 Task: Explor and Check the reviews for an Airbnb boats in Key West, Florida..
Action: Mouse moved to (479, 65)
Screenshot: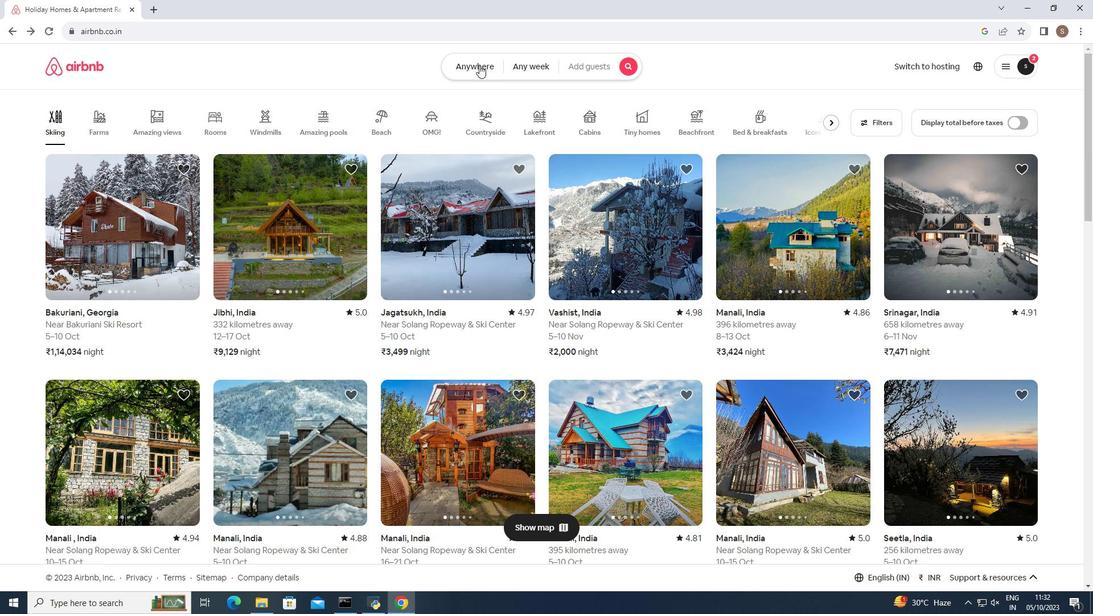 
Action: Mouse pressed left at (479, 65)
Screenshot: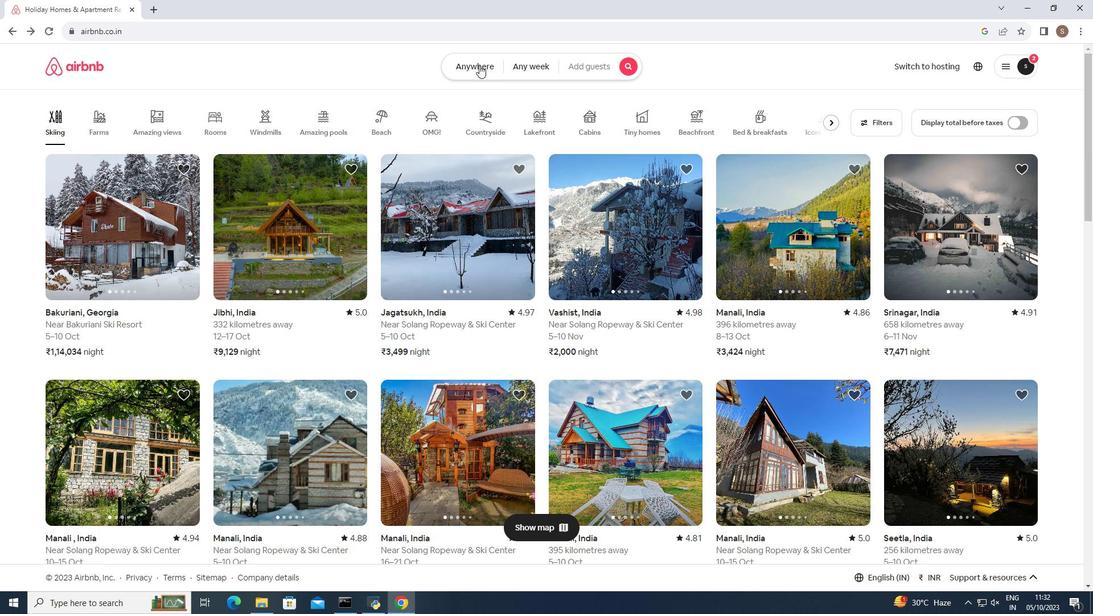 
Action: Mouse moved to (372, 109)
Screenshot: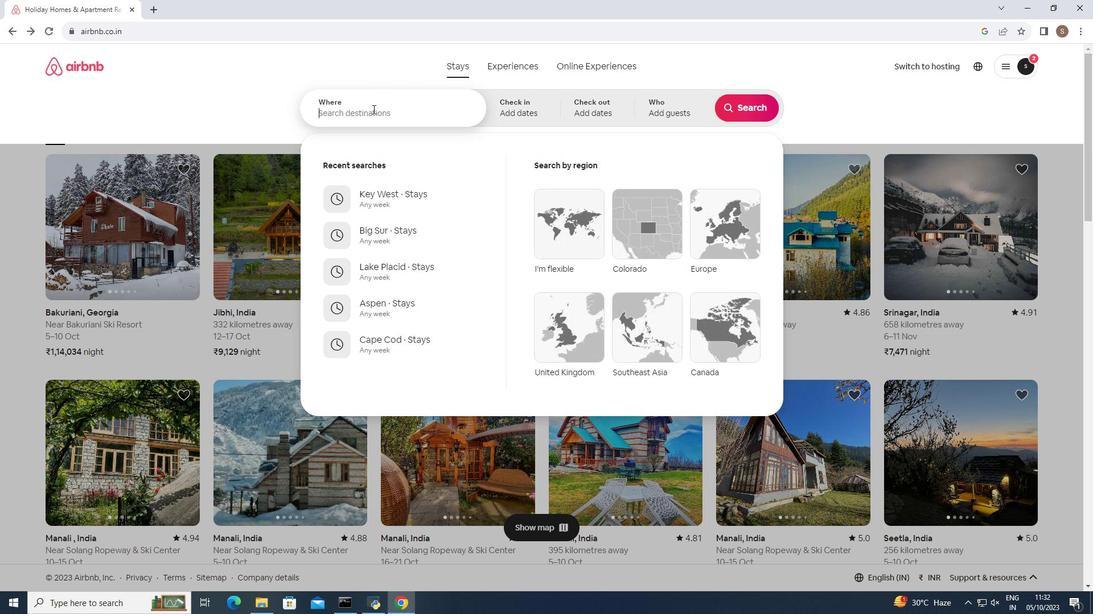 
Action: Mouse pressed left at (372, 109)
Screenshot: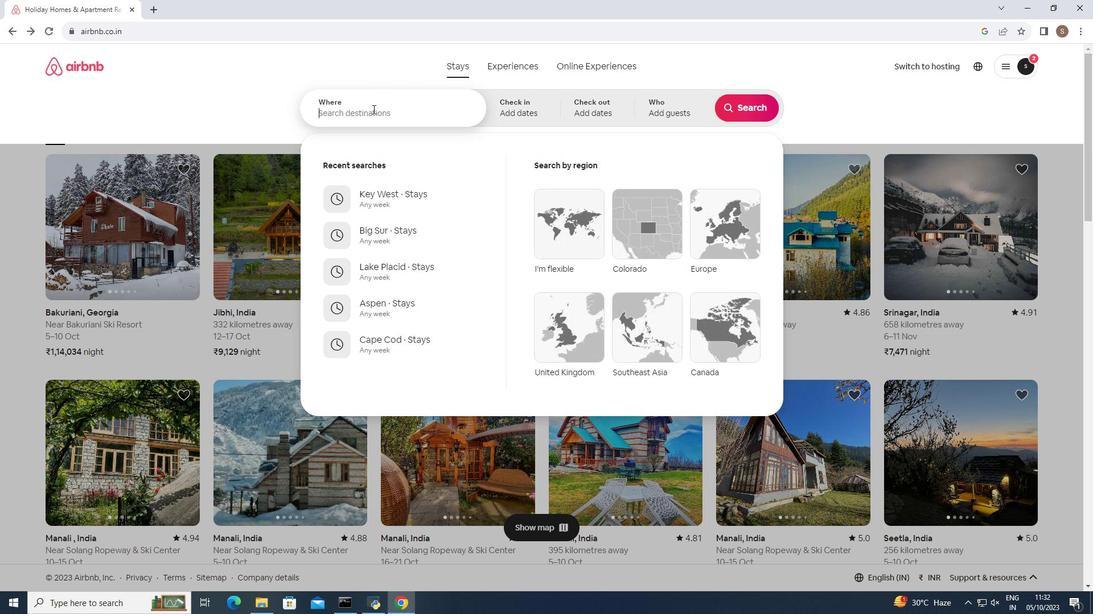 
Action: Mouse moved to (372, 109)
Screenshot: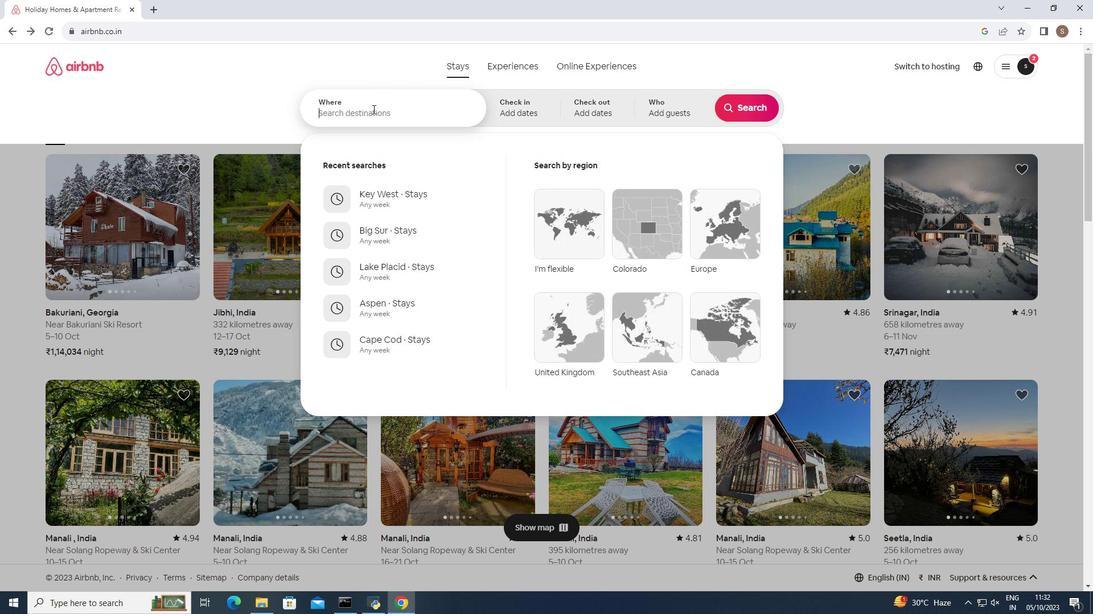
Action: Key pressed <Key.shift>Key<Key.space><Key.shift>West<Key.space><Key.shift><Key.shift><Key.shift><Key.shift><Key.shift><Key.shift><Key.shift><Key.shift><Key.shift><Key.shift><Key.shift><Key.shift><Key.shift><Key.shift><Key.shift><Key.shift><Key.shift><Key.shift><Key.shift>F
Screenshot: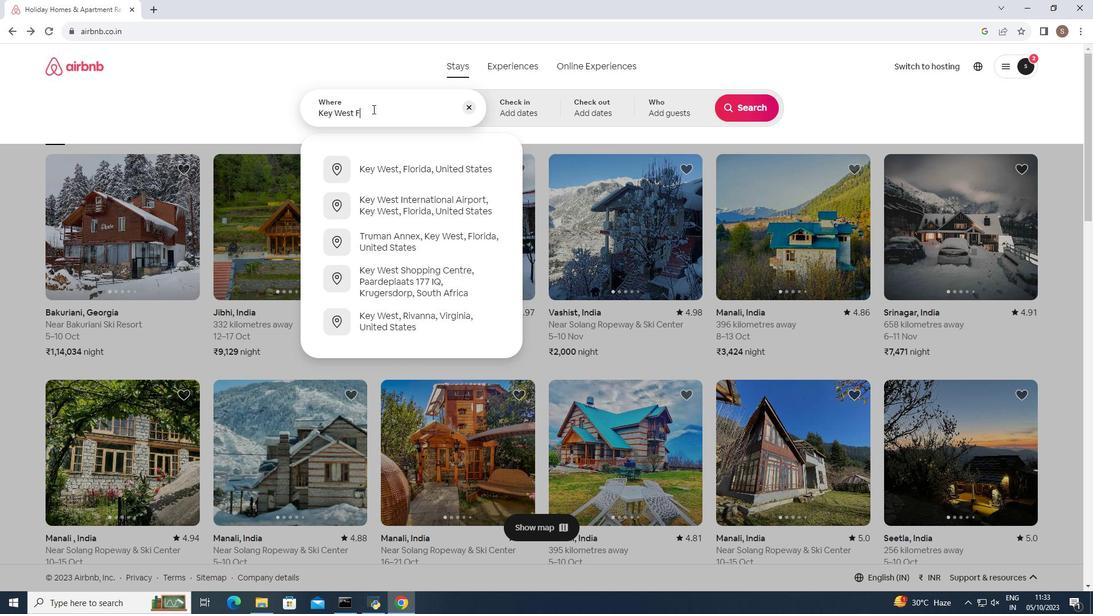 
Action: Mouse moved to (403, 167)
Screenshot: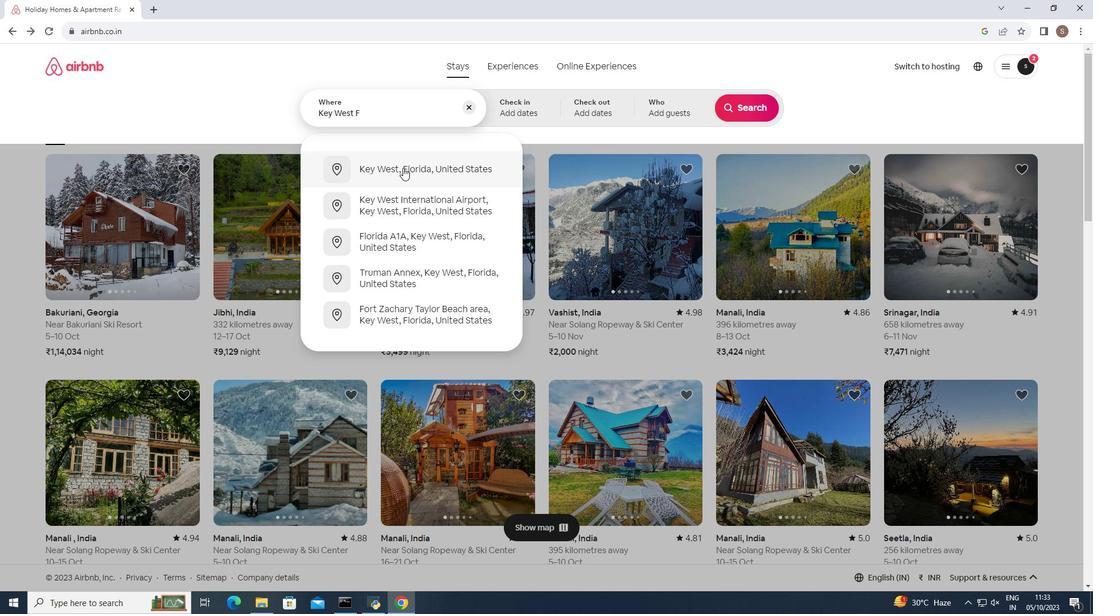 
Action: Mouse pressed left at (403, 167)
Screenshot: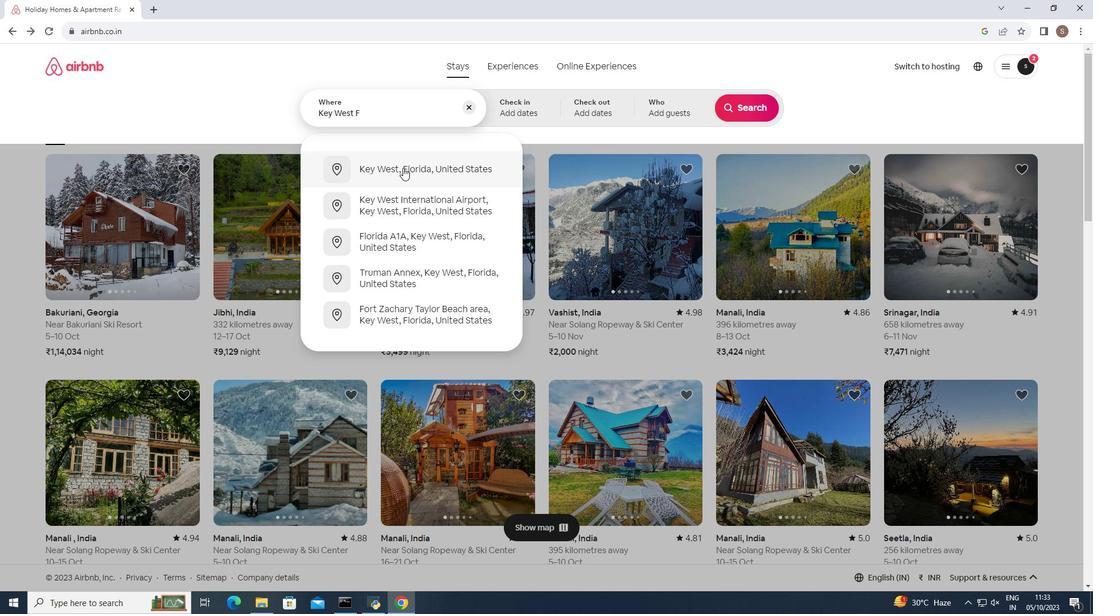 
Action: Mouse moved to (752, 108)
Screenshot: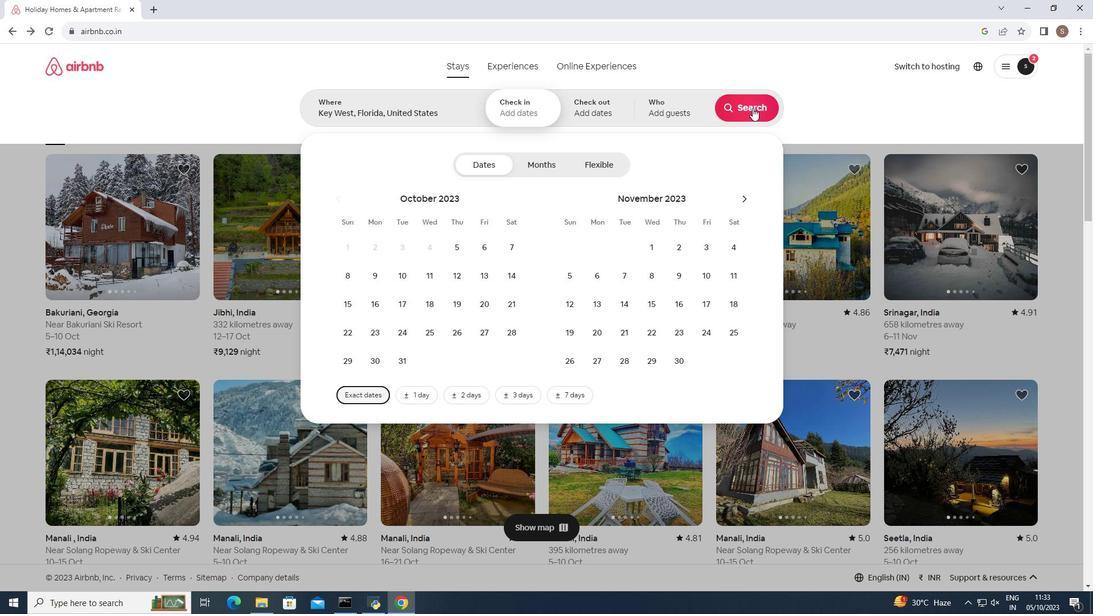 
Action: Mouse pressed left at (752, 108)
Screenshot: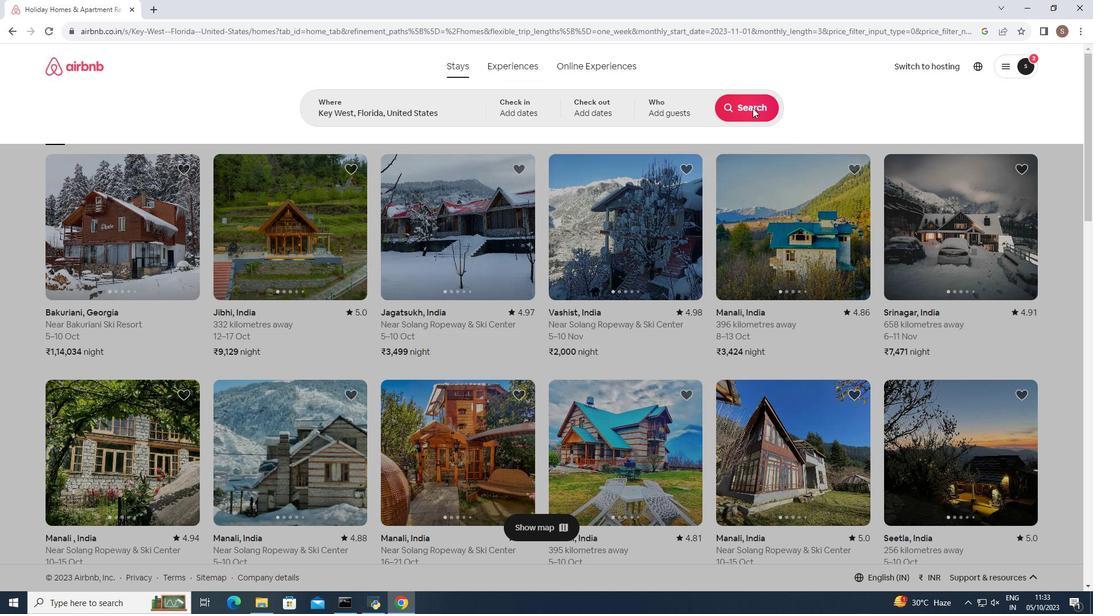
Action: Mouse moved to (862, 111)
Screenshot: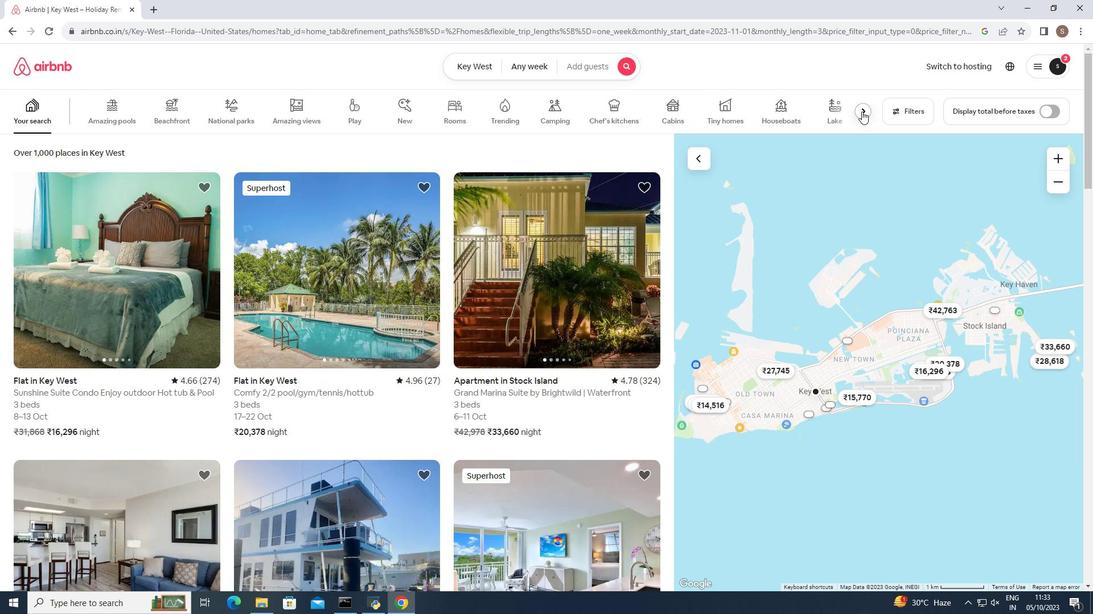 
Action: Mouse pressed left at (862, 111)
Screenshot: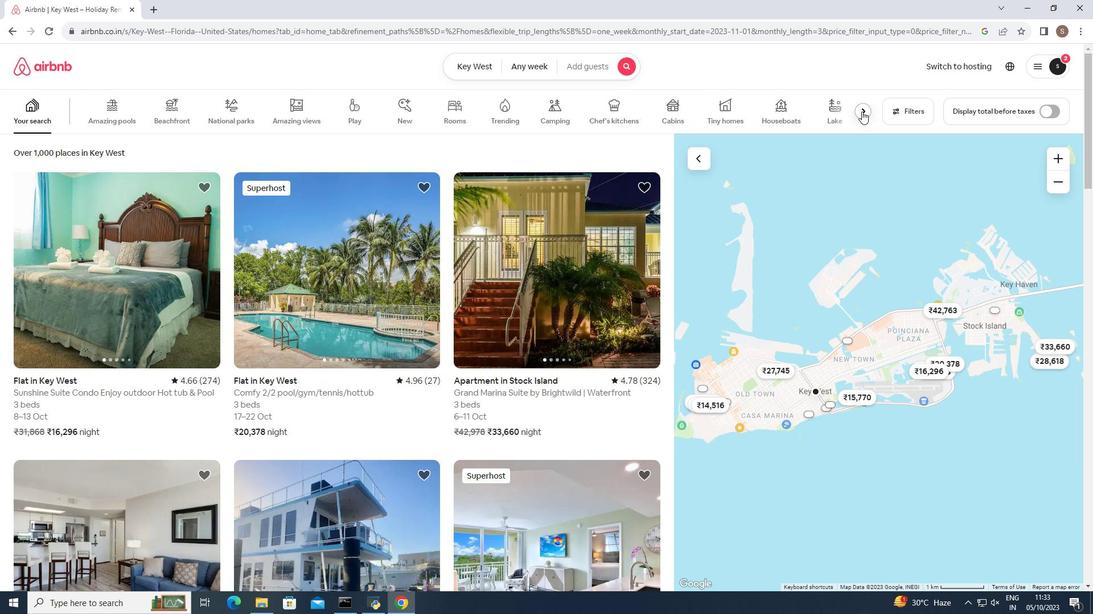 
Action: Mouse moved to (512, 109)
Screenshot: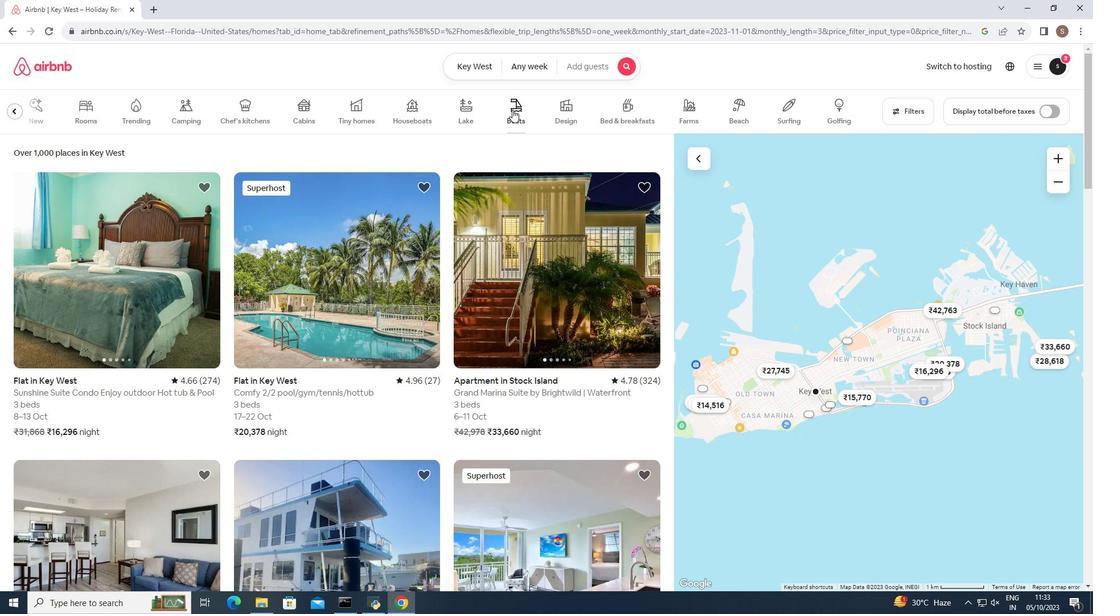 
Action: Mouse pressed left at (512, 109)
Screenshot: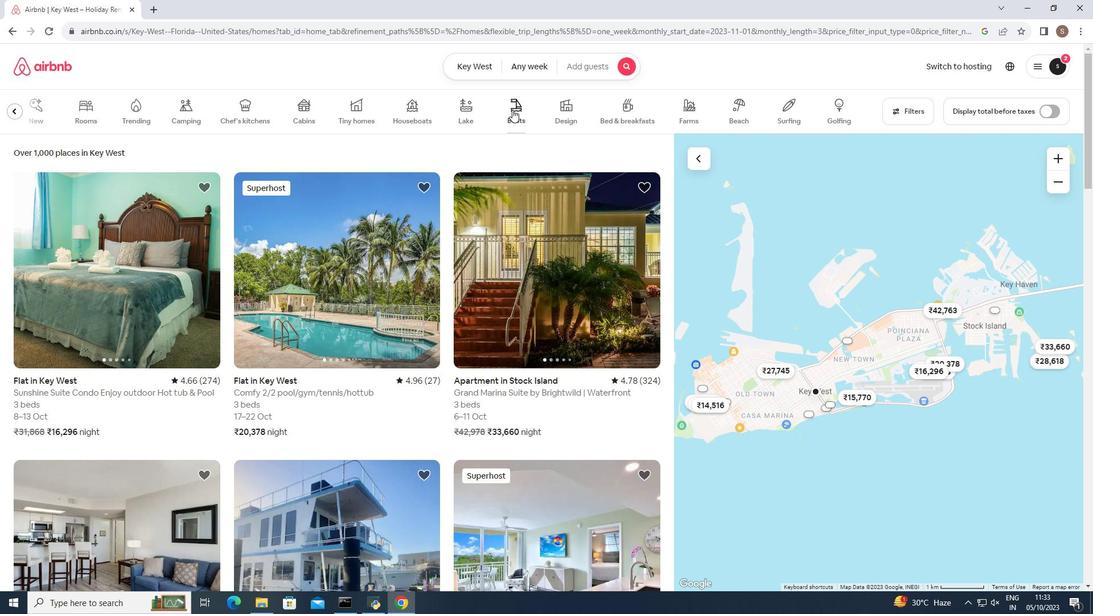 
Action: Mouse moved to (233, 354)
Screenshot: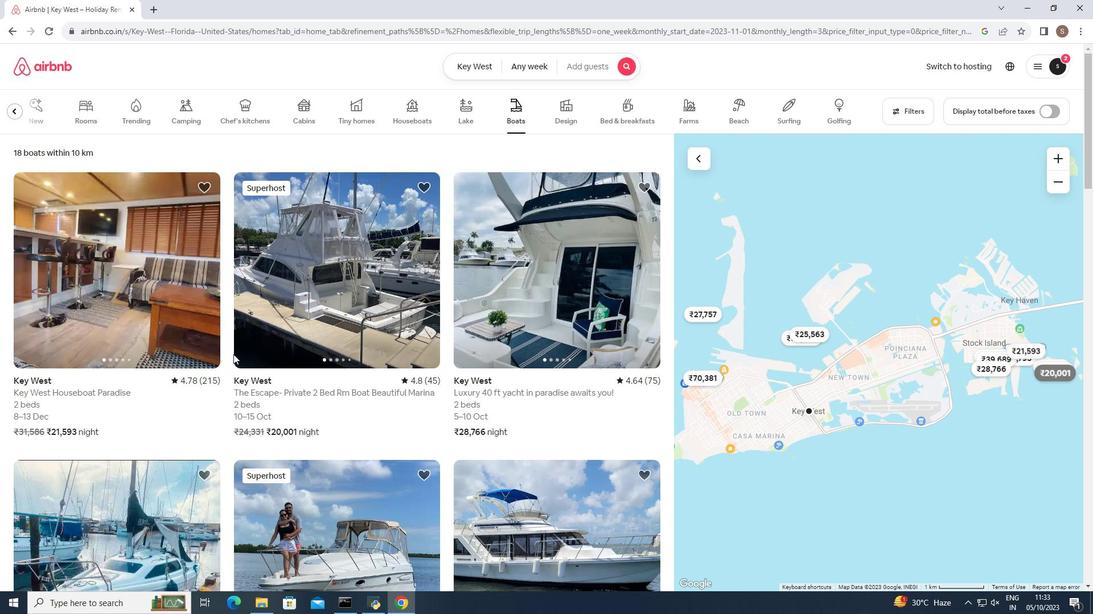 
Action: Mouse scrolled (233, 354) with delta (0, 0)
Screenshot: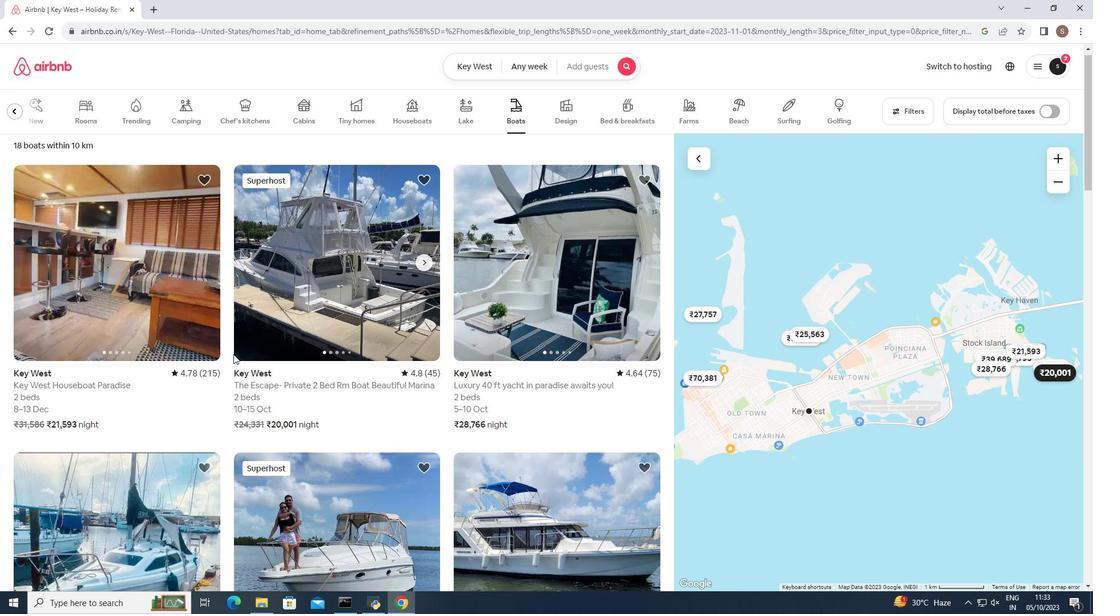 
Action: Mouse scrolled (233, 354) with delta (0, 0)
Screenshot: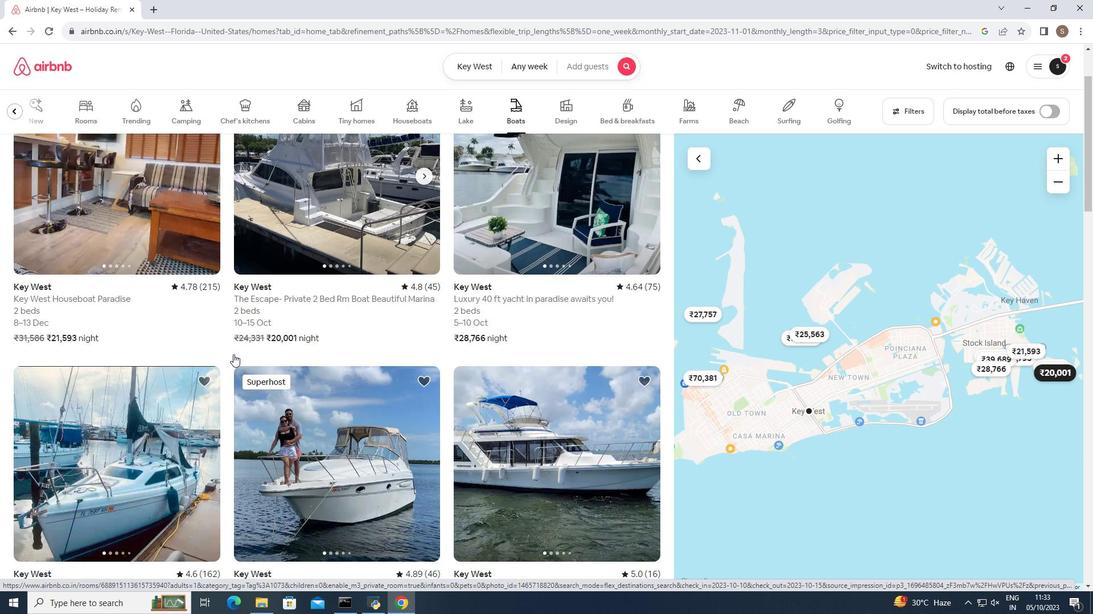 
Action: Mouse moved to (556, 207)
Screenshot: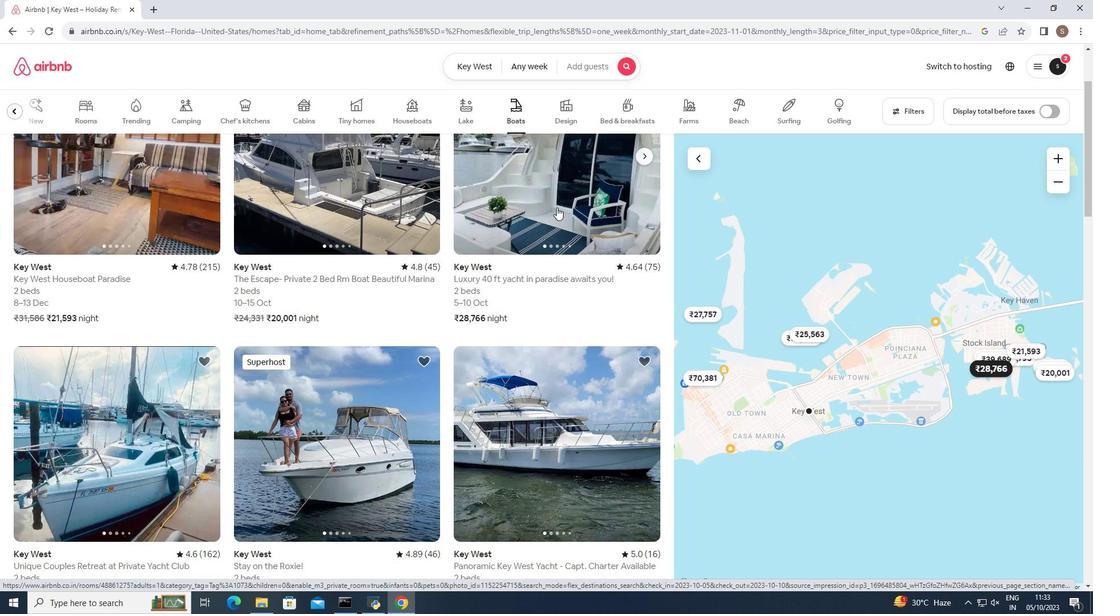 
Action: Mouse pressed left at (556, 207)
Screenshot: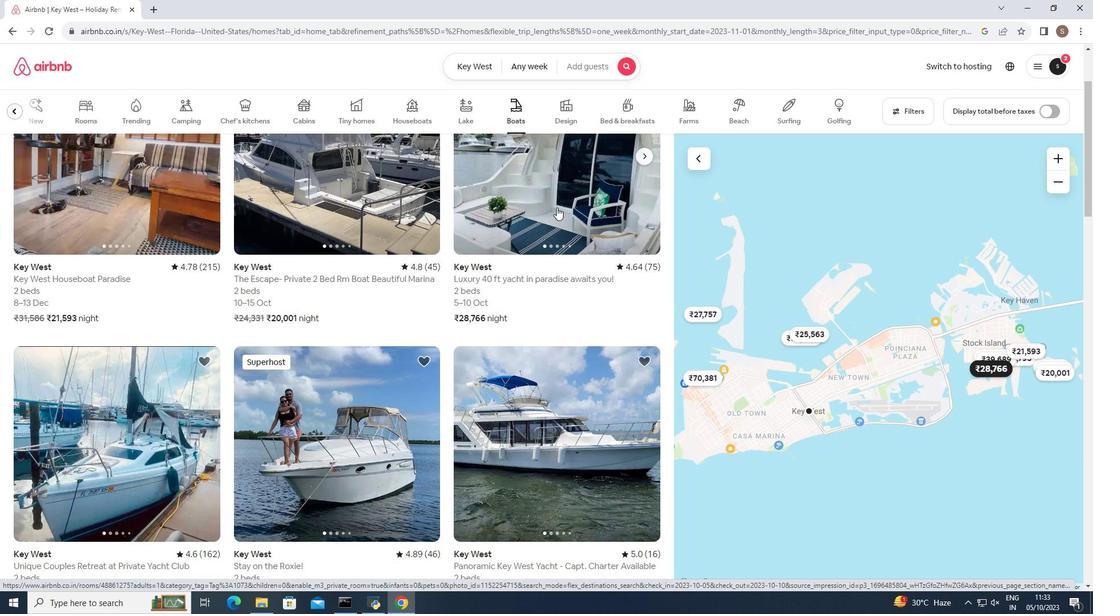 
Action: Mouse moved to (785, 421)
Screenshot: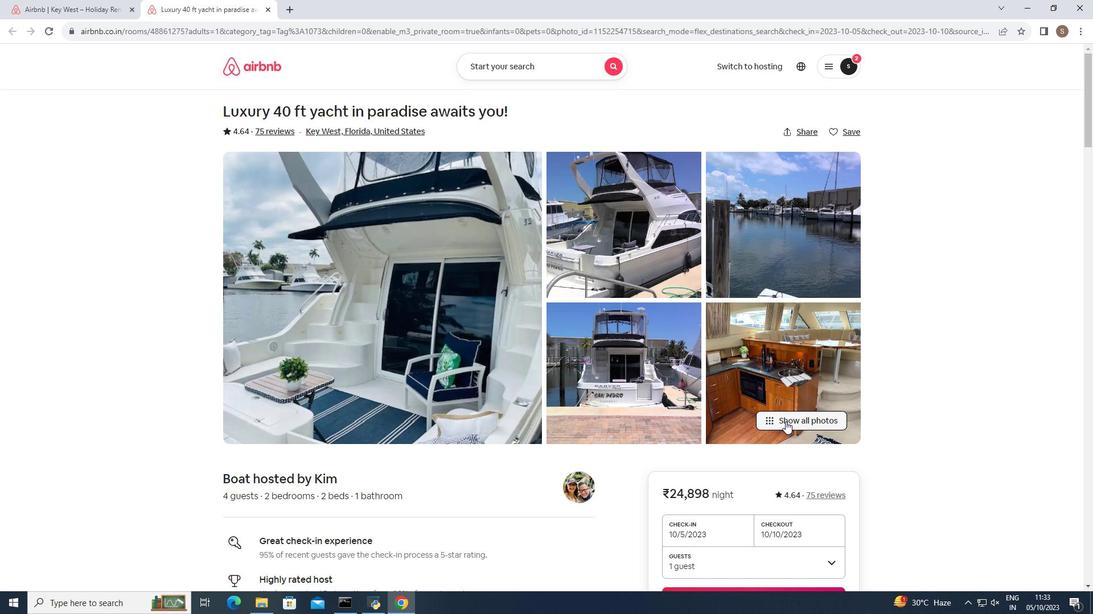 
Action: Mouse pressed left at (785, 421)
Screenshot: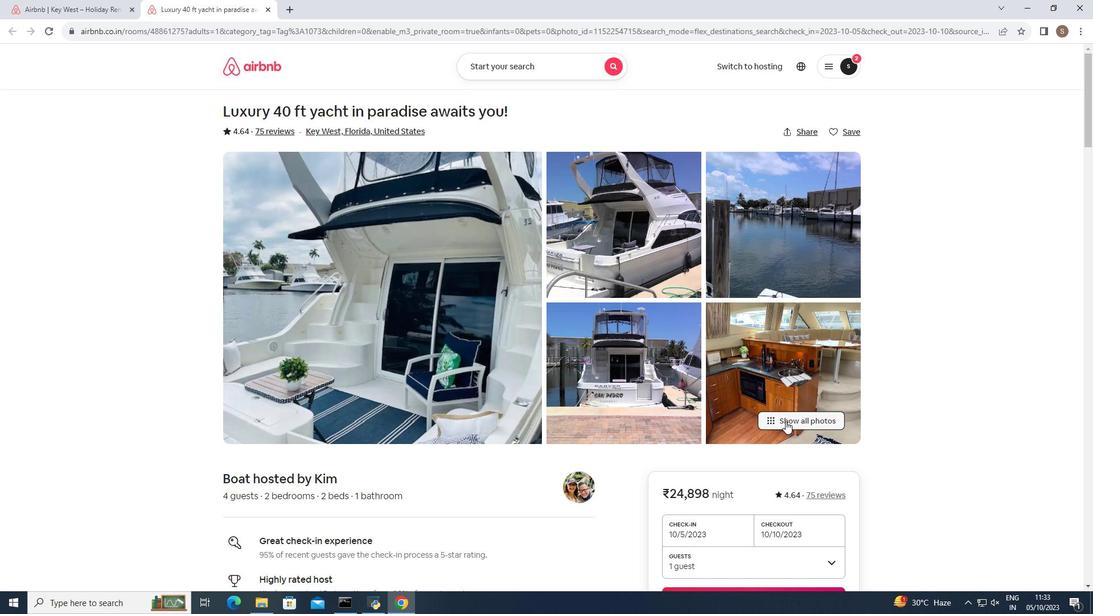 
Action: Mouse moved to (686, 411)
Screenshot: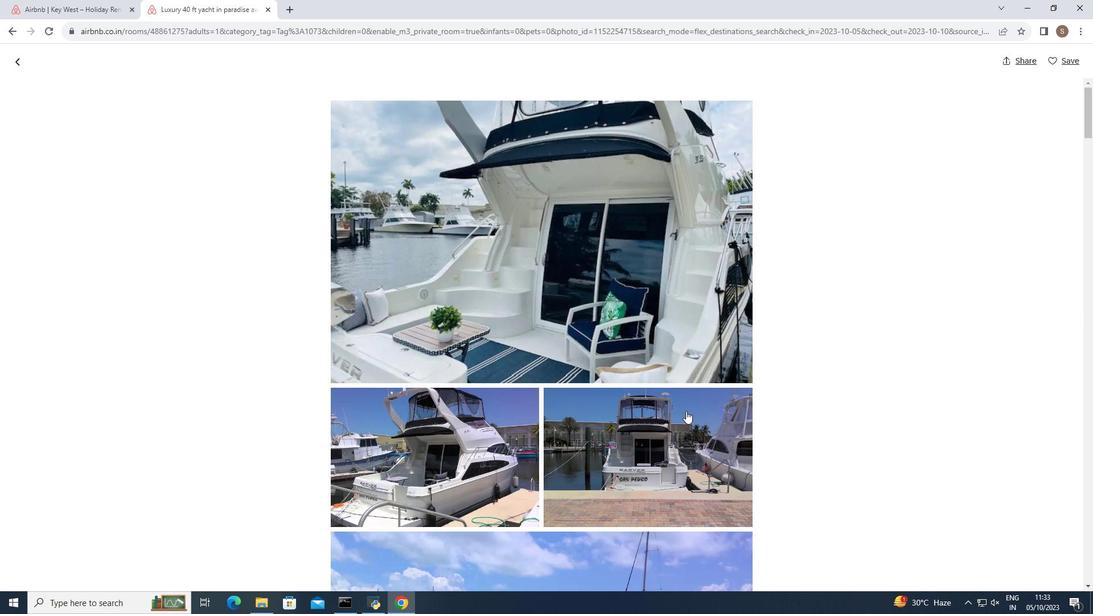 
Action: Mouse scrolled (686, 411) with delta (0, 0)
Screenshot: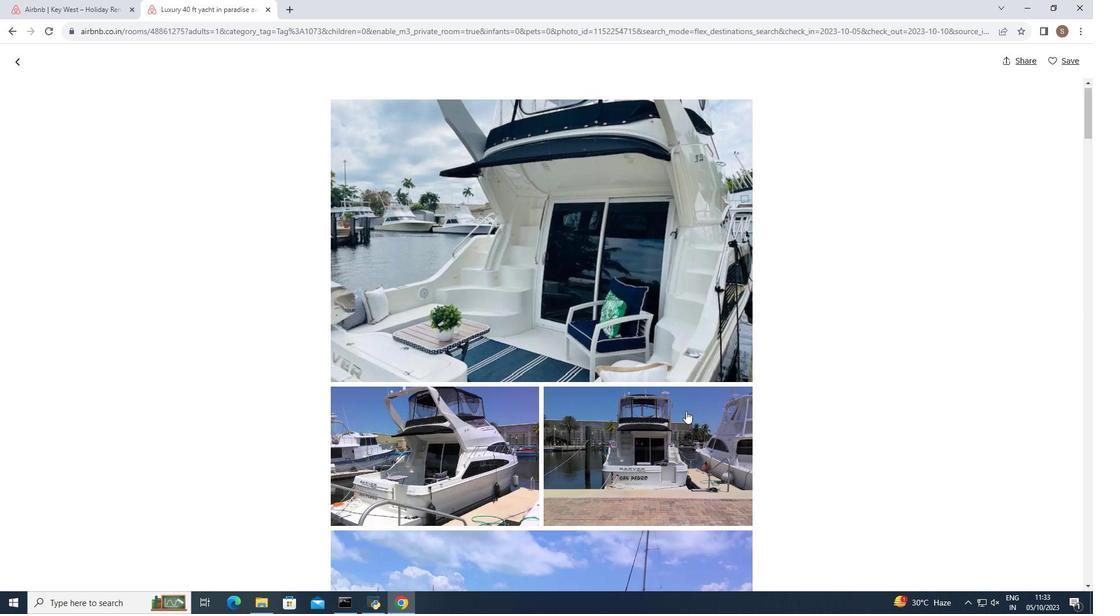 
Action: Mouse scrolled (686, 411) with delta (0, 0)
Screenshot: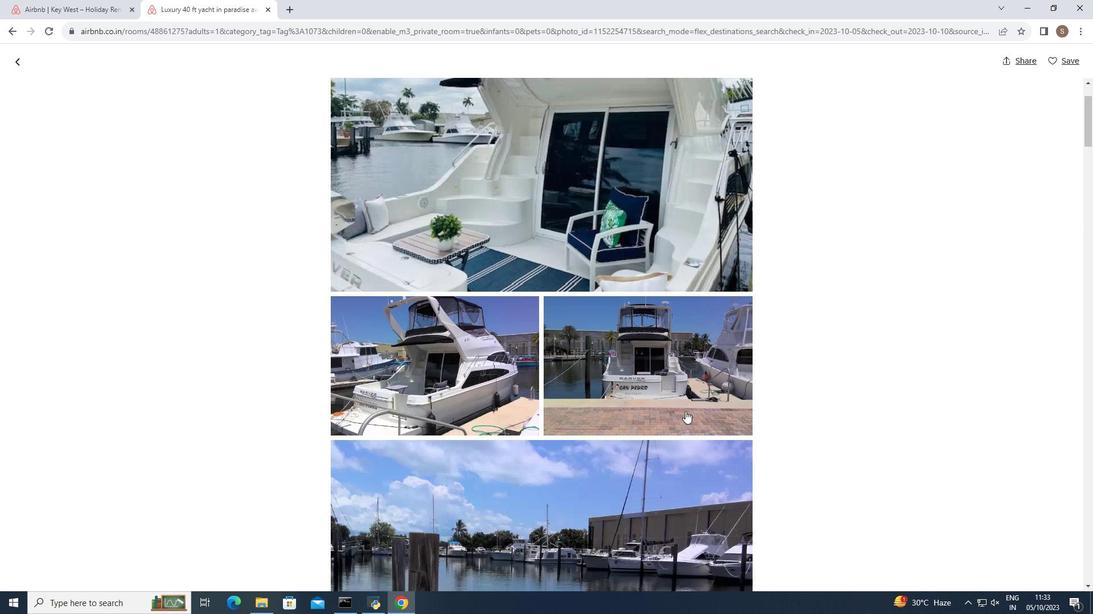 
Action: Mouse scrolled (686, 411) with delta (0, 0)
Screenshot: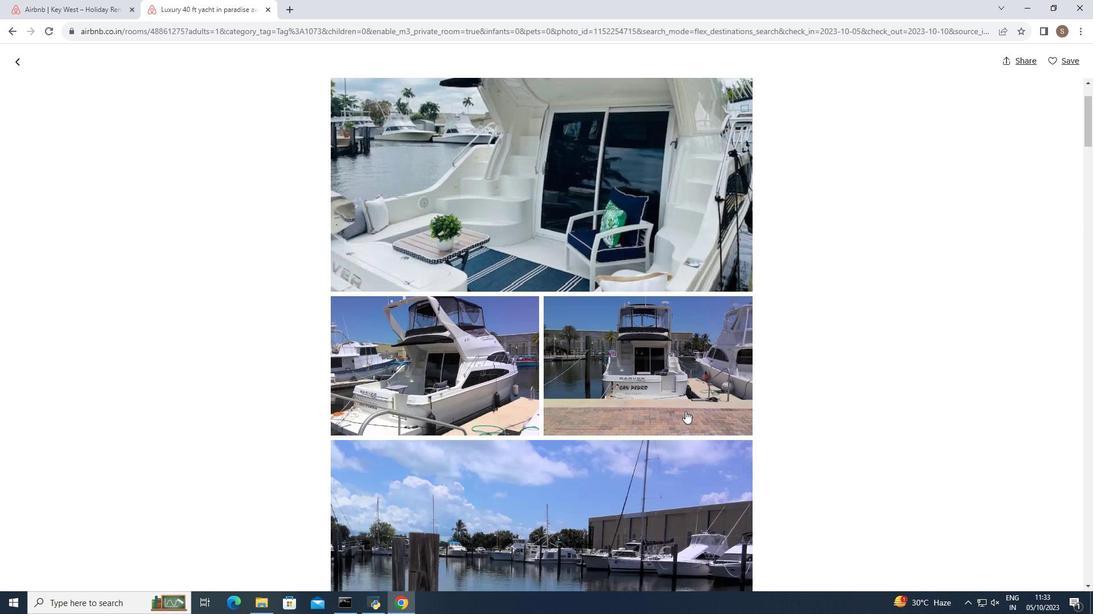 
Action: Mouse moved to (685, 411)
Screenshot: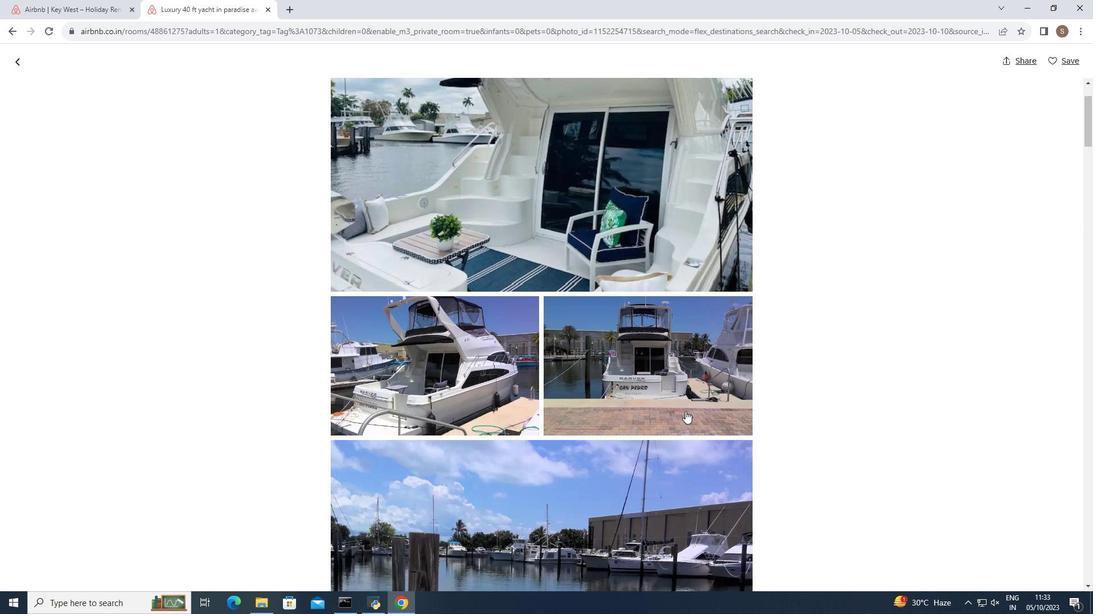 
Action: Mouse scrolled (685, 411) with delta (0, 0)
Screenshot: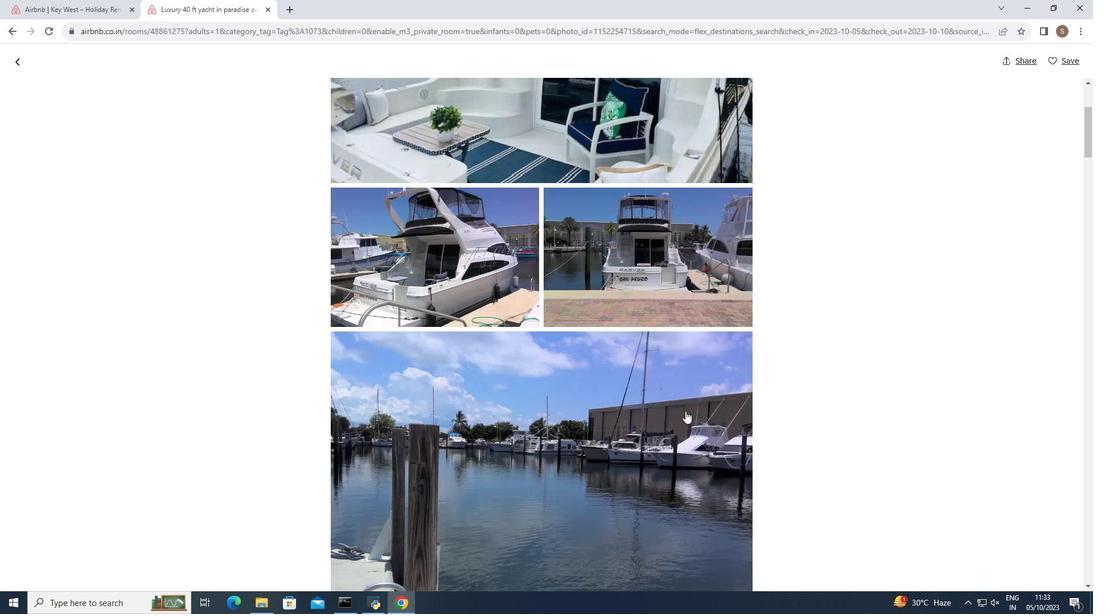 
Action: Mouse scrolled (685, 411) with delta (0, 0)
Screenshot: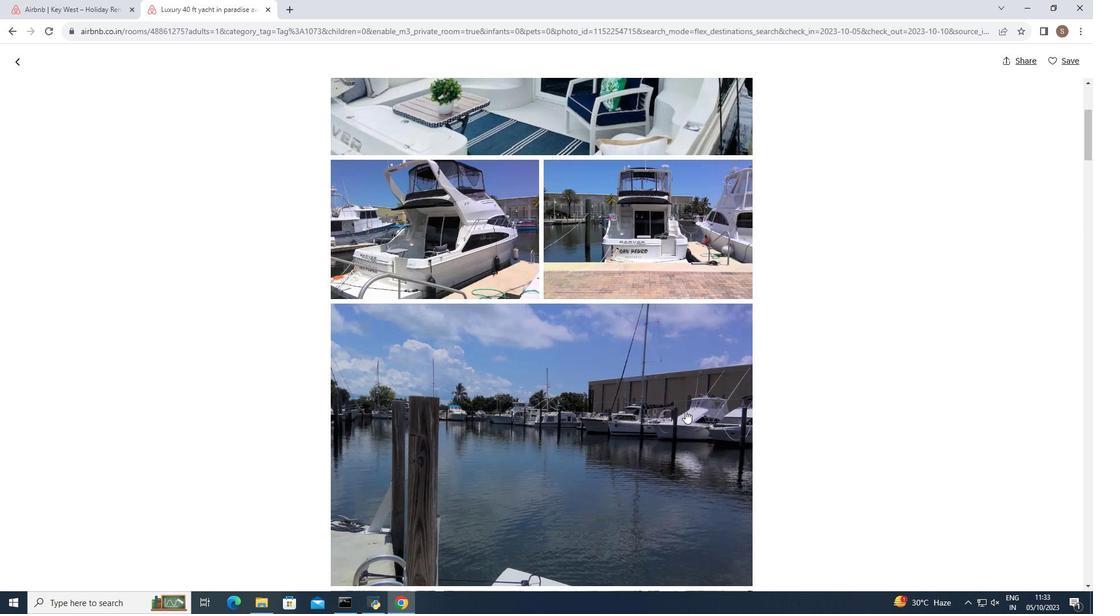 
Action: Mouse scrolled (685, 411) with delta (0, 0)
Screenshot: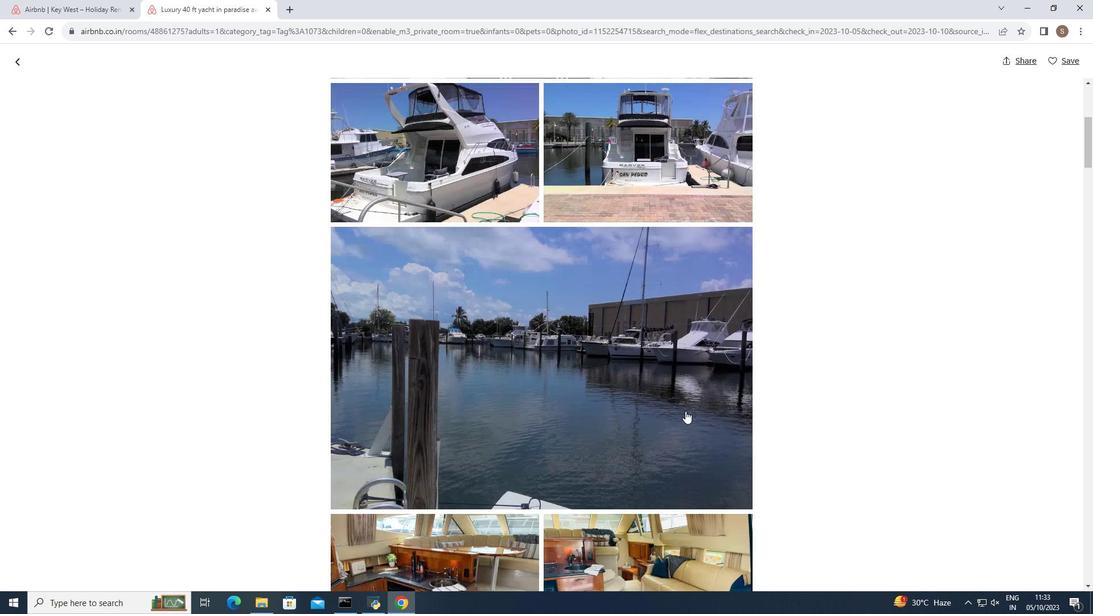 
Action: Mouse scrolled (685, 411) with delta (0, 0)
Screenshot: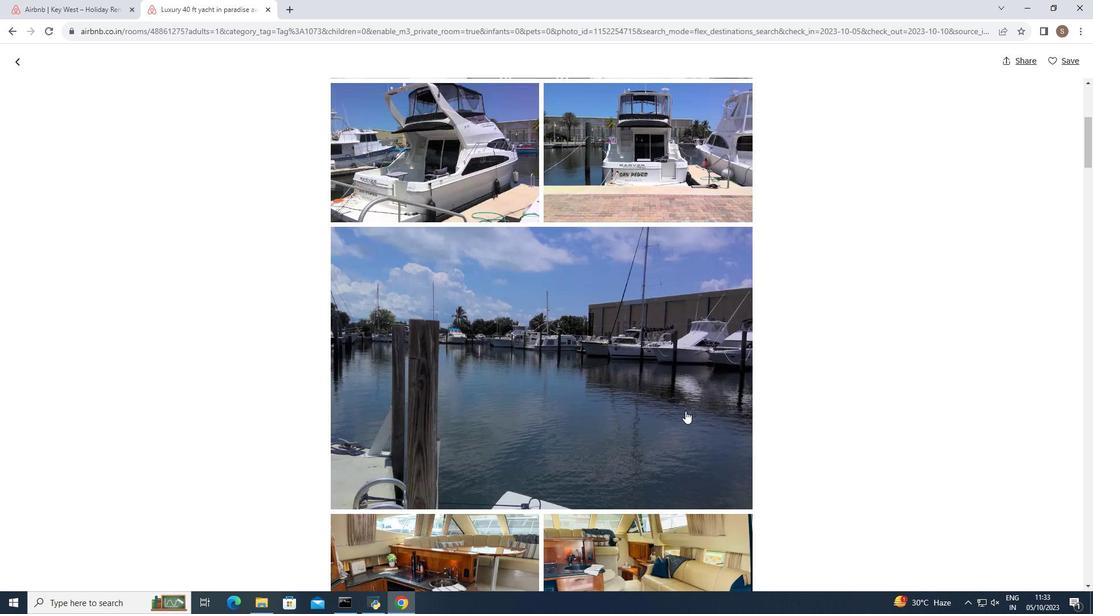 
Action: Mouse scrolled (685, 411) with delta (0, 0)
Screenshot: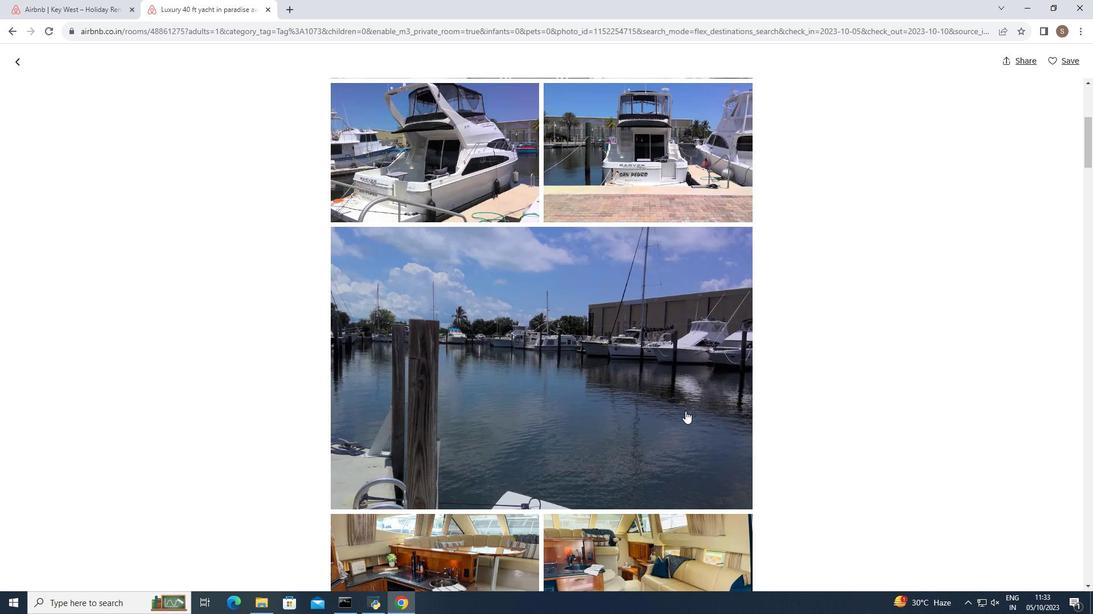 
Action: Mouse scrolled (685, 411) with delta (0, 0)
Screenshot: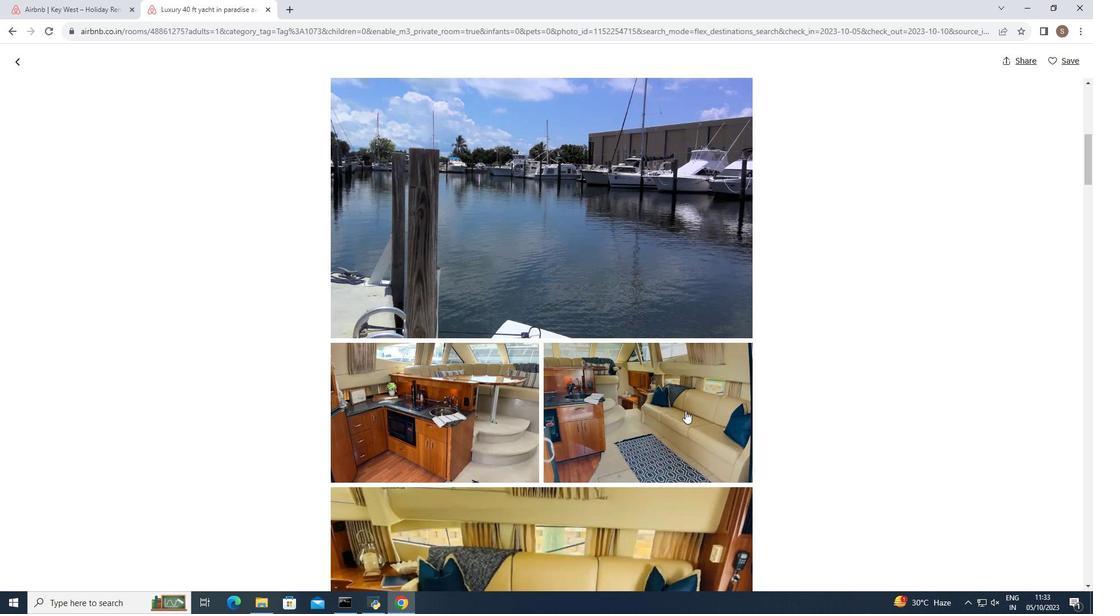 
Action: Mouse scrolled (685, 411) with delta (0, 0)
Screenshot: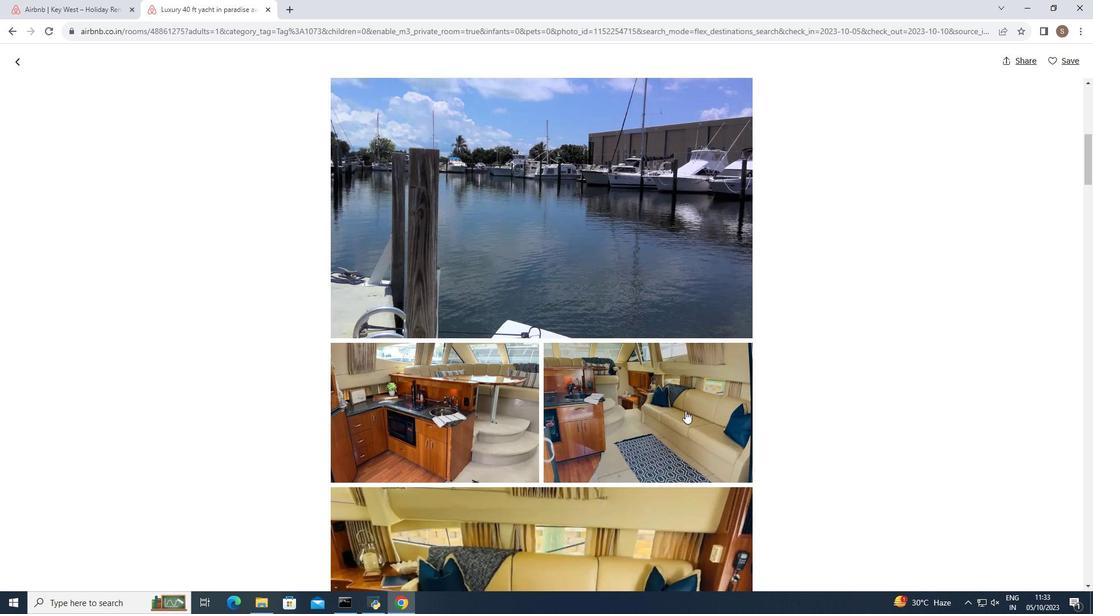 
Action: Mouse scrolled (685, 411) with delta (0, 0)
Screenshot: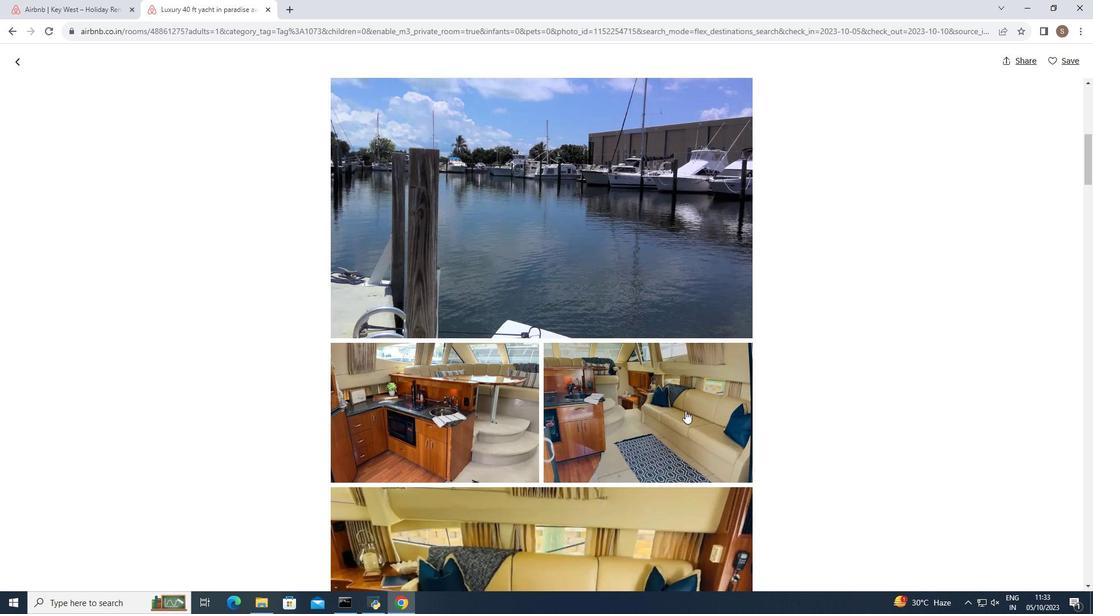 
Action: Mouse scrolled (685, 411) with delta (0, 0)
Screenshot: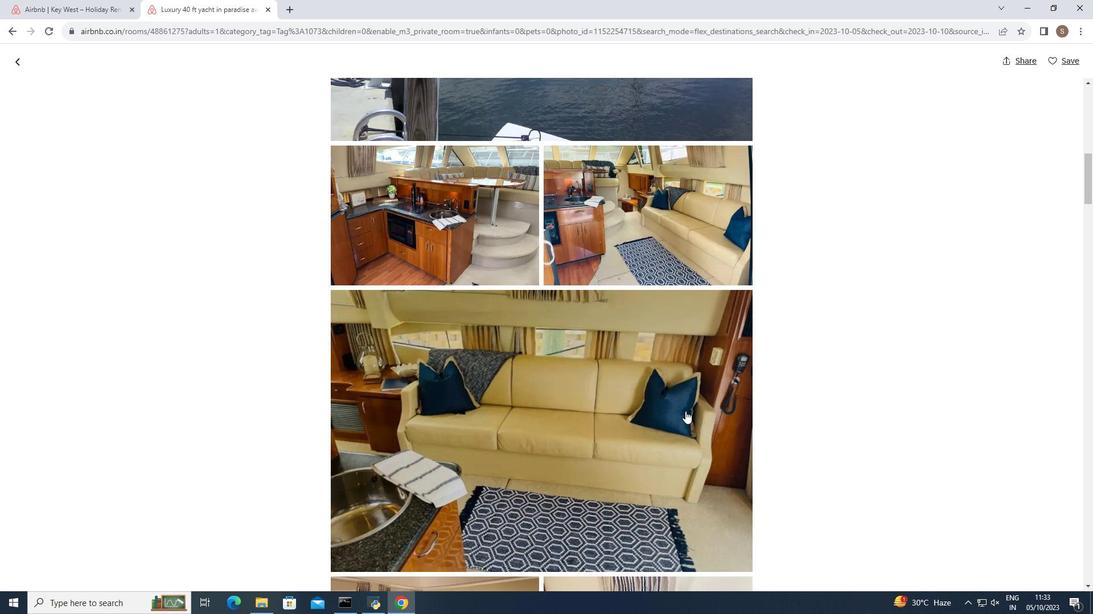 
Action: Mouse scrolled (685, 411) with delta (0, 0)
Screenshot: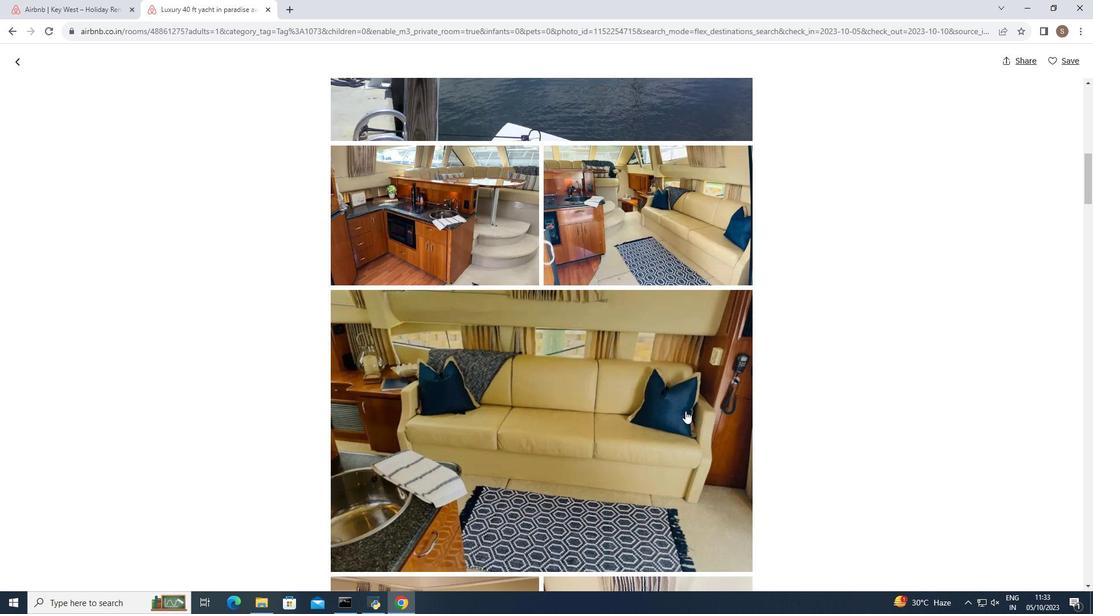 
Action: Mouse scrolled (685, 411) with delta (0, 0)
Screenshot: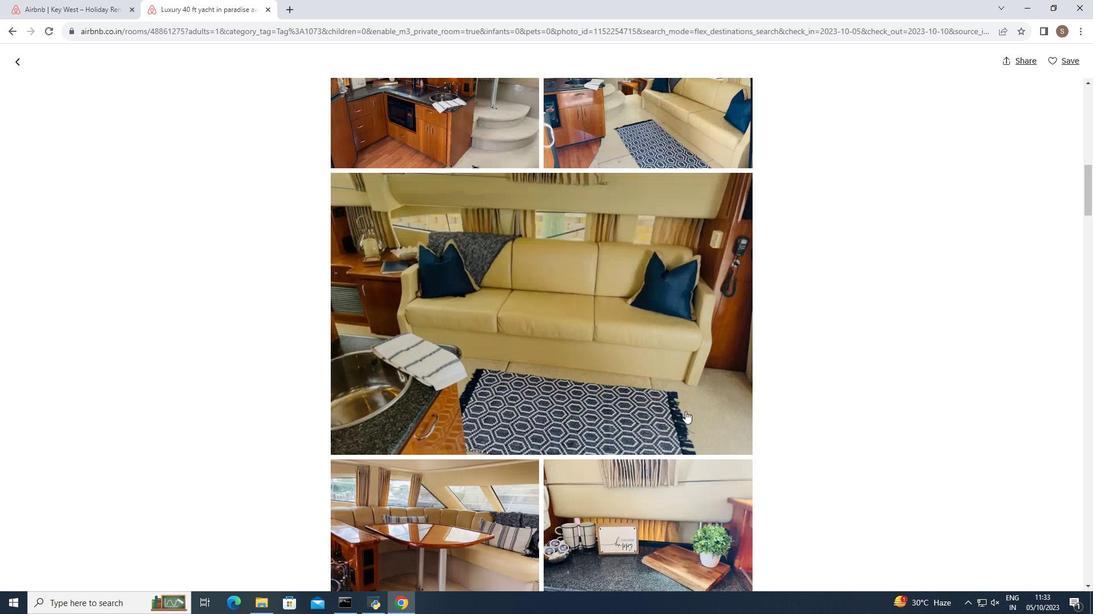 
Action: Mouse scrolled (685, 411) with delta (0, 0)
Screenshot: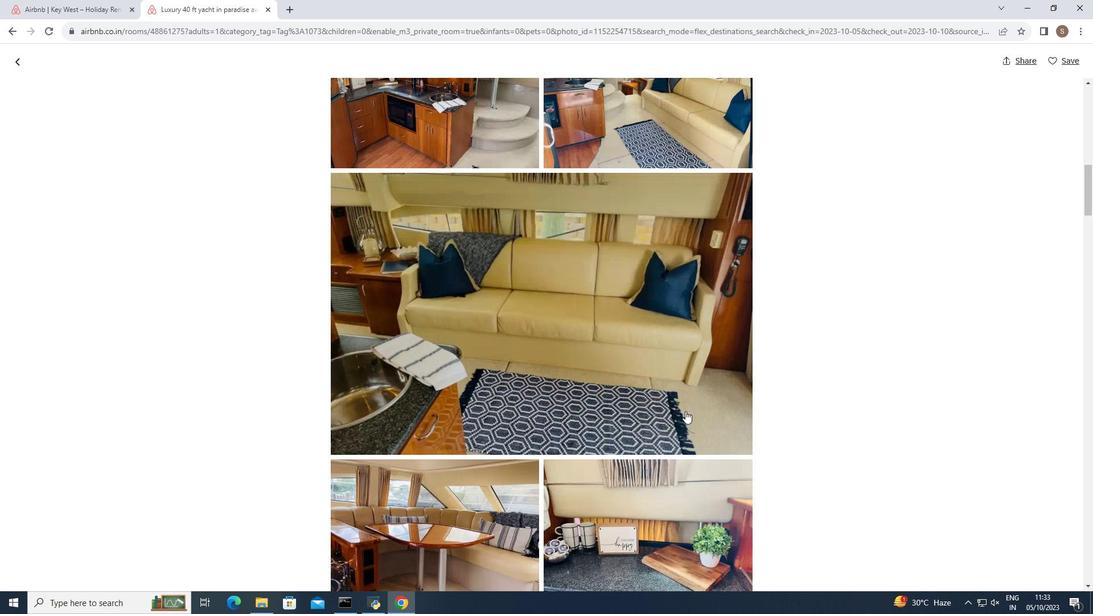 
Action: Mouse scrolled (685, 411) with delta (0, 0)
Screenshot: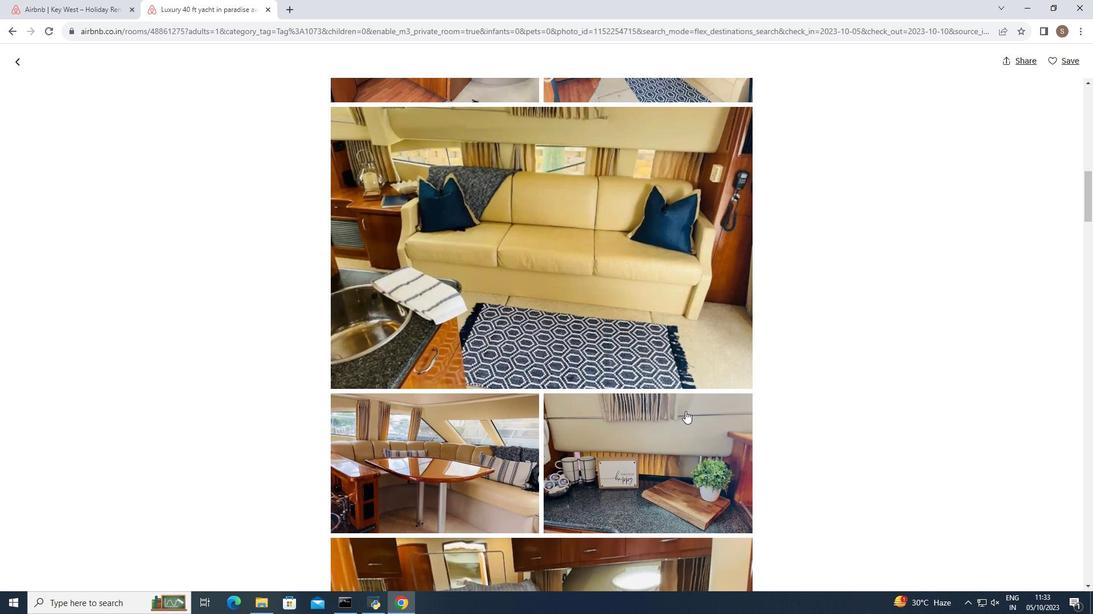 
Action: Mouse scrolled (685, 411) with delta (0, 0)
Screenshot: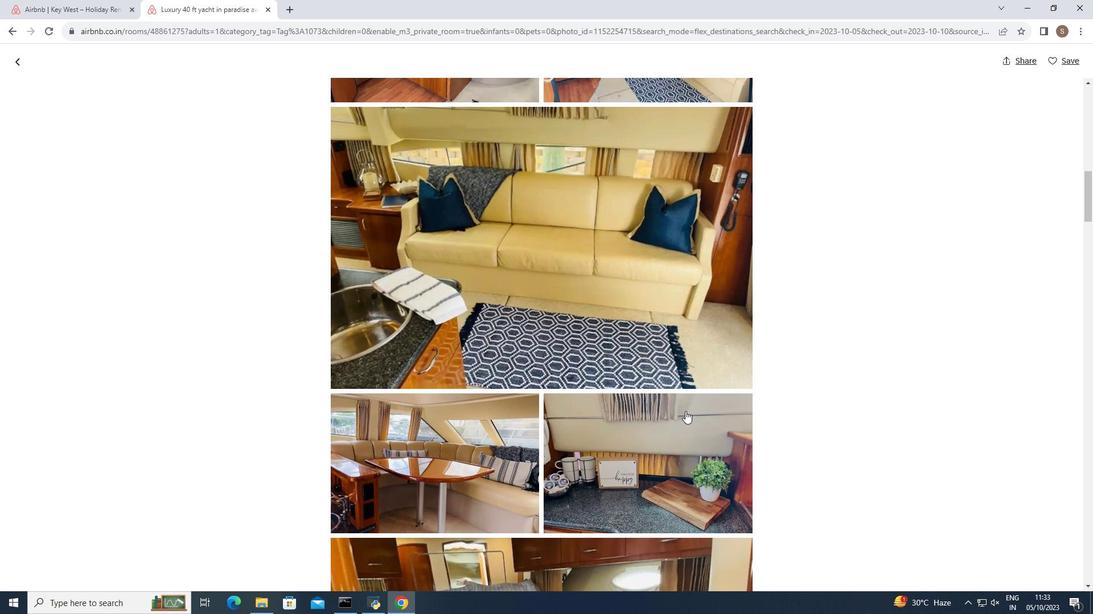 
Action: Mouse scrolled (685, 411) with delta (0, 0)
Screenshot: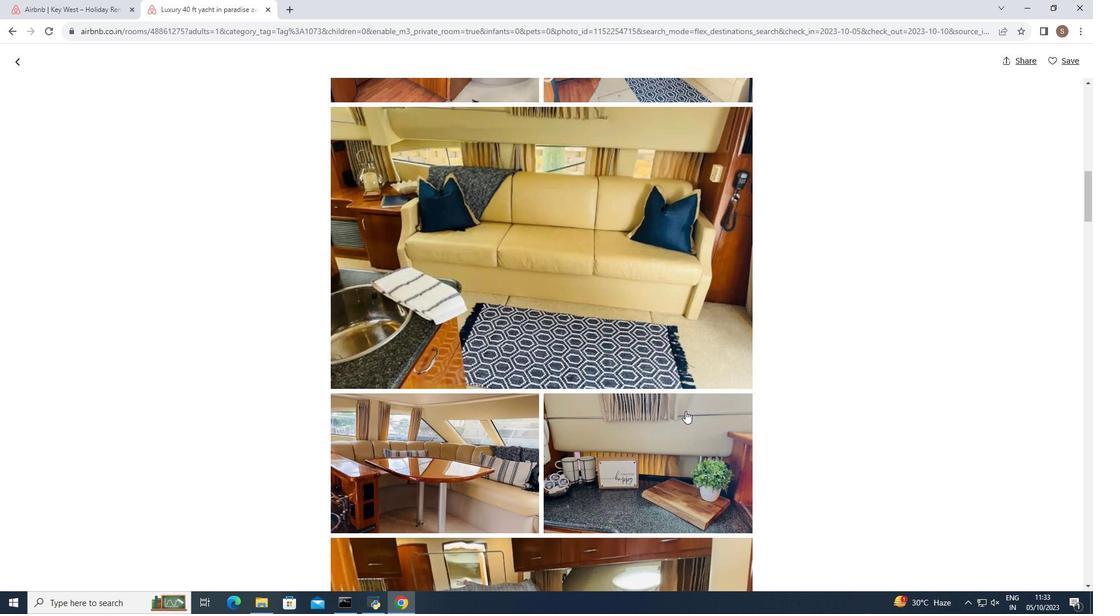 
Action: Mouse scrolled (685, 411) with delta (0, 0)
Screenshot: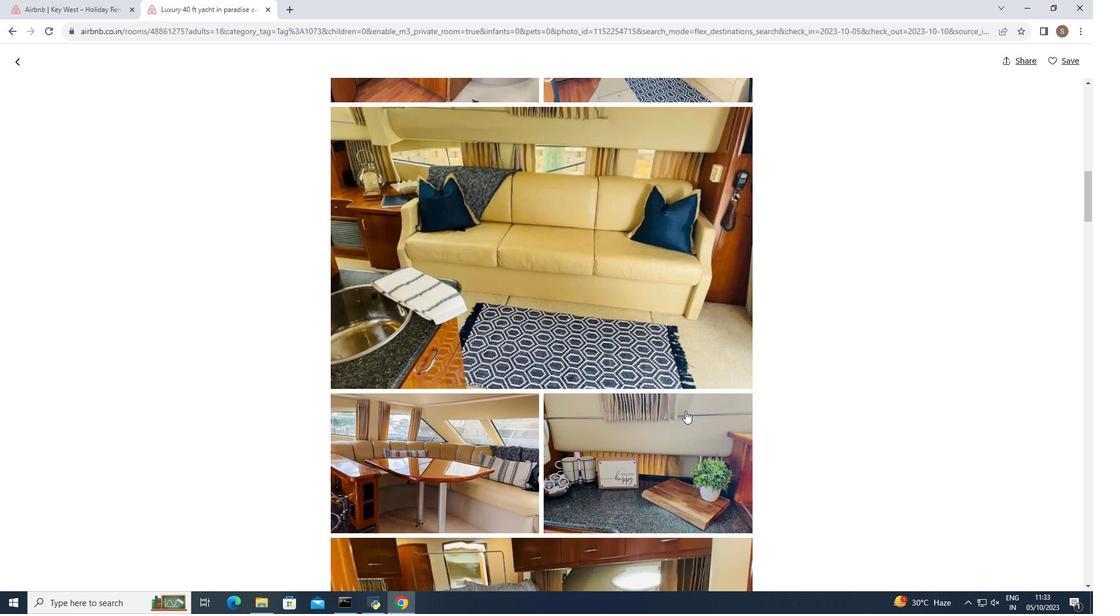 
Action: Mouse scrolled (685, 411) with delta (0, 0)
Screenshot: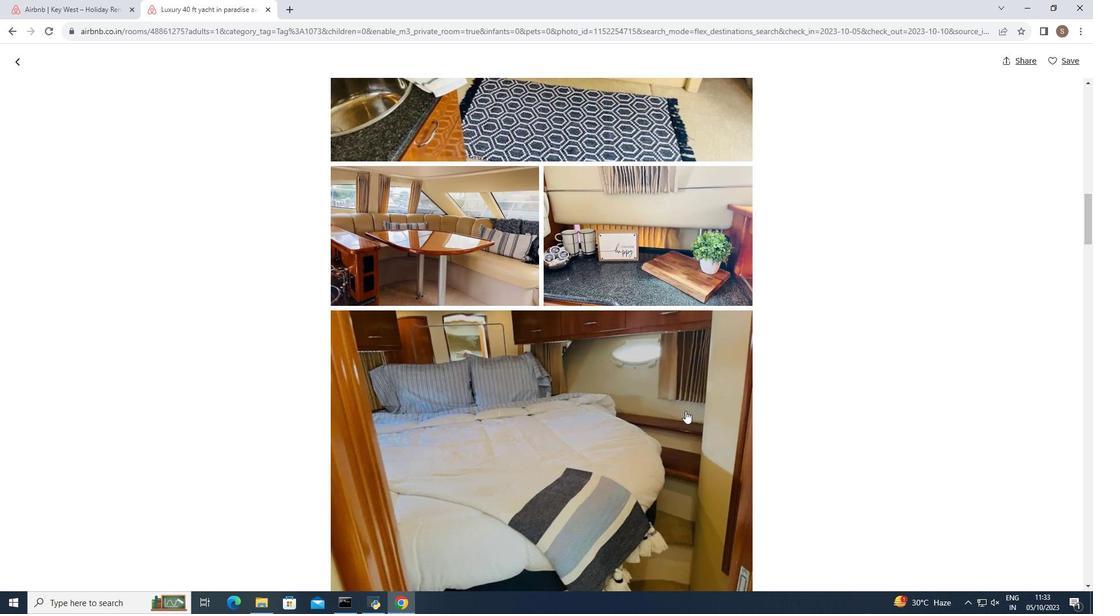 
Action: Mouse scrolled (685, 411) with delta (0, 0)
Screenshot: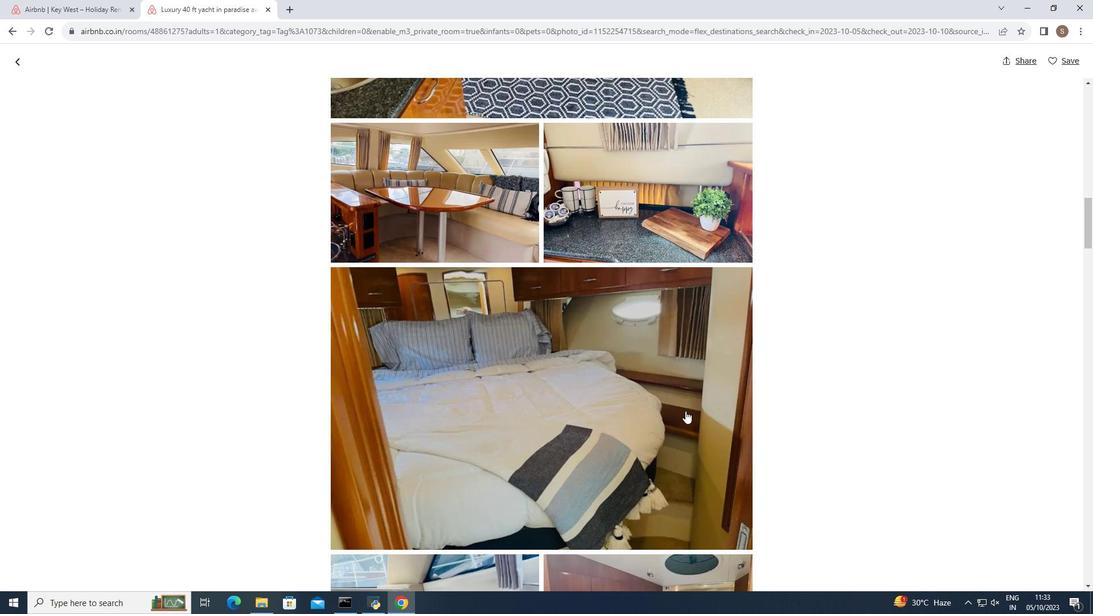 
Action: Mouse scrolled (685, 411) with delta (0, 0)
Screenshot: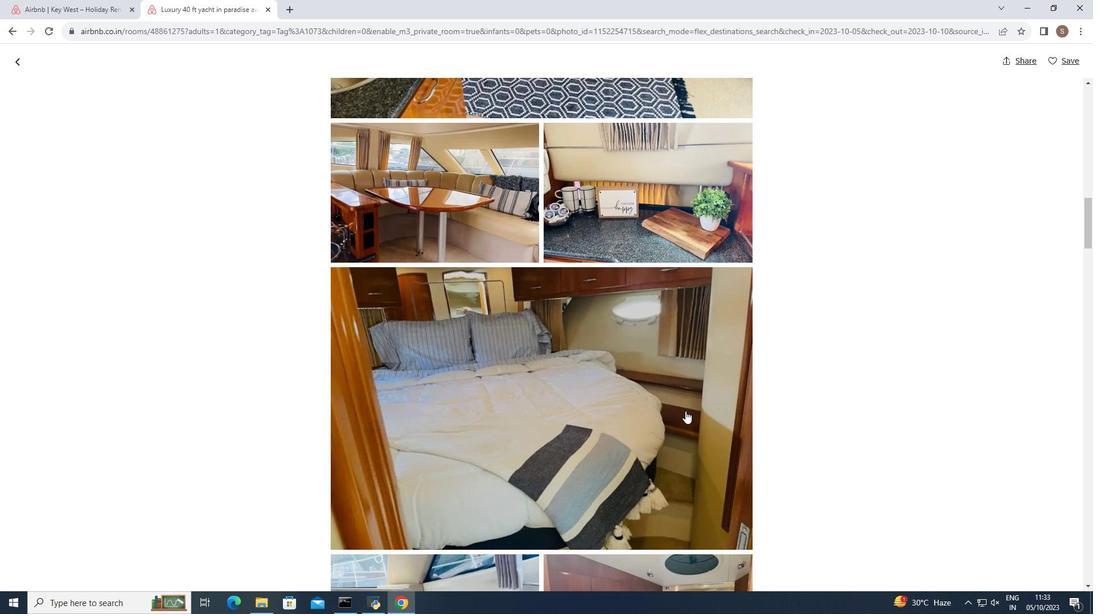 
Action: Mouse scrolled (685, 411) with delta (0, 0)
Screenshot: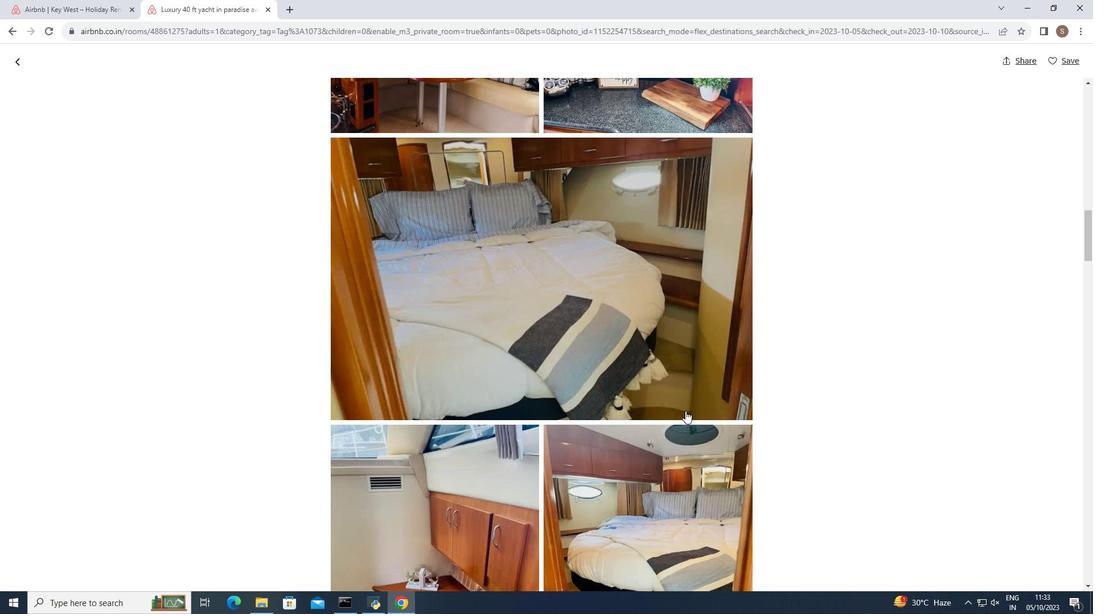 
Action: Mouse scrolled (685, 411) with delta (0, 0)
Screenshot: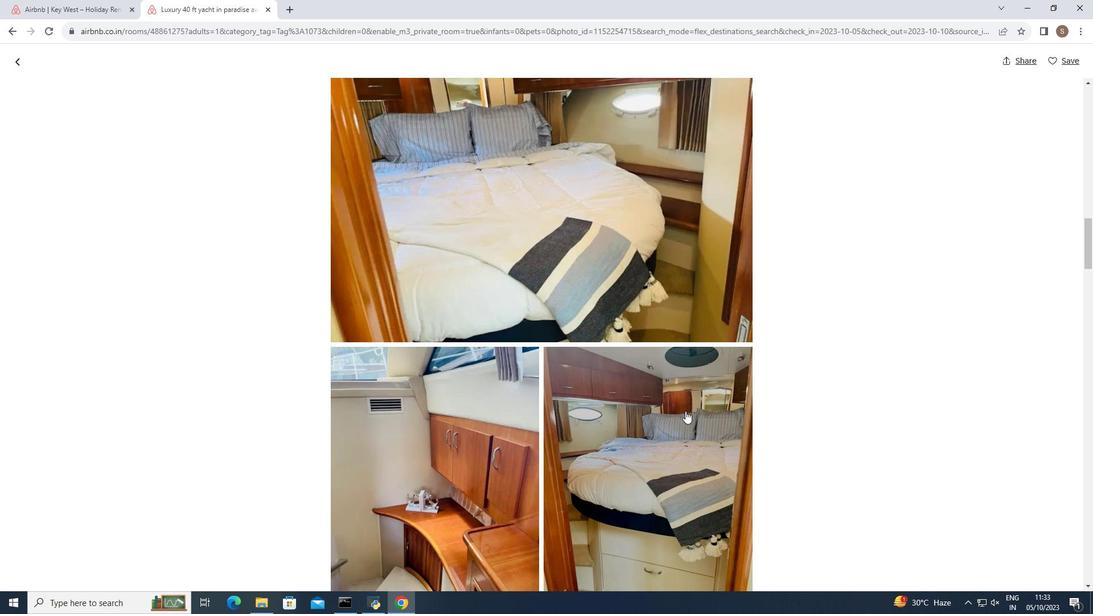
Action: Mouse scrolled (685, 411) with delta (0, 0)
Screenshot: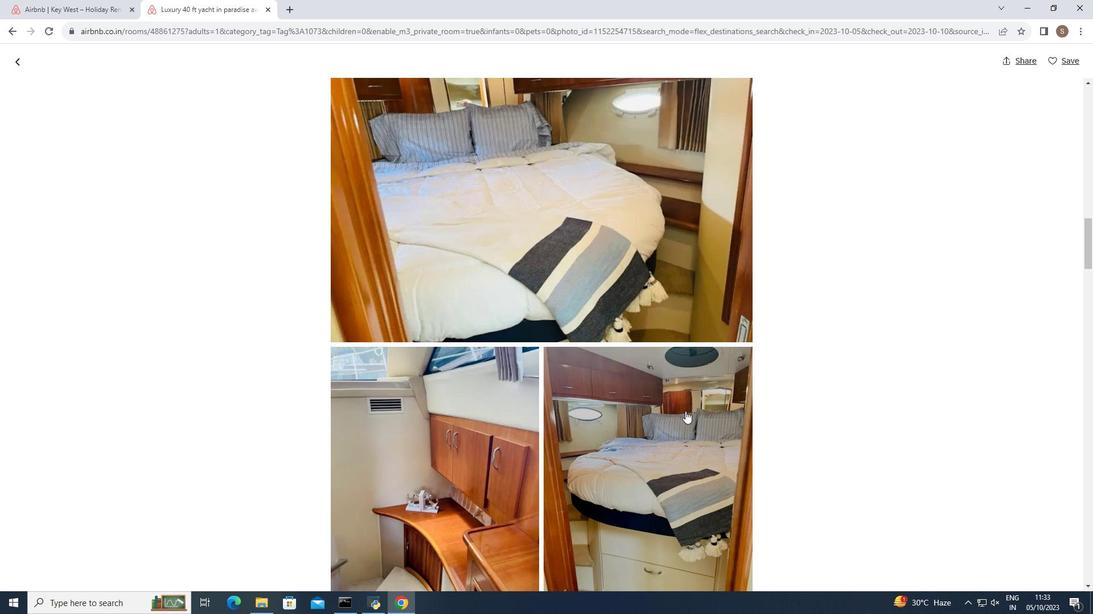 
Action: Mouse scrolled (685, 411) with delta (0, 0)
Screenshot: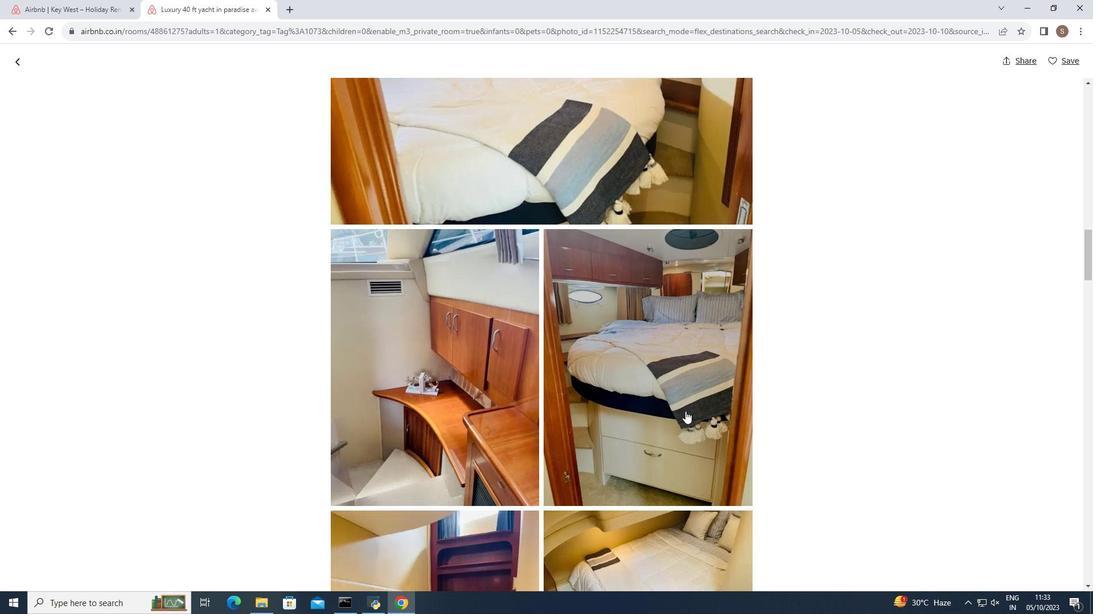 
Action: Mouse scrolled (685, 411) with delta (0, 0)
Screenshot: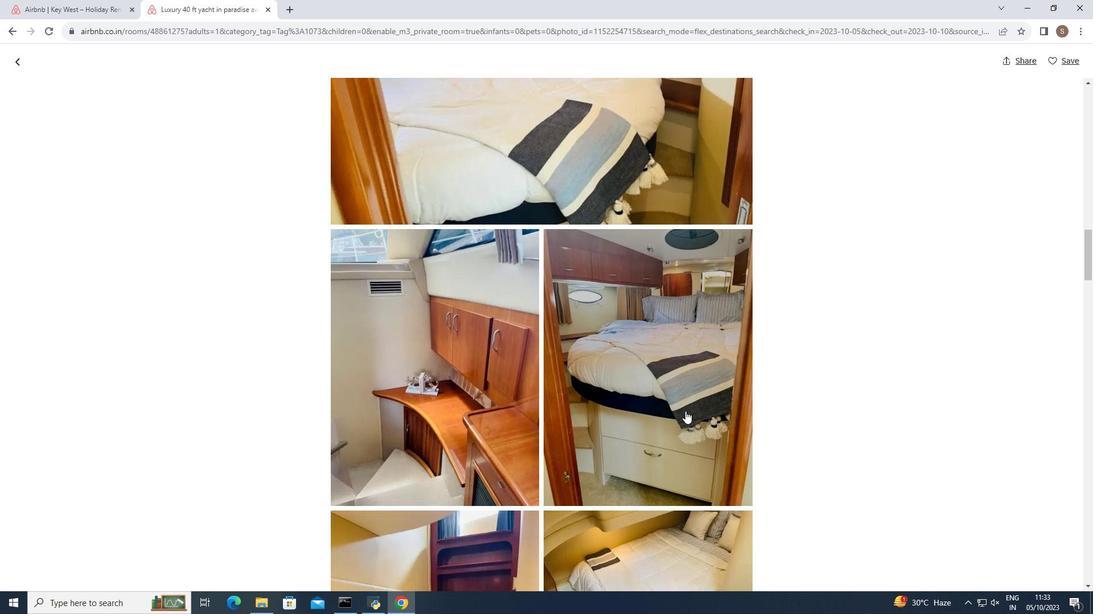 
Action: Mouse scrolled (685, 411) with delta (0, 0)
Screenshot: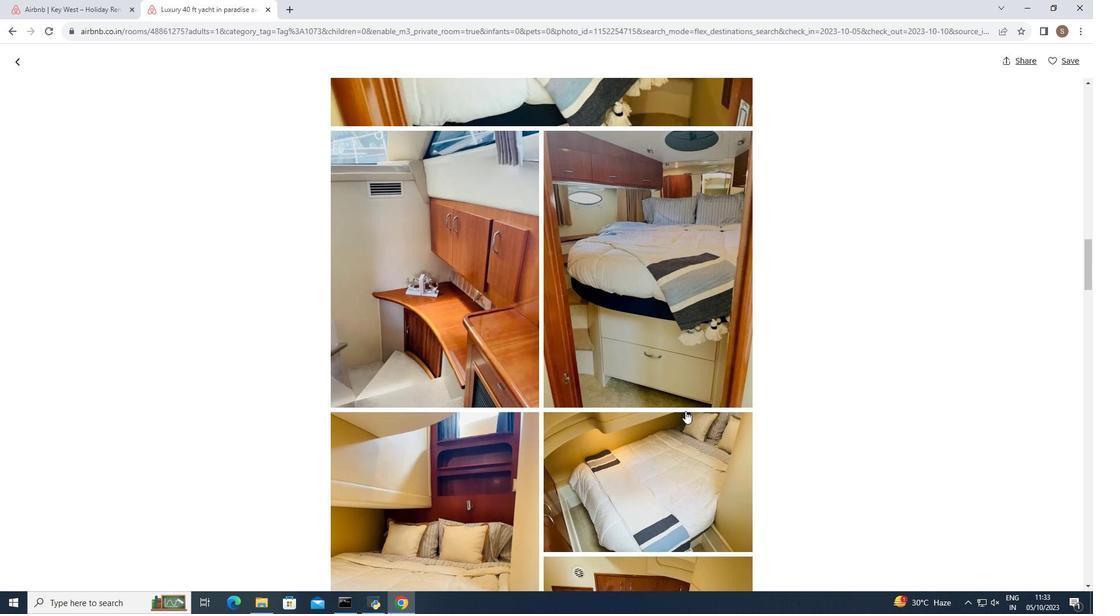 
Action: Mouse scrolled (685, 411) with delta (0, 0)
Screenshot: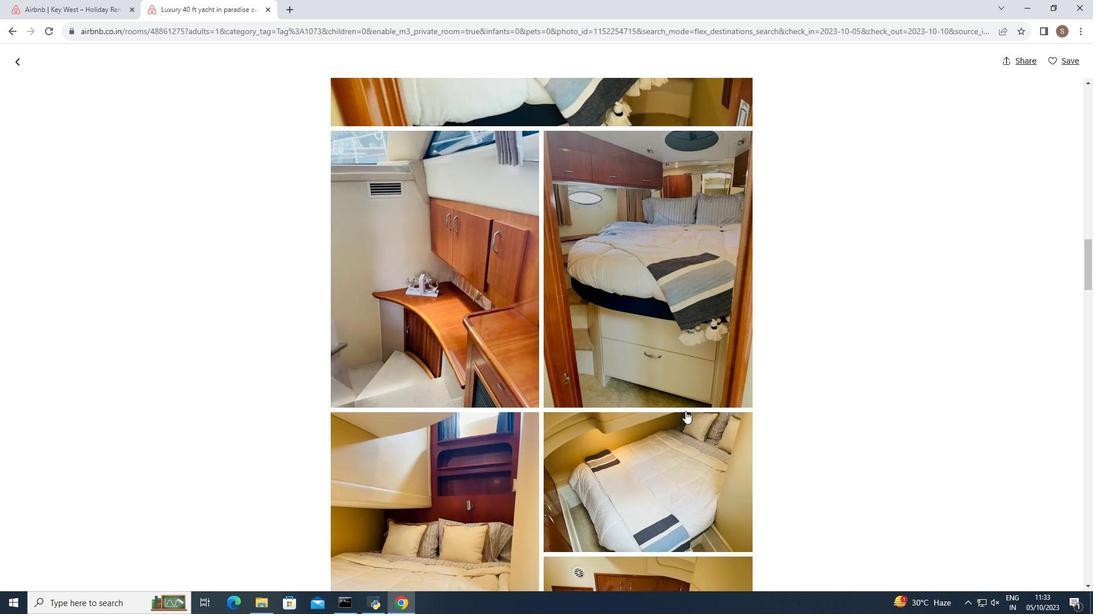 
Action: Mouse scrolled (685, 411) with delta (0, 0)
Screenshot: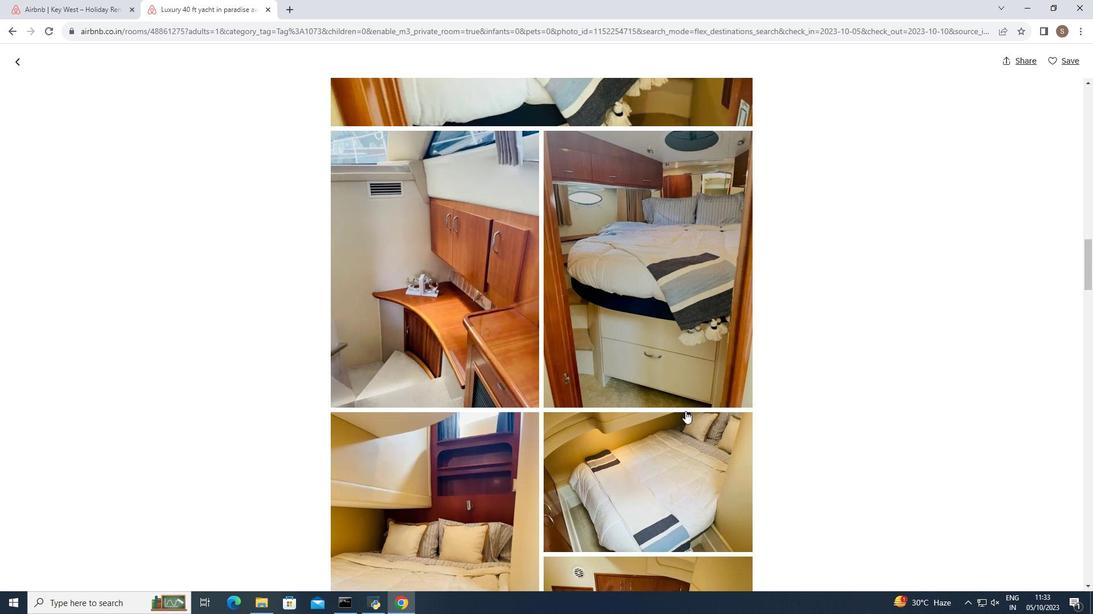 
Action: Mouse scrolled (685, 411) with delta (0, 0)
Screenshot: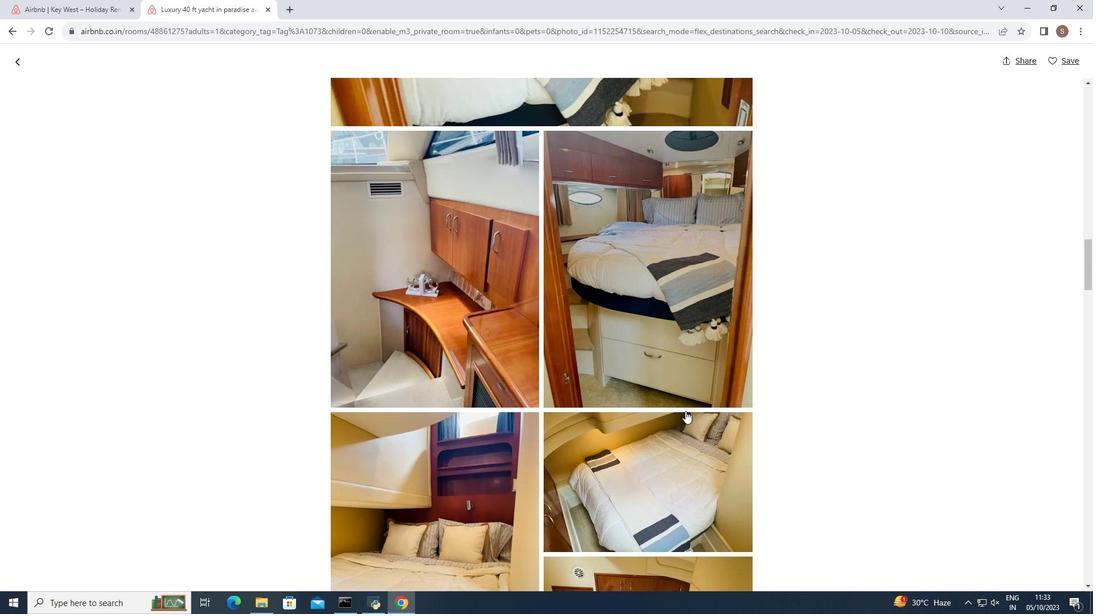 
Action: Mouse scrolled (685, 411) with delta (0, 0)
Screenshot: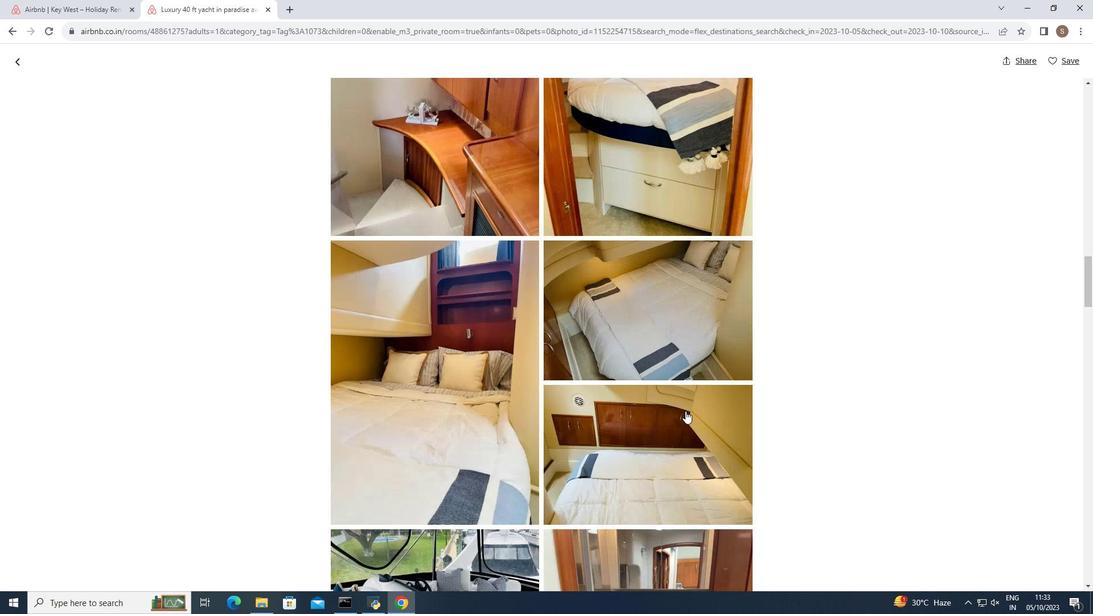 
Action: Mouse scrolled (685, 411) with delta (0, 0)
Screenshot: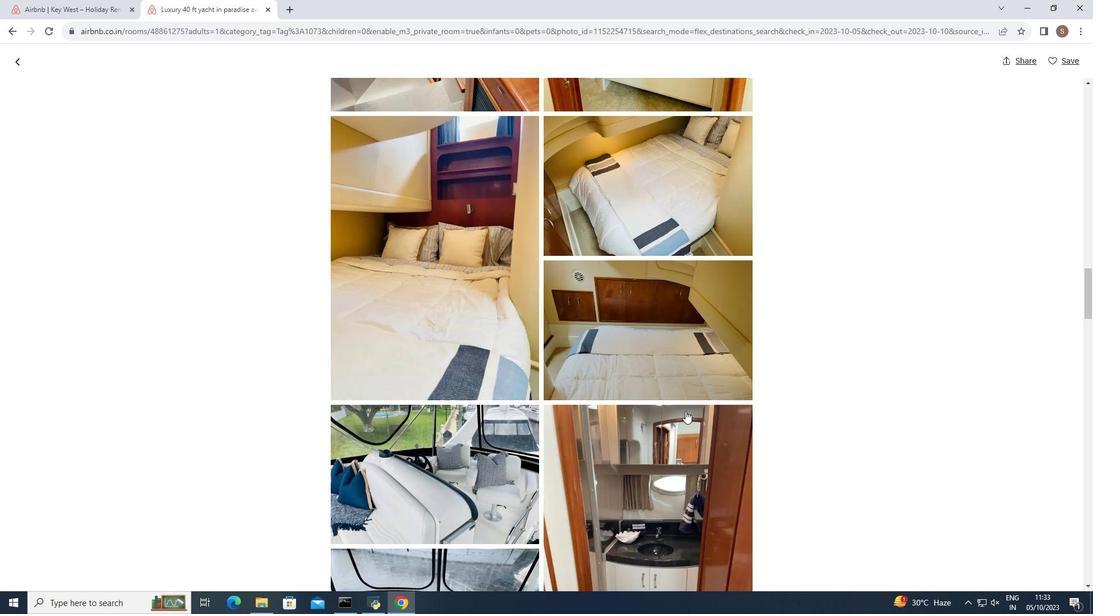
Action: Mouse scrolled (685, 411) with delta (0, 0)
Screenshot: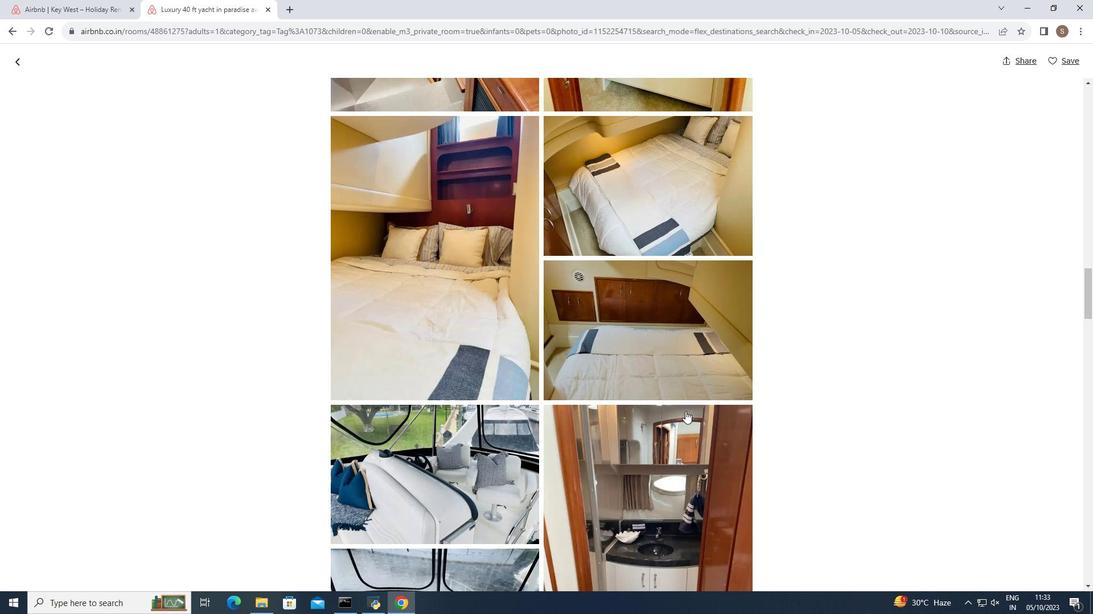 
Action: Mouse scrolled (685, 411) with delta (0, 0)
Screenshot: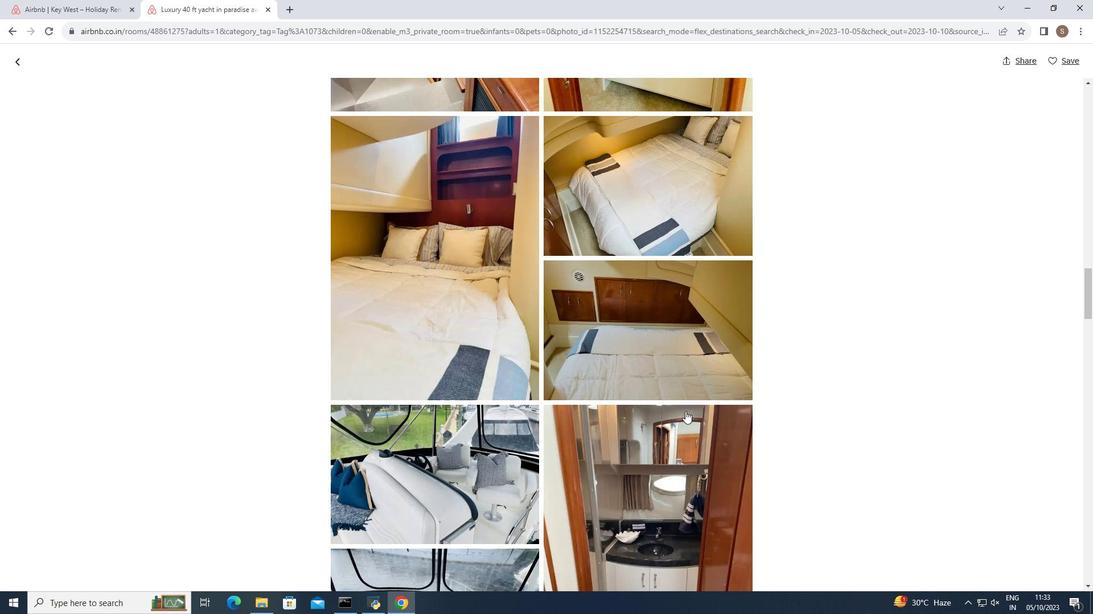 
Action: Mouse scrolled (685, 411) with delta (0, 0)
Screenshot: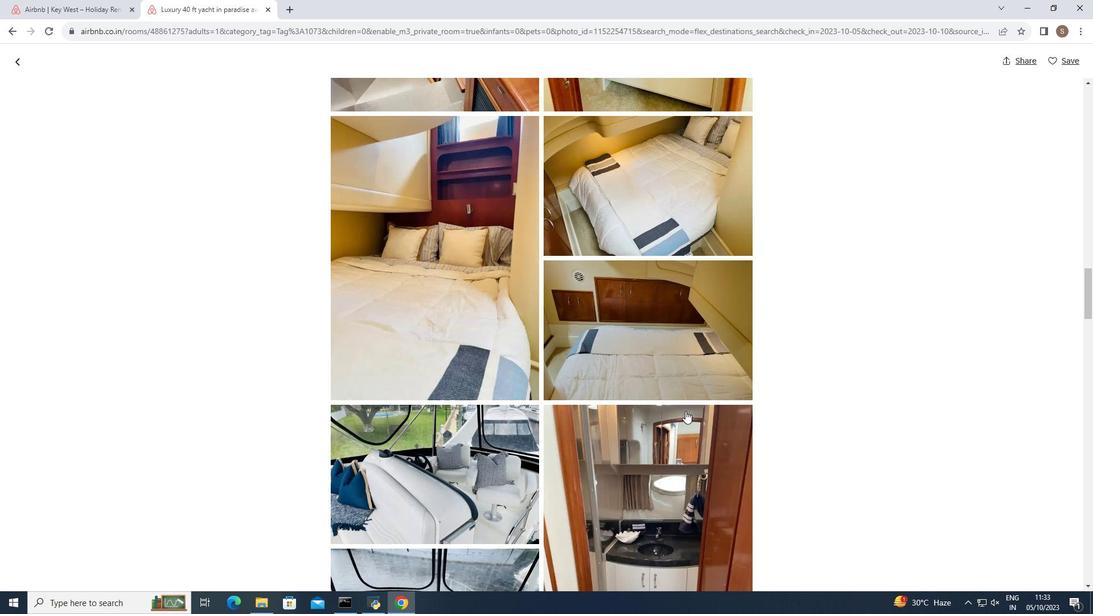 
Action: Mouse scrolled (685, 411) with delta (0, 0)
Screenshot: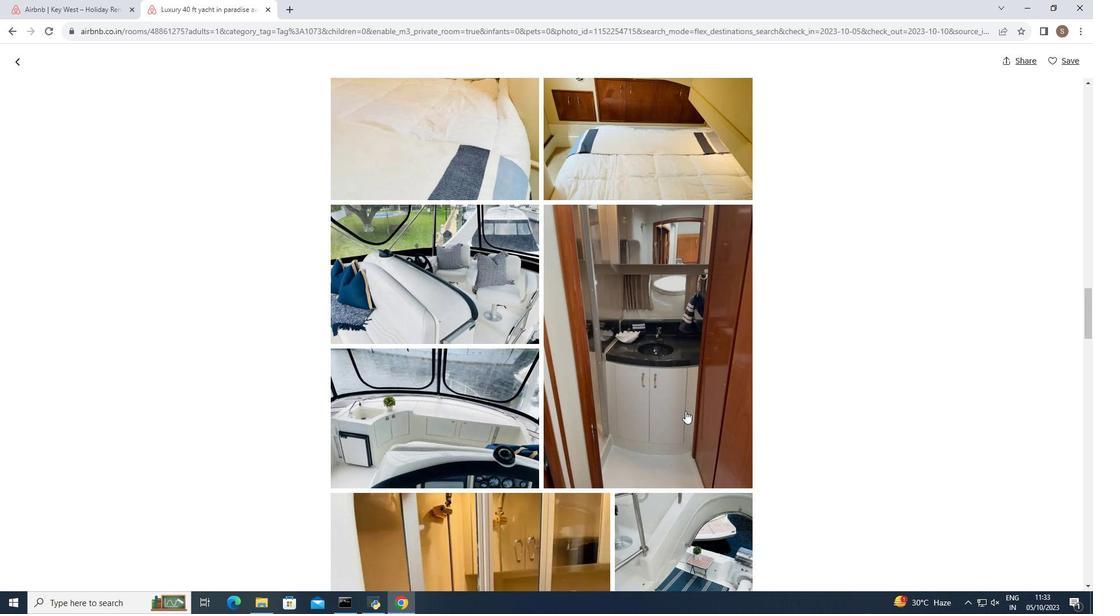 
Action: Mouse scrolled (685, 411) with delta (0, 0)
Screenshot: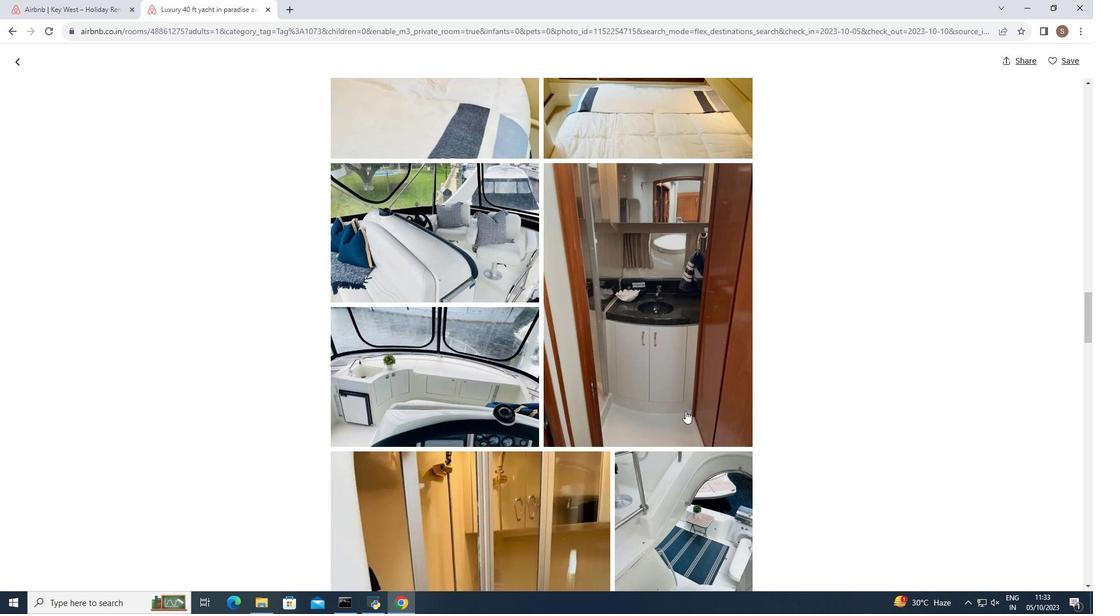 
Action: Mouse scrolled (685, 411) with delta (0, 0)
Screenshot: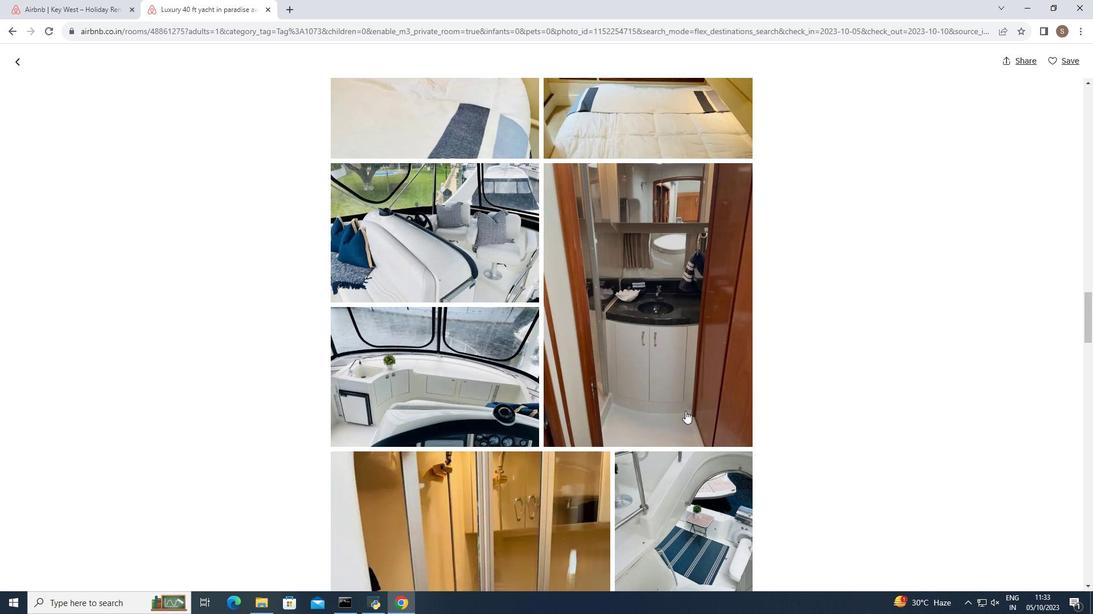 
Action: Mouse scrolled (685, 411) with delta (0, 0)
Screenshot: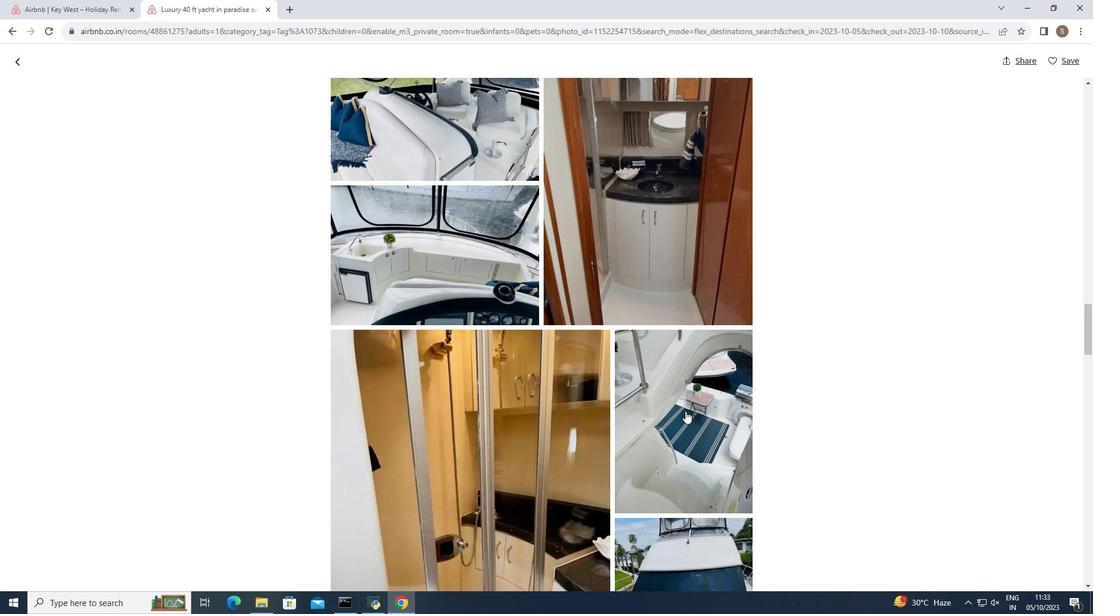
Action: Mouse scrolled (685, 411) with delta (0, 0)
Screenshot: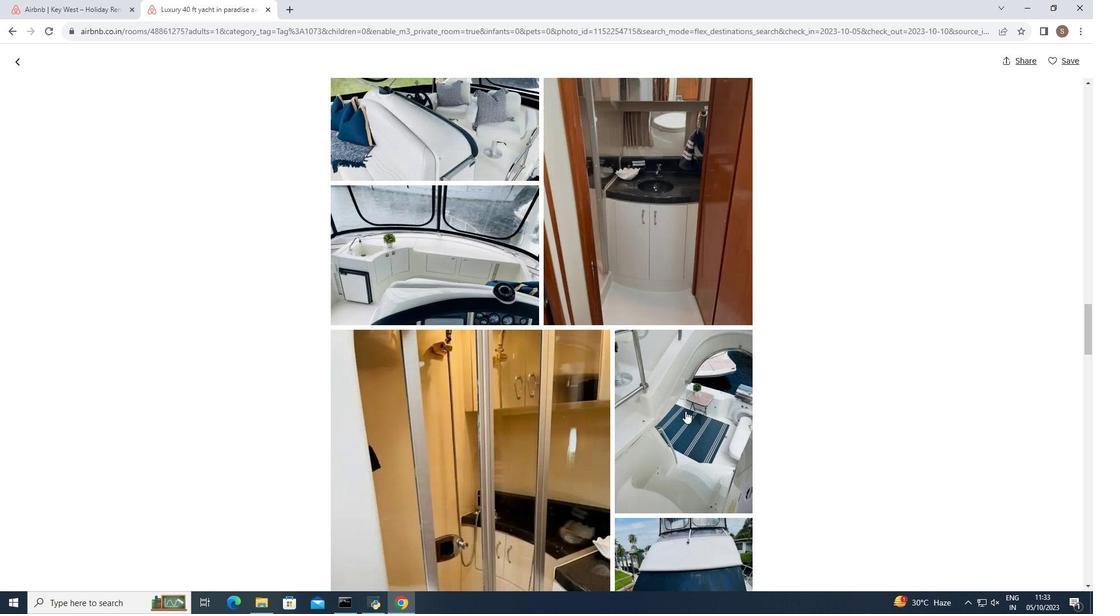 
Action: Mouse scrolled (685, 411) with delta (0, 0)
Screenshot: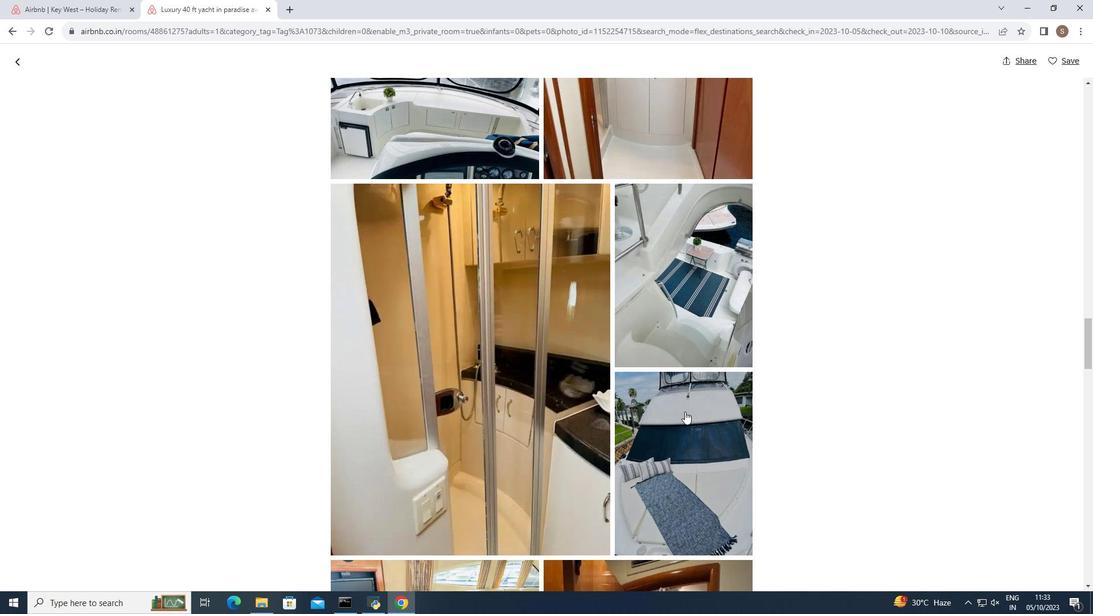 
Action: Mouse scrolled (685, 411) with delta (0, 0)
Screenshot: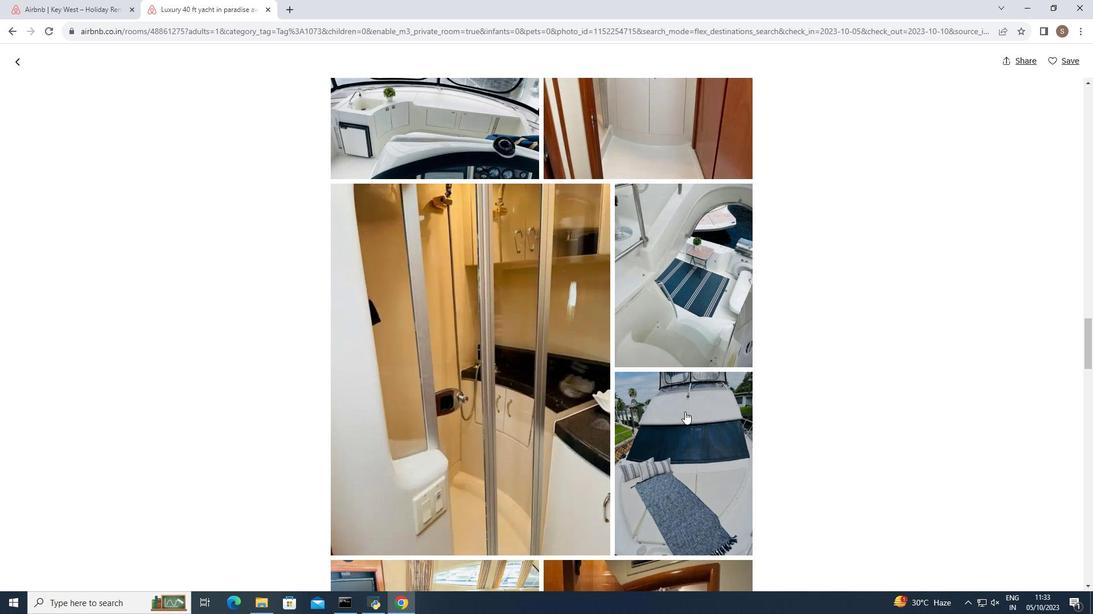 
Action: Mouse moved to (684, 412)
Screenshot: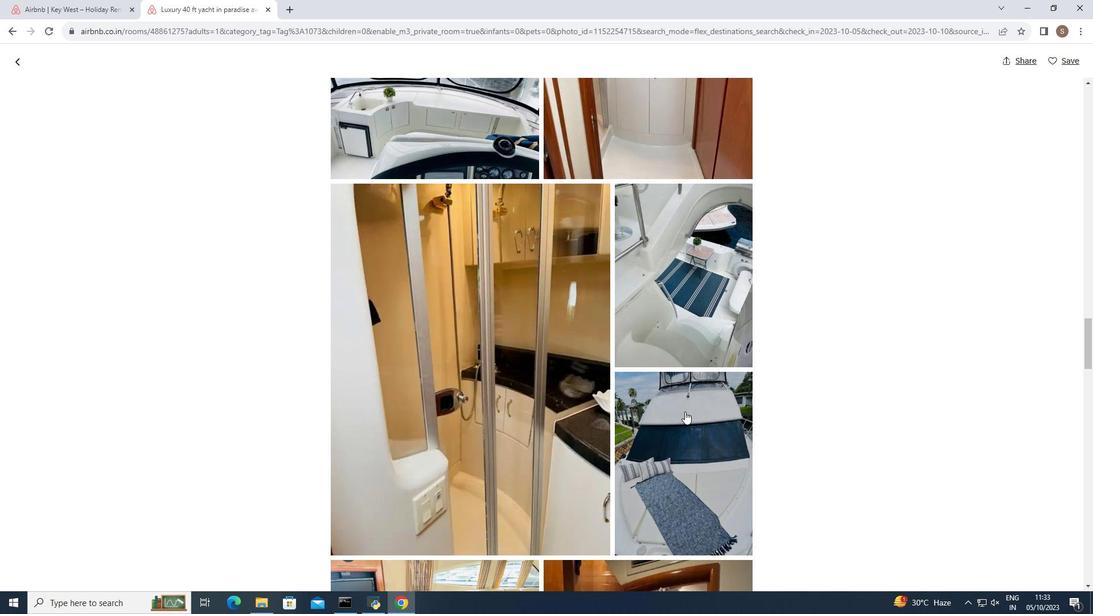 
Action: Mouse scrolled (684, 411) with delta (0, 0)
Screenshot: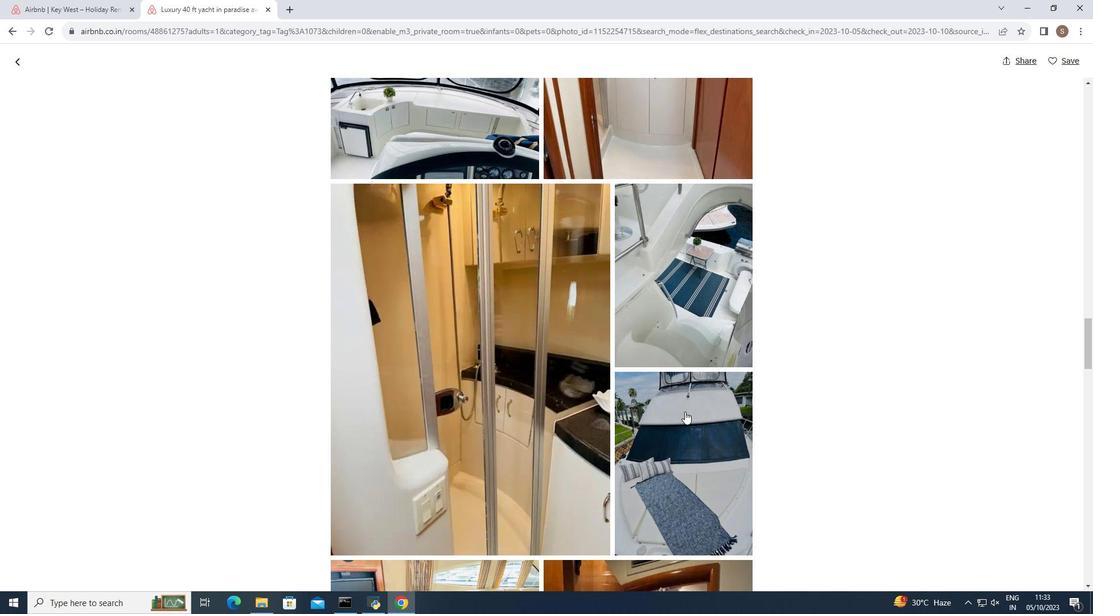
Action: Mouse scrolled (684, 411) with delta (0, 0)
Screenshot: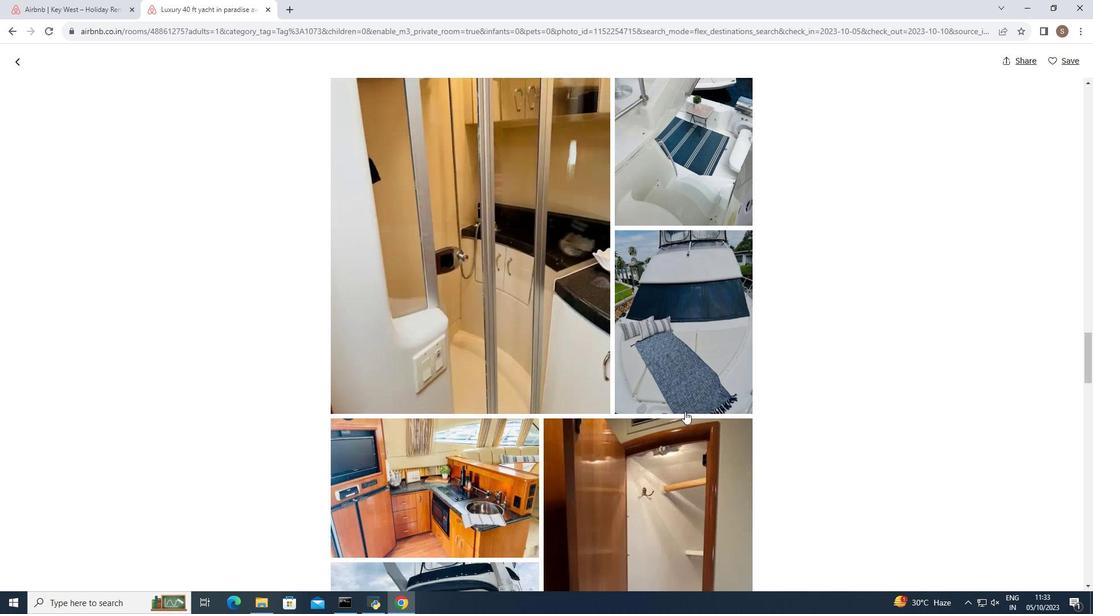 
Action: Mouse scrolled (684, 411) with delta (0, 0)
Screenshot: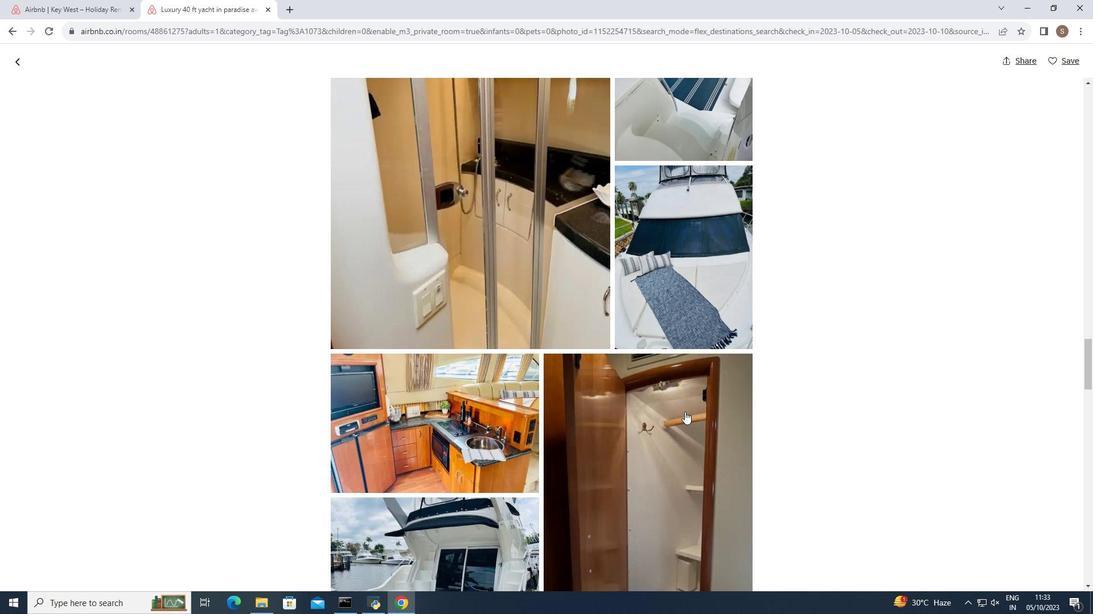 
Action: Mouse scrolled (684, 411) with delta (0, 0)
Screenshot: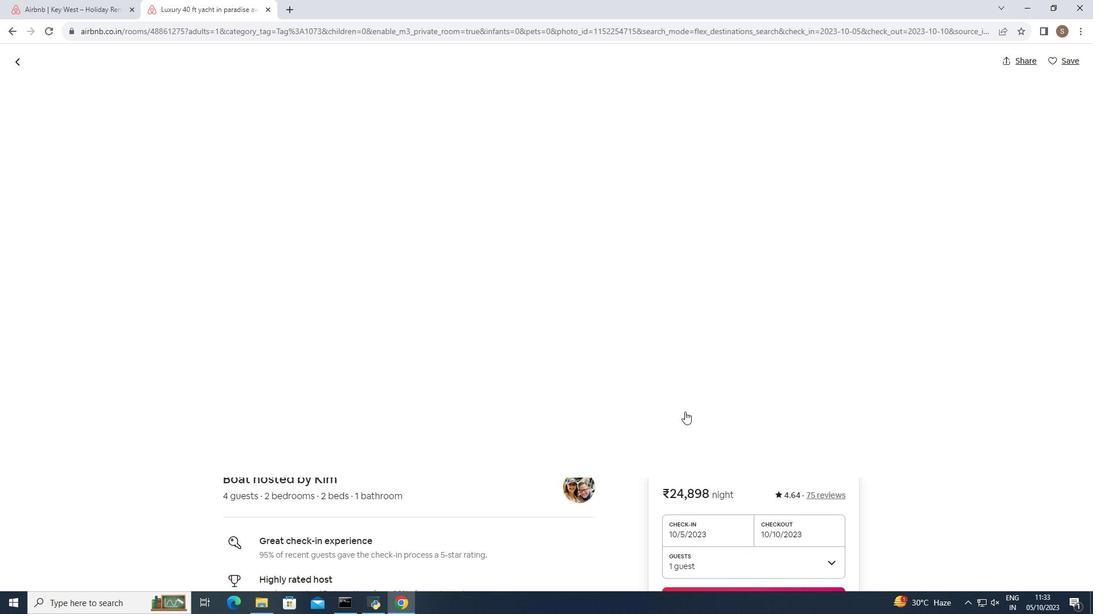 
Action: Mouse scrolled (684, 411) with delta (0, 0)
Screenshot: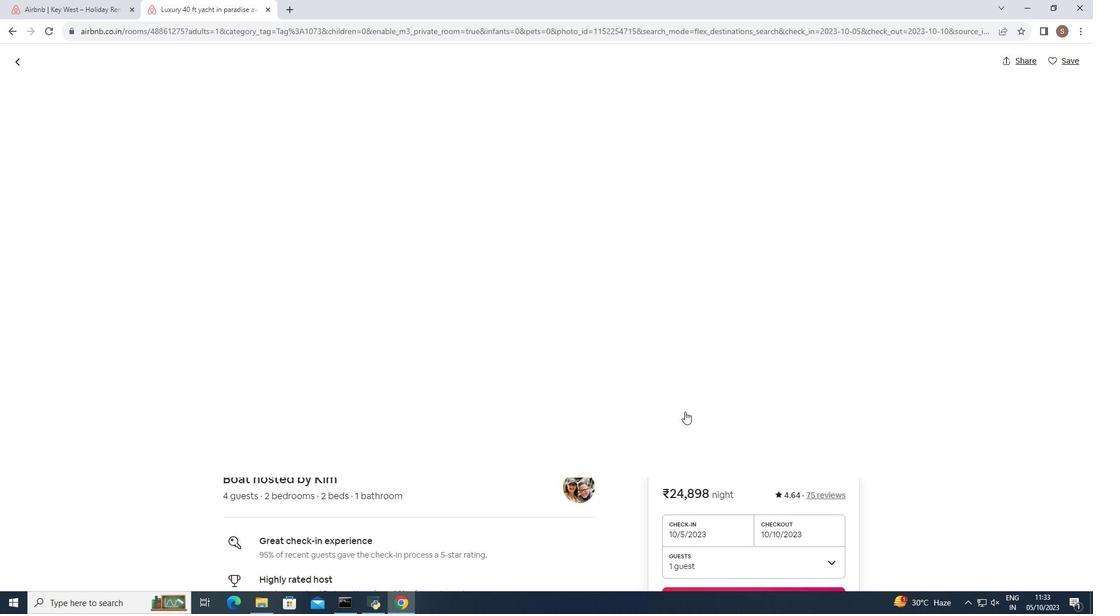 
Action: Mouse scrolled (684, 411) with delta (0, 0)
Screenshot: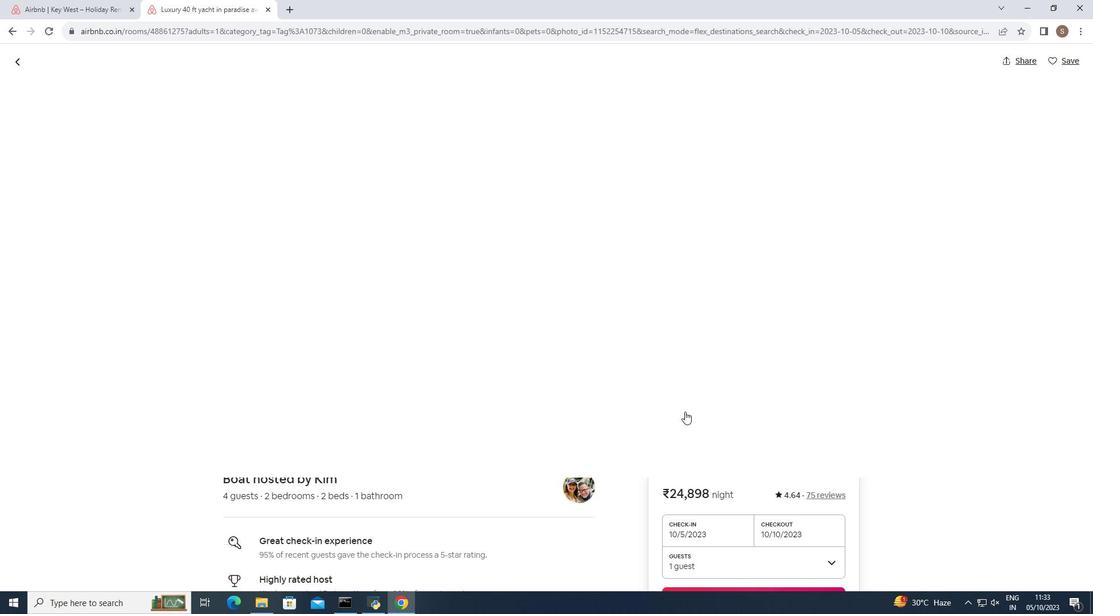 
Action: Mouse scrolled (684, 411) with delta (0, 0)
Screenshot: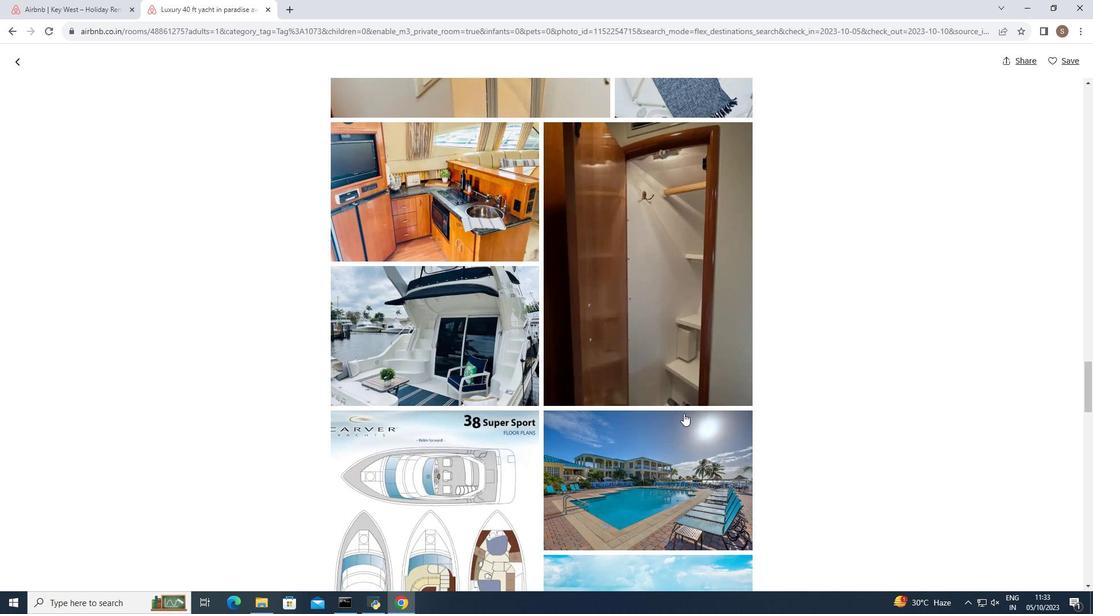
Action: Mouse moved to (684, 412)
Screenshot: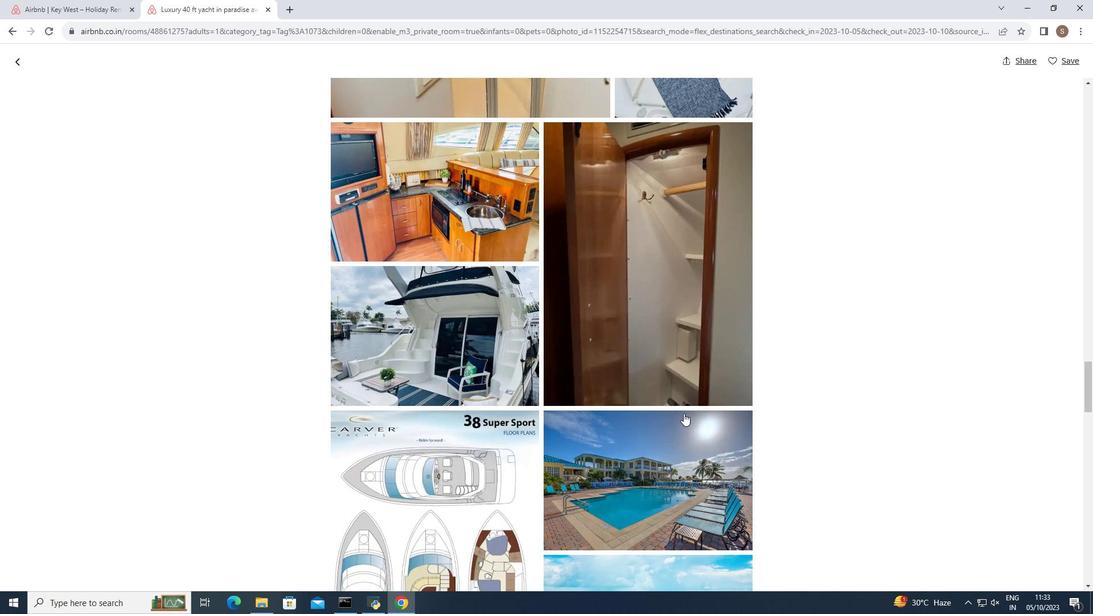 
Action: Mouse scrolled (684, 411) with delta (0, 0)
Screenshot: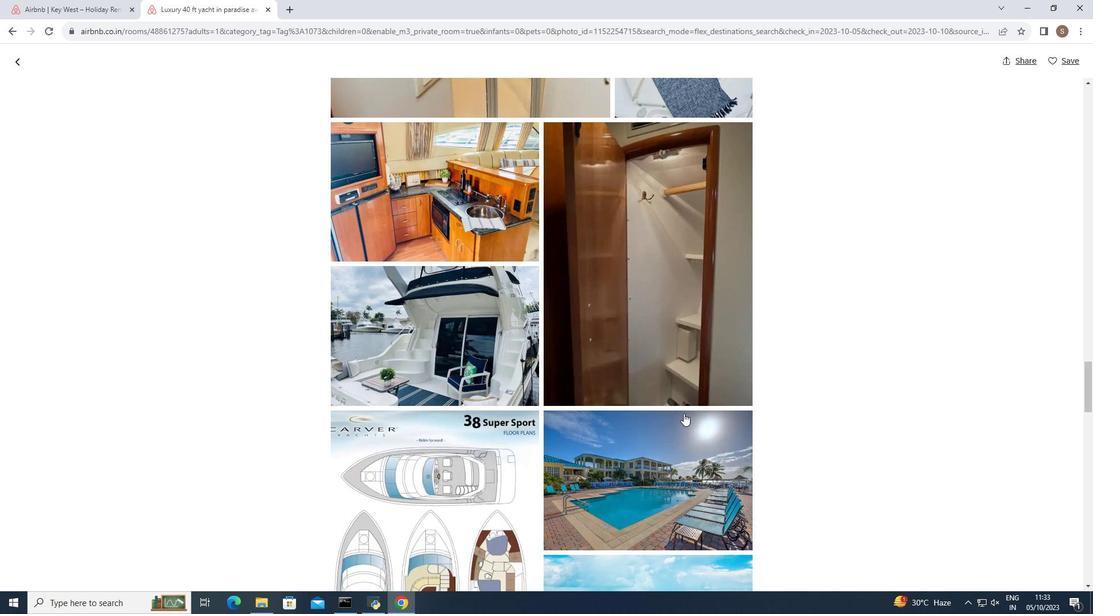 
Action: Mouse moved to (684, 412)
Screenshot: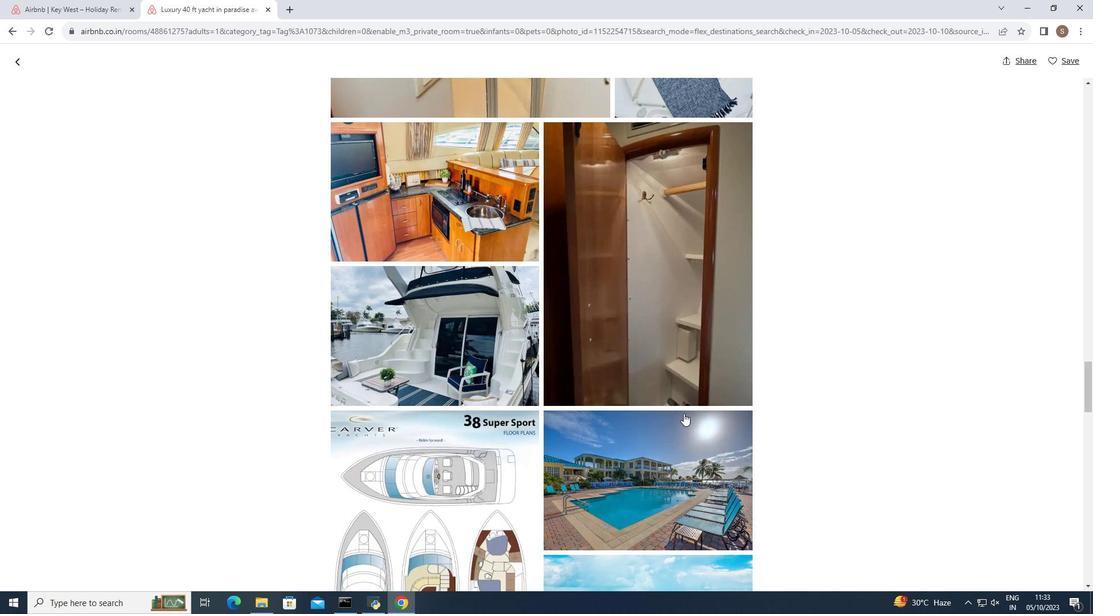 
Action: Mouse scrolled (684, 412) with delta (0, 0)
Screenshot: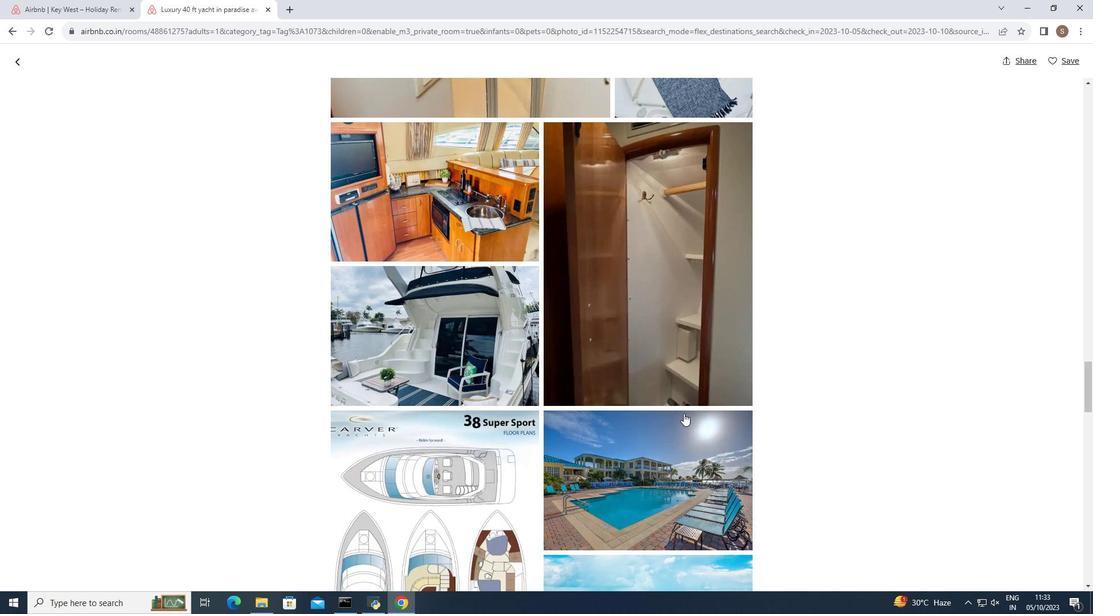 
Action: Mouse moved to (683, 413)
Screenshot: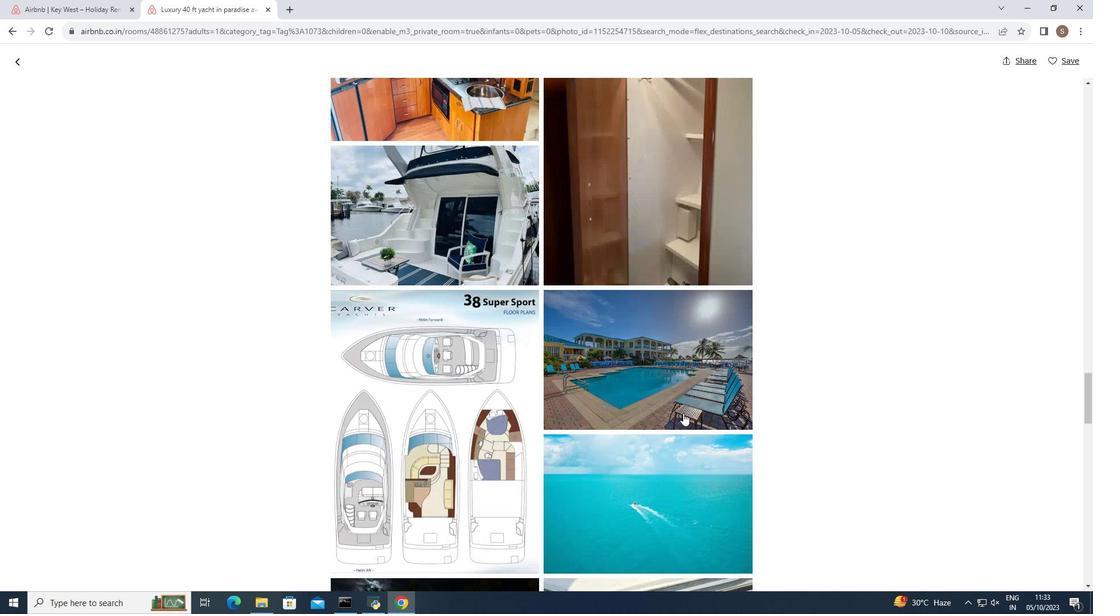 
Action: Mouse scrolled (683, 413) with delta (0, 0)
Screenshot: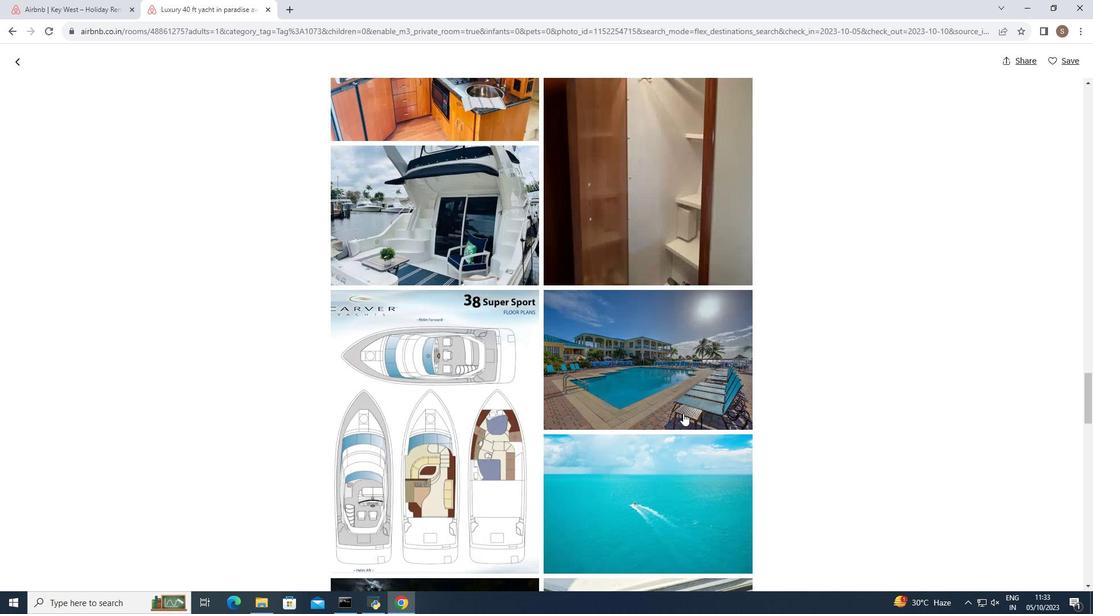 
Action: Mouse moved to (683, 413)
Screenshot: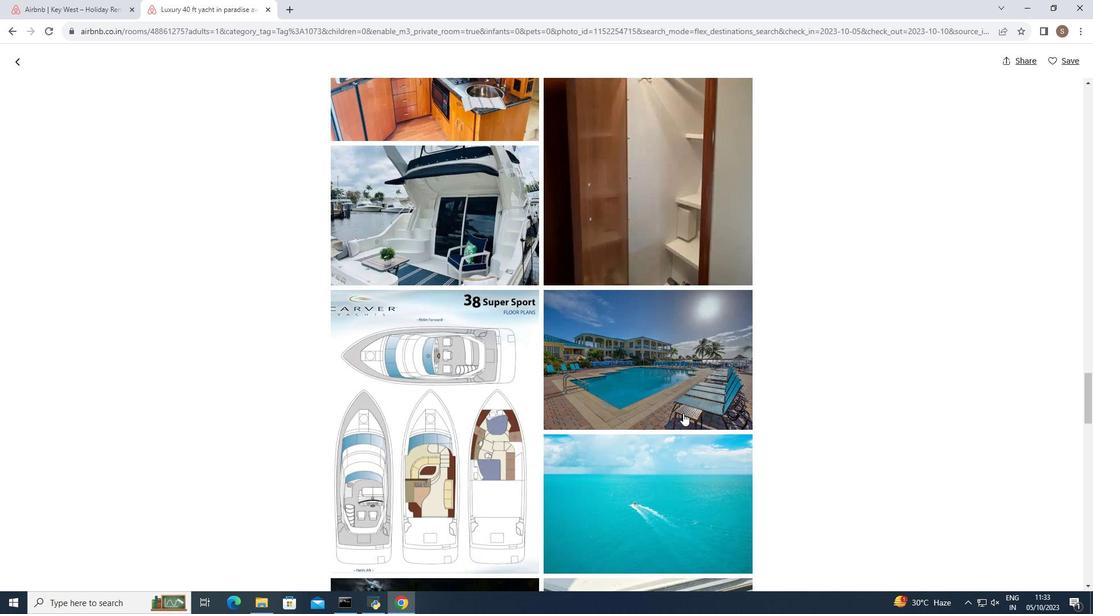 
Action: Mouse scrolled (683, 413) with delta (0, 0)
Screenshot: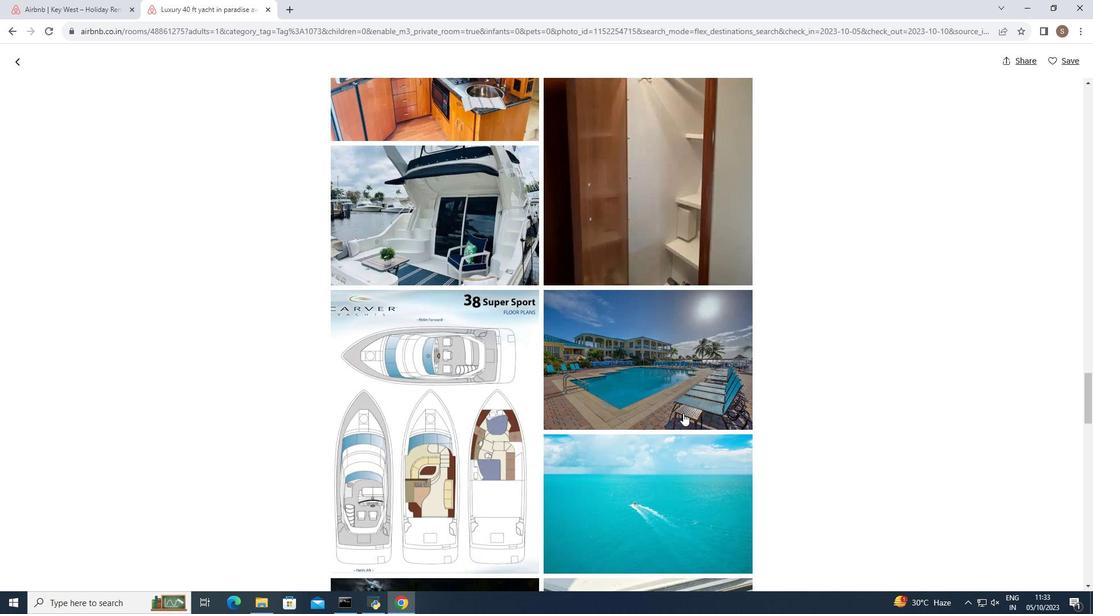
Action: Mouse scrolled (683, 413) with delta (0, 0)
Screenshot: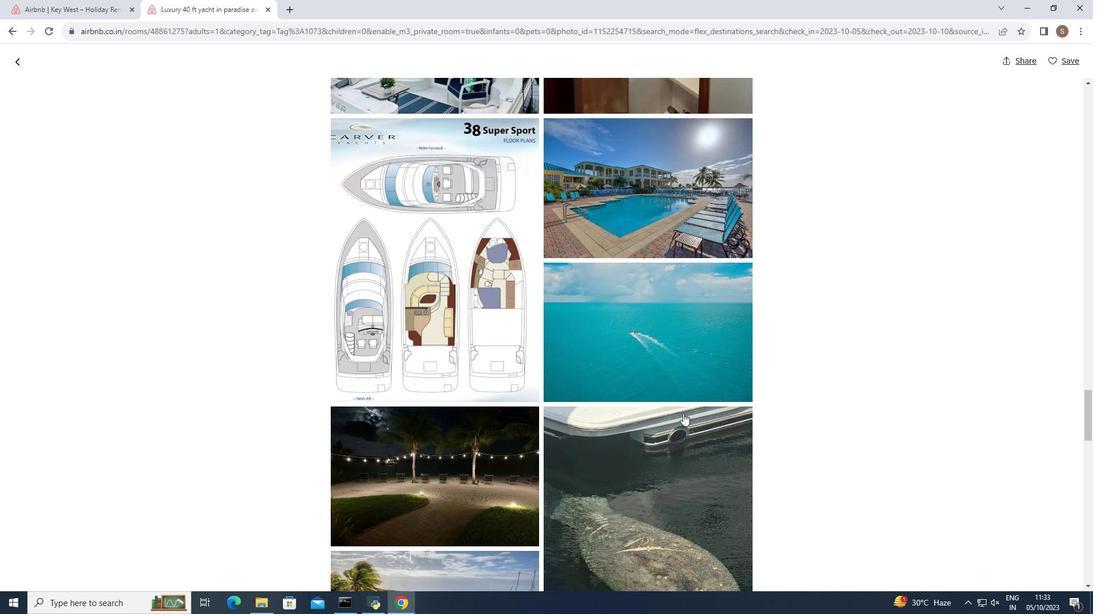 
Action: Mouse scrolled (683, 413) with delta (0, 0)
Screenshot: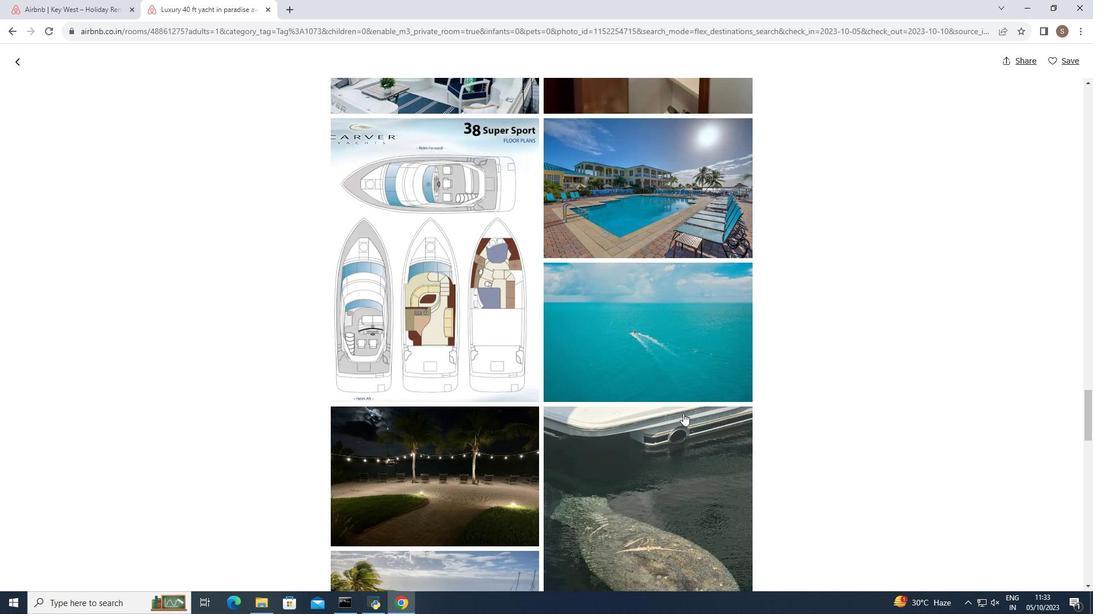 
Action: Mouse scrolled (683, 413) with delta (0, 0)
Screenshot: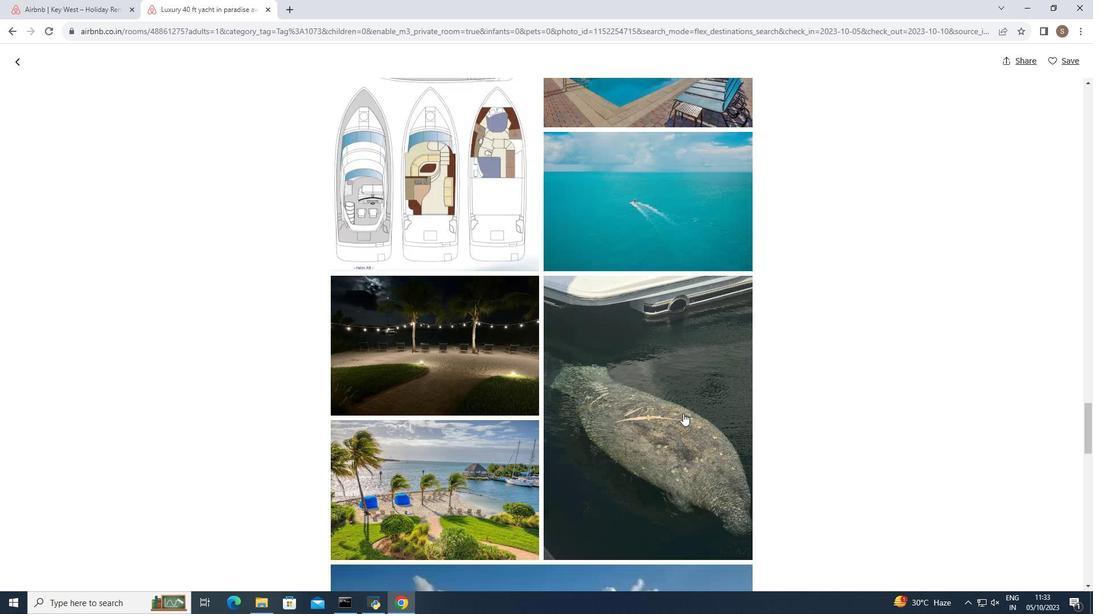 
Action: Mouse scrolled (683, 413) with delta (0, 0)
Screenshot: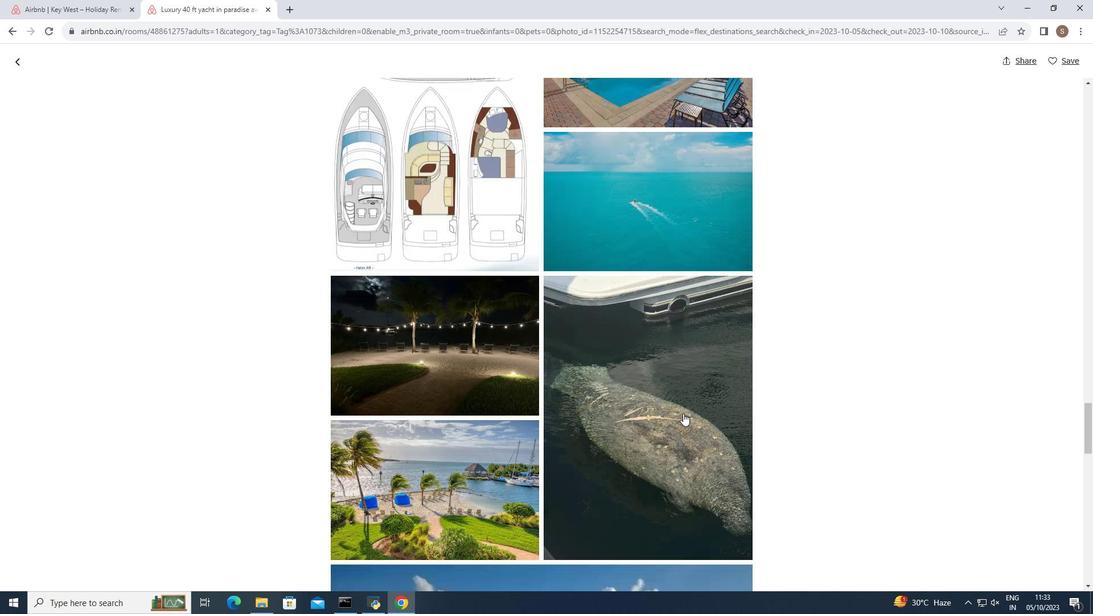
Action: Mouse scrolled (683, 413) with delta (0, 0)
Screenshot: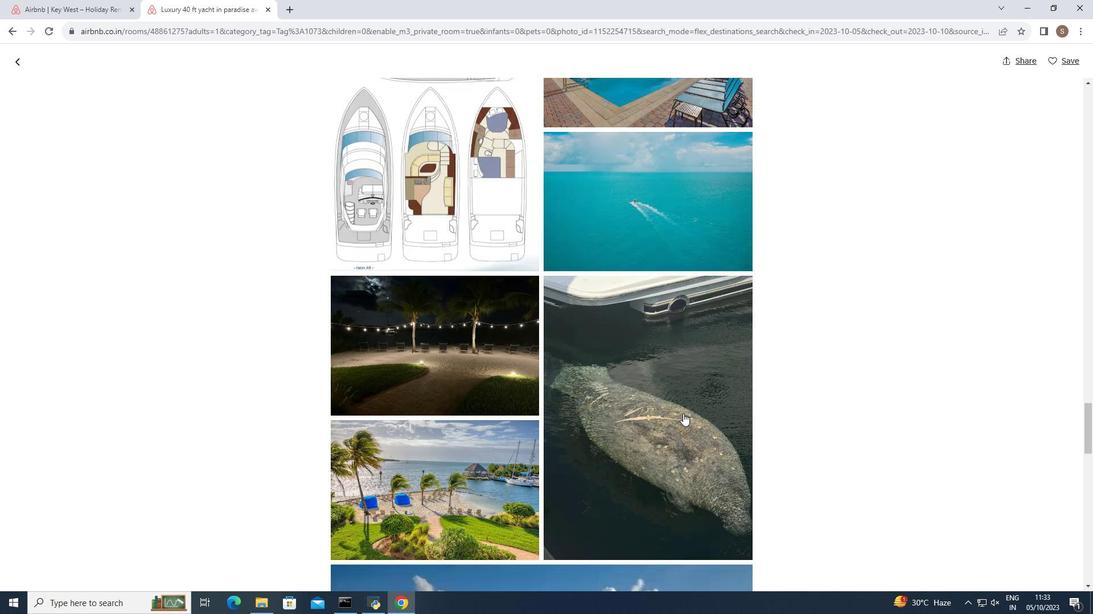 
Action: Mouse moved to (683, 413)
Screenshot: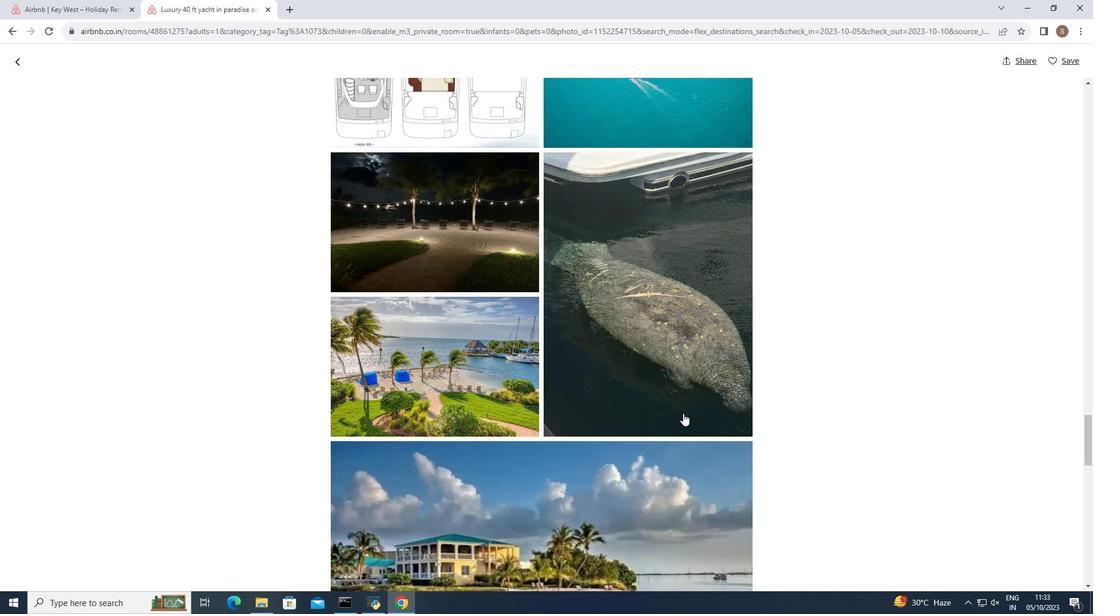 
Action: Mouse scrolled (683, 413) with delta (0, 0)
Screenshot: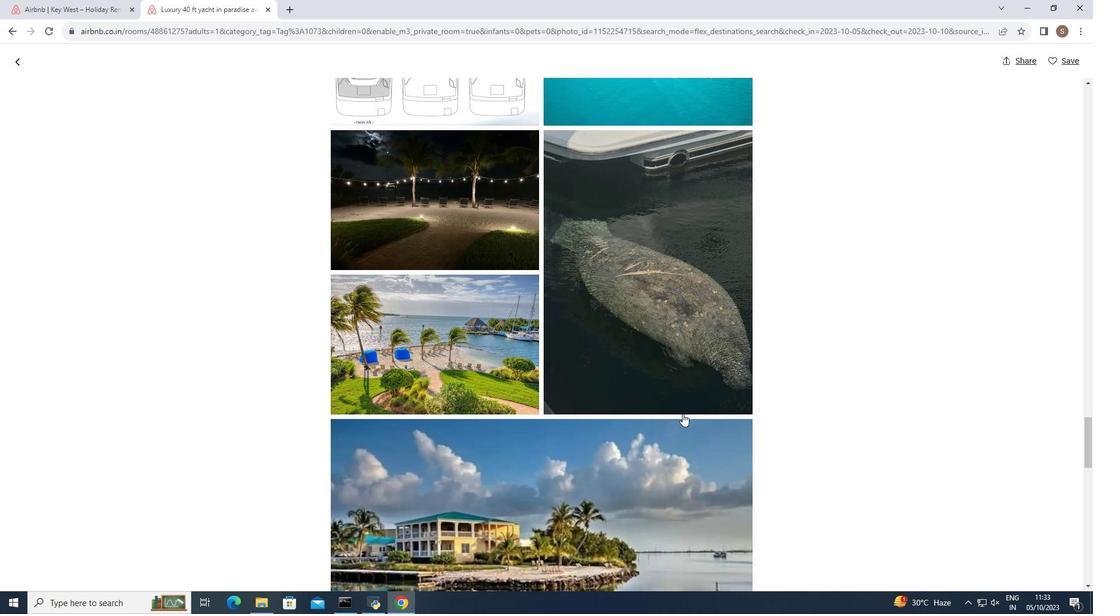 
Action: Mouse scrolled (683, 413) with delta (0, 0)
Screenshot: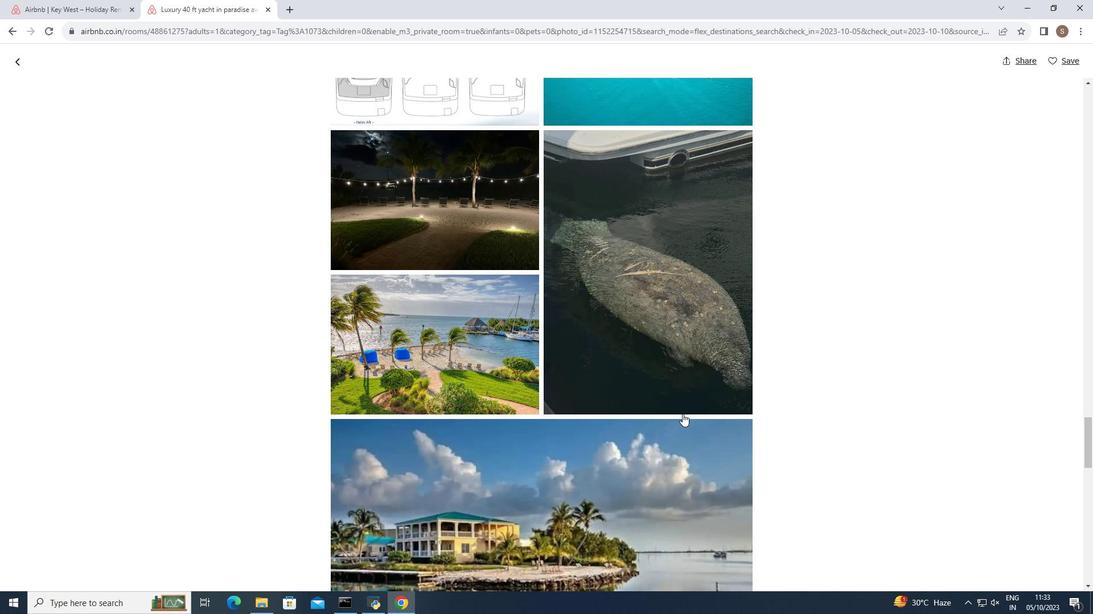 
Action: Mouse scrolled (683, 413) with delta (0, 0)
Screenshot: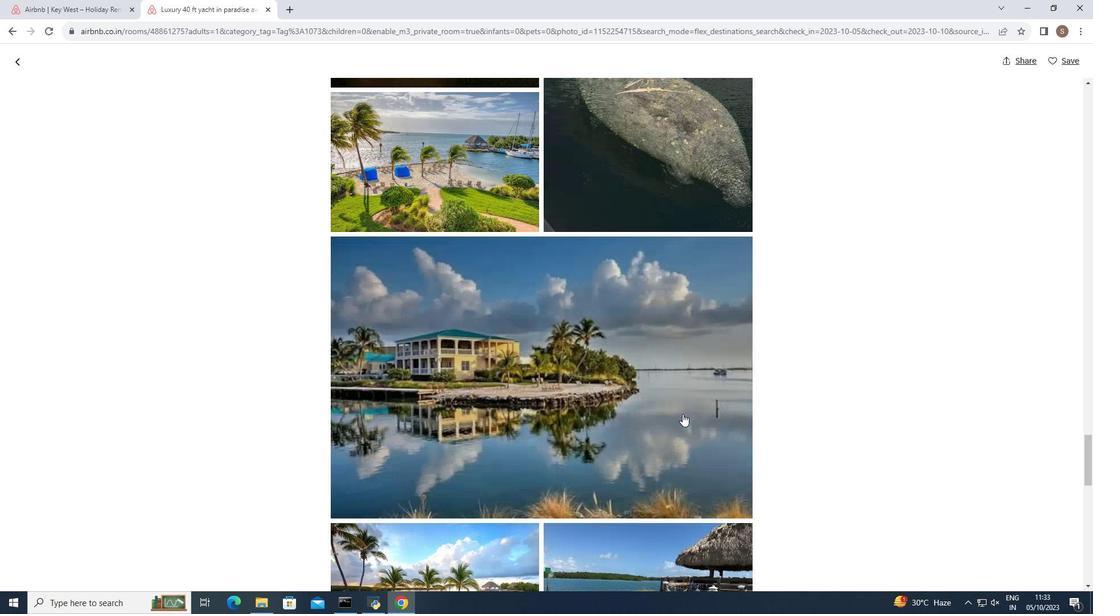 
Action: Mouse moved to (682, 414)
Screenshot: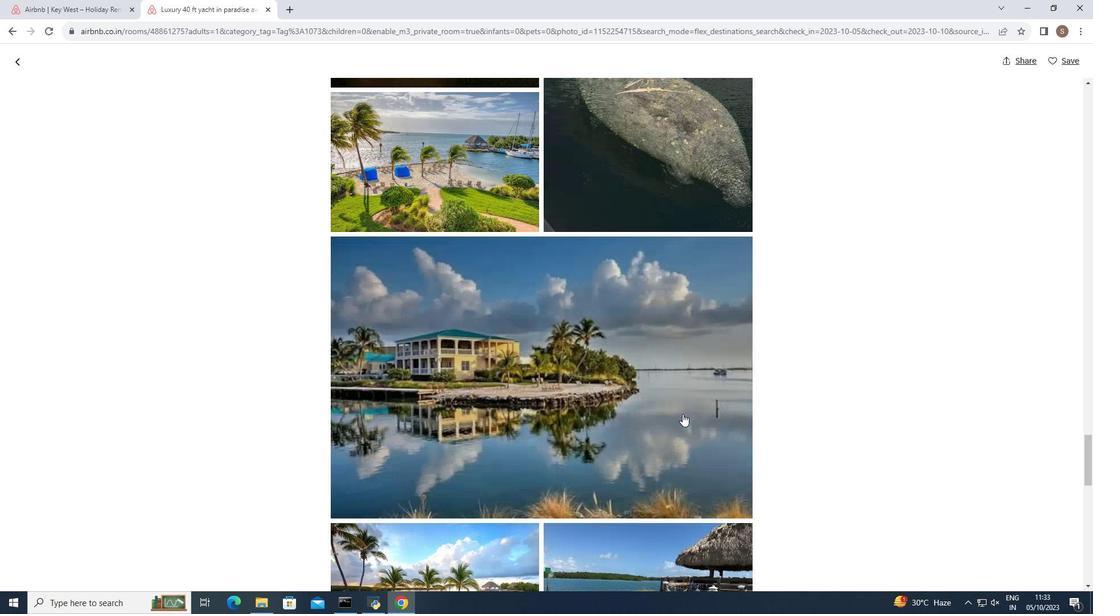 
Action: Mouse scrolled (682, 413) with delta (0, 0)
Screenshot: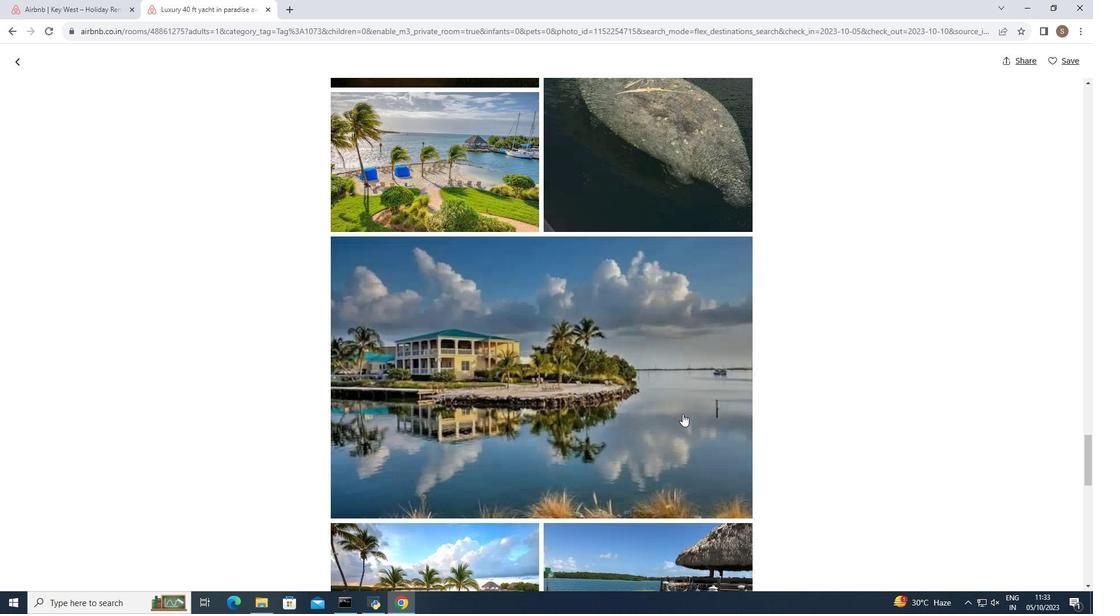 
Action: Mouse scrolled (682, 413) with delta (0, 0)
Screenshot: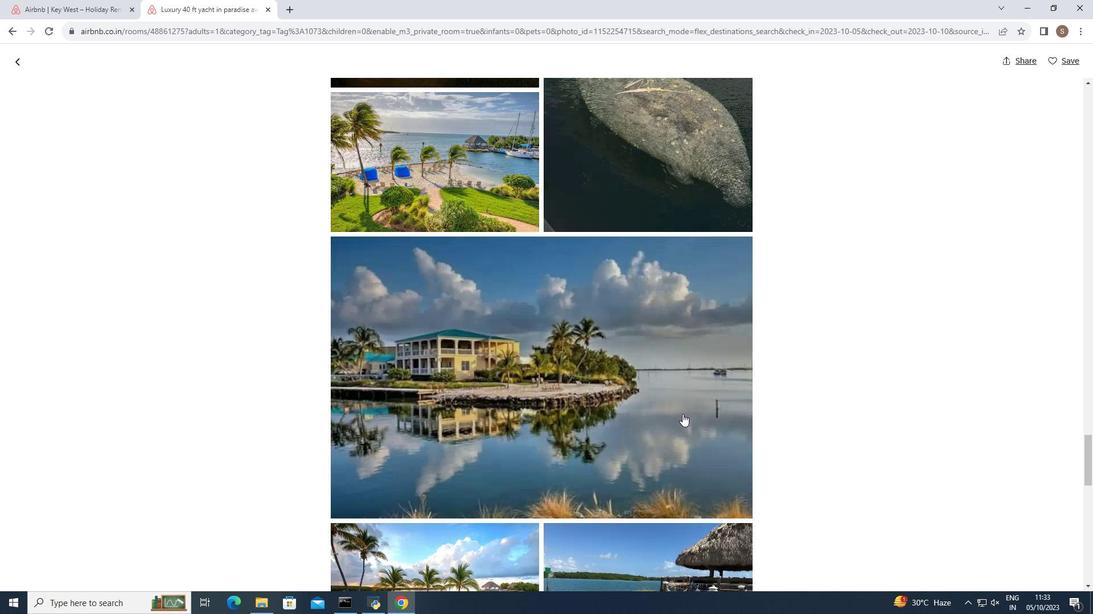 
Action: Mouse scrolled (682, 413) with delta (0, 0)
Screenshot: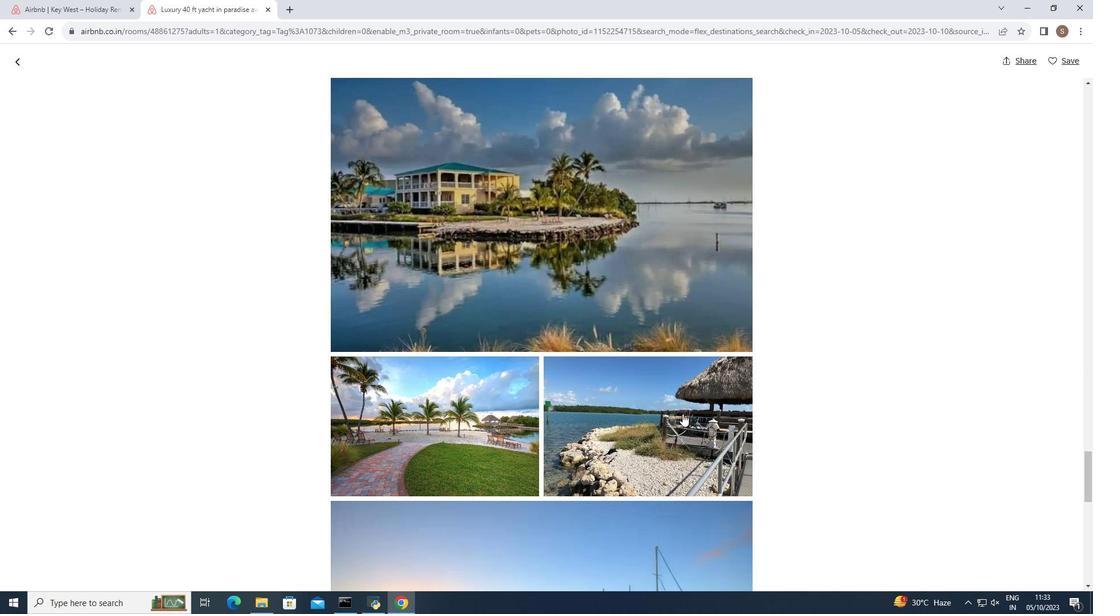 
Action: Mouse scrolled (682, 413) with delta (0, 0)
Screenshot: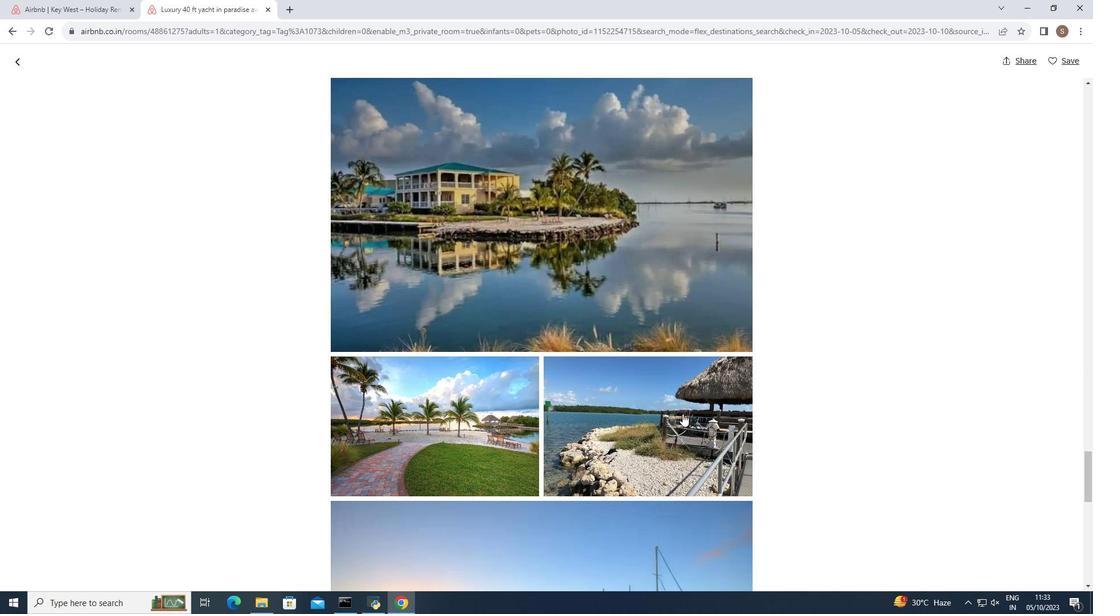 
Action: Mouse scrolled (682, 413) with delta (0, 0)
Screenshot: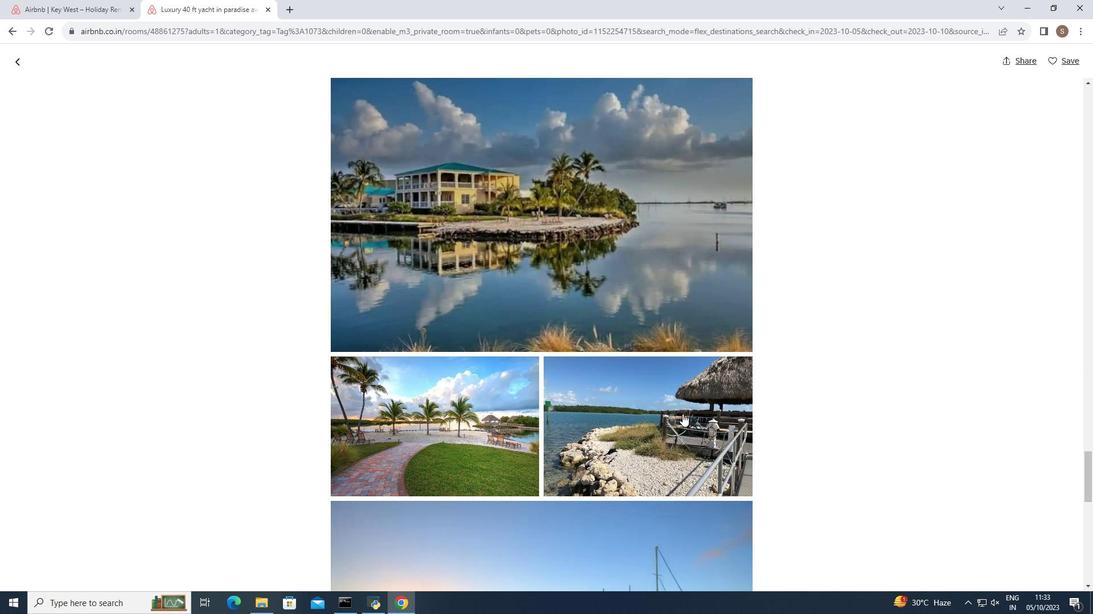 
Action: Mouse scrolled (682, 413) with delta (0, 0)
Screenshot: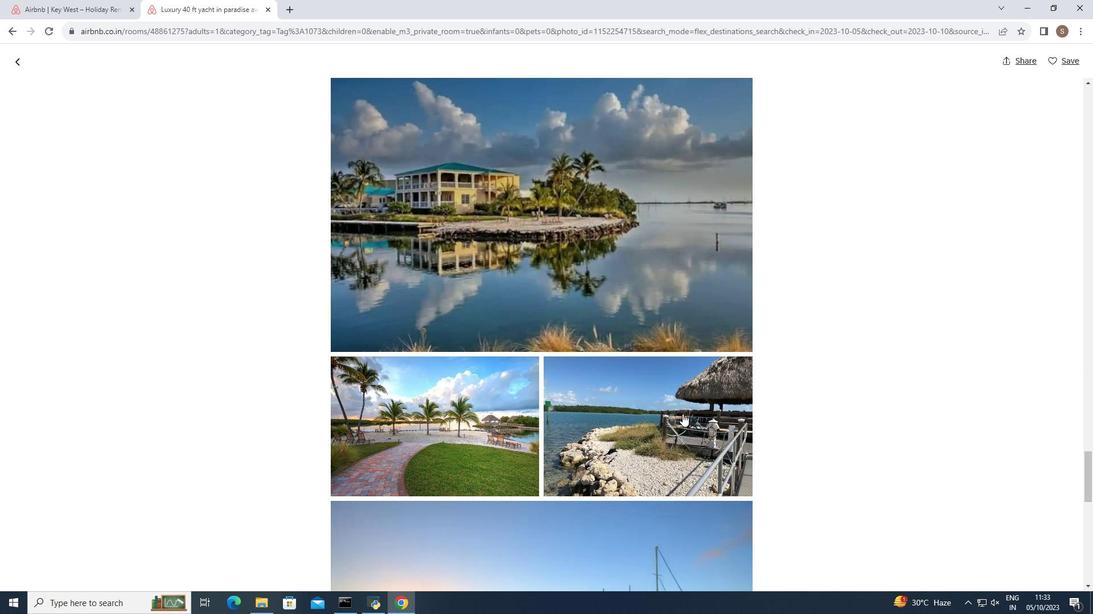 
Action: Mouse scrolled (682, 413) with delta (0, 0)
Screenshot: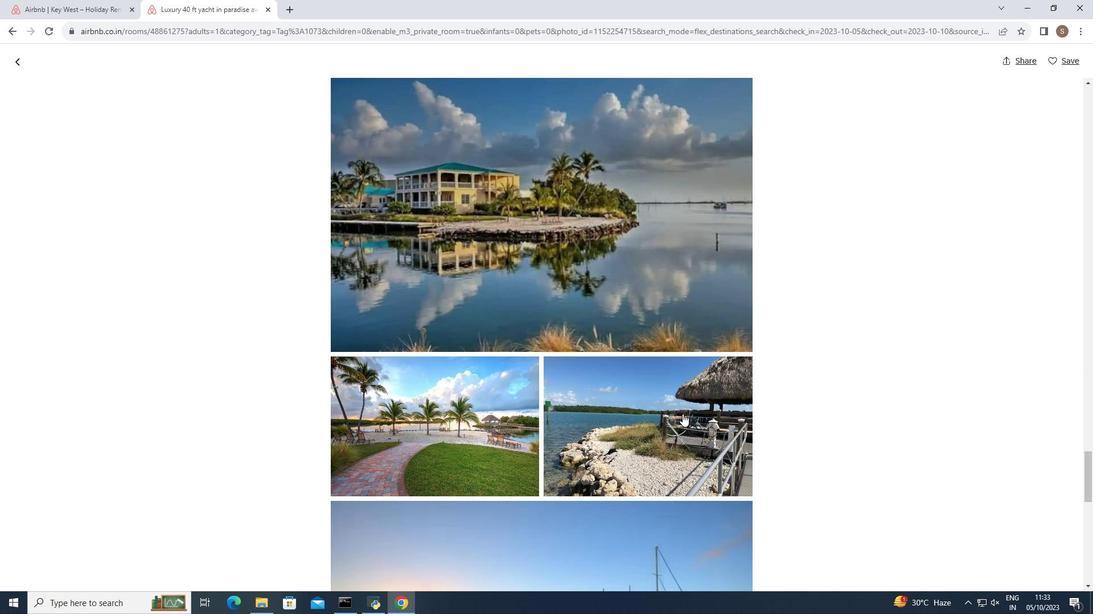 
Action: Mouse moved to (682, 414)
Screenshot: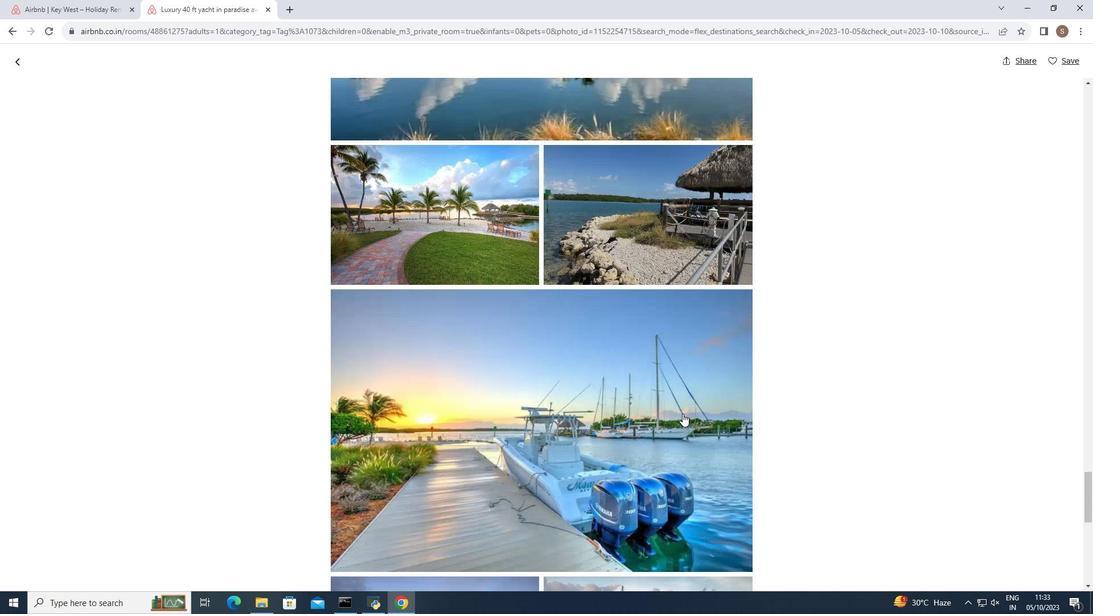 
Action: Mouse scrolled (682, 413) with delta (0, 0)
Screenshot: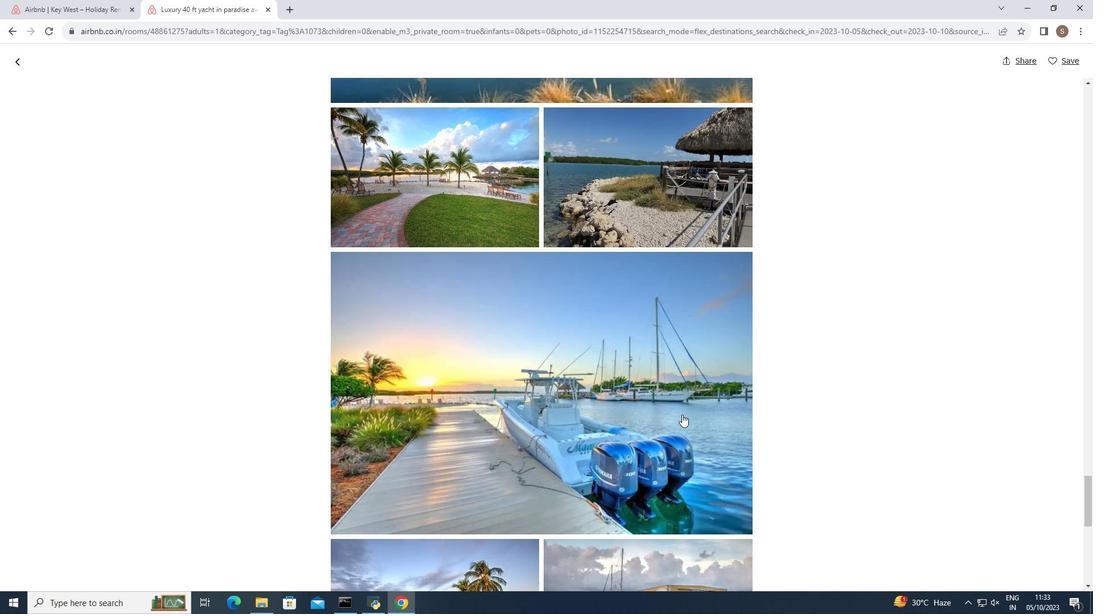 
Action: Mouse scrolled (682, 413) with delta (0, 0)
Screenshot: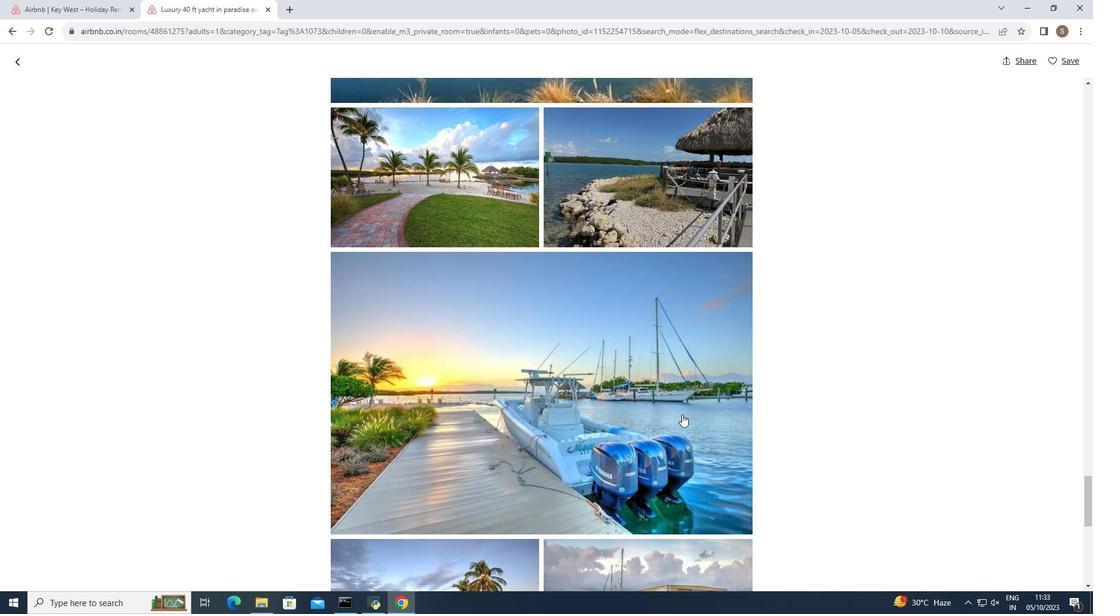 
Action: Mouse scrolled (682, 413) with delta (0, 0)
Screenshot: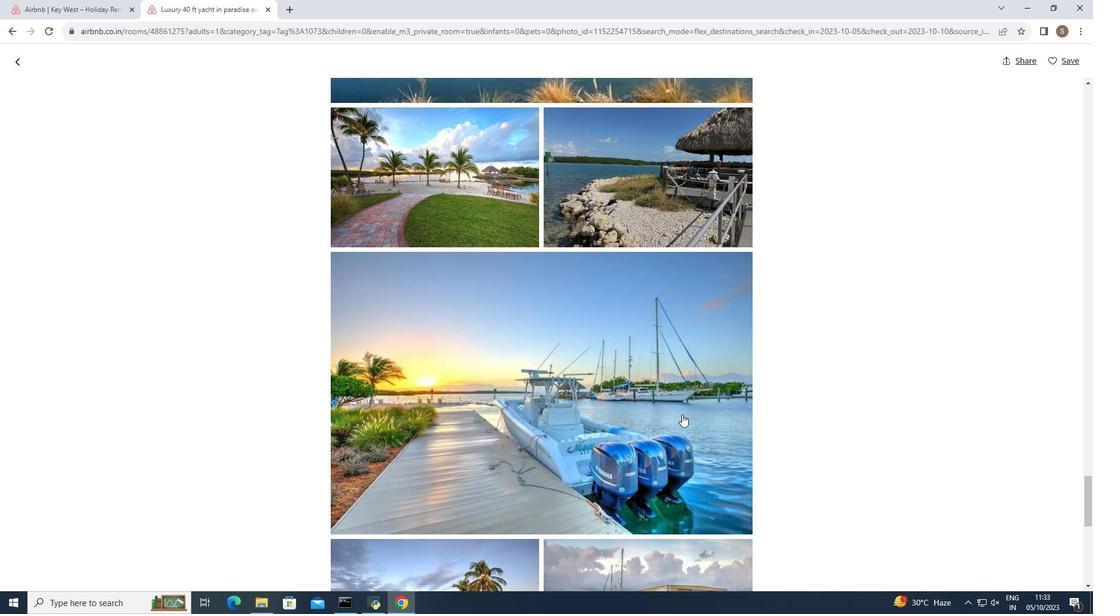 
Action: Mouse scrolled (682, 413) with delta (0, 0)
Screenshot: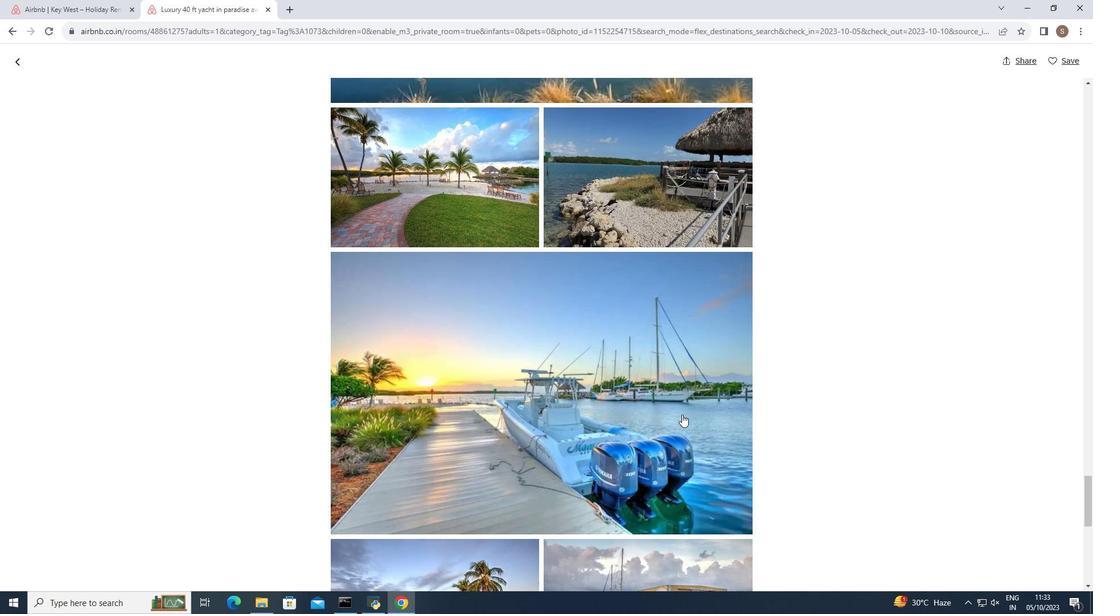 
Action: Mouse moved to (682, 415)
Screenshot: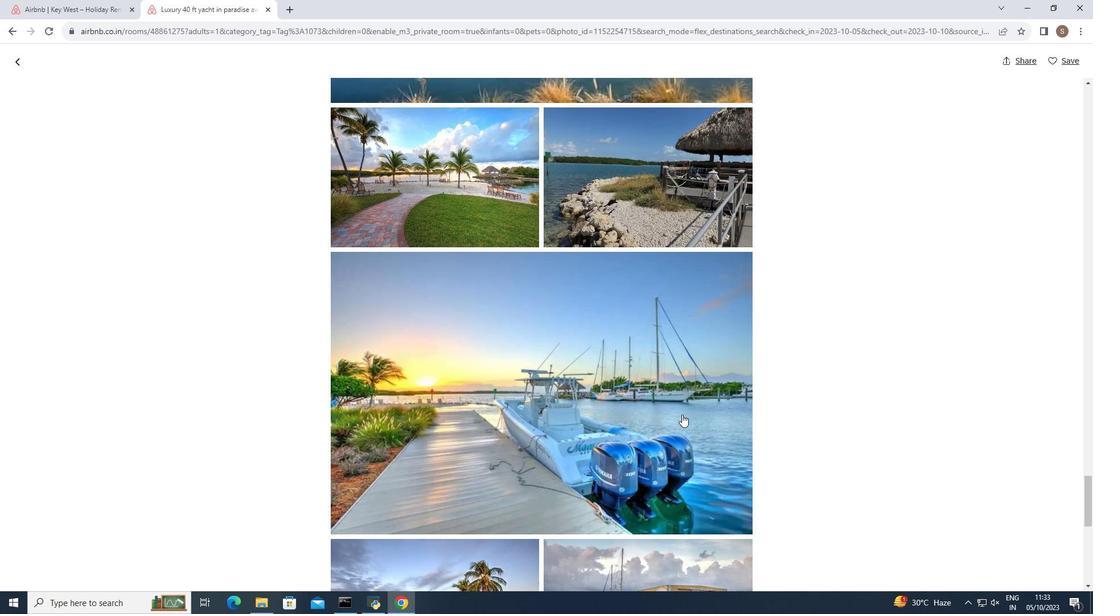 
Action: Mouse scrolled (682, 414) with delta (0, 0)
Screenshot: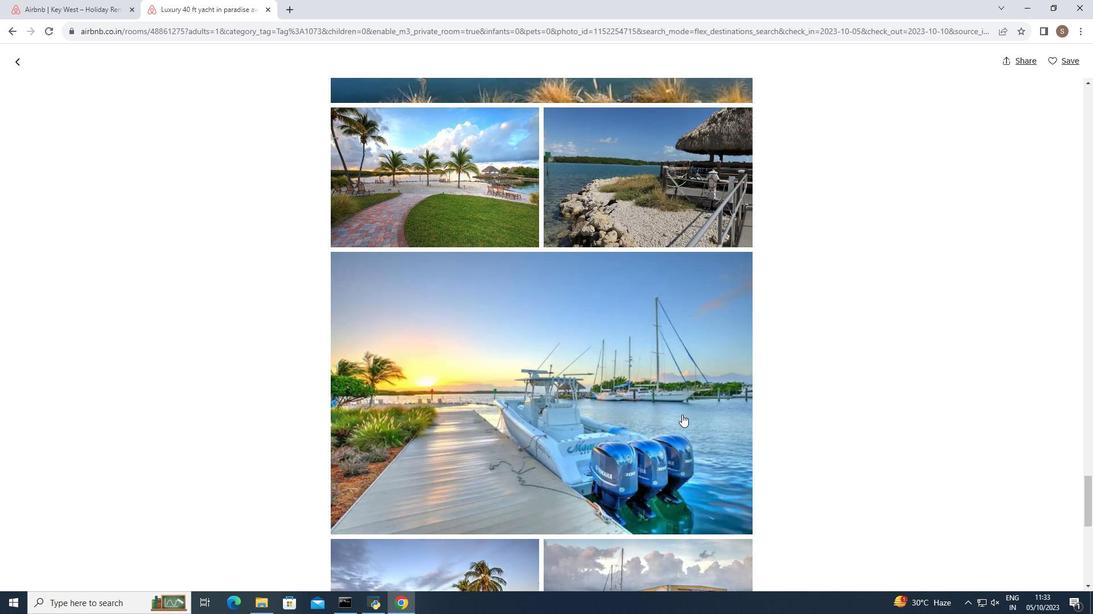 
Action: Mouse scrolled (682, 414) with delta (0, 0)
Screenshot: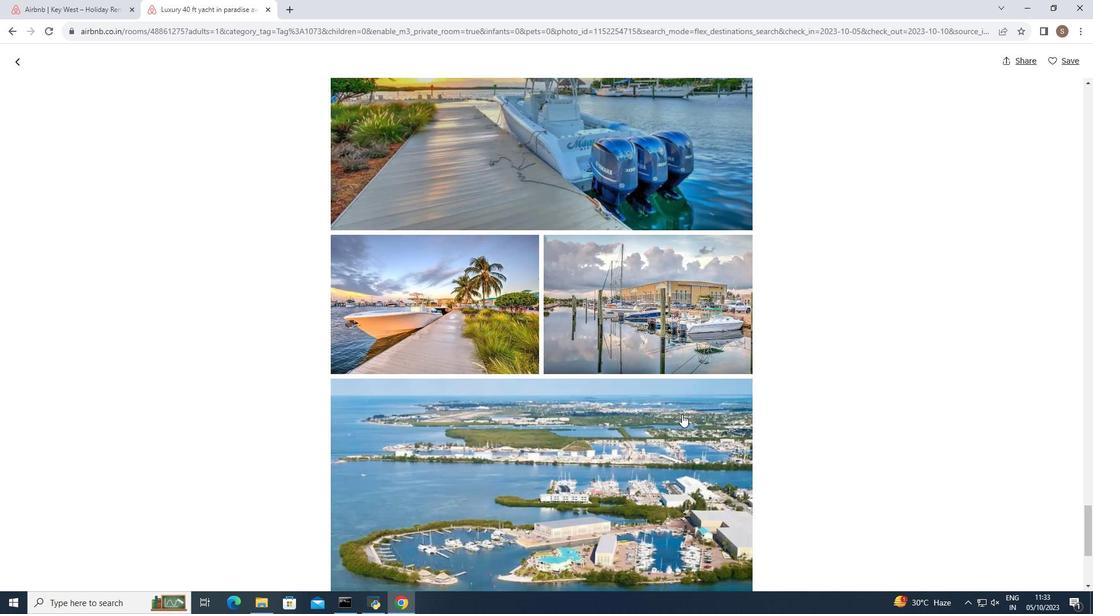 
Action: Mouse scrolled (682, 414) with delta (0, 0)
Screenshot: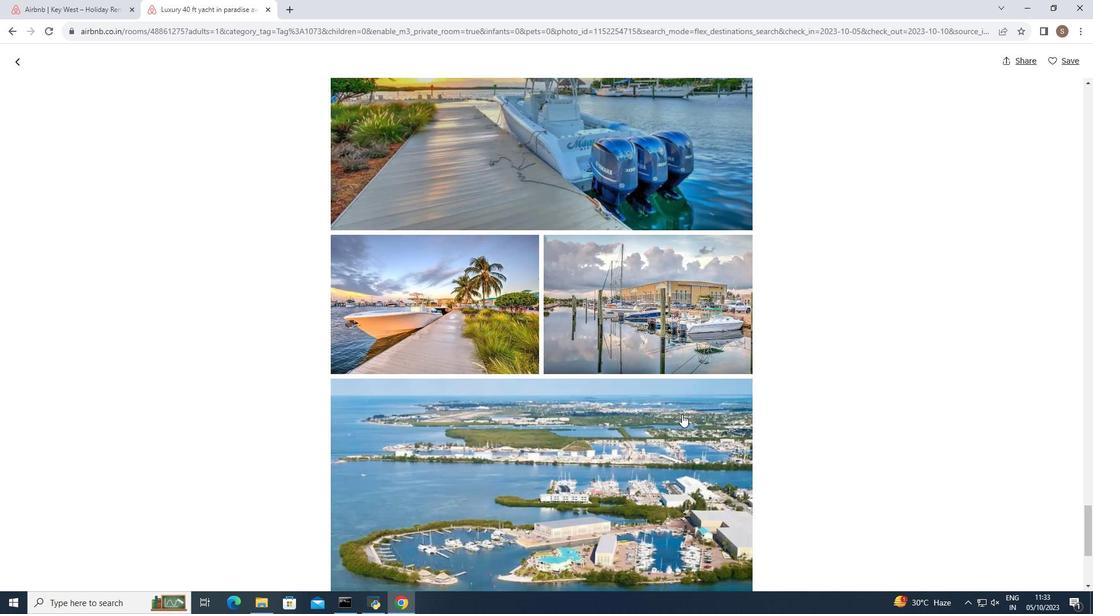 
Action: Mouse scrolled (682, 414) with delta (0, 0)
Screenshot: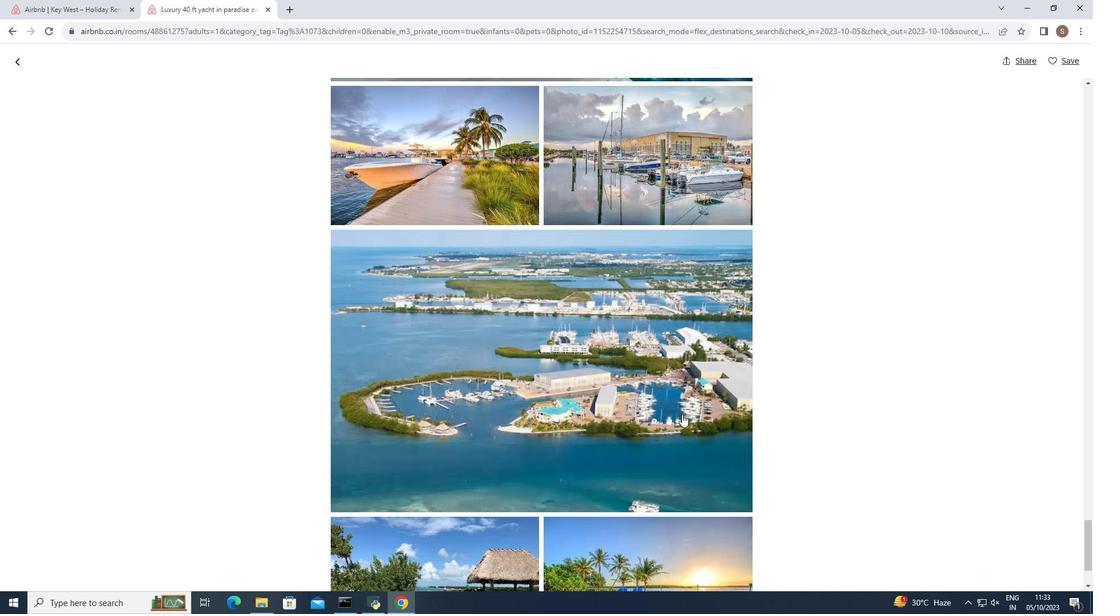 
Action: Mouse scrolled (682, 414) with delta (0, 0)
Screenshot: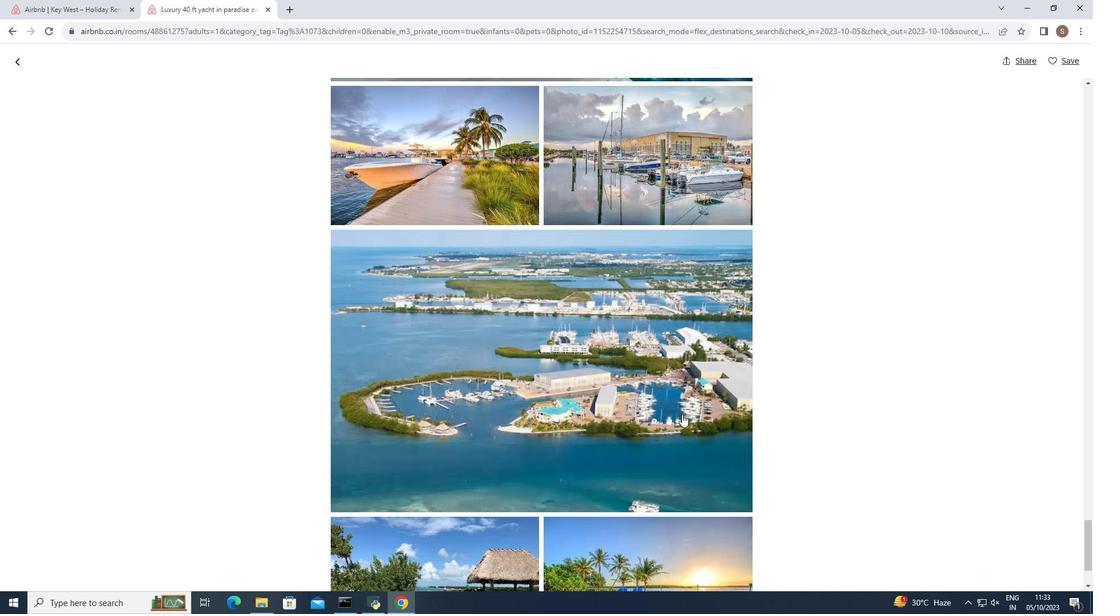 
Action: Mouse scrolled (682, 414) with delta (0, 0)
Screenshot: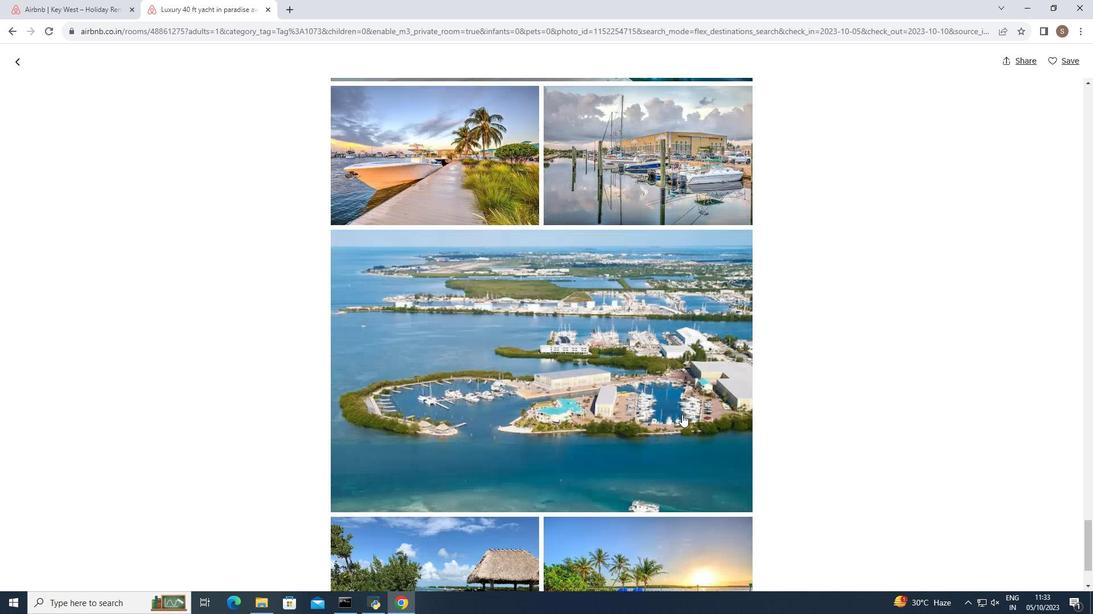 
Action: Mouse scrolled (682, 414) with delta (0, 0)
Screenshot: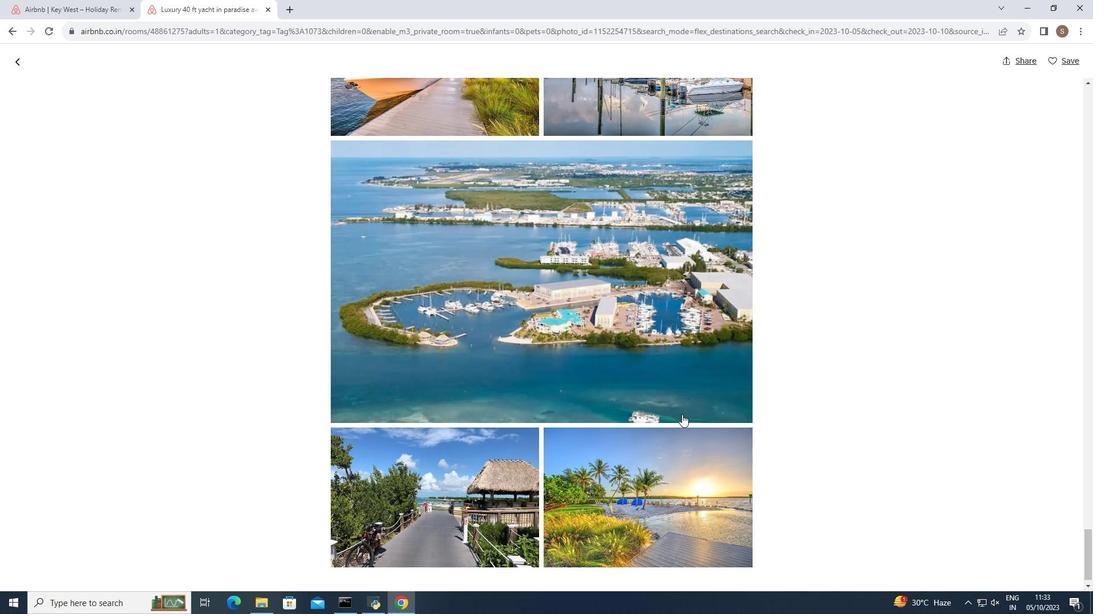 
Action: Mouse scrolled (682, 414) with delta (0, 0)
Screenshot: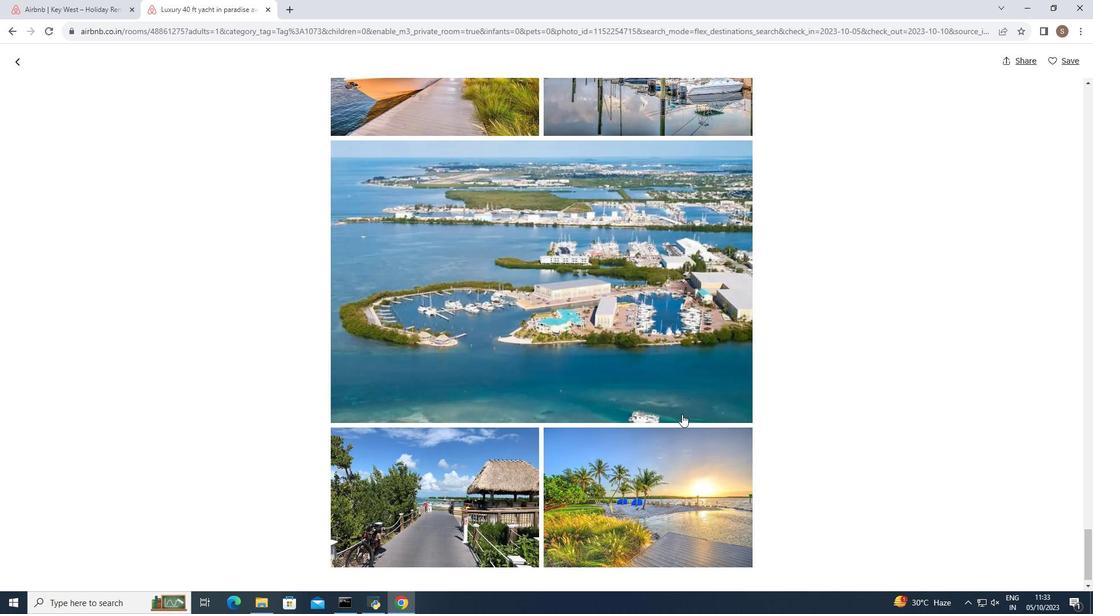 
Action: Mouse scrolled (682, 414) with delta (0, 0)
Screenshot: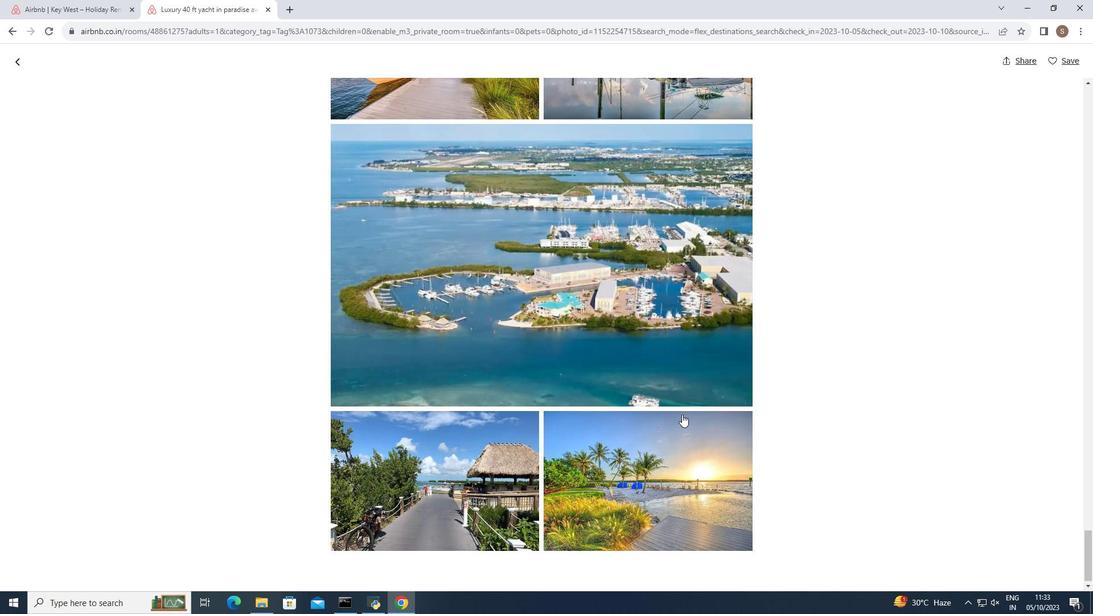 
Action: Mouse scrolled (682, 414) with delta (0, 0)
Screenshot: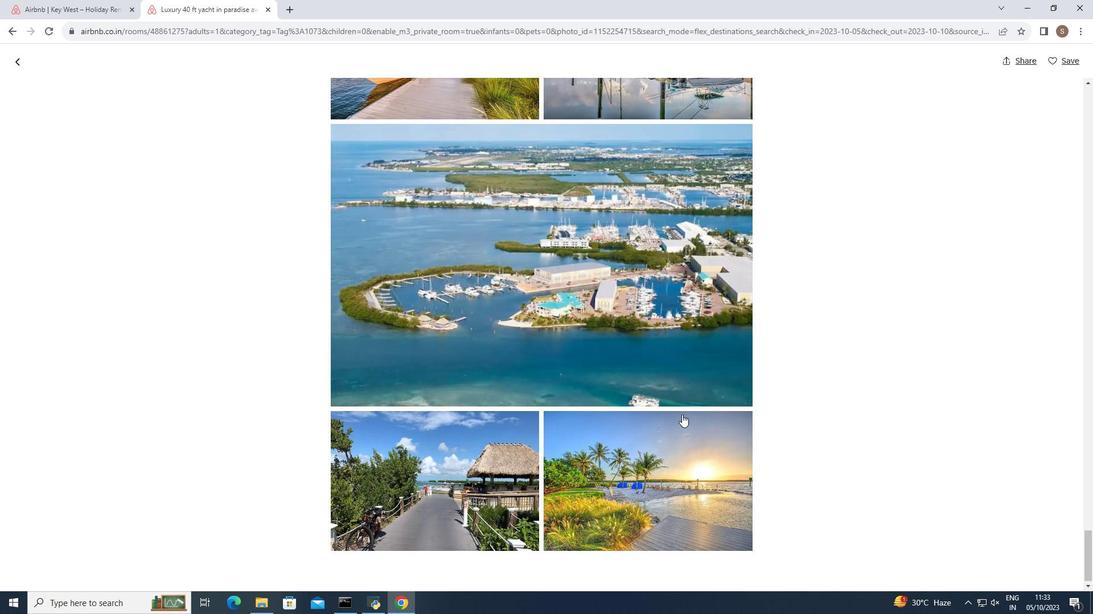 
Action: Mouse scrolled (682, 414) with delta (0, 0)
Screenshot: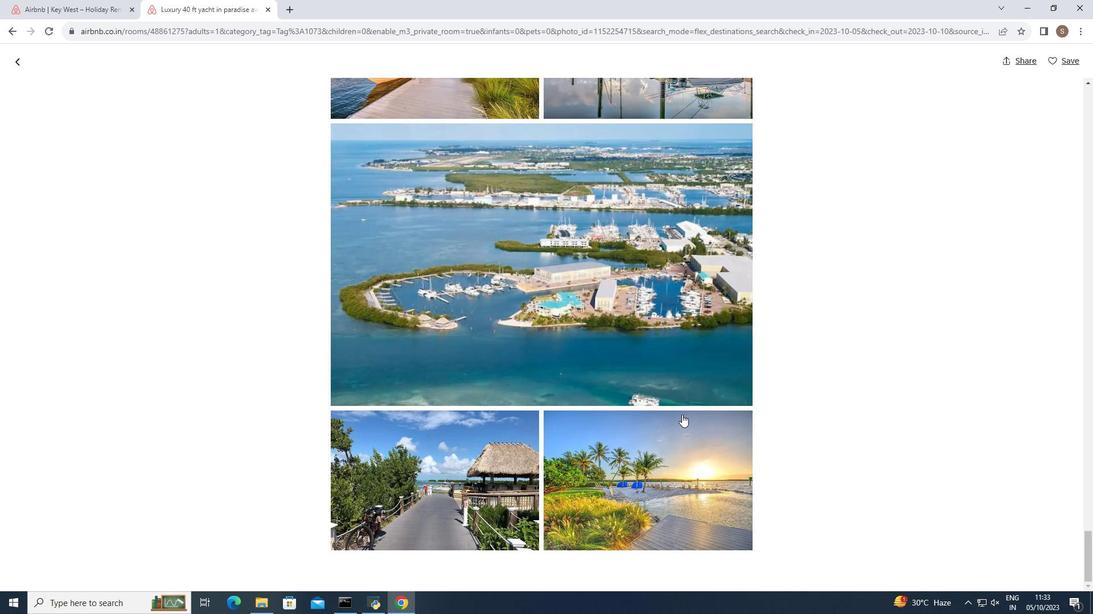 
Action: Mouse scrolled (682, 414) with delta (0, 0)
Screenshot: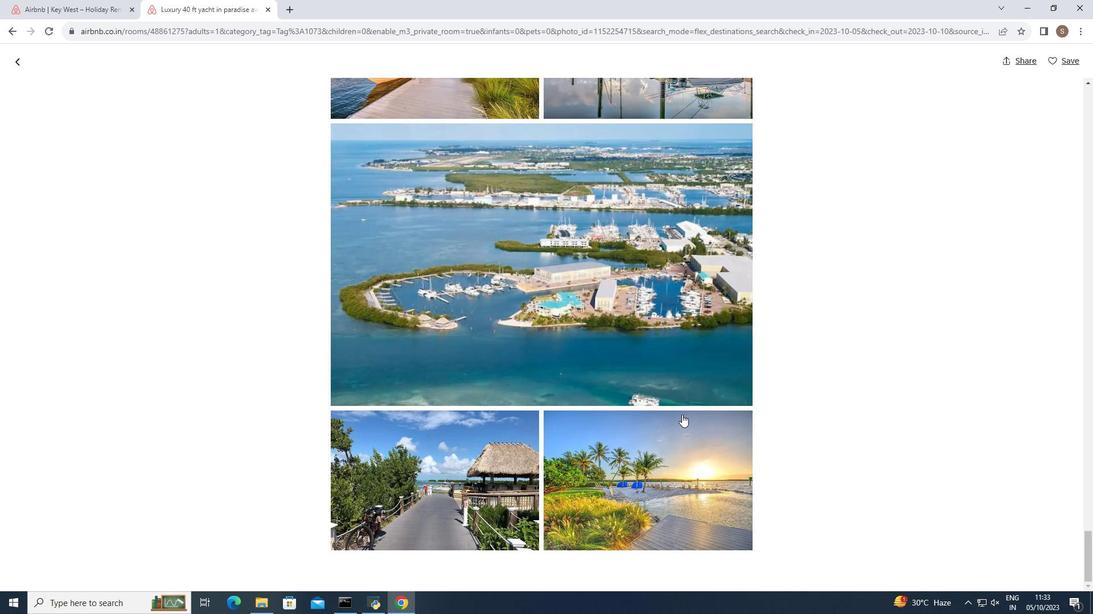 
Action: Mouse scrolled (682, 414) with delta (0, 0)
Screenshot: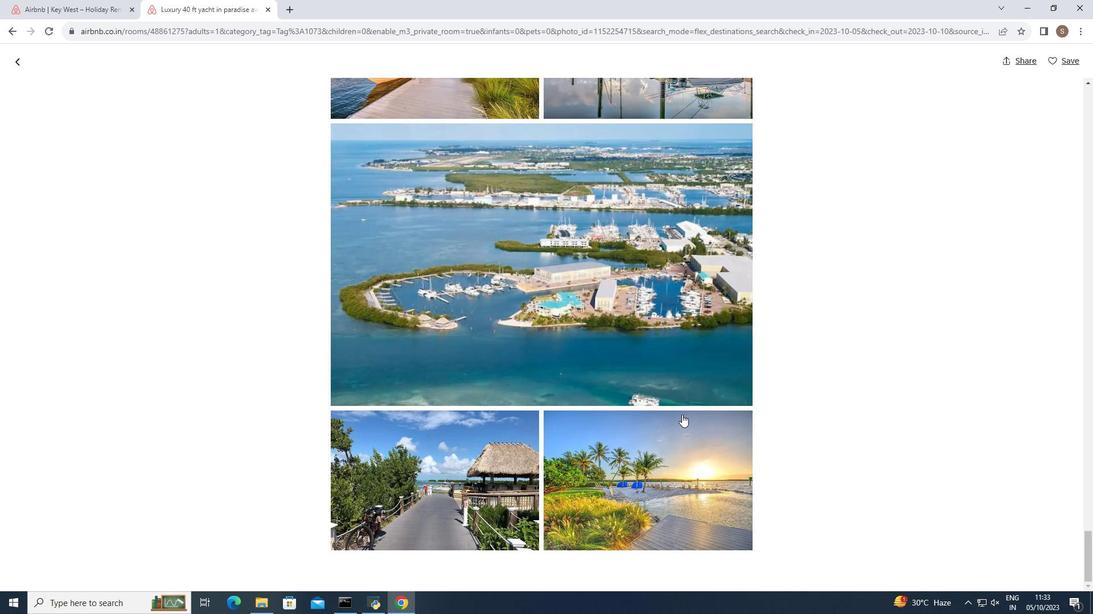 
Action: Mouse moved to (15, 59)
Screenshot: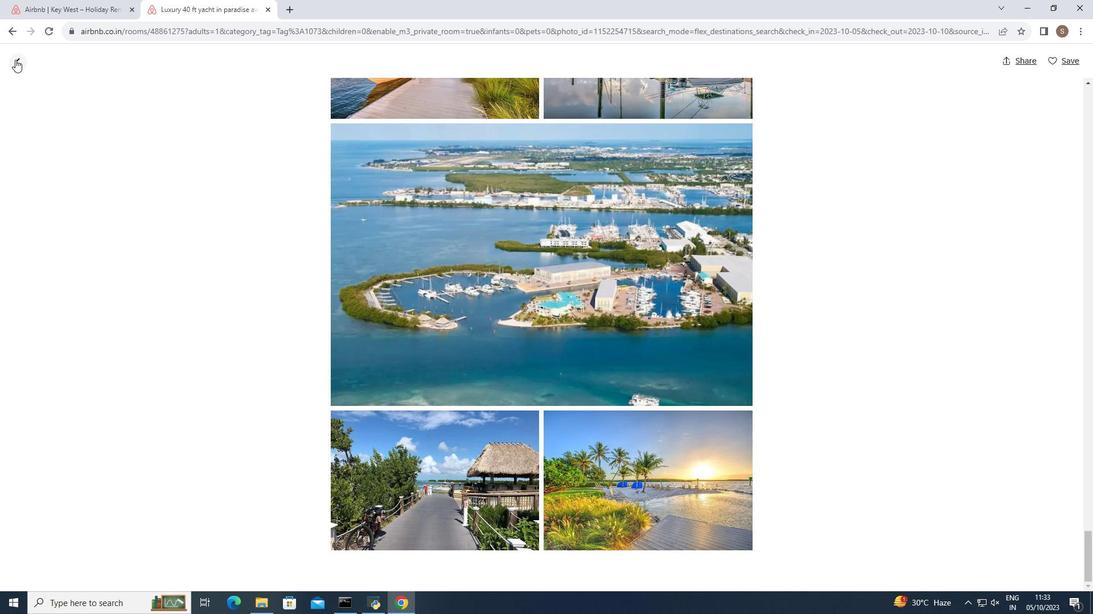 
Action: Mouse pressed left at (15, 59)
Screenshot: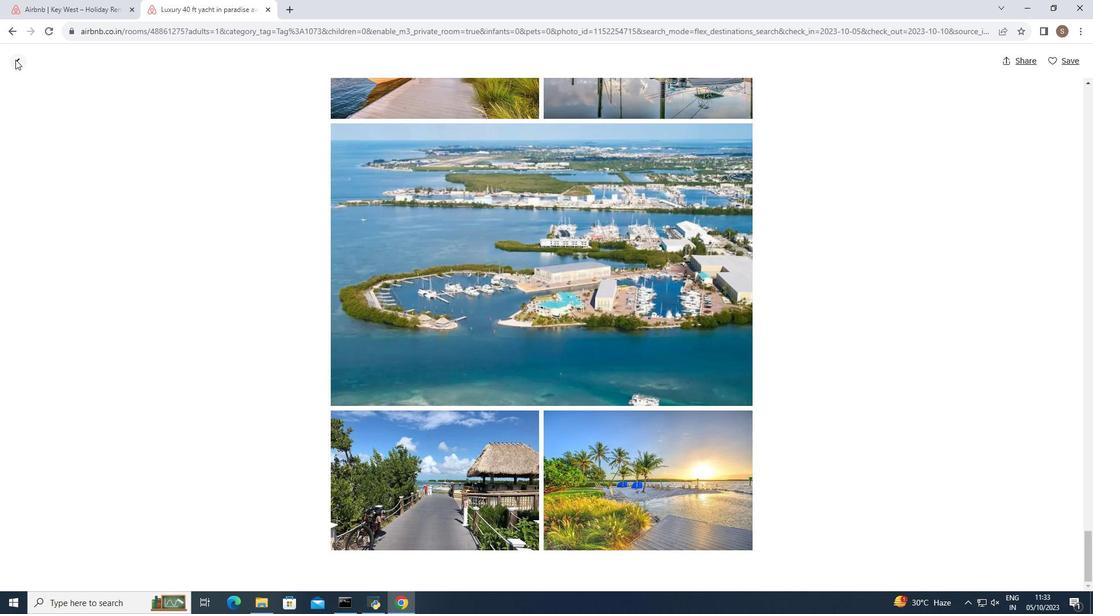 
Action: Mouse moved to (380, 262)
Screenshot: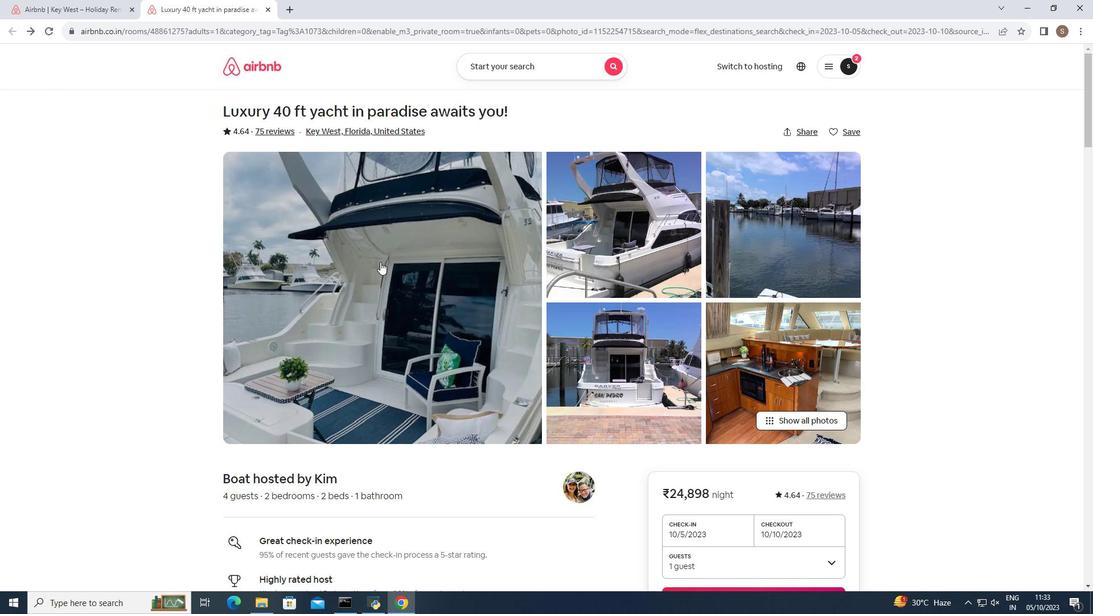 
Action: Mouse scrolled (380, 261) with delta (0, 0)
Screenshot: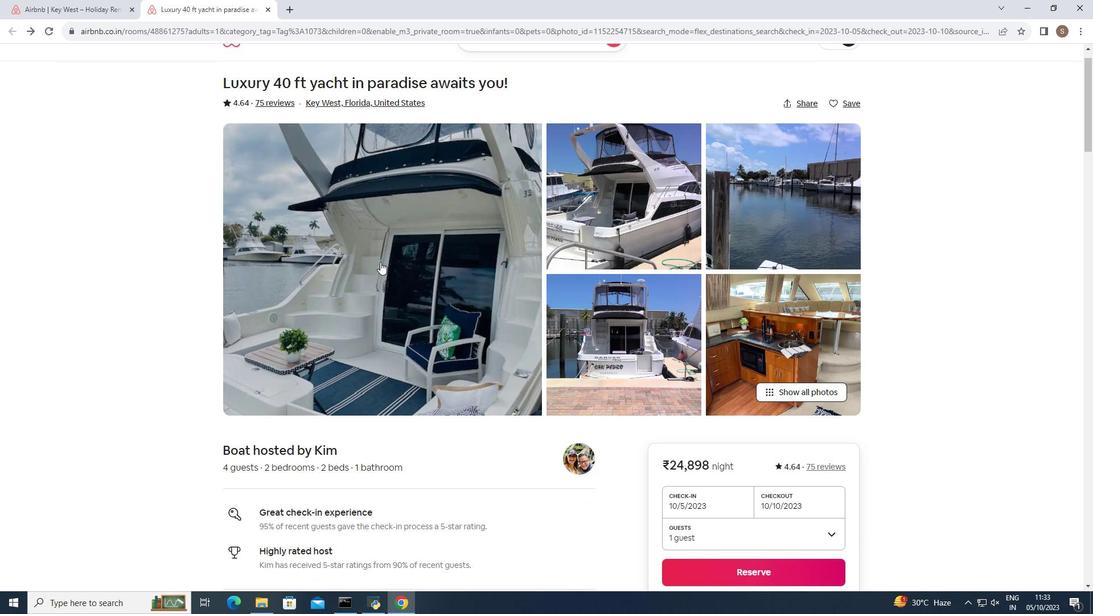 
Action: Mouse scrolled (380, 261) with delta (0, 0)
Screenshot: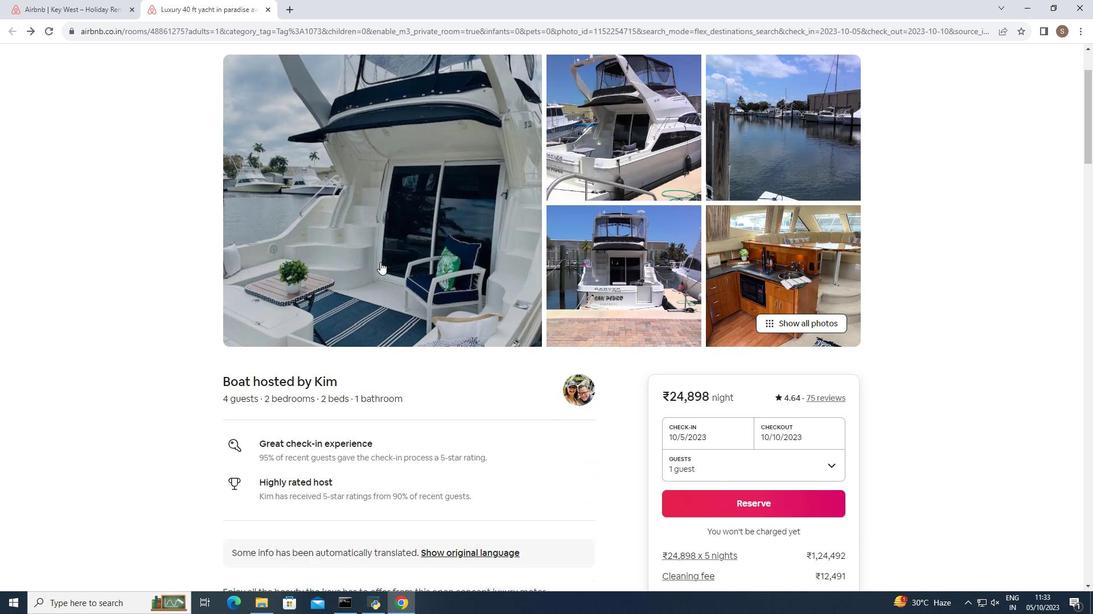 
Action: Mouse moved to (381, 258)
Screenshot: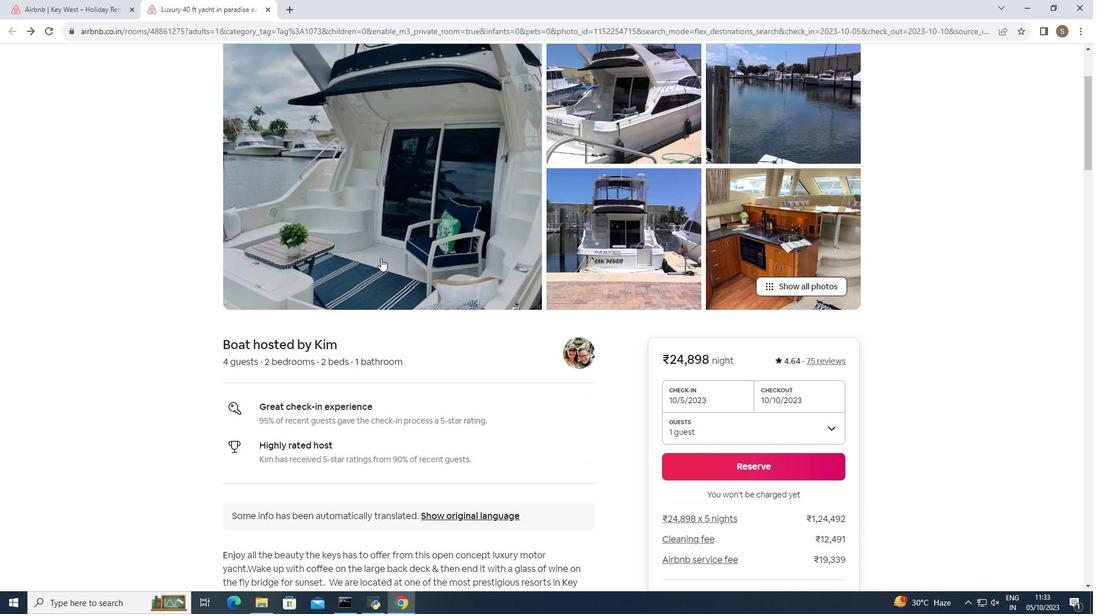 
Action: Mouse scrolled (381, 257) with delta (0, 0)
Screenshot: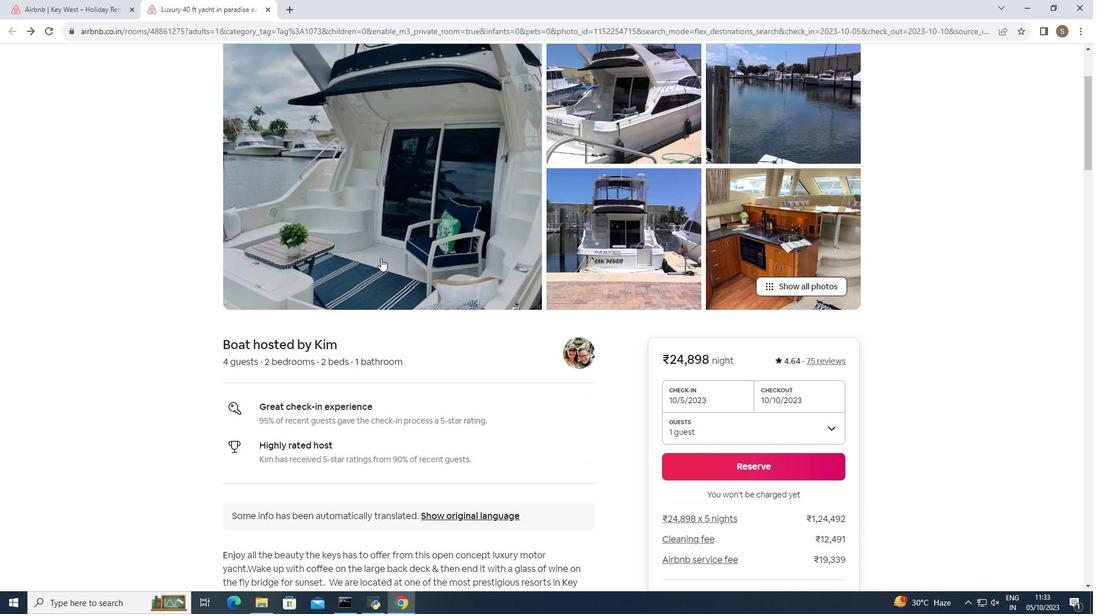 
Action: Mouse moved to (380, 258)
Screenshot: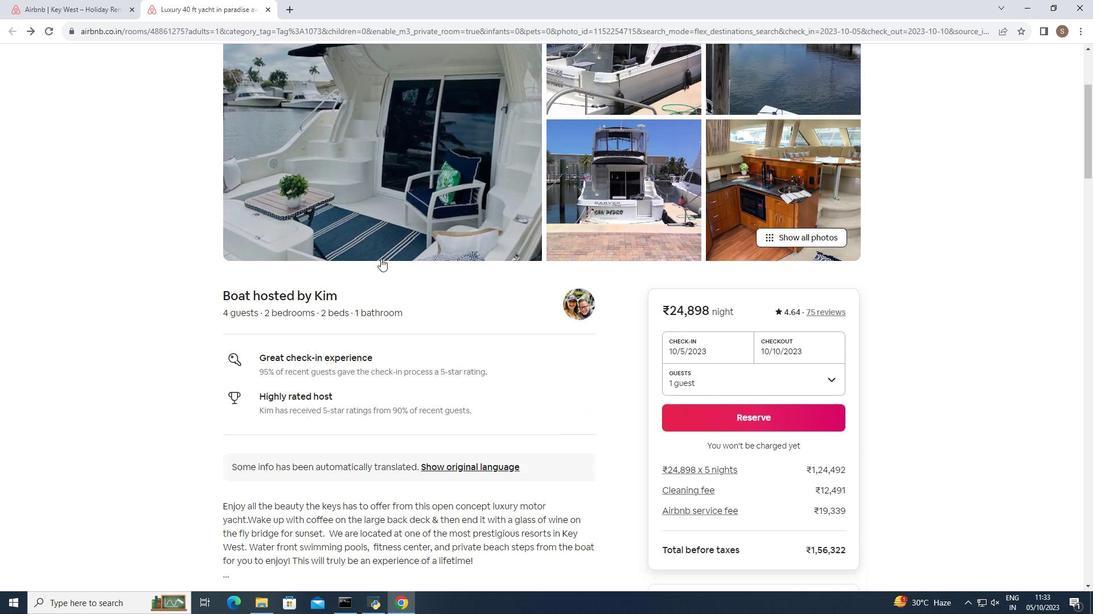 
Action: Mouse scrolled (380, 257) with delta (0, 0)
Screenshot: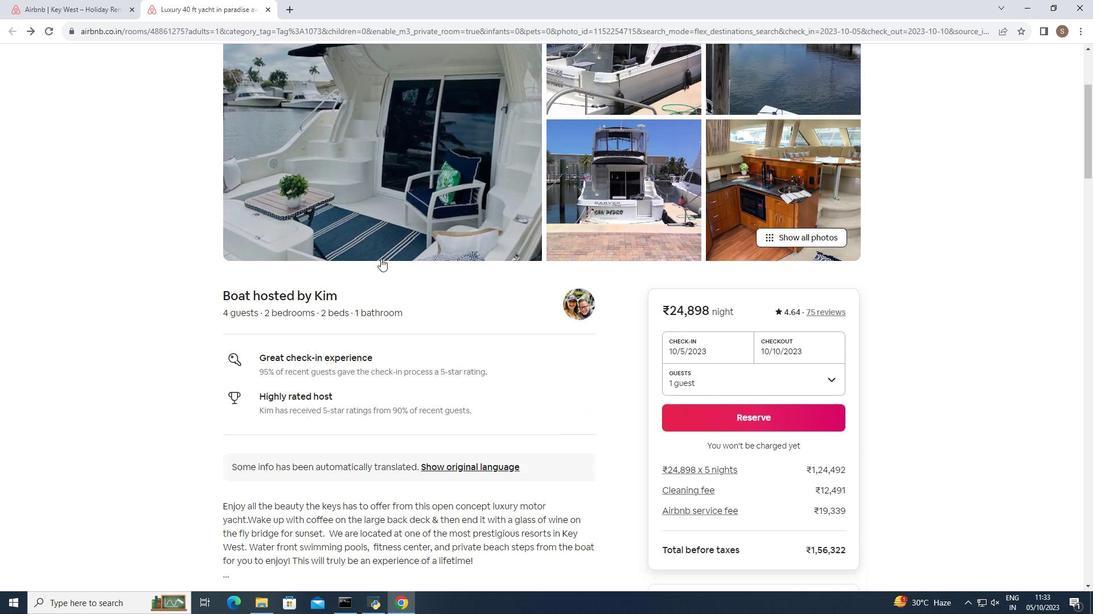 
Action: Mouse moved to (380, 259)
Screenshot: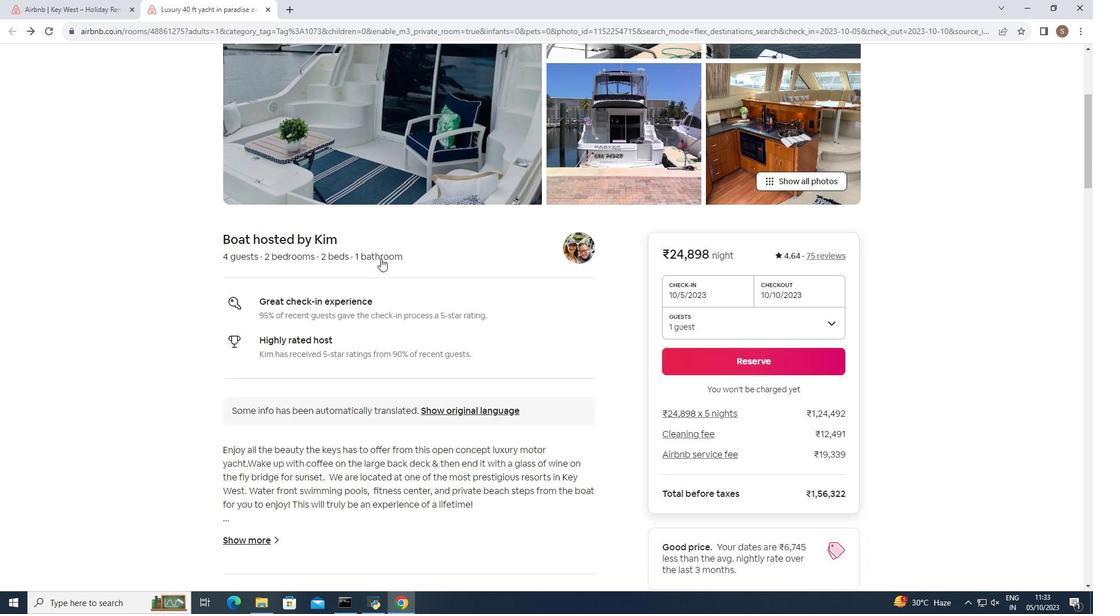 
Action: Mouse scrolled (380, 258) with delta (0, 0)
Screenshot: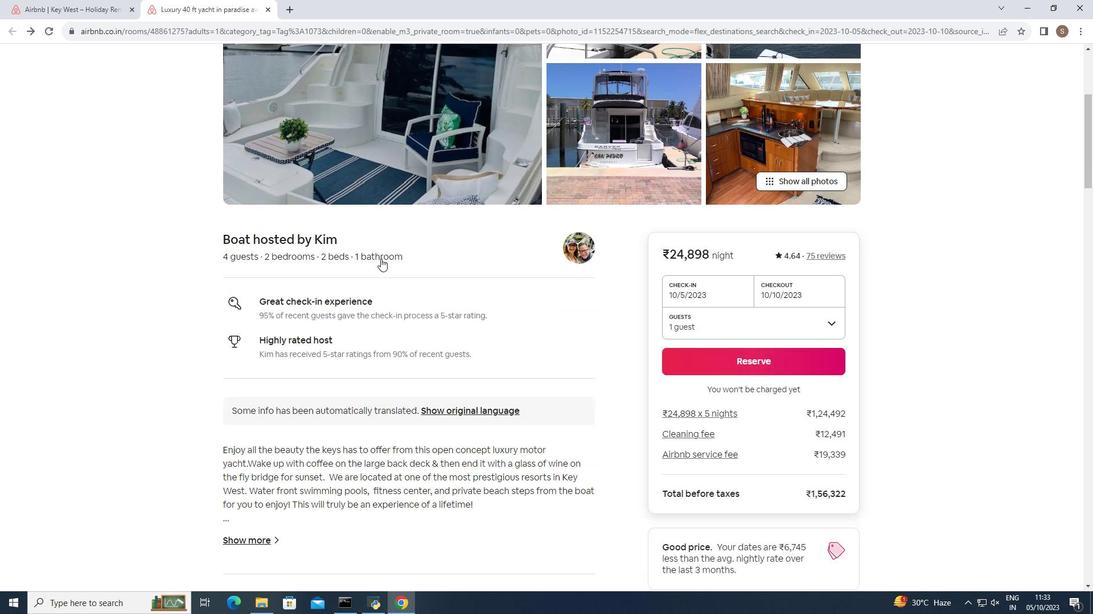 
Action: Mouse scrolled (380, 258) with delta (0, 0)
Screenshot: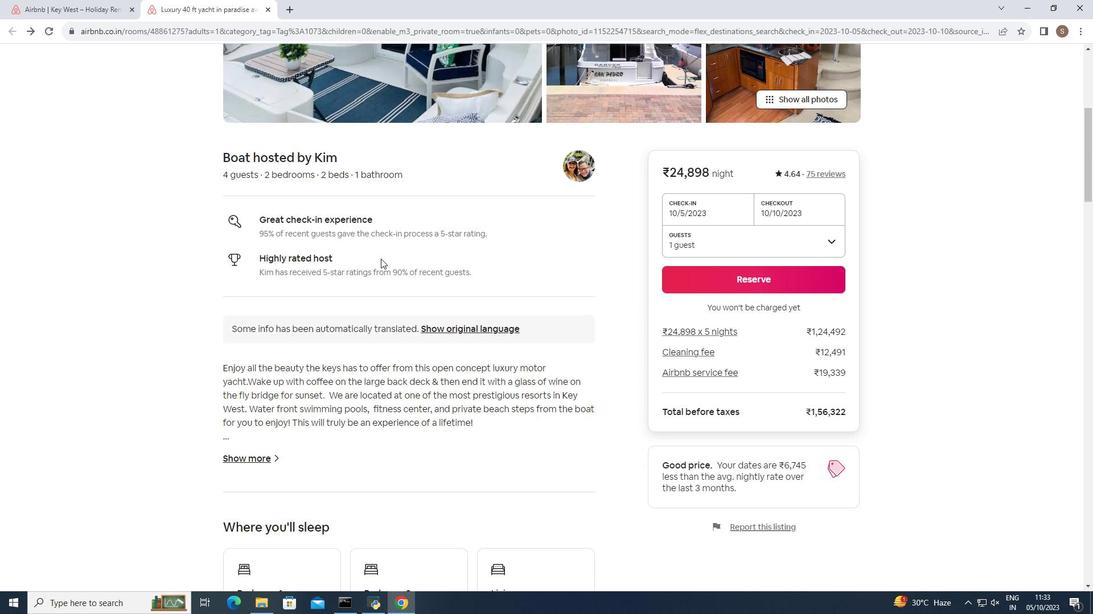 
Action: Mouse scrolled (380, 258) with delta (0, 0)
Screenshot: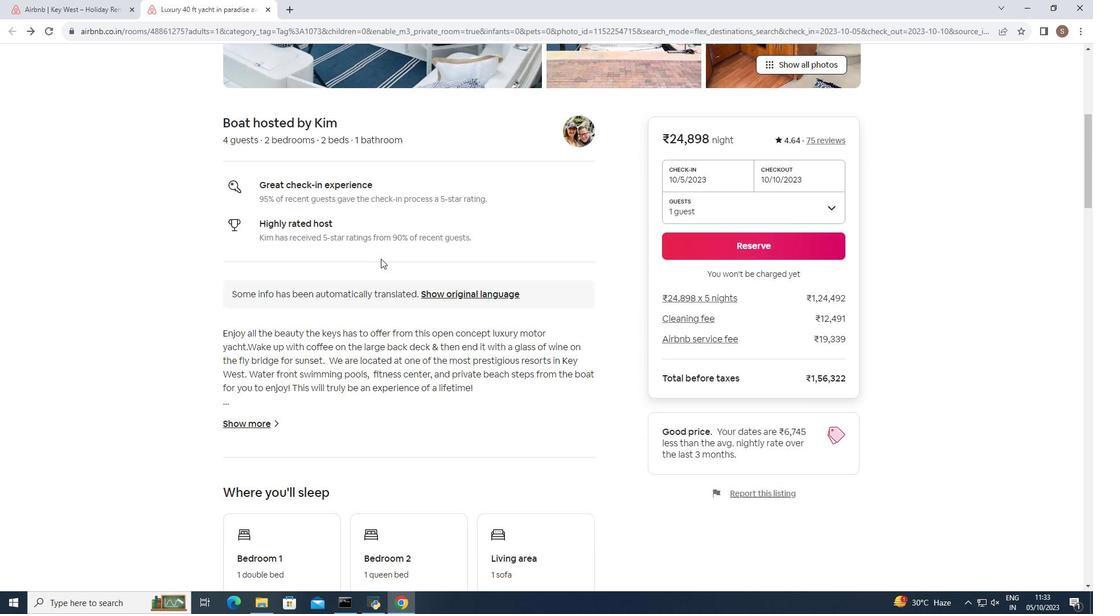 
Action: Mouse scrolled (380, 258) with delta (0, 0)
Screenshot: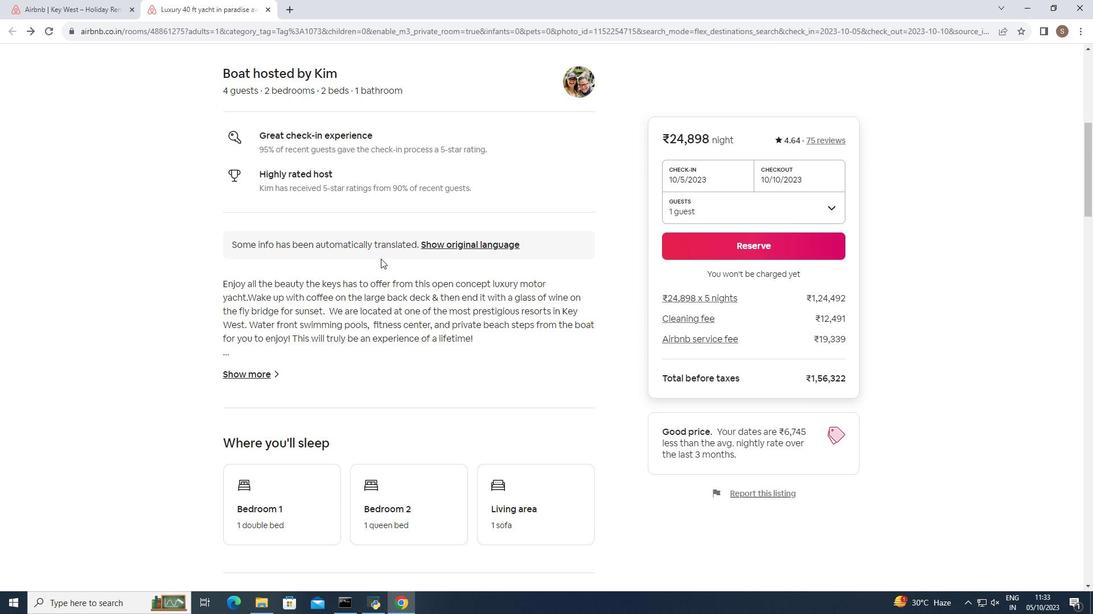 
Action: Mouse scrolled (380, 258) with delta (0, 0)
Screenshot: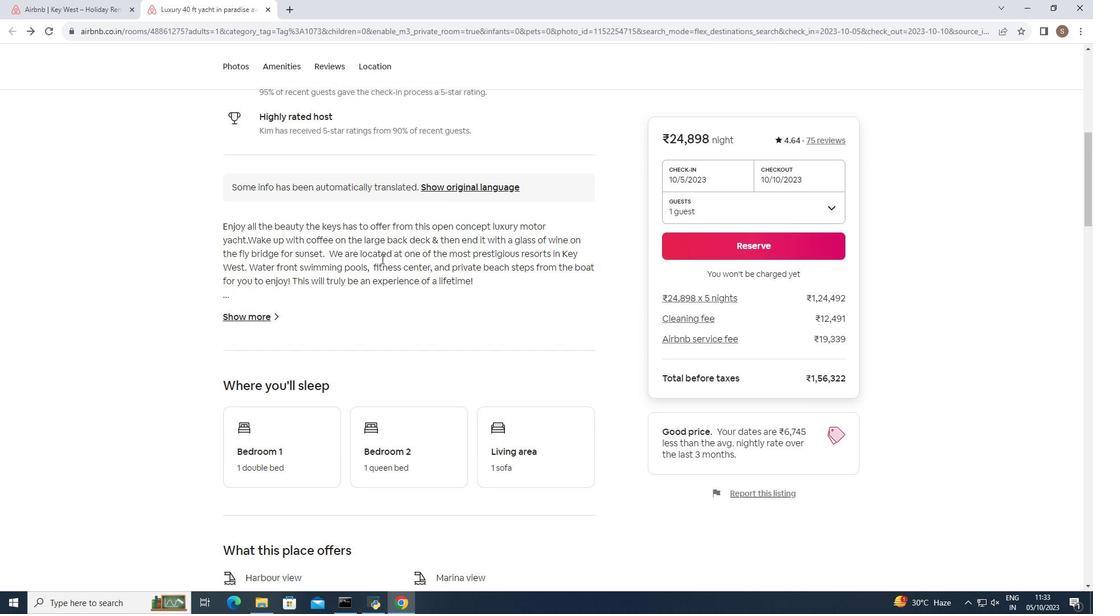 
Action: Mouse moved to (381, 256)
Screenshot: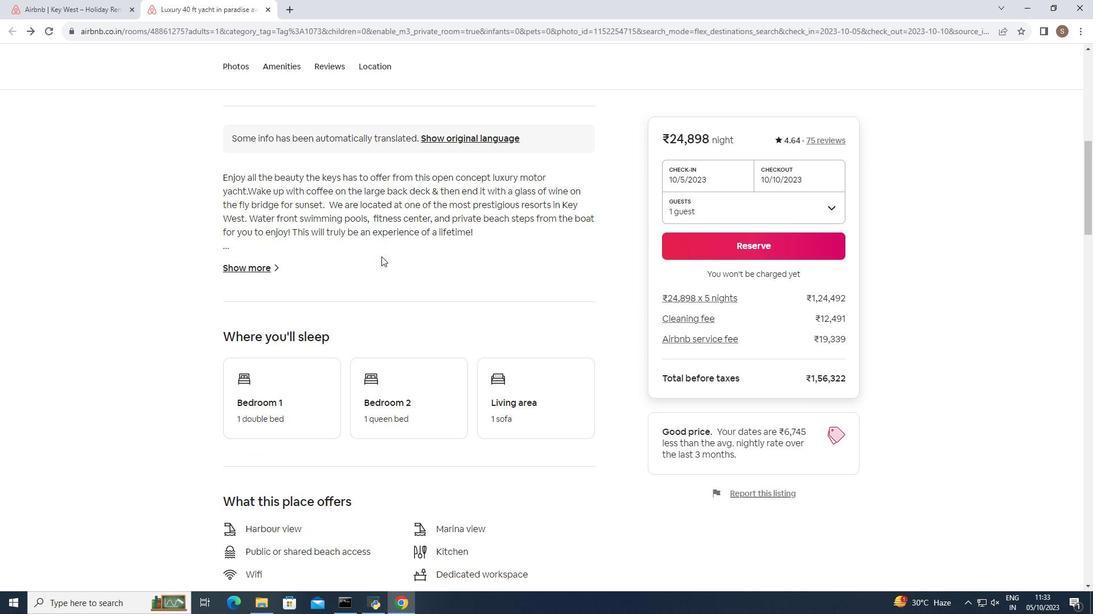 
Action: Mouse scrolled (381, 256) with delta (0, 0)
Screenshot: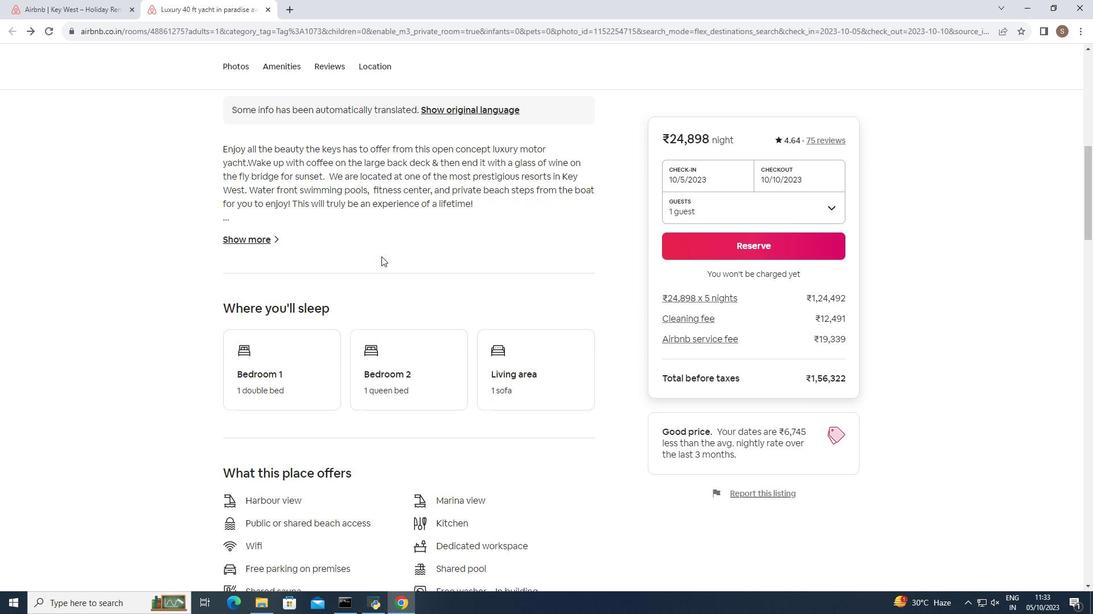 
Action: Mouse moved to (381, 255)
Screenshot: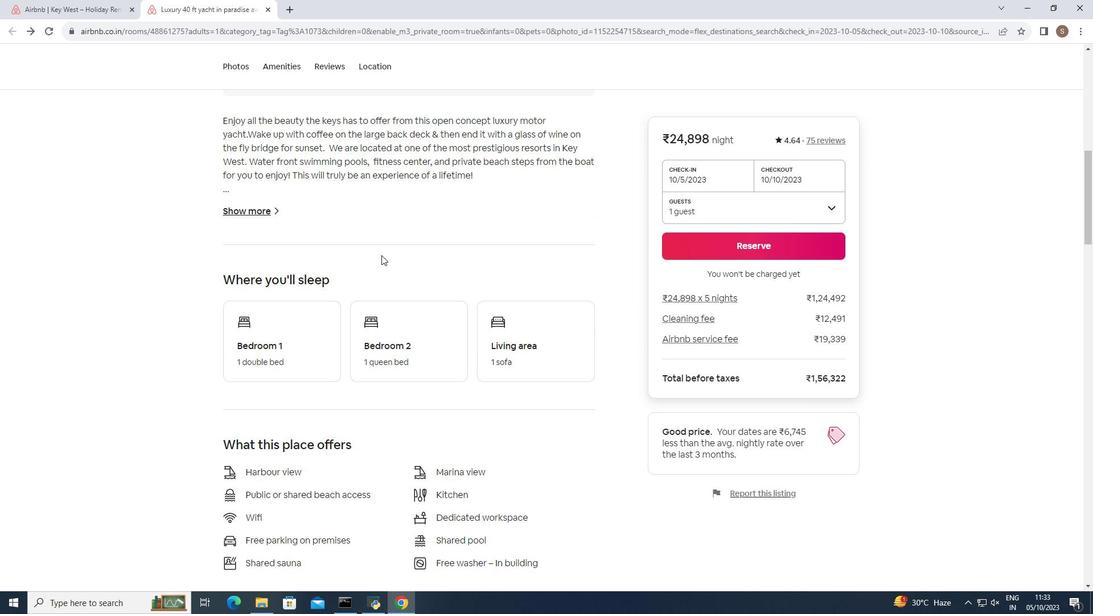 
Action: Mouse scrolled (381, 255) with delta (0, 0)
Screenshot: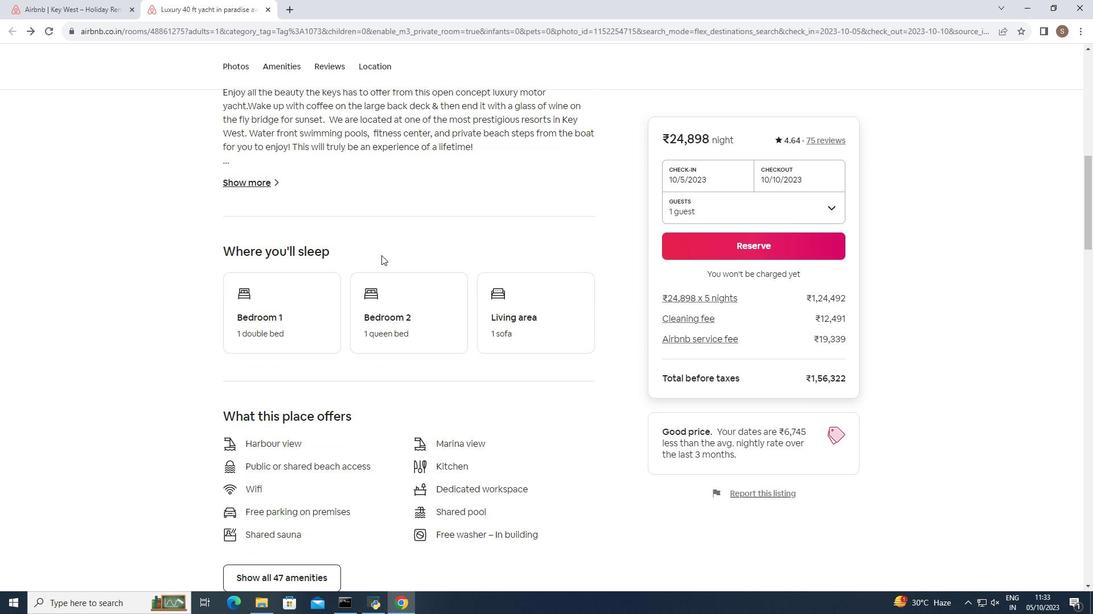 
Action: Mouse scrolled (381, 255) with delta (0, 0)
Screenshot: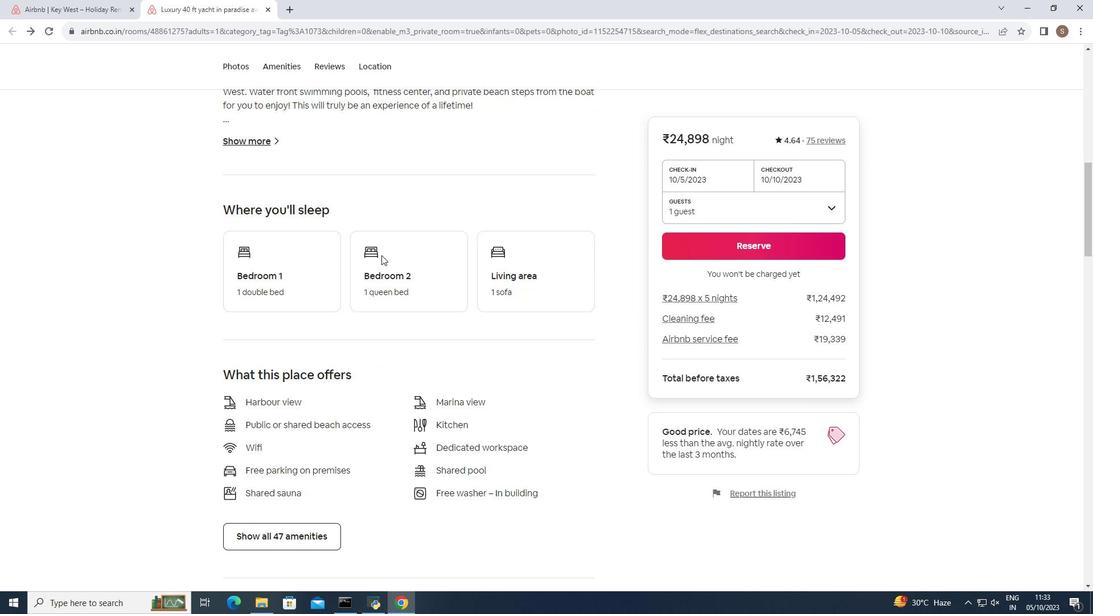 
Action: Mouse scrolled (381, 255) with delta (0, 0)
Screenshot: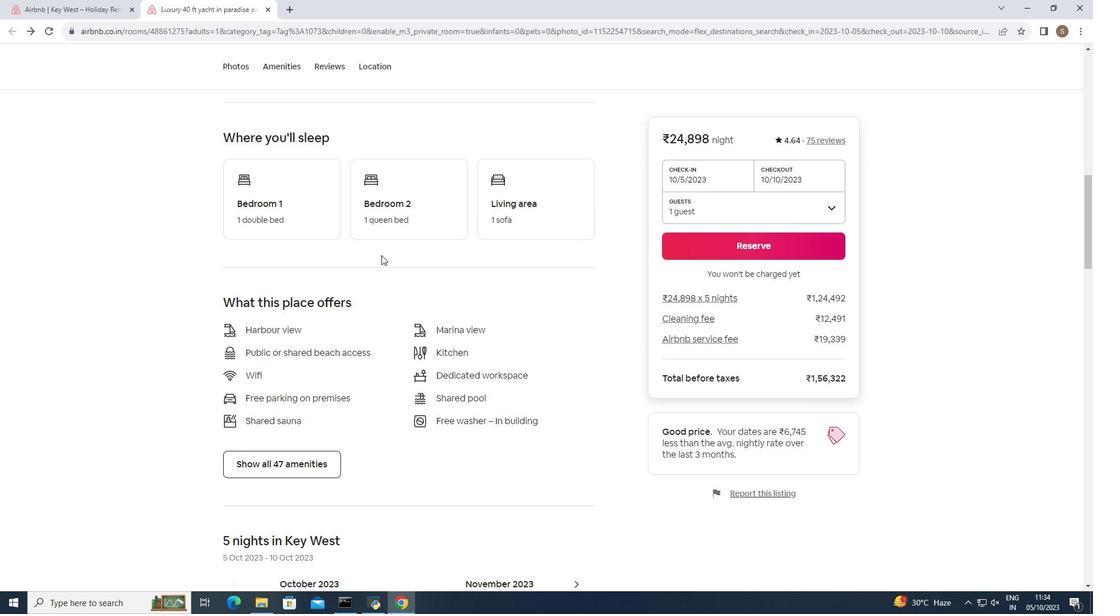 
Action: Mouse scrolled (381, 255) with delta (0, 0)
Screenshot: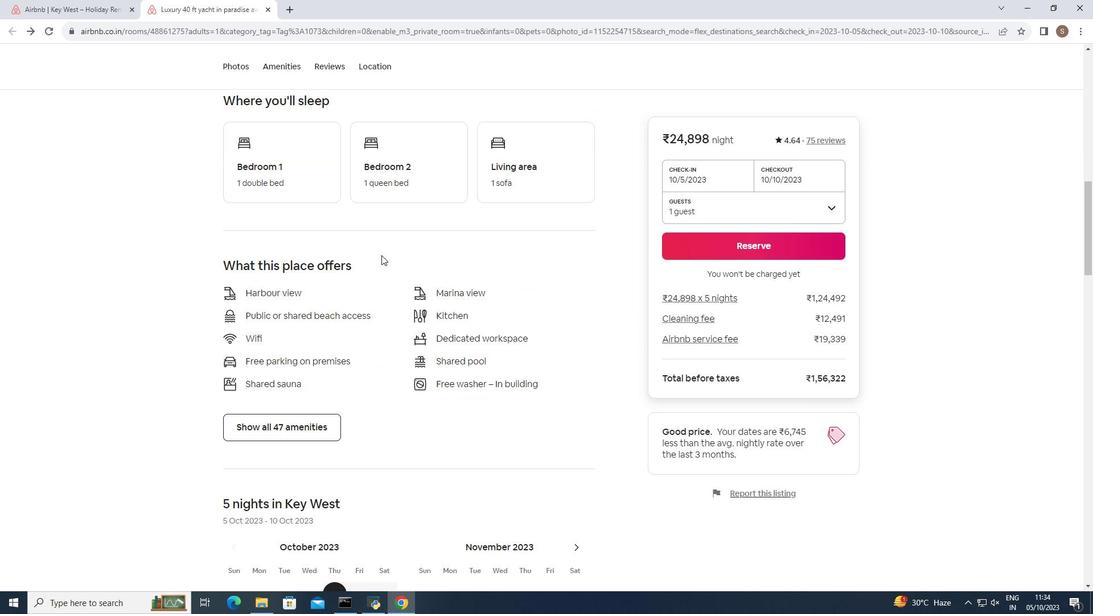 
Action: Mouse scrolled (381, 255) with delta (0, 0)
Screenshot: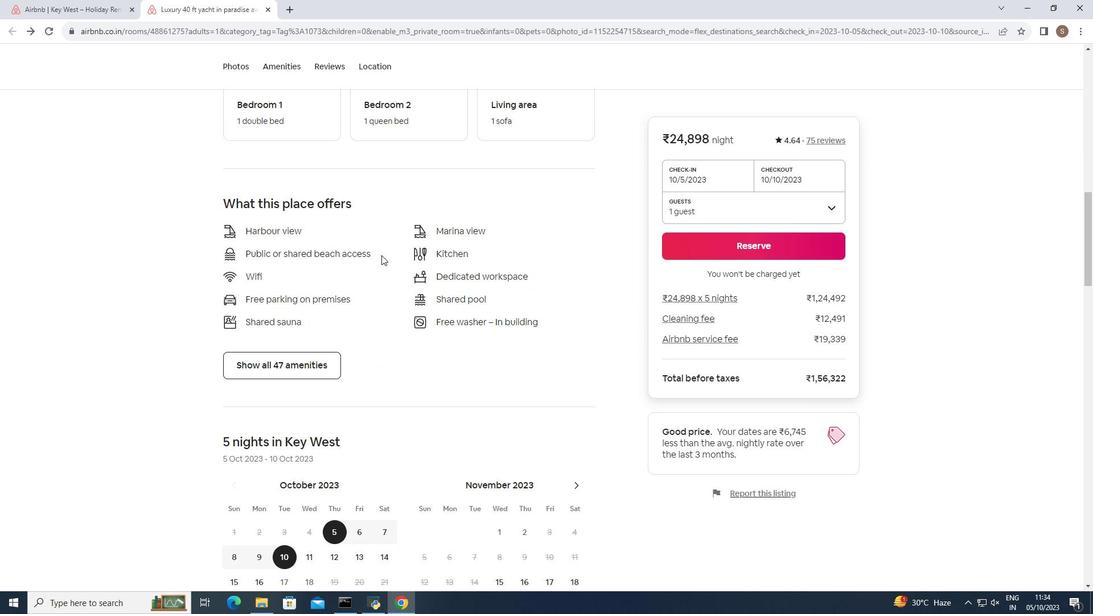 
Action: Mouse moved to (381, 255)
Screenshot: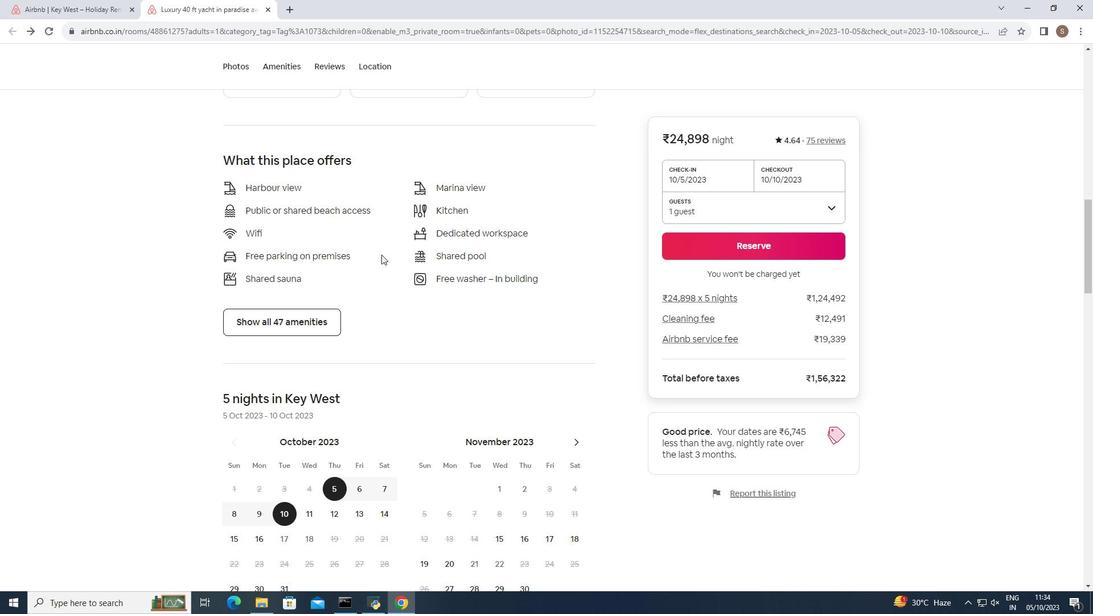
Action: Mouse scrolled (381, 254) with delta (0, 0)
Screenshot: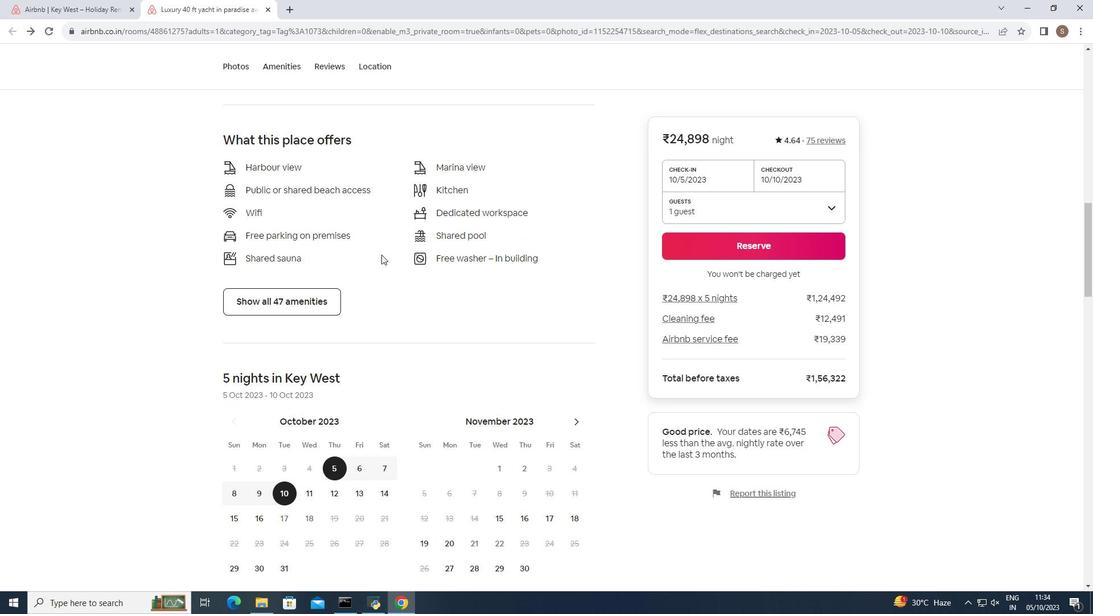 
Action: Mouse scrolled (381, 254) with delta (0, 0)
Screenshot: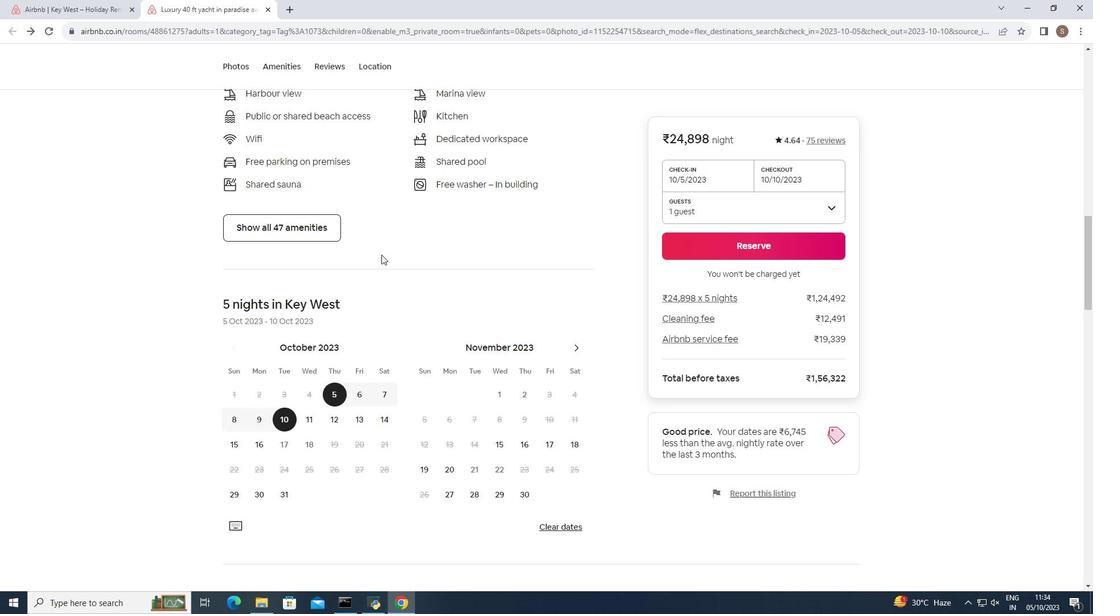 
Action: Mouse moved to (382, 255)
Screenshot: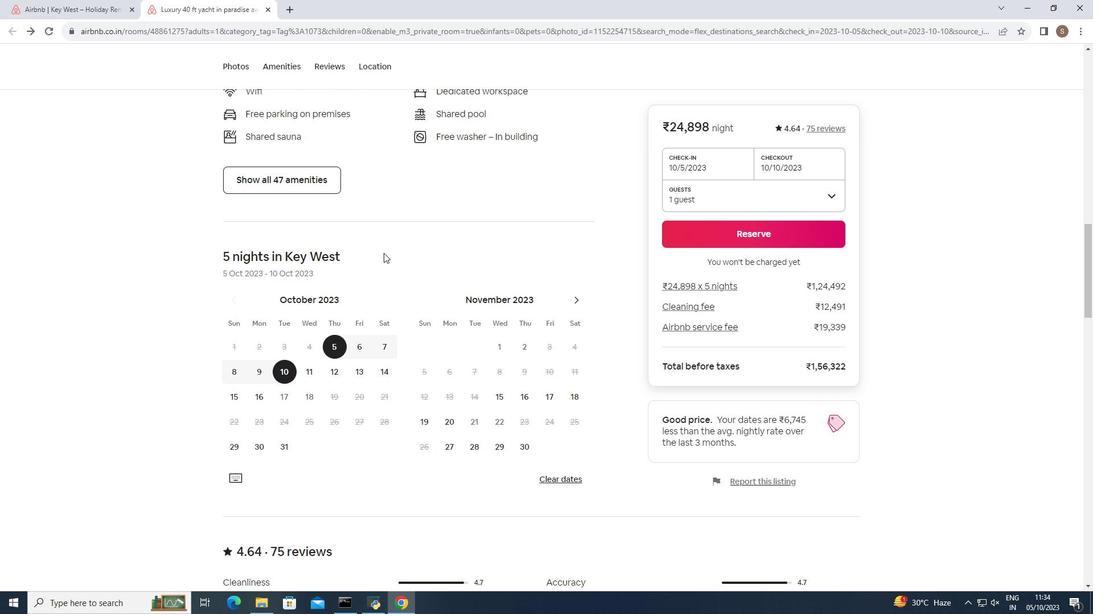 
Action: Mouse scrolled (382, 254) with delta (0, 0)
Screenshot: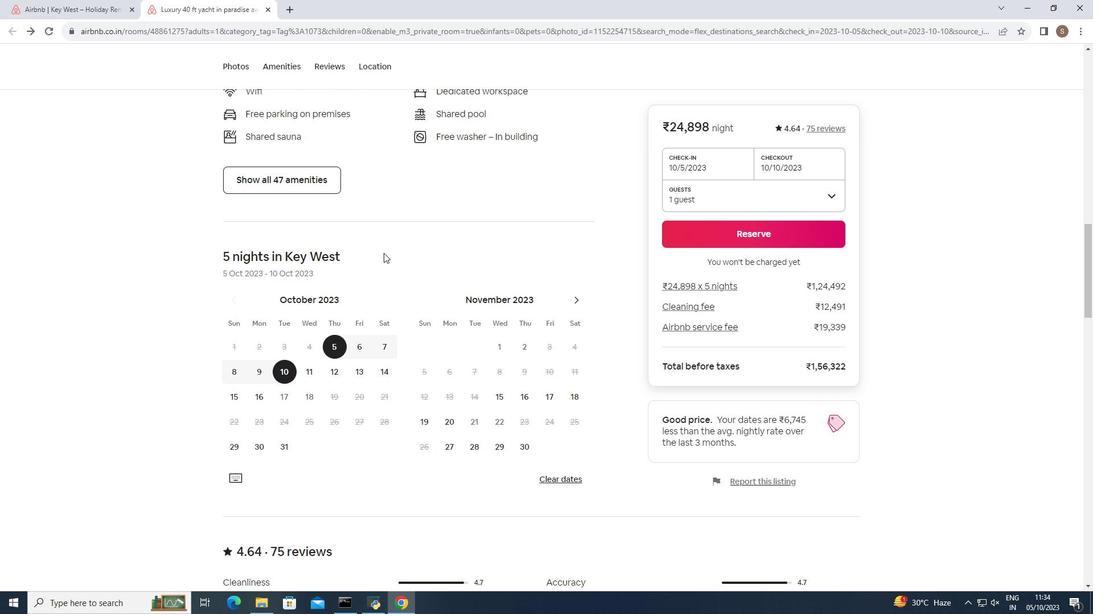 
Action: Mouse moved to (383, 253)
Screenshot: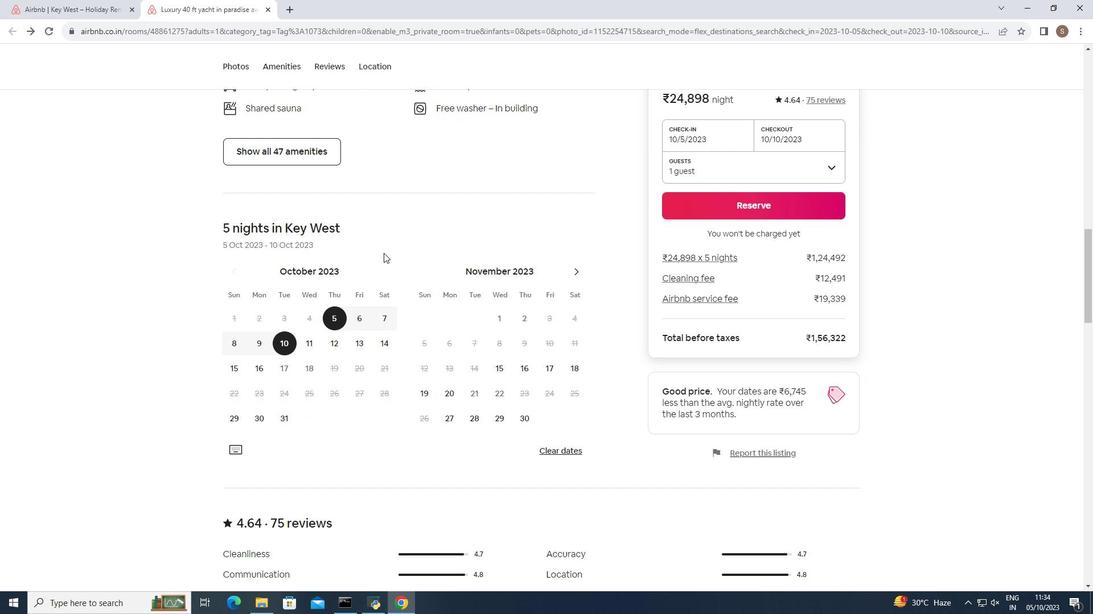 
Action: Mouse scrolled (383, 253) with delta (0, 0)
Screenshot: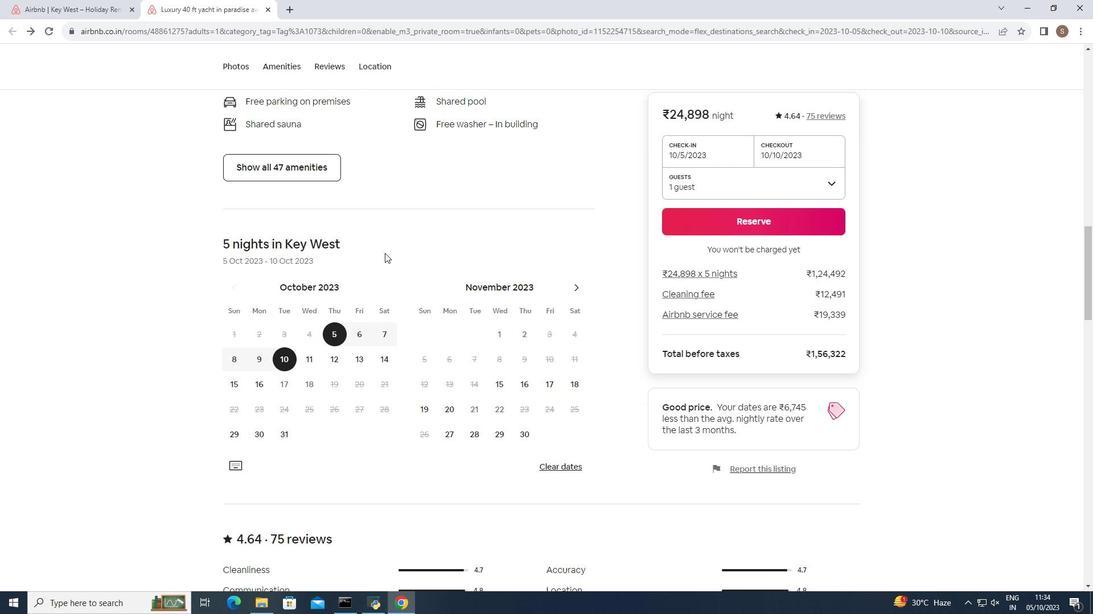 
Action: Mouse moved to (384, 253)
Screenshot: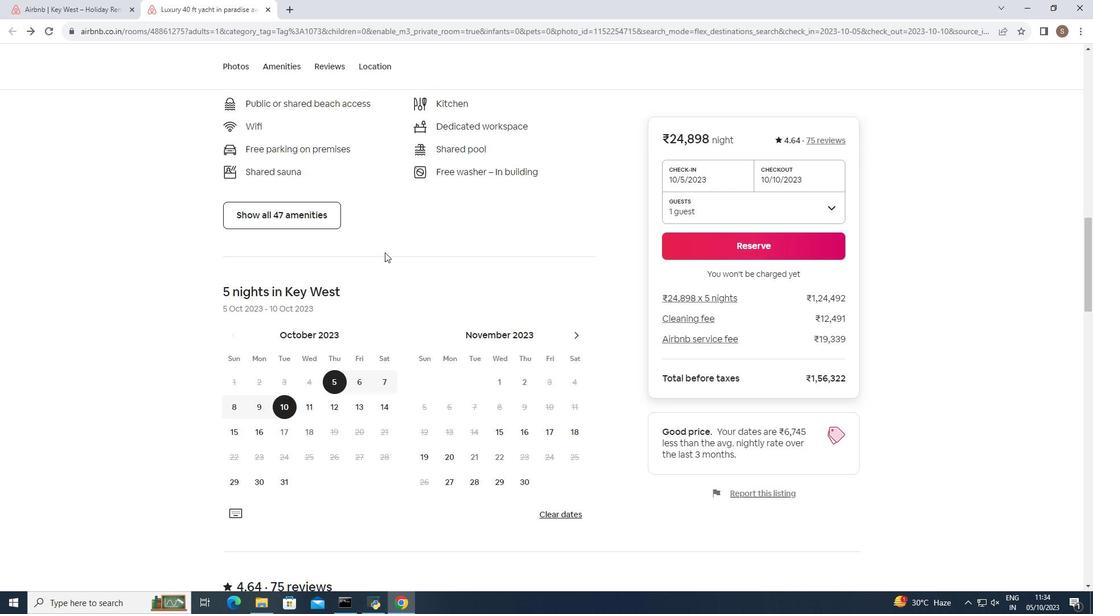 
Action: Mouse scrolled (384, 253) with delta (0, 0)
Screenshot: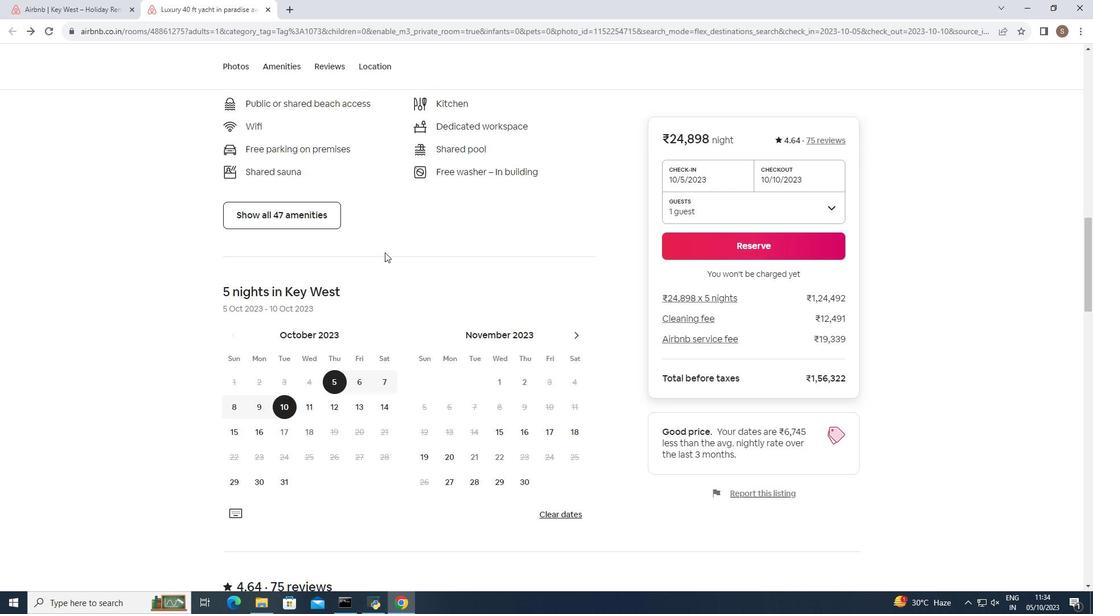 
Action: Mouse moved to (273, 260)
Screenshot: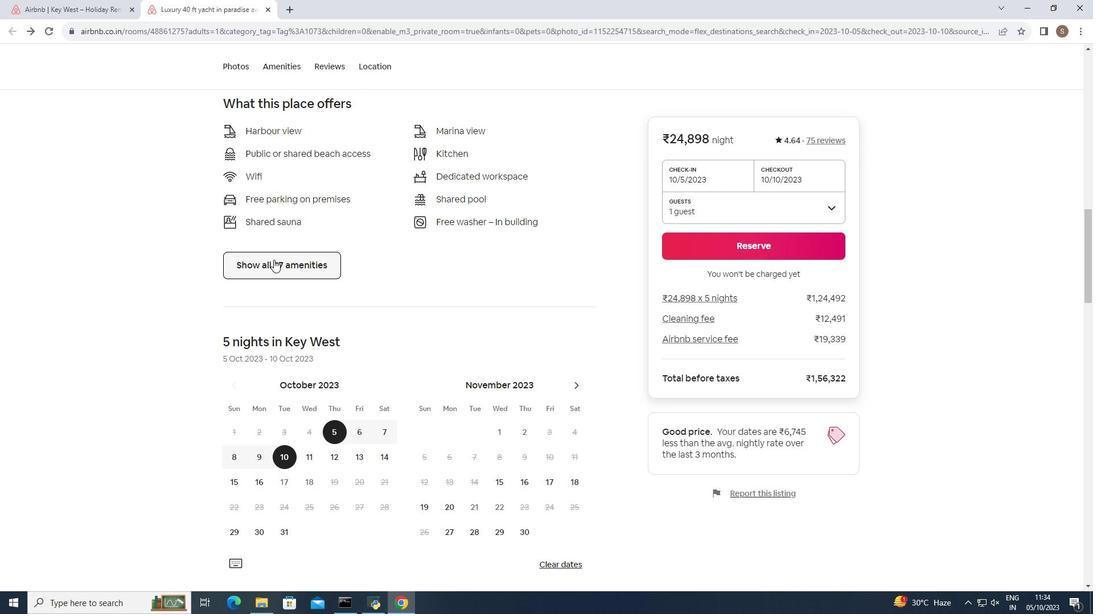 
Action: Mouse pressed left at (273, 260)
Screenshot: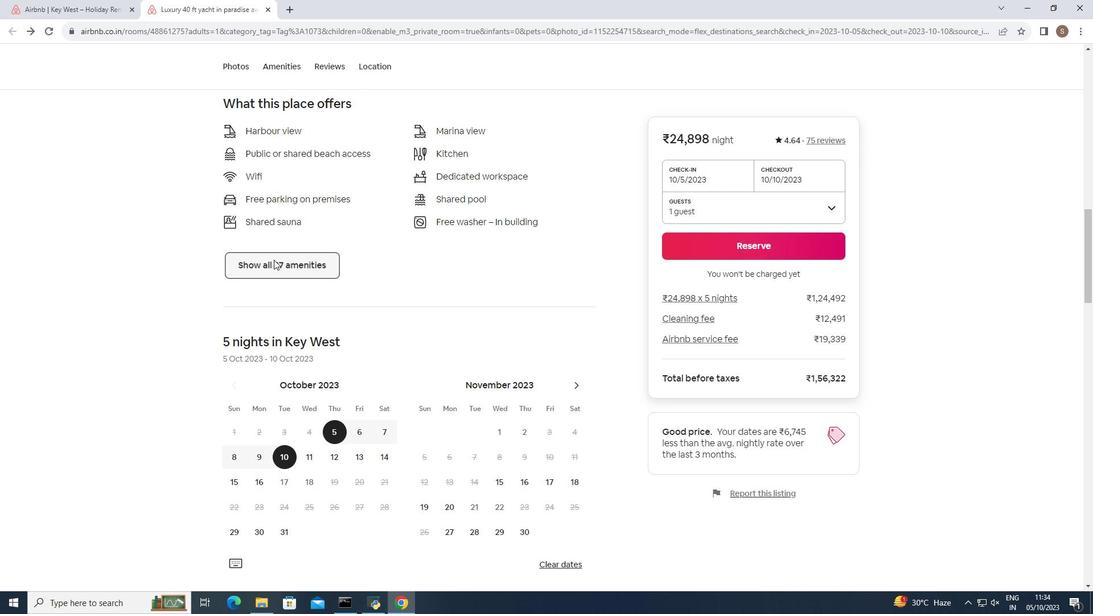 
Action: Mouse moved to (609, 268)
Screenshot: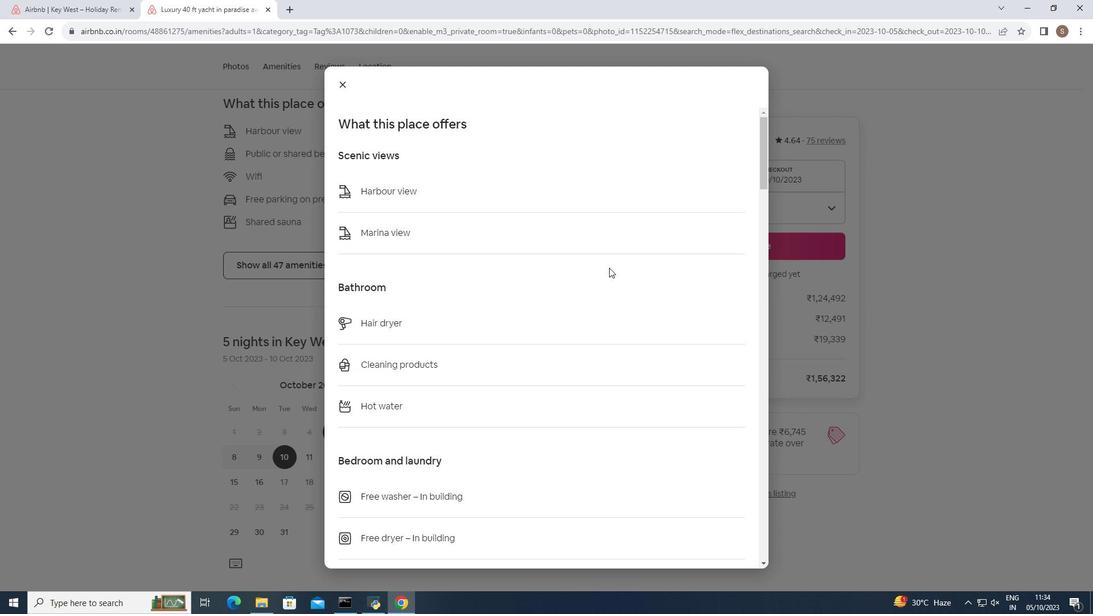 
Action: Mouse scrolled (609, 267) with delta (0, 0)
Screenshot: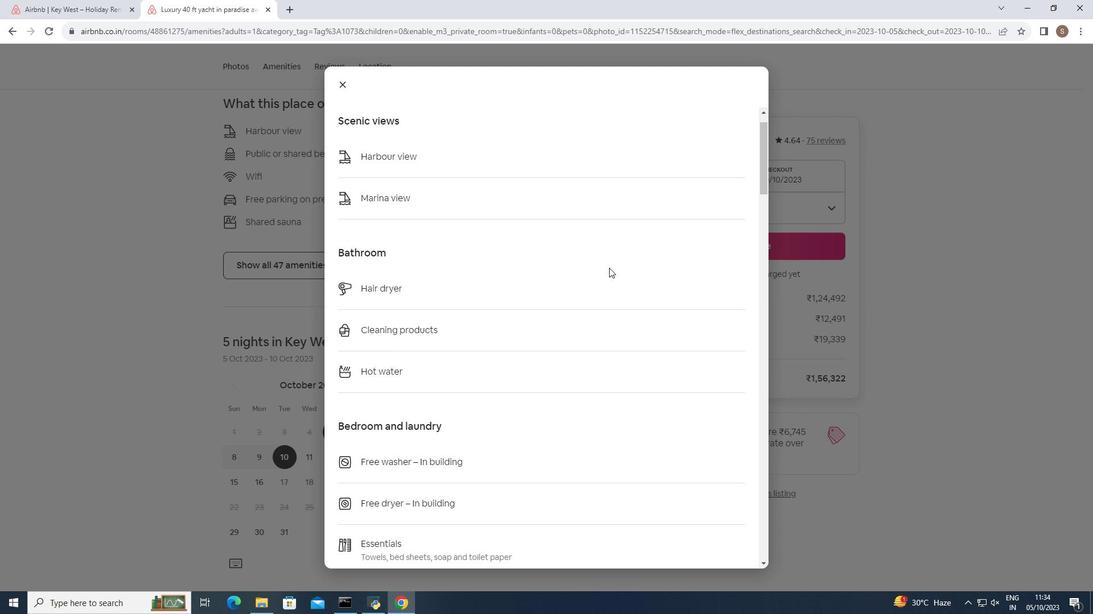 
Action: Mouse scrolled (609, 267) with delta (0, 0)
Screenshot: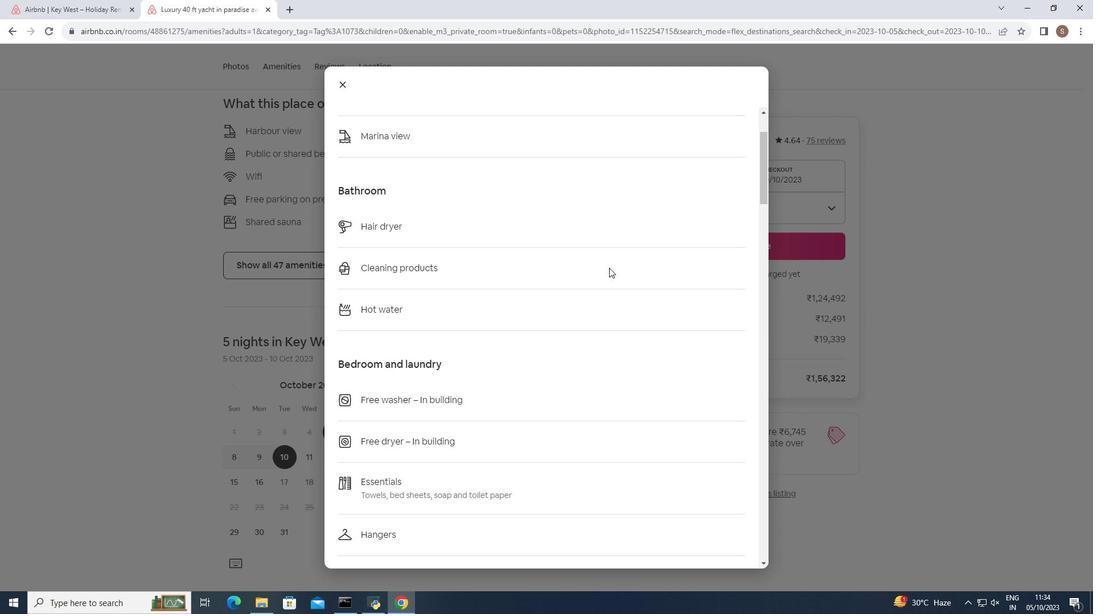 
Action: Mouse scrolled (609, 267) with delta (0, 0)
Screenshot: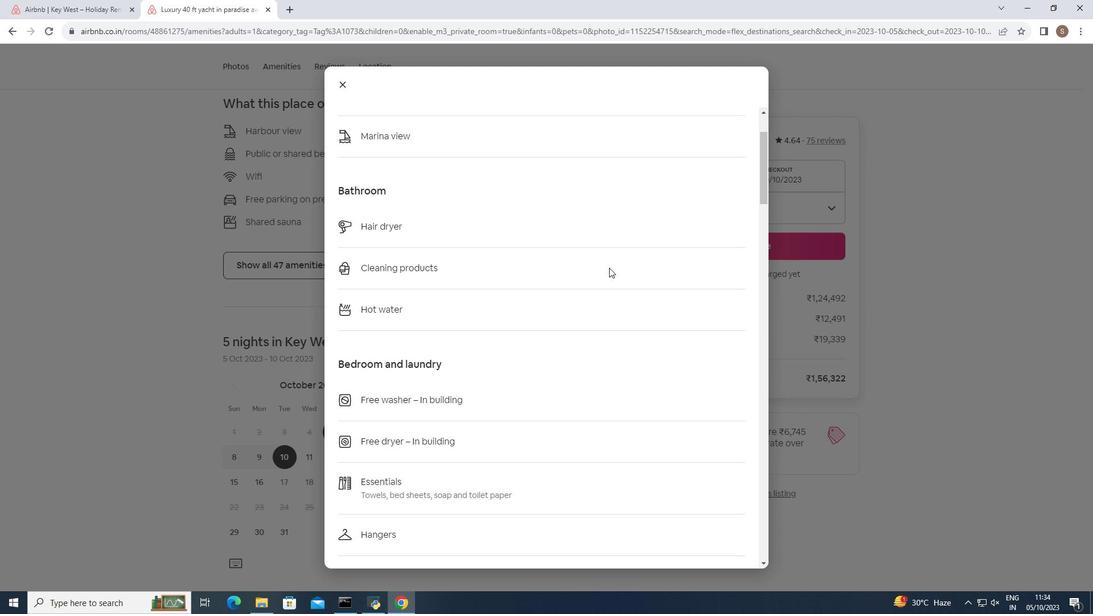 
Action: Mouse scrolled (609, 267) with delta (0, 0)
Screenshot: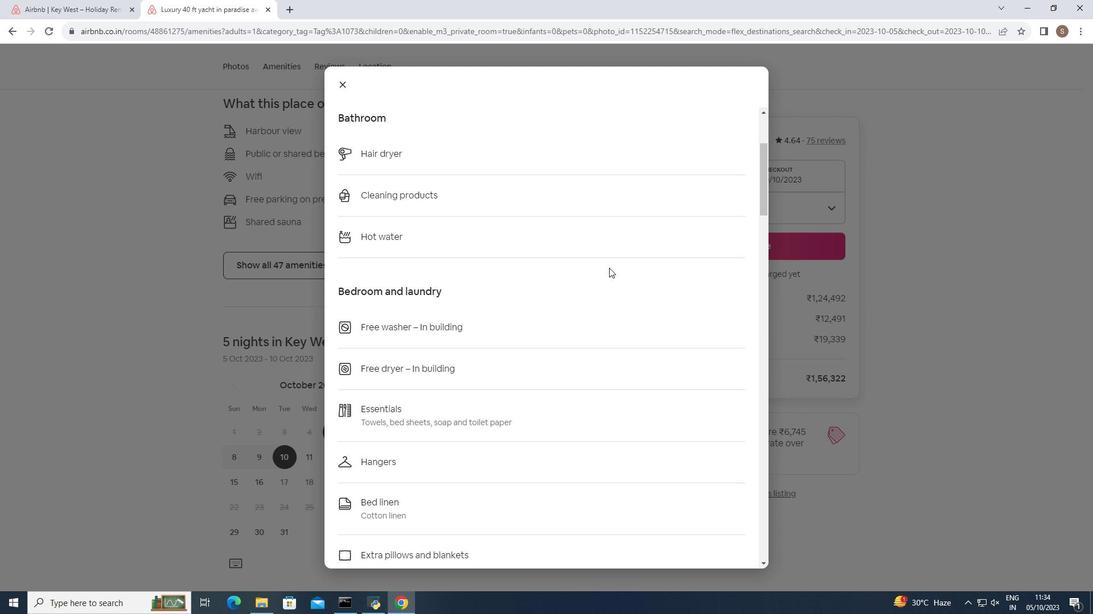 
Action: Mouse scrolled (609, 267) with delta (0, 0)
Screenshot: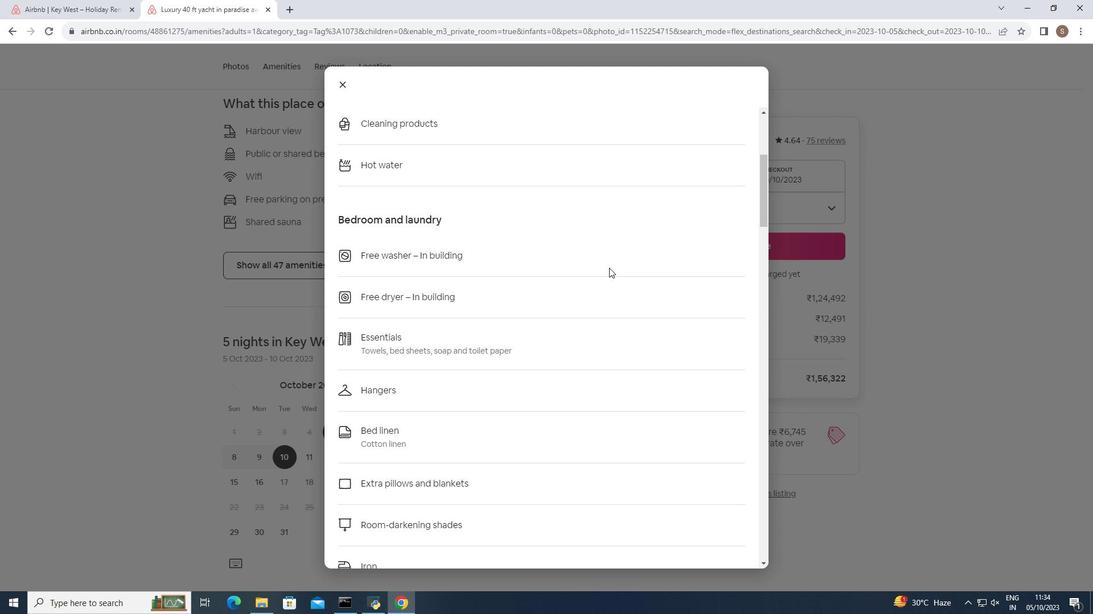 
Action: Mouse scrolled (609, 267) with delta (0, 0)
Screenshot: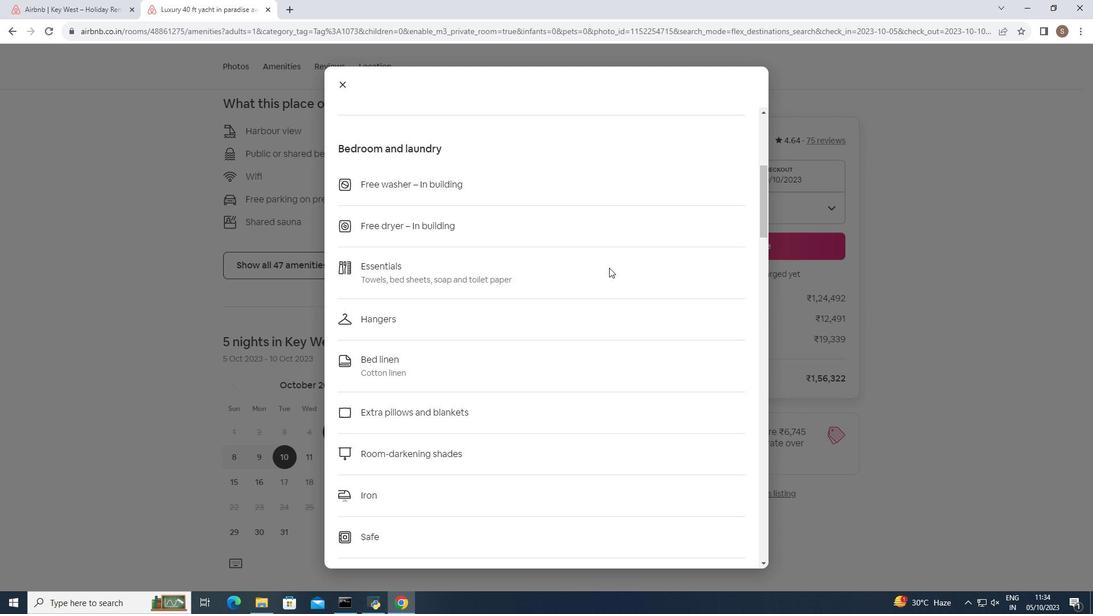 
Action: Mouse scrolled (609, 267) with delta (0, 0)
Screenshot: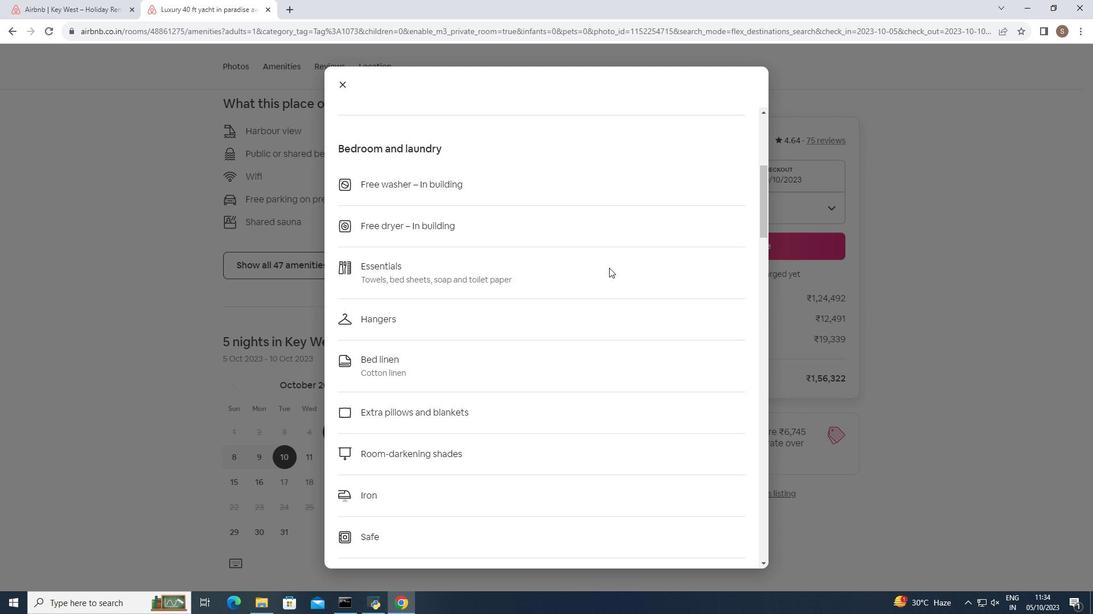 
Action: Mouse scrolled (609, 267) with delta (0, 0)
Screenshot: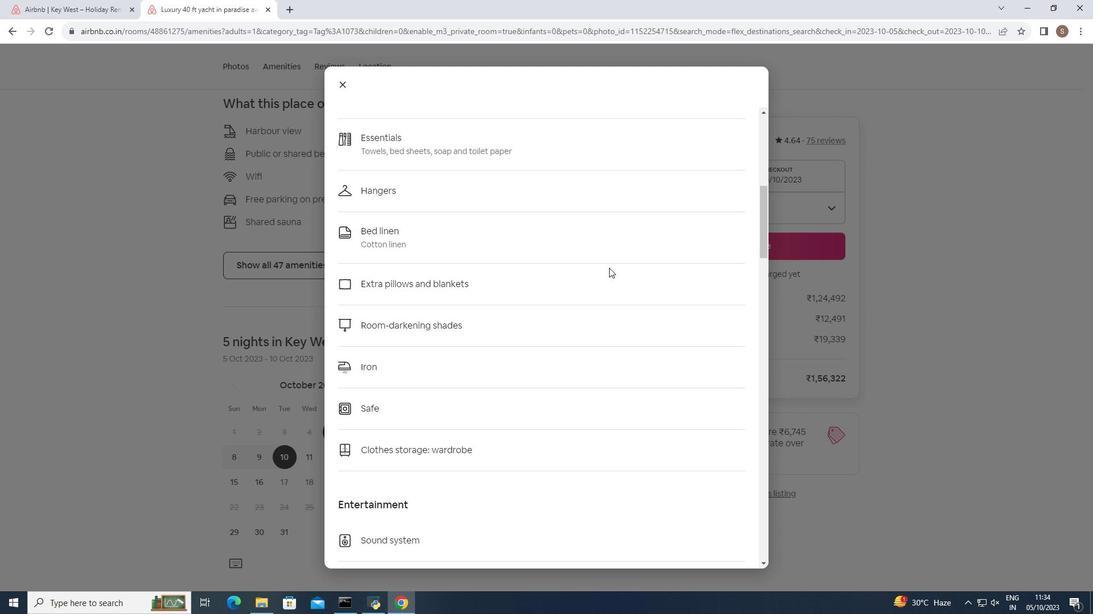 
Action: Mouse scrolled (609, 267) with delta (0, 0)
Screenshot: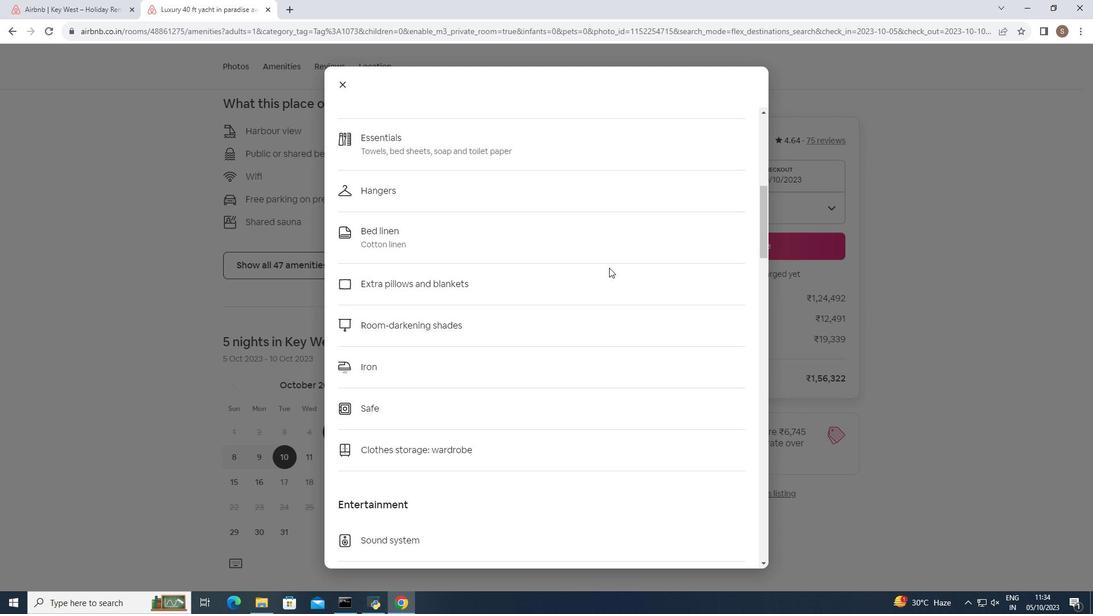 
Action: Mouse scrolled (609, 267) with delta (0, 0)
Screenshot: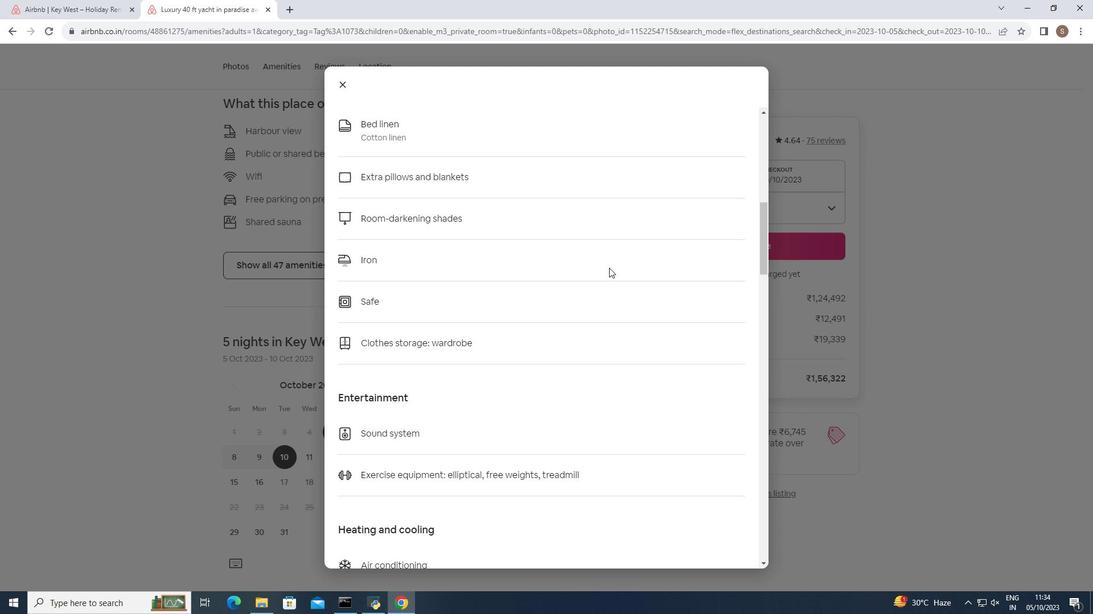 
Action: Mouse scrolled (609, 267) with delta (0, 0)
Screenshot: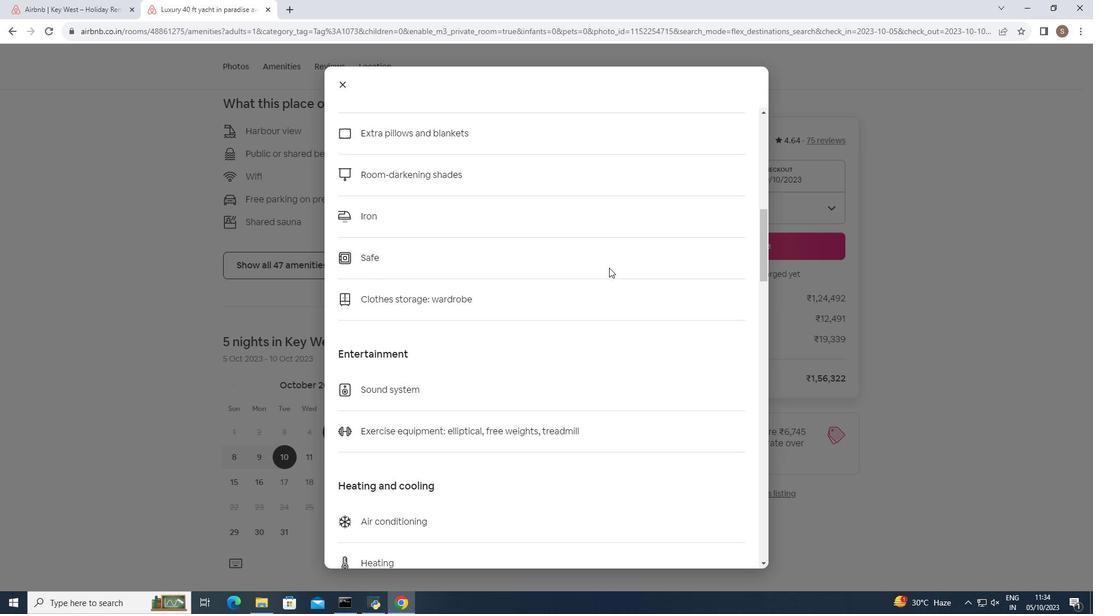 
Action: Mouse scrolled (609, 267) with delta (0, 0)
Screenshot: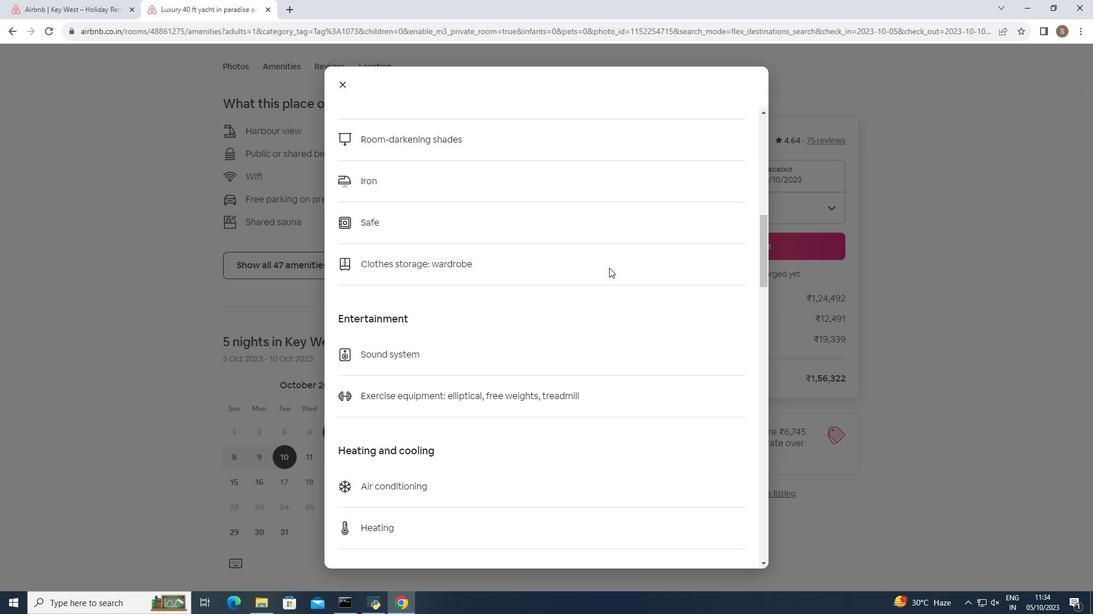 
Action: Mouse scrolled (609, 267) with delta (0, 0)
Screenshot: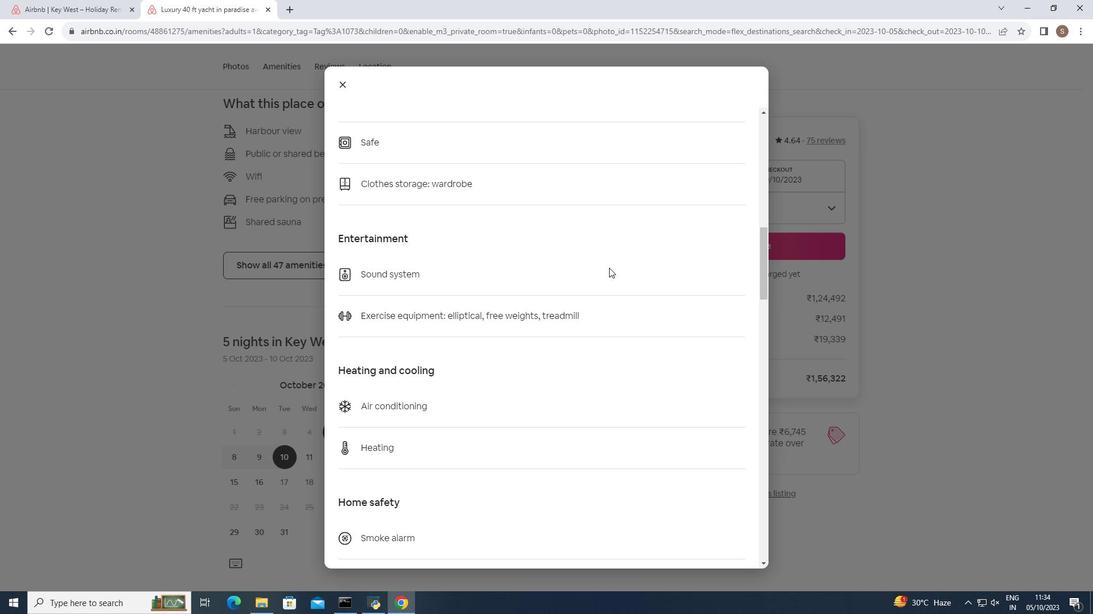 
Action: Mouse scrolled (609, 267) with delta (0, 0)
Screenshot: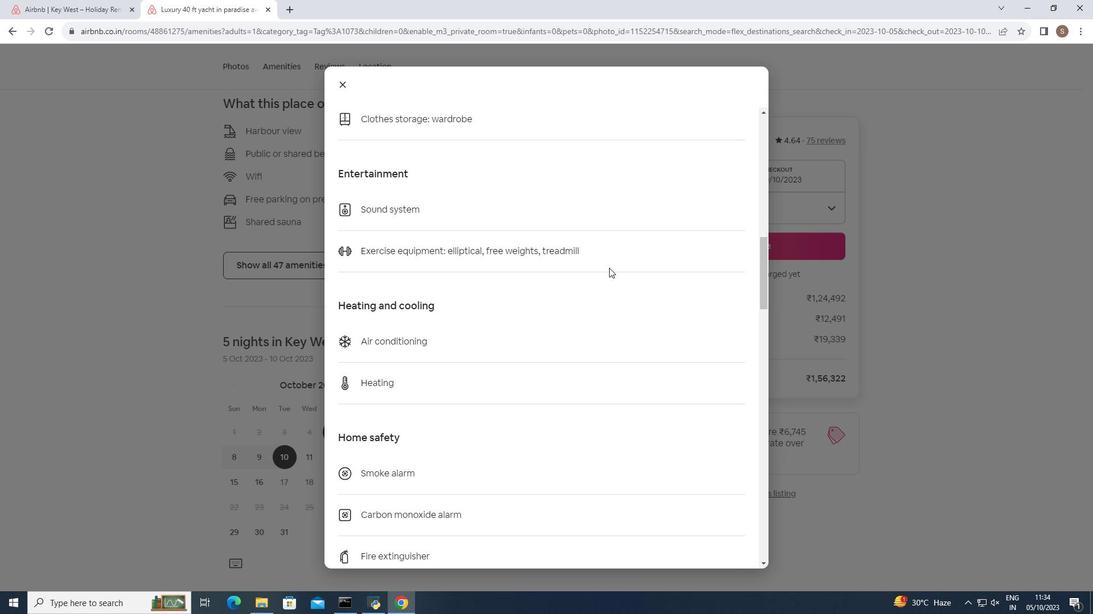 
Action: Mouse scrolled (609, 267) with delta (0, 0)
Screenshot: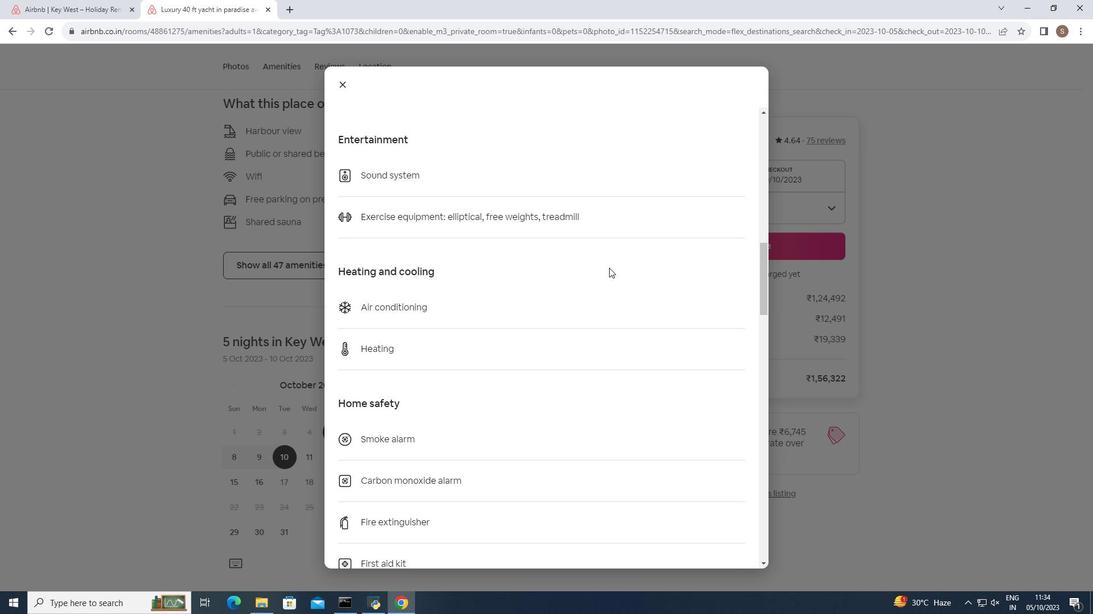 
Action: Mouse scrolled (609, 267) with delta (0, 0)
Screenshot: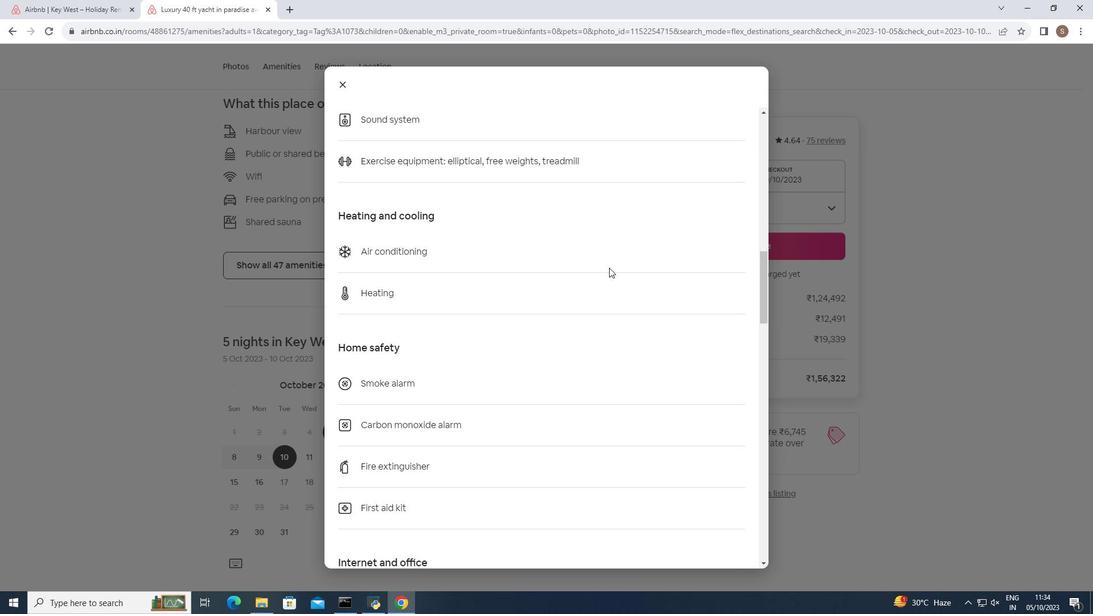 
Action: Mouse scrolled (609, 267) with delta (0, 0)
Screenshot: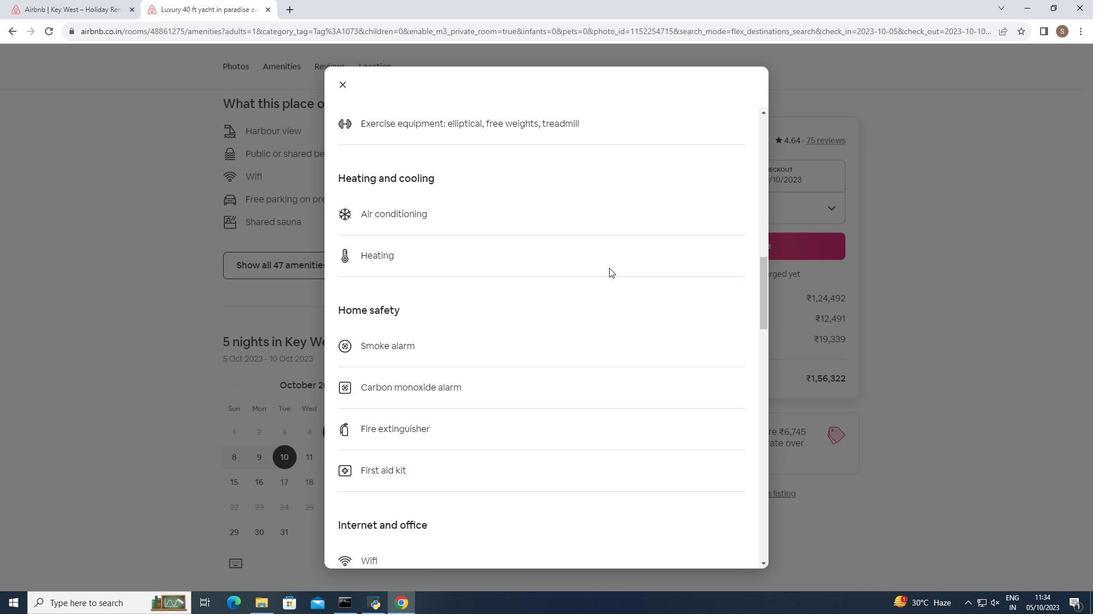 
Action: Mouse moved to (609, 268)
Screenshot: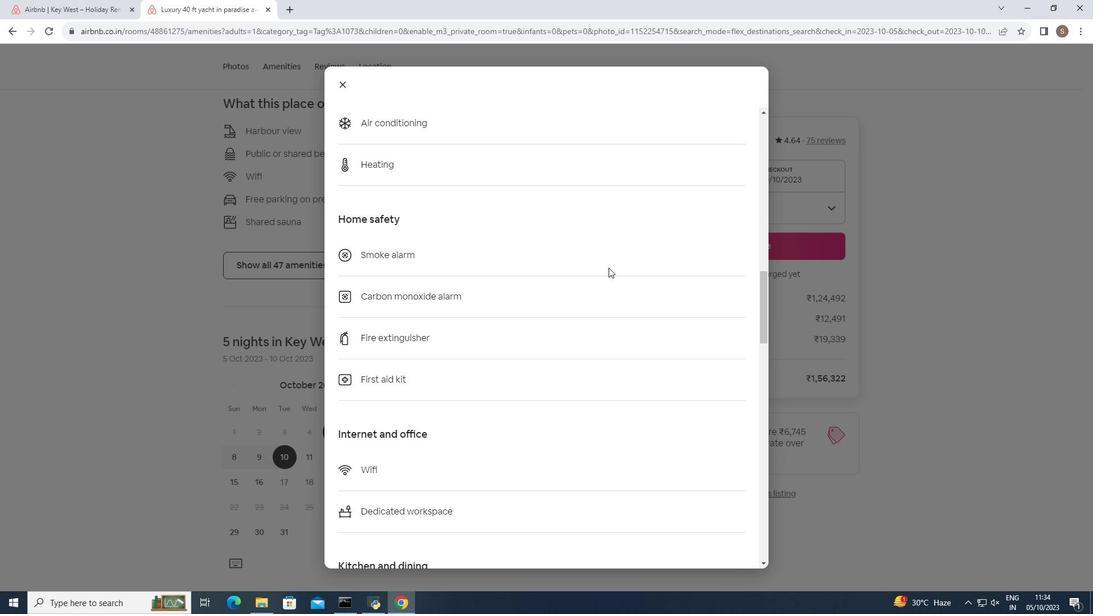 
Action: Mouse scrolled (609, 267) with delta (0, 0)
Screenshot: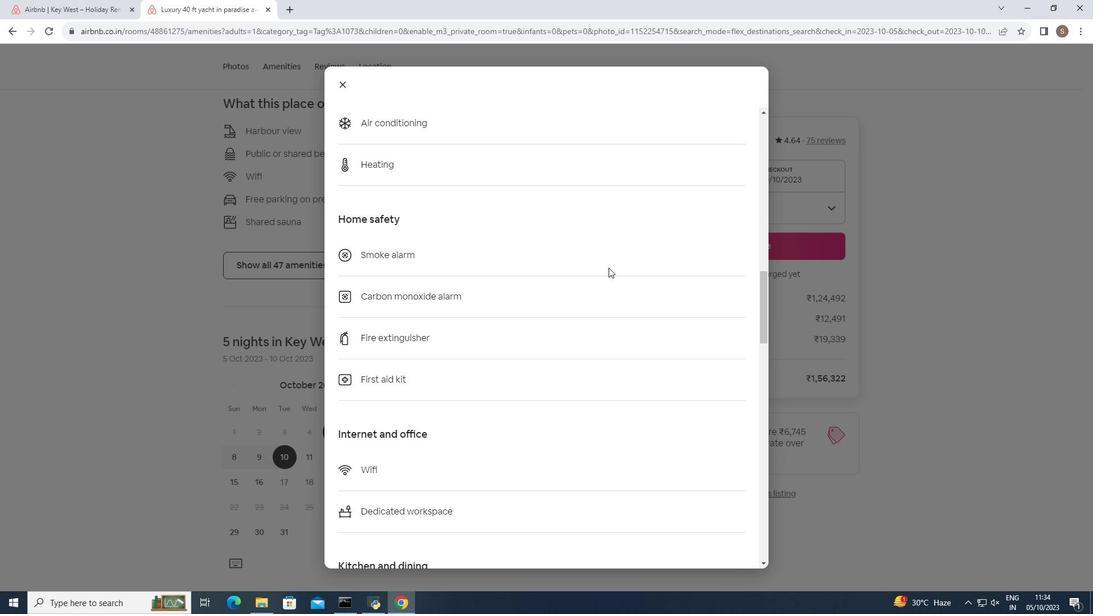 
Action: Mouse moved to (608, 268)
Screenshot: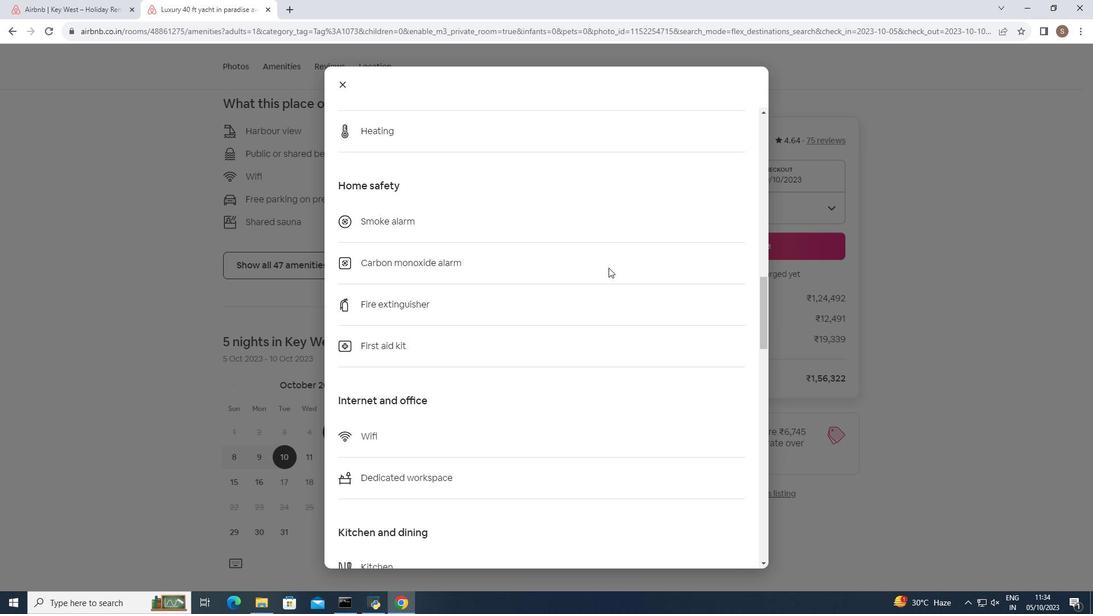 
Action: Mouse scrolled (608, 267) with delta (0, 0)
Screenshot: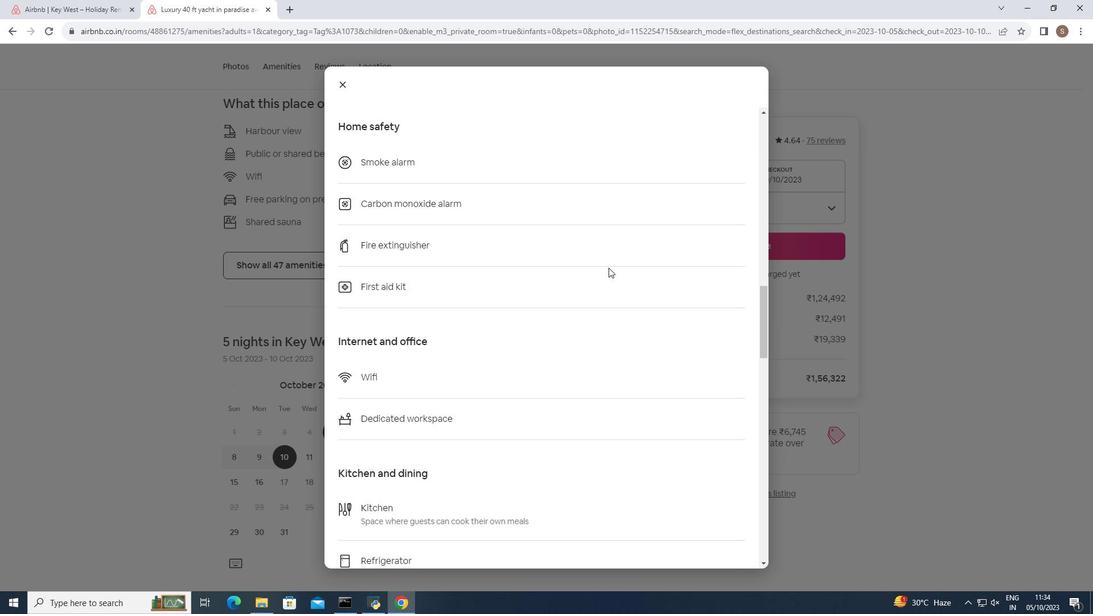 
Action: Mouse scrolled (608, 267) with delta (0, 0)
Screenshot: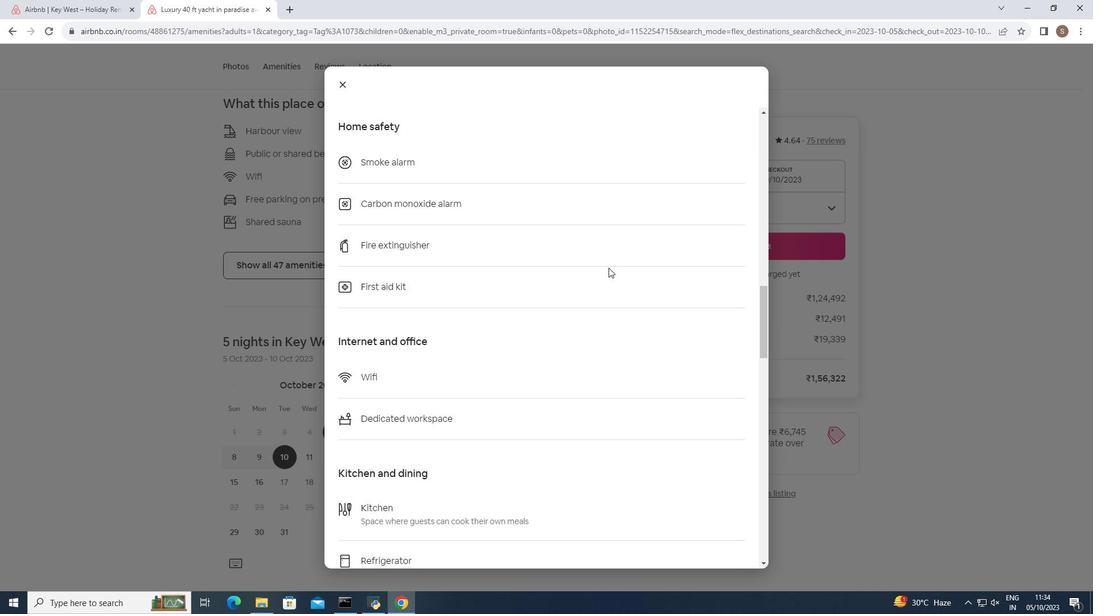 
Action: Mouse moved to (606, 268)
Screenshot: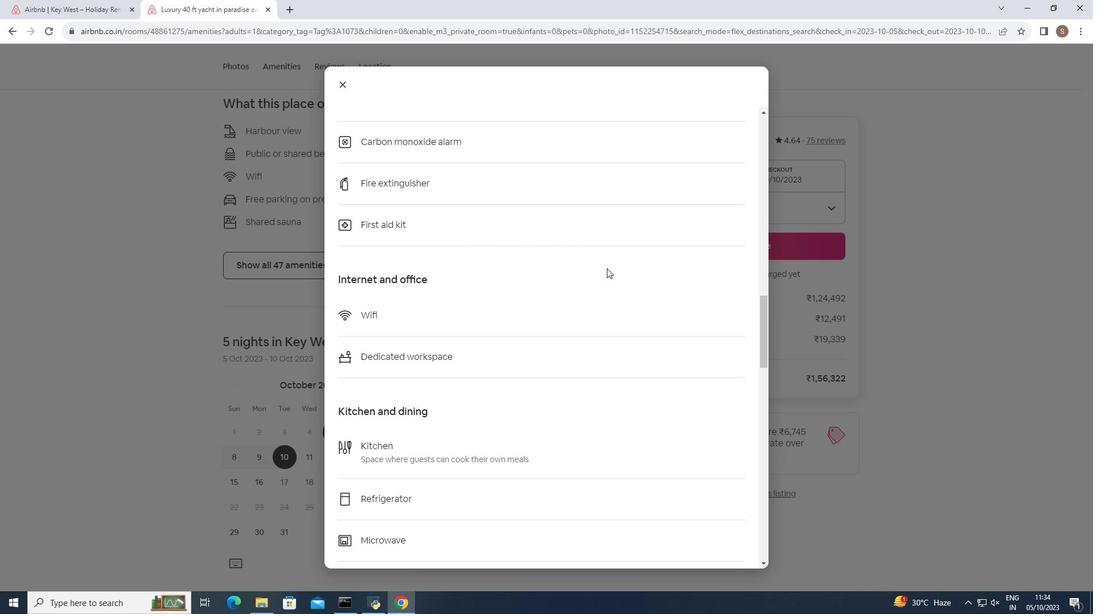 
Action: Mouse scrolled (606, 268) with delta (0, 0)
Screenshot: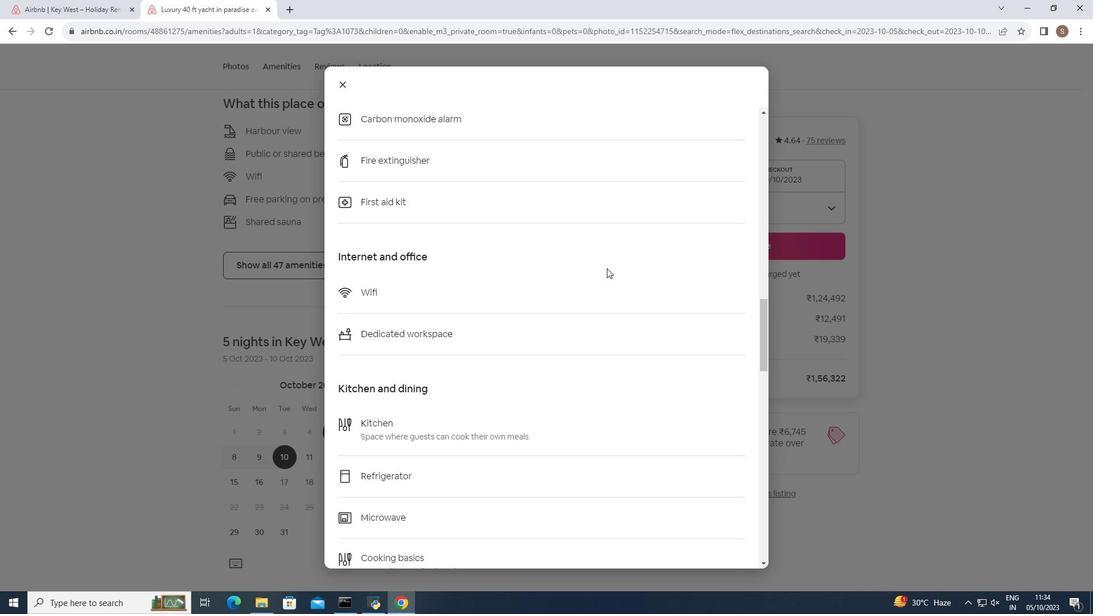 
Action: Mouse scrolled (606, 268) with delta (0, 0)
Screenshot: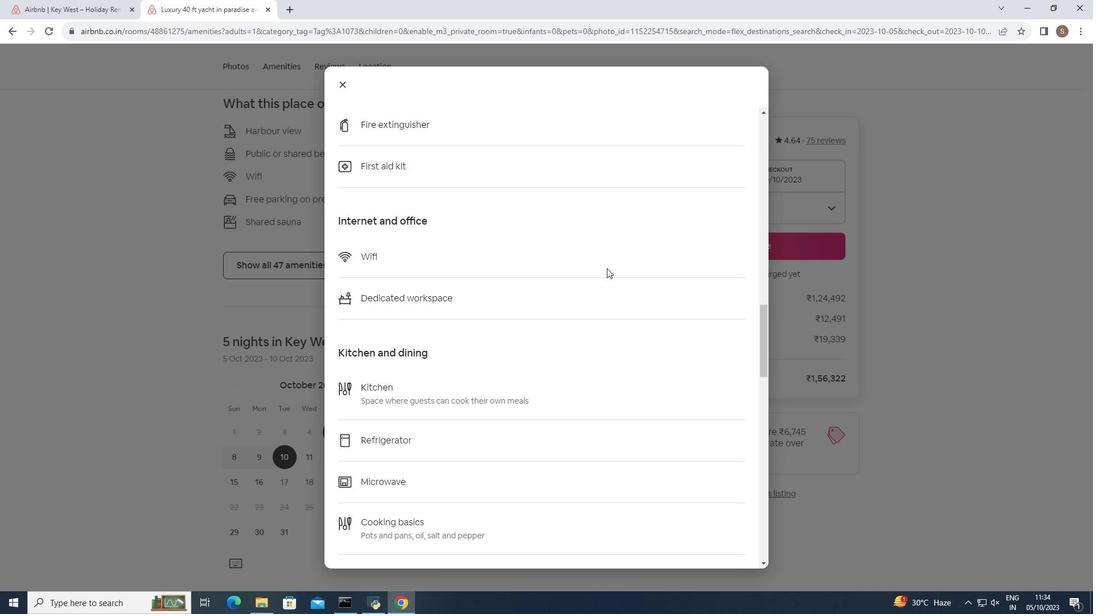 
Action: Mouse scrolled (606, 268) with delta (0, 0)
Screenshot: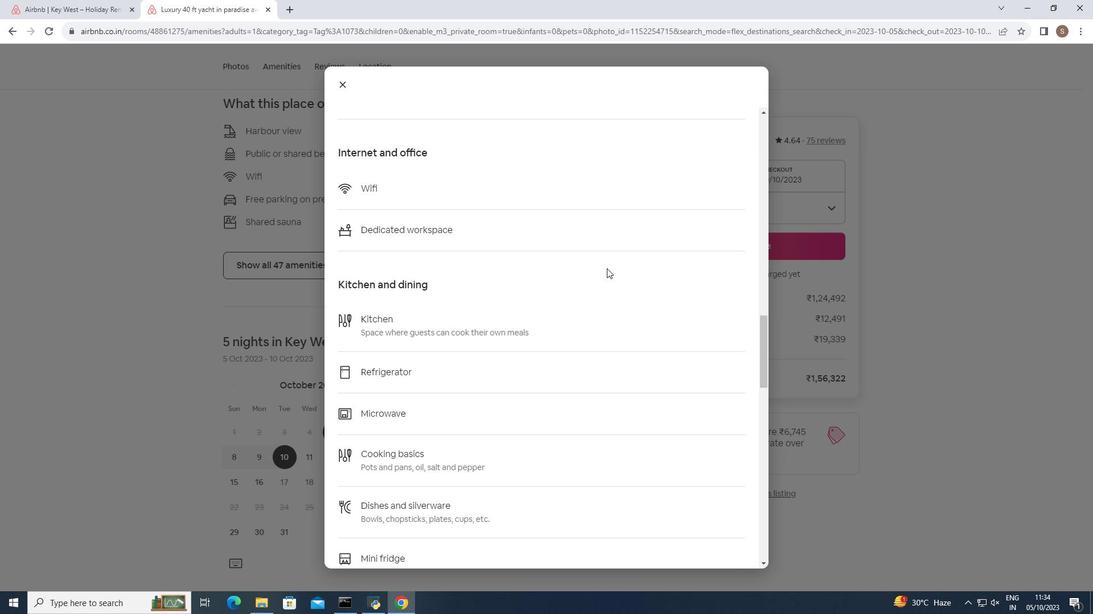 
Action: Mouse scrolled (606, 268) with delta (0, 0)
Screenshot: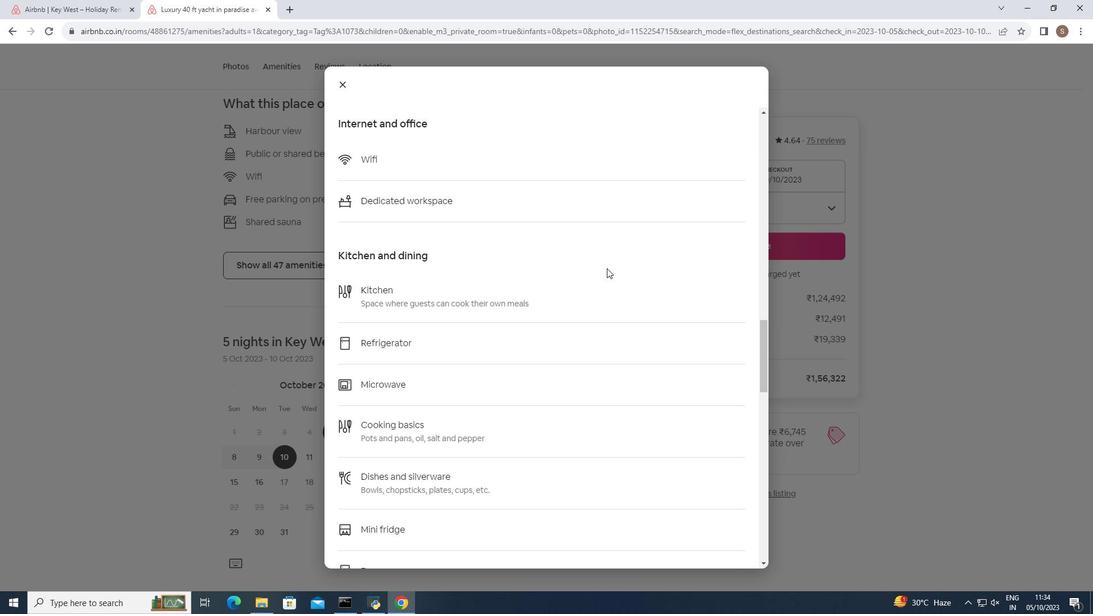 
Action: Mouse moved to (604, 267)
Screenshot: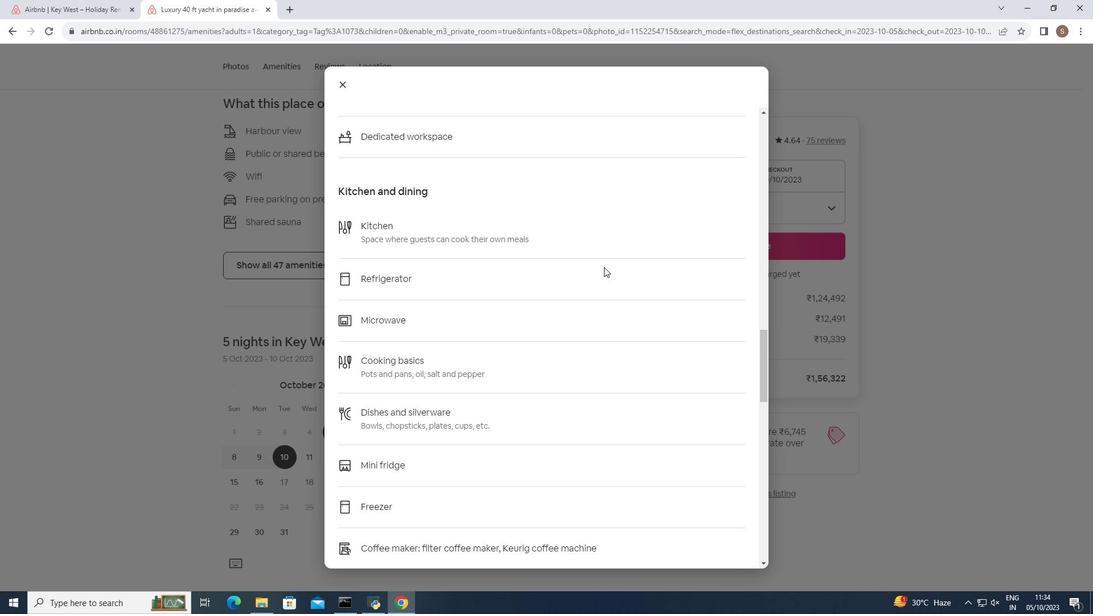 
Action: Mouse scrolled (604, 267) with delta (0, 0)
Screenshot: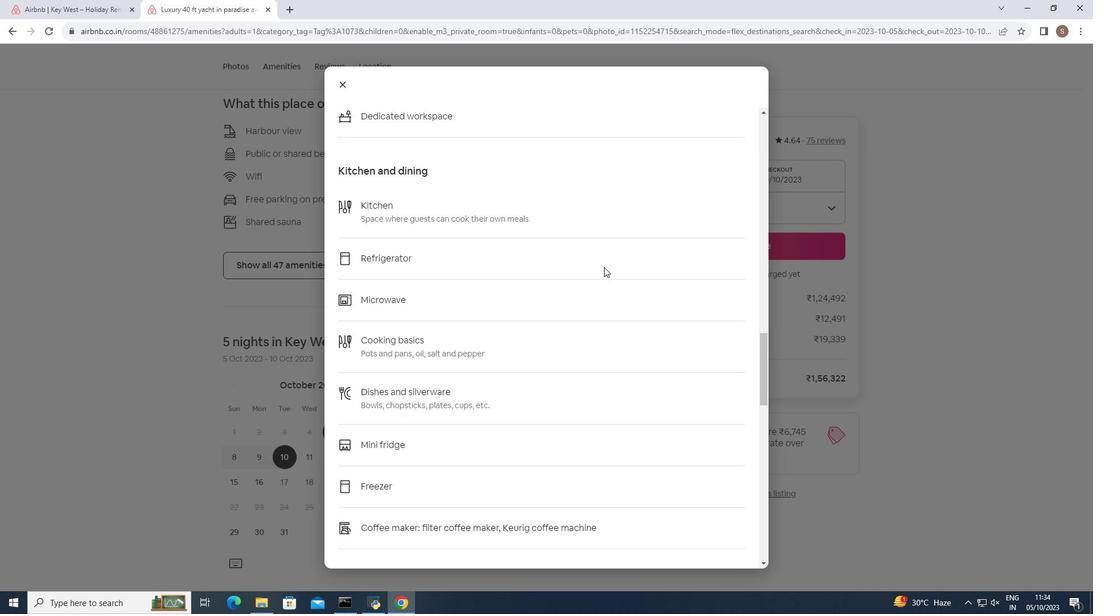 
Action: Mouse scrolled (604, 267) with delta (0, 0)
Screenshot: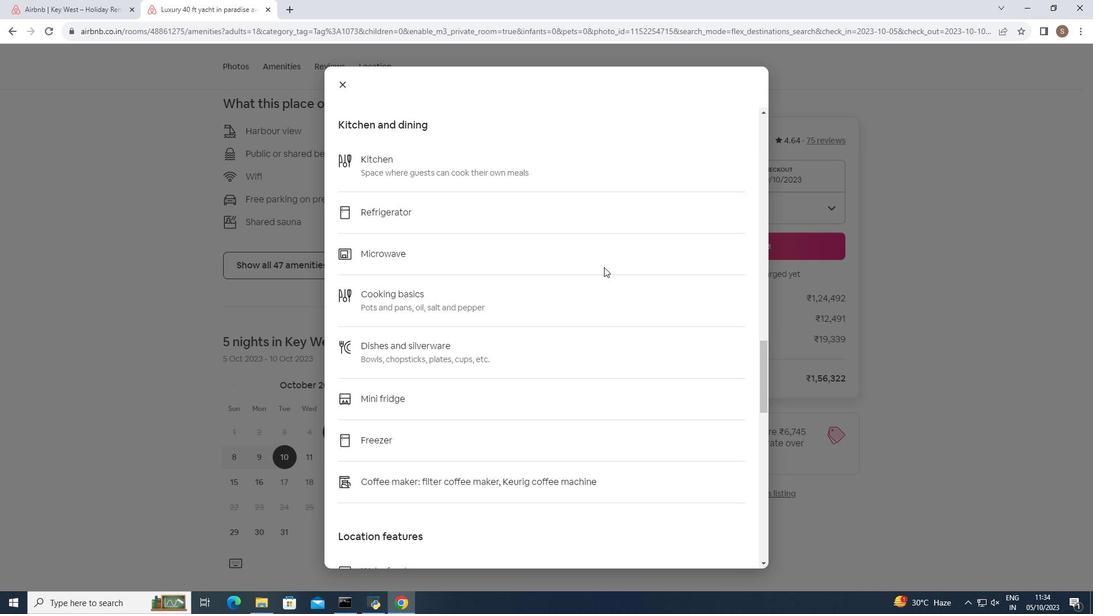 
Action: Mouse scrolled (604, 267) with delta (0, 0)
Screenshot: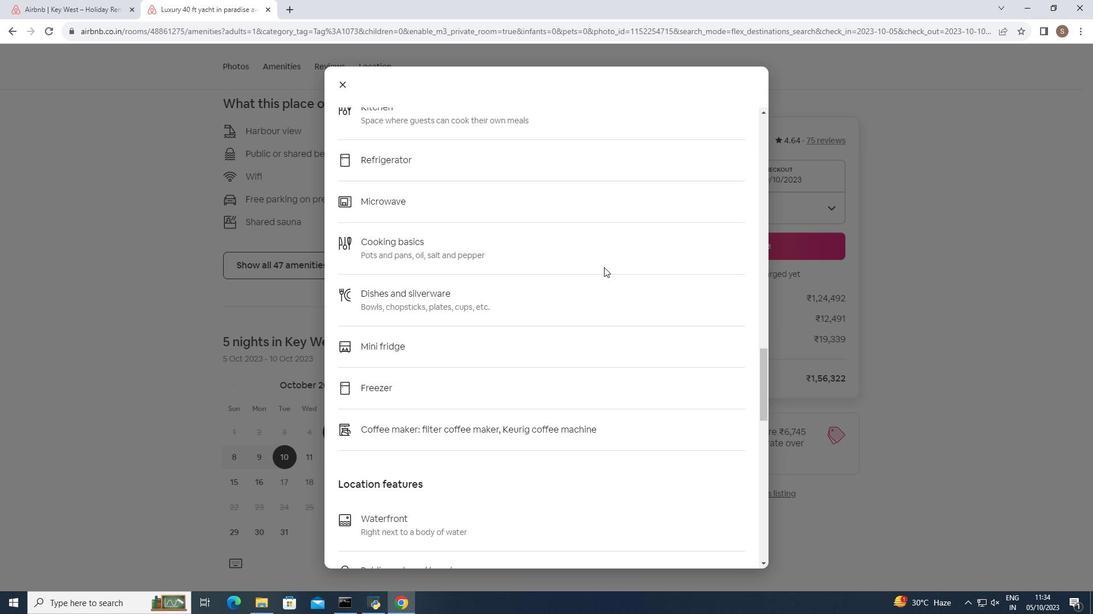 
Action: Mouse moved to (603, 267)
Screenshot: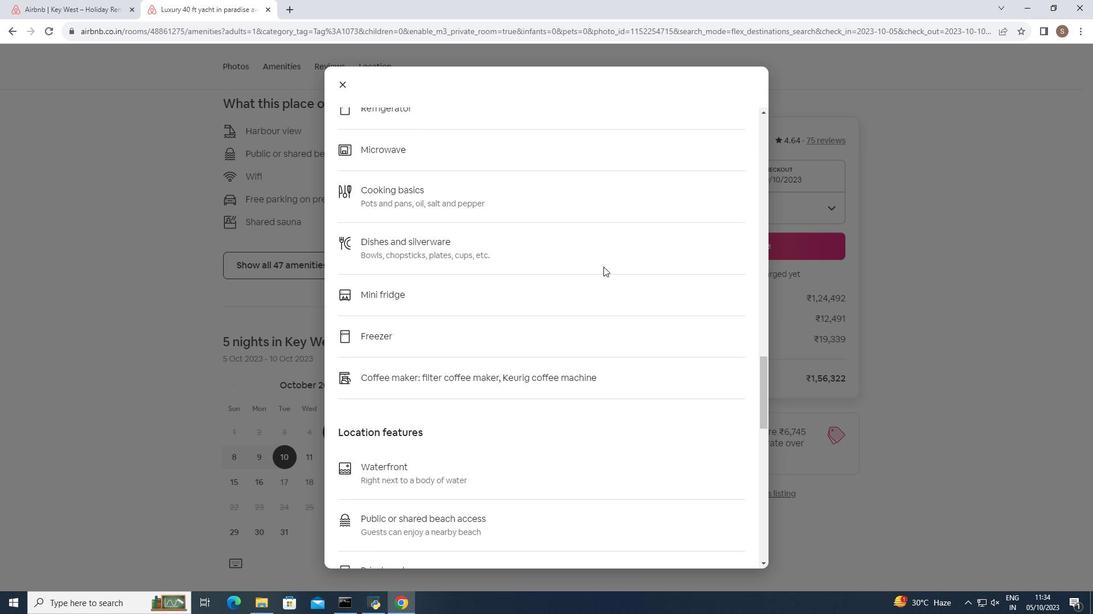 
Action: Mouse scrolled (603, 266) with delta (0, 0)
Screenshot: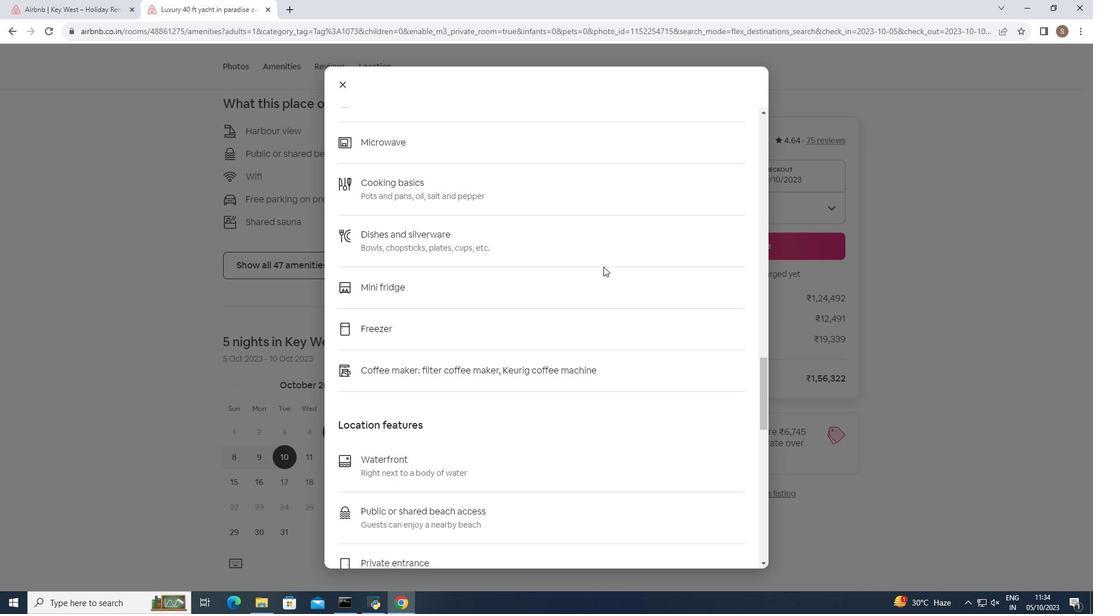 
Action: Mouse scrolled (603, 266) with delta (0, 0)
Screenshot: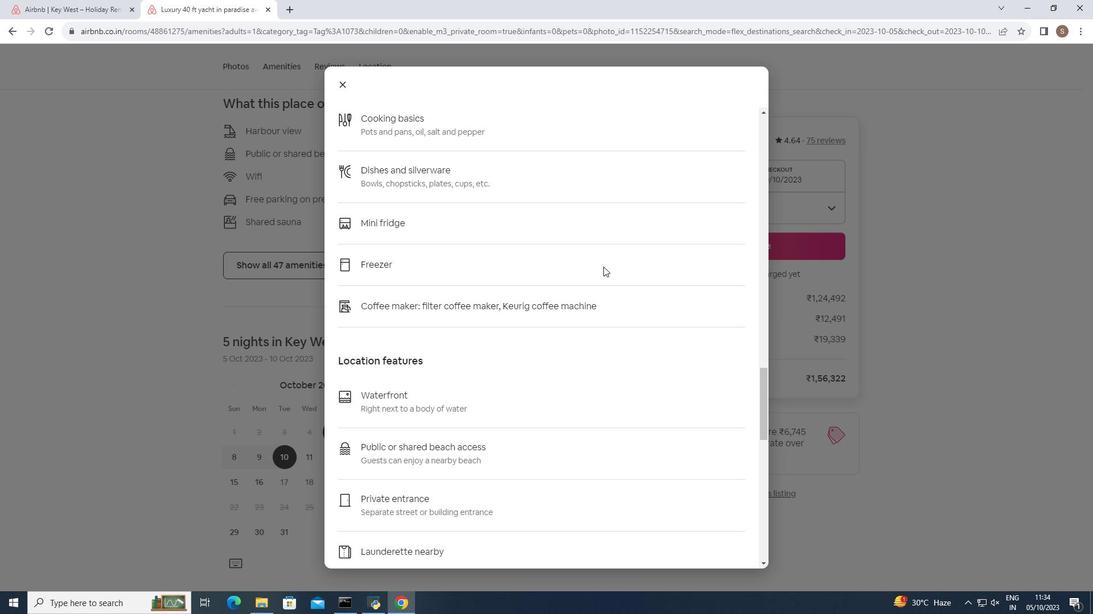 
Action: Mouse moved to (602, 263)
Screenshot: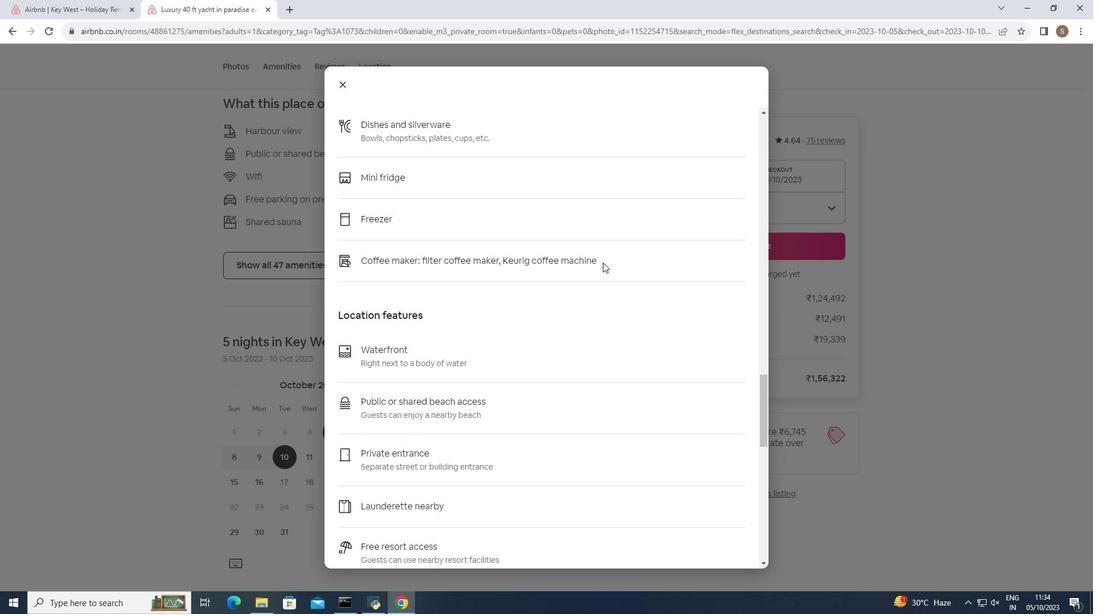 
Action: Mouse scrolled (602, 262) with delta (0, 0)
Screenshot: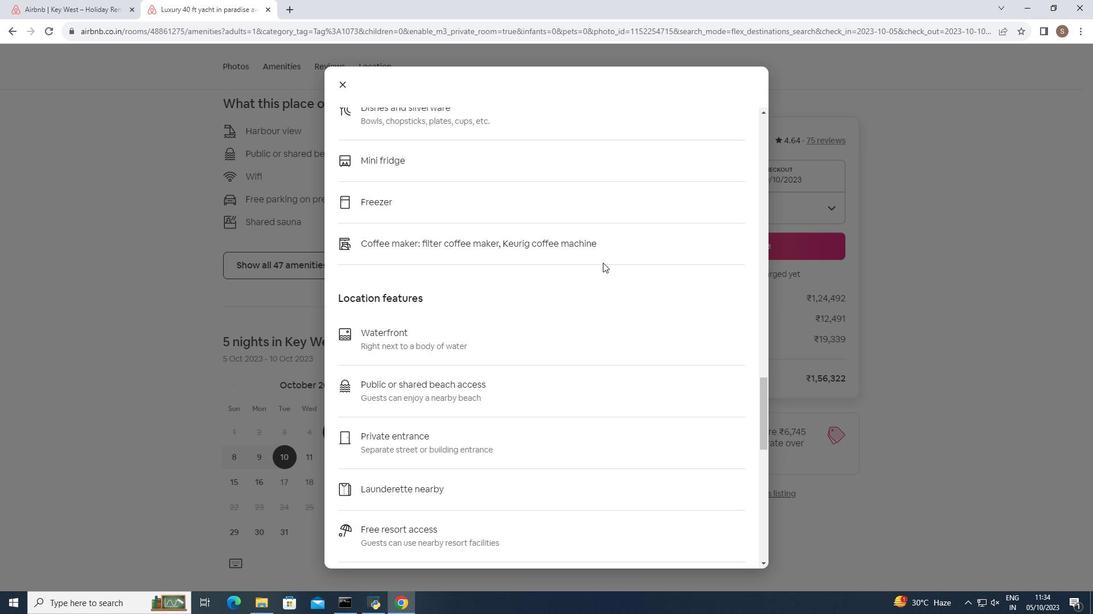
Action: Mouse scrolled (602, 262) with delta (0, 0)
Screenshot: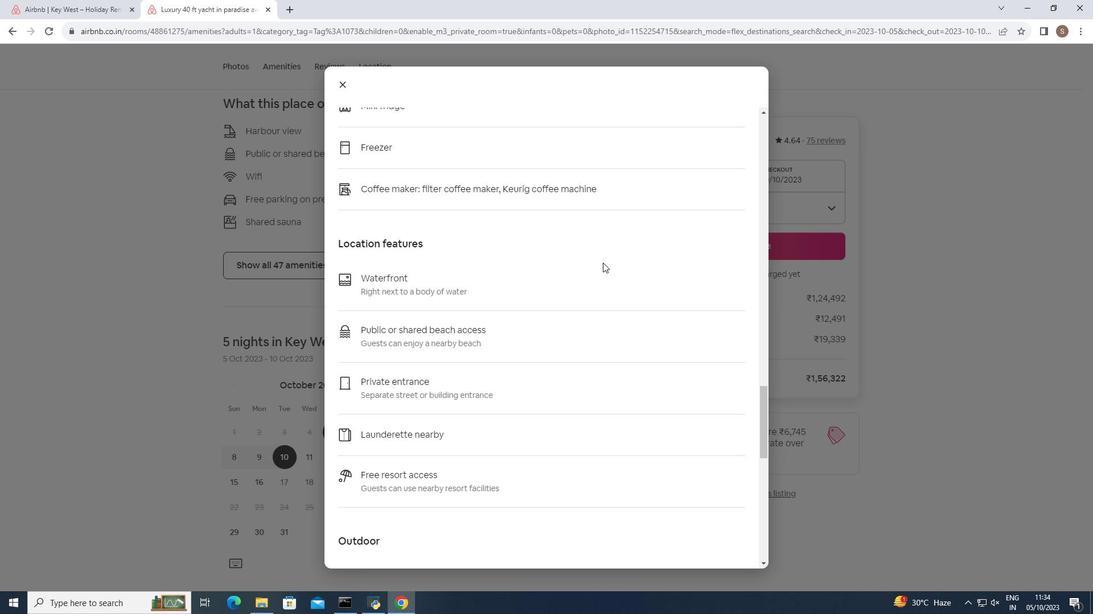 
Action: Mouse scrolled (602, 262) with delta (0, 0)
Screenshot: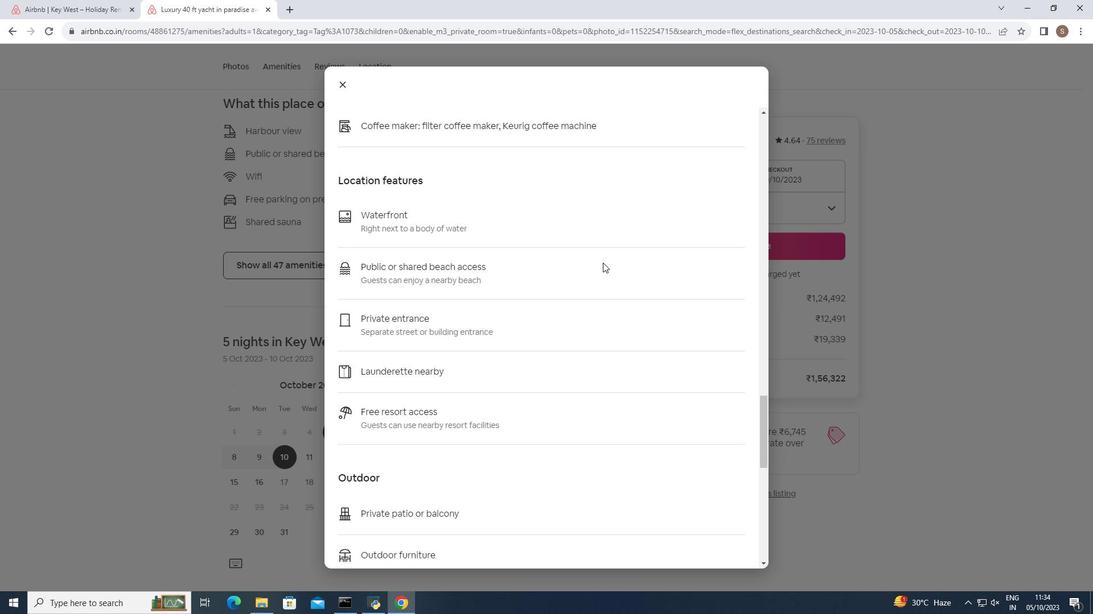 
Action: Mouse scrolled (602, 262) with delta (0, 0)
Screenshot: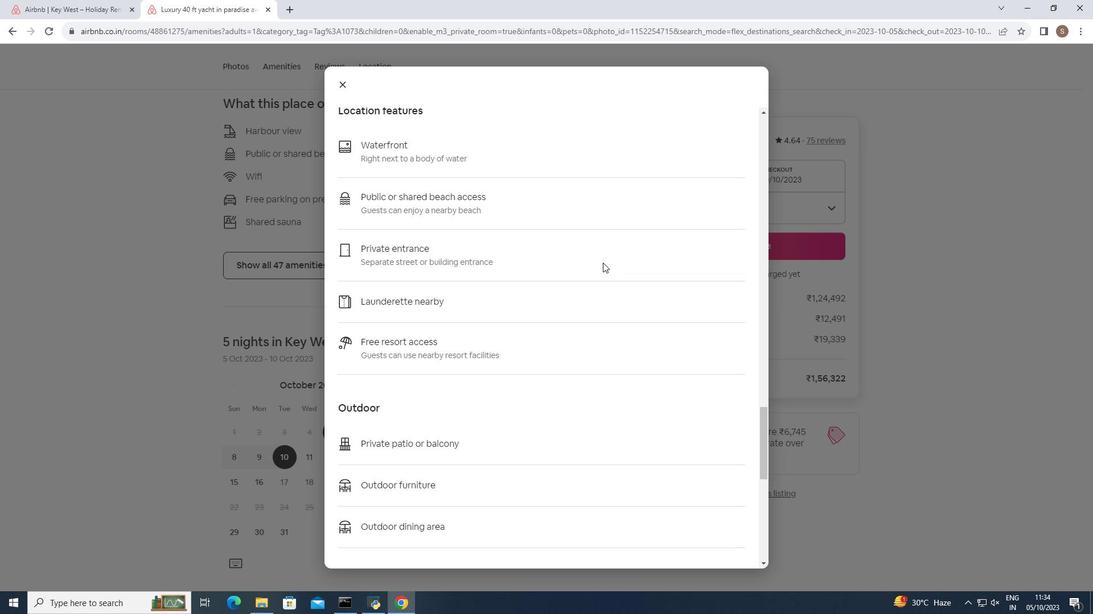 
Action: Mouse scrolled (602, 262) with delta (0, 0)
Screenshot: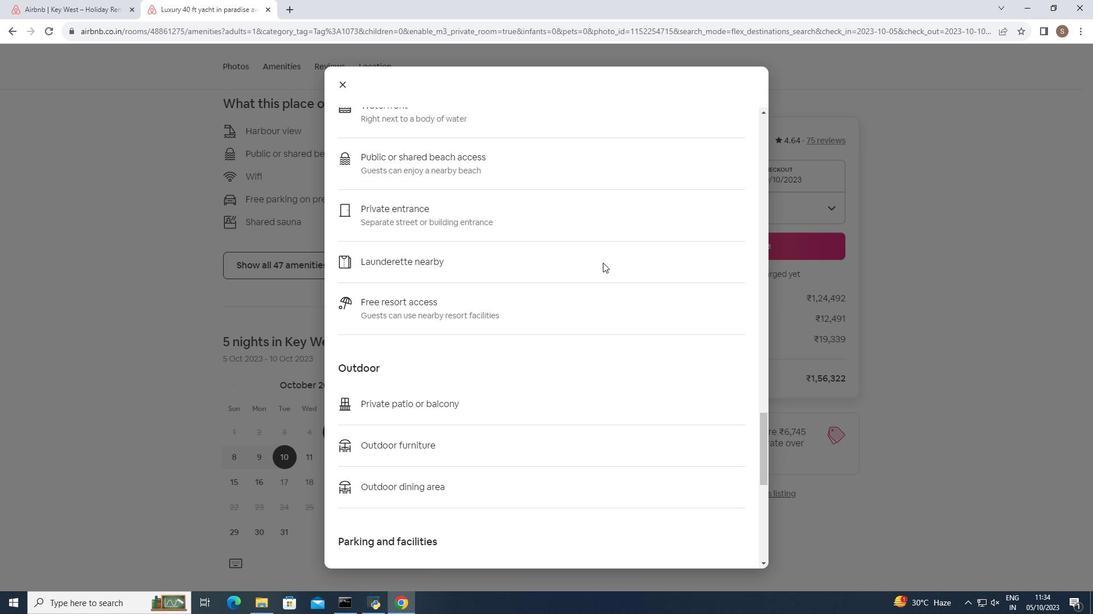 
Action: Mouse scrolled (602, 262) with delta (0, 0)
Screenshot: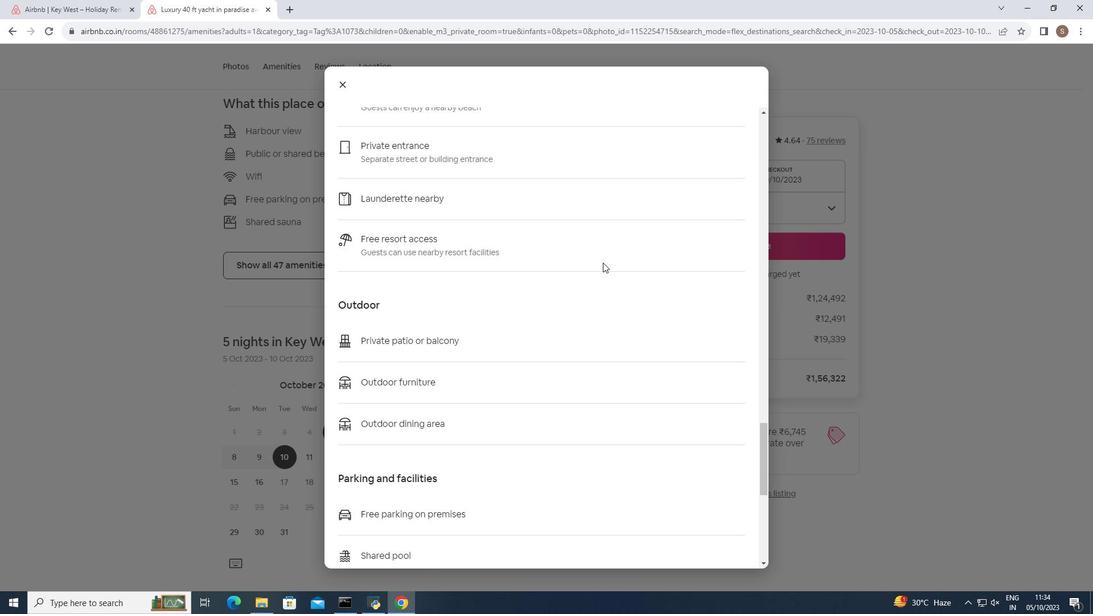 
Action: Mouse scrolled (602, 262) with delta (0, 0)
Screenshot: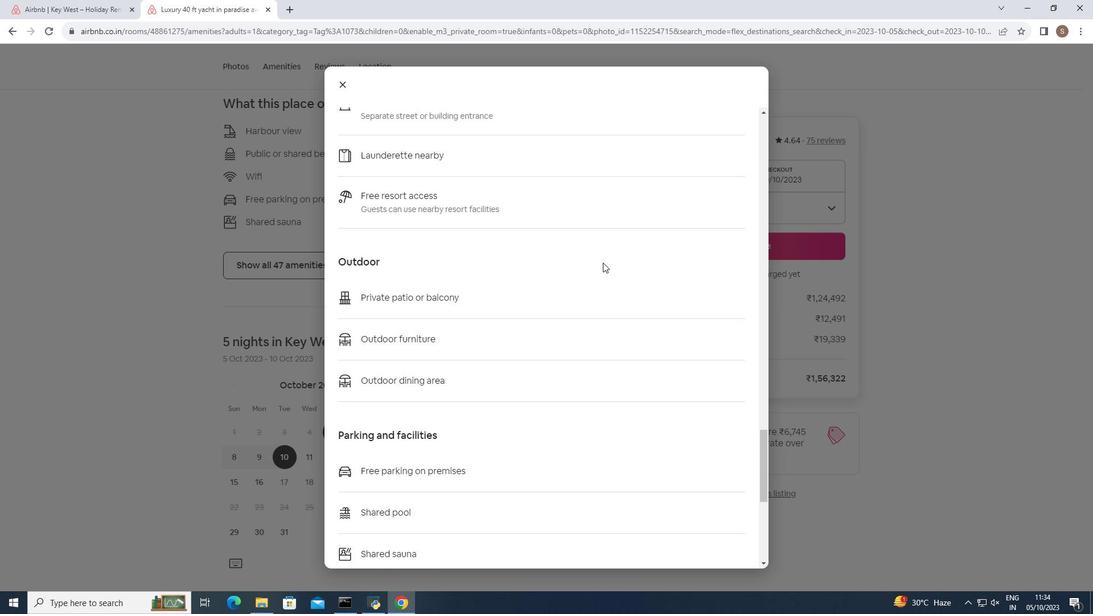 
Action: Mouse scrolled (602, 262) with delta (0, 0)
Screenshot: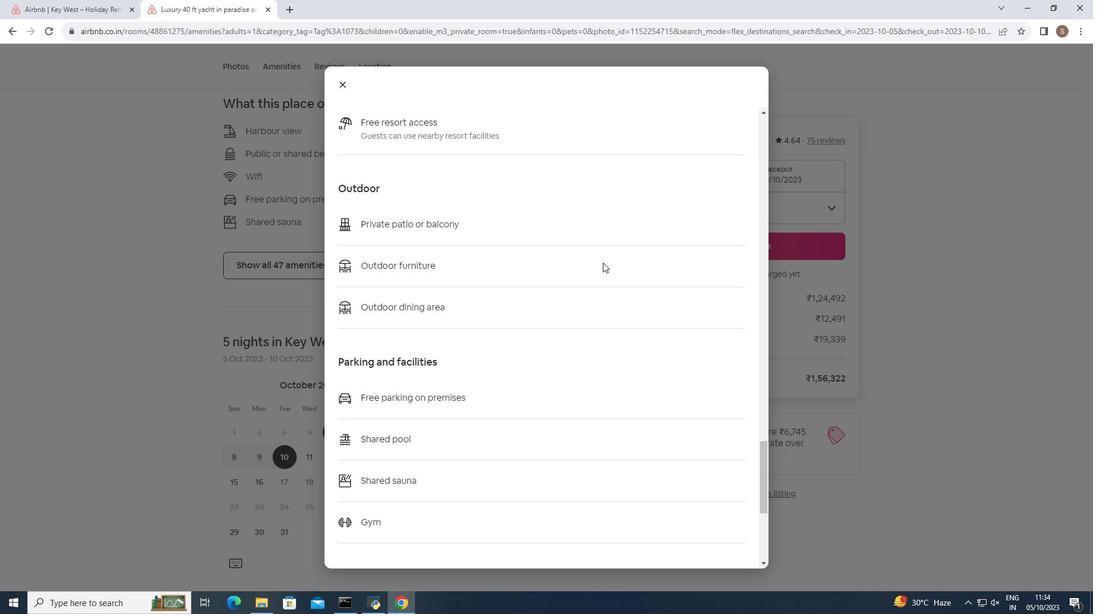 
Action: Mouse scrolled (602, 262) with delta (0, 0)
Screenshot: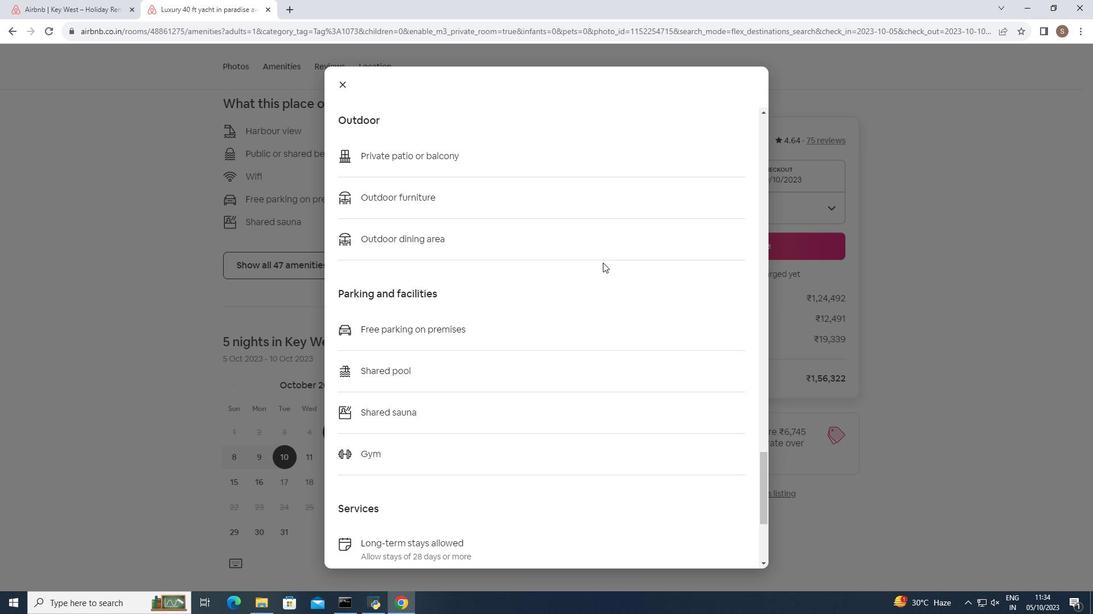 
Action: Mouse scrolled (602, 262) with delta (0, 0)
Screenshot: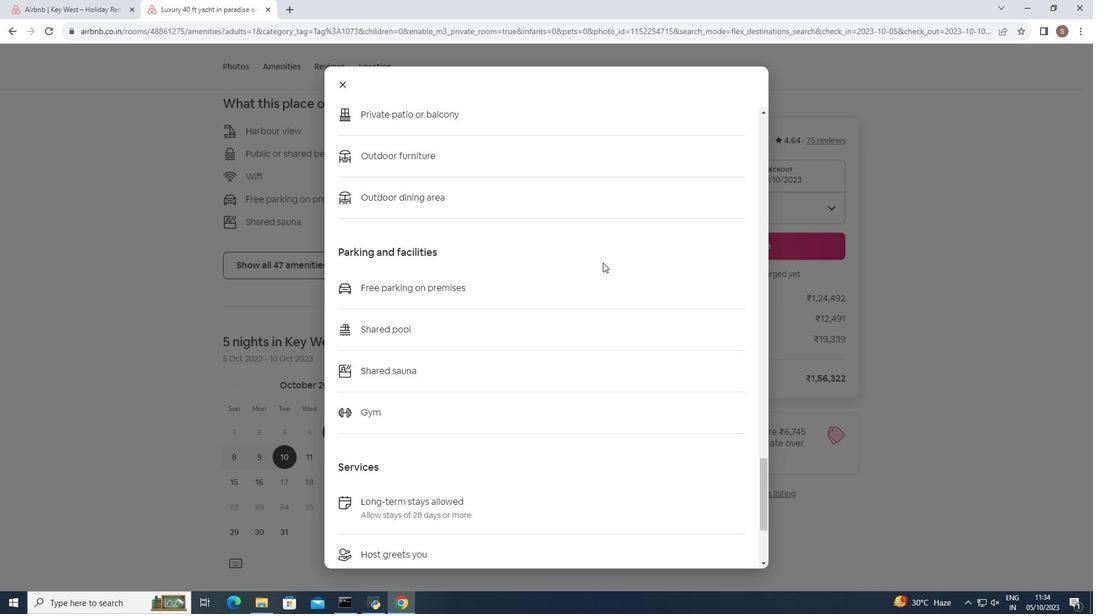 
Action: Mouse moved to (603, 262)
Screenshot: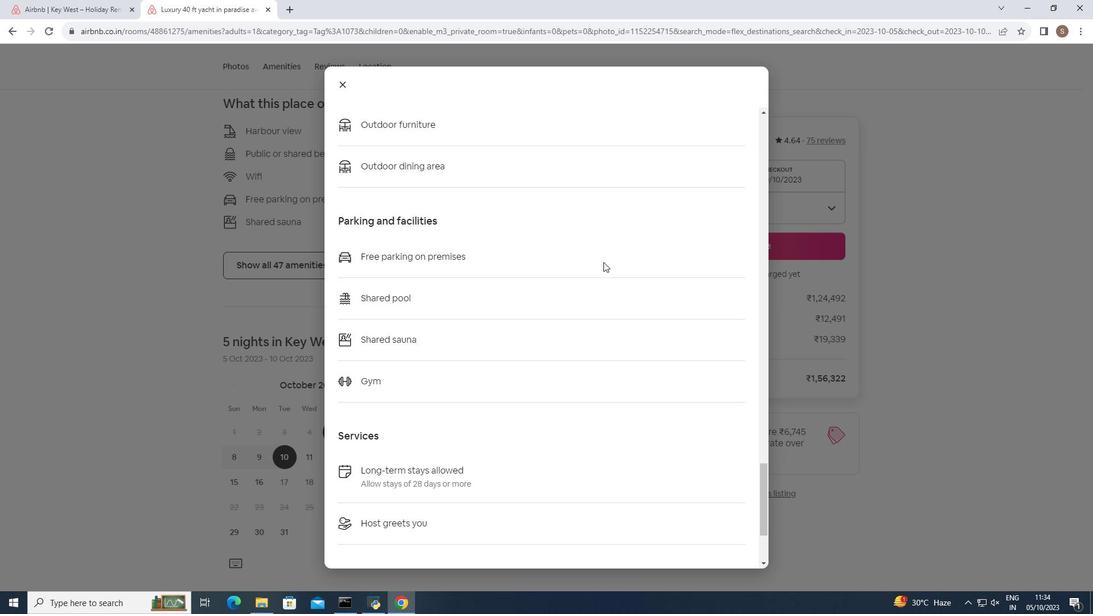 
Action: Mouse scrolled (603, 261) with delta (0, 0)
Screenshot: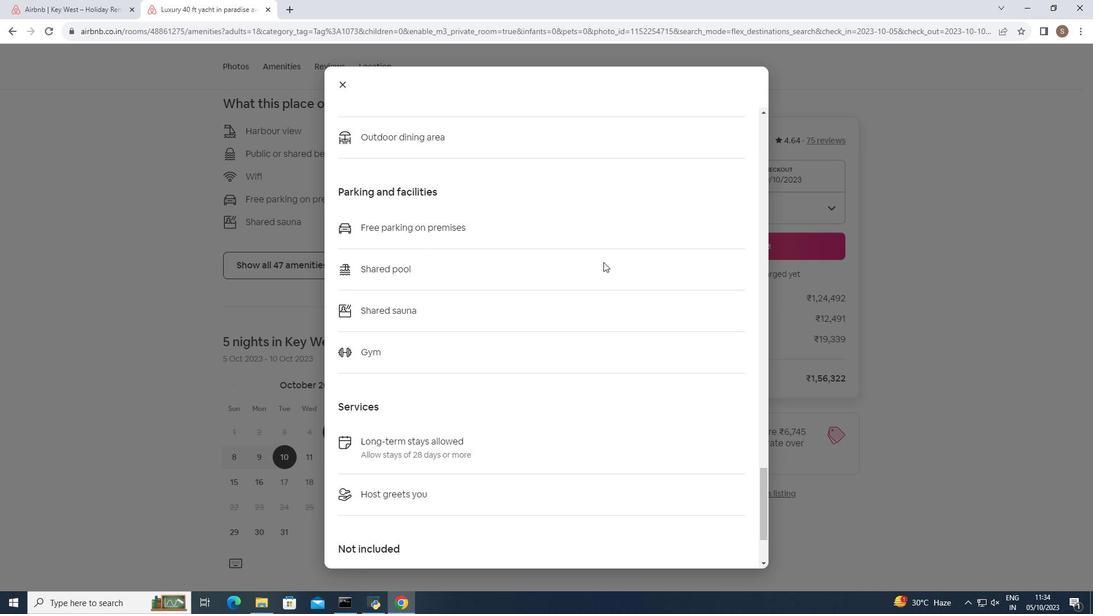 
Action: Mouse scrolled (603, 261) with delta (0, 0)
Screenshot: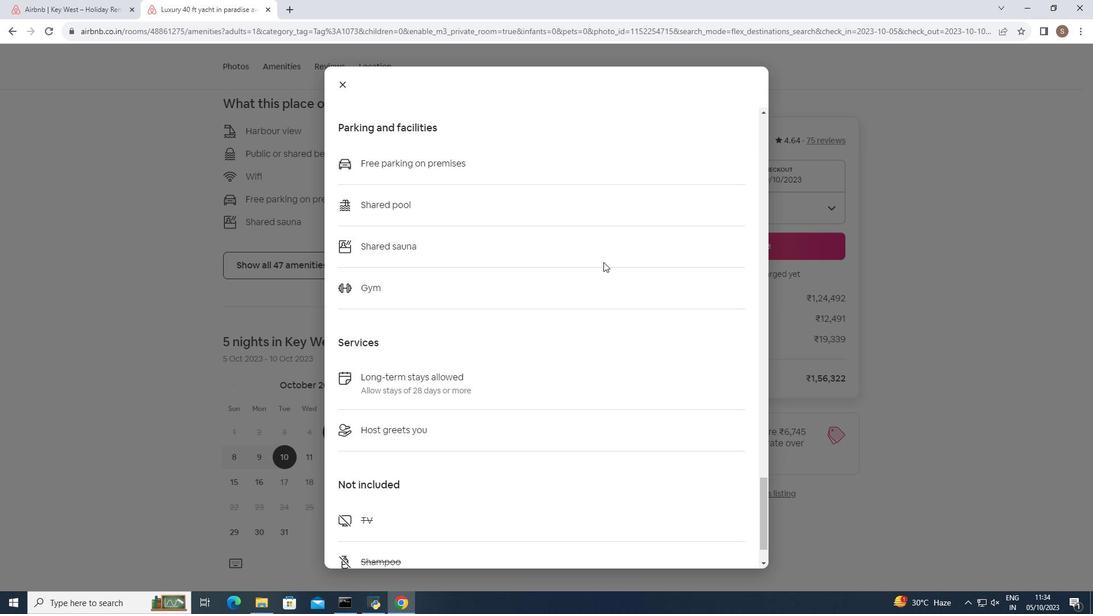 
Action: Mouse scrolled (603, 261) with delta (0, 0)
Screenshot: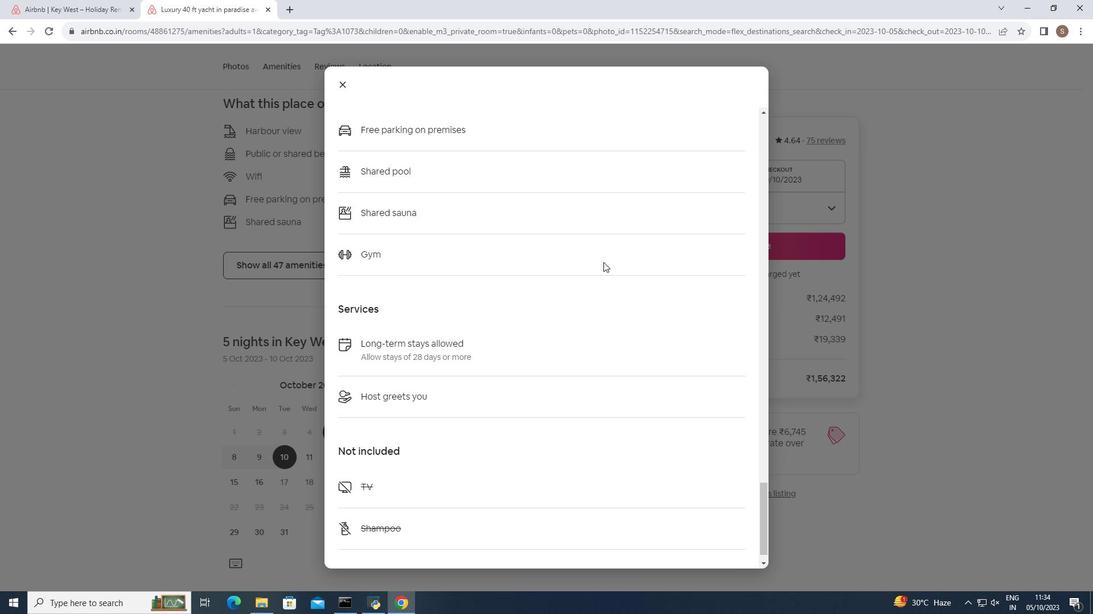 
Action: Mouse scrolled (603, 261) with delta (0, 0)
Screenshot: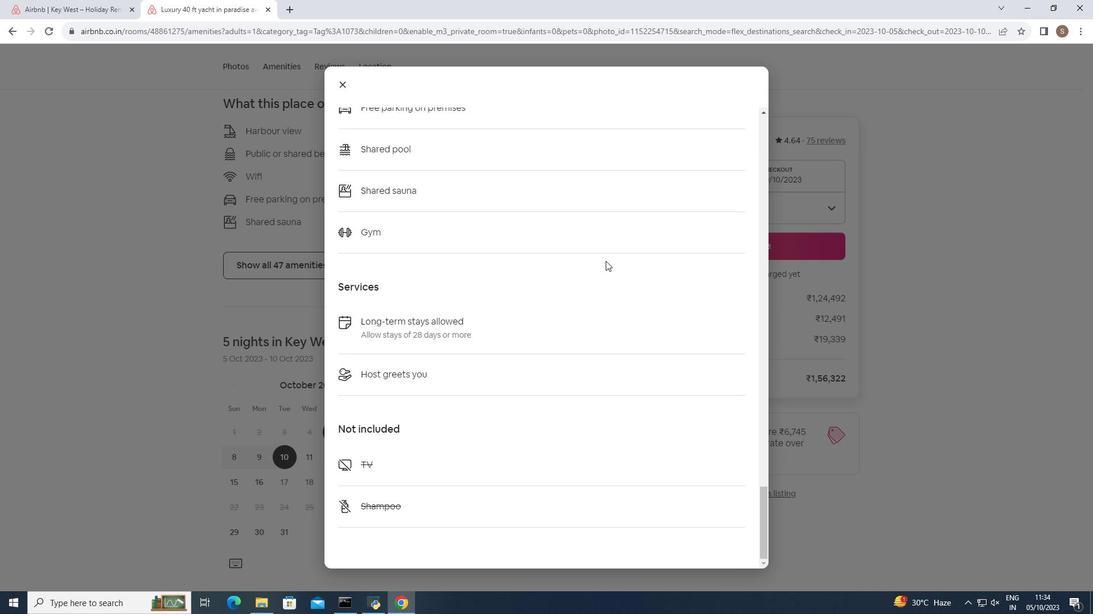 
Action: Mouse moved to (343, 84)
Screenshot: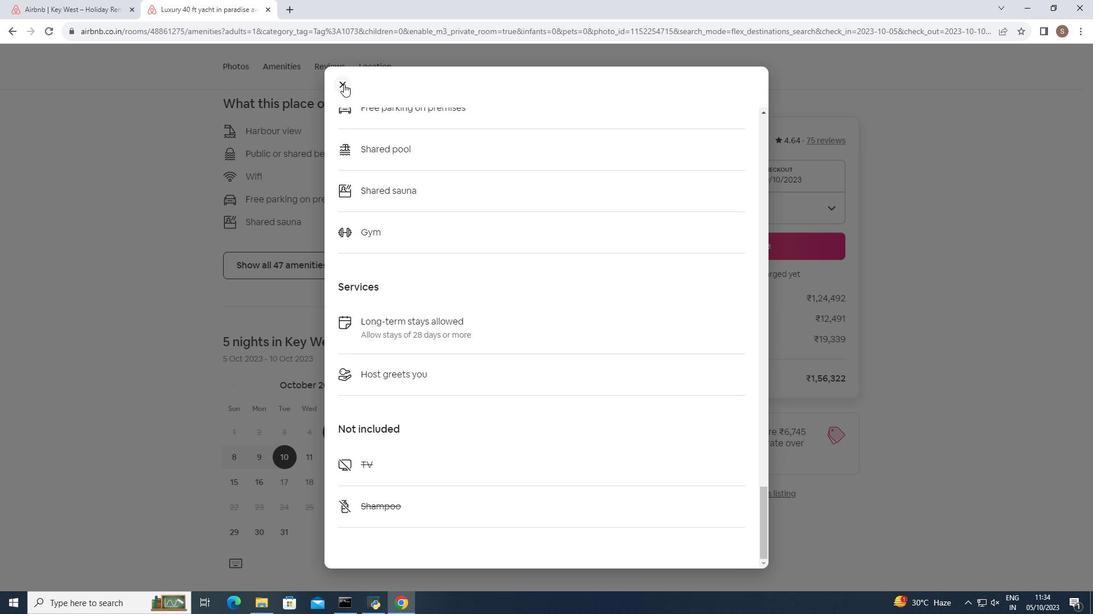 
Action: Mouse pressed left at (343, 84)
Screenshot: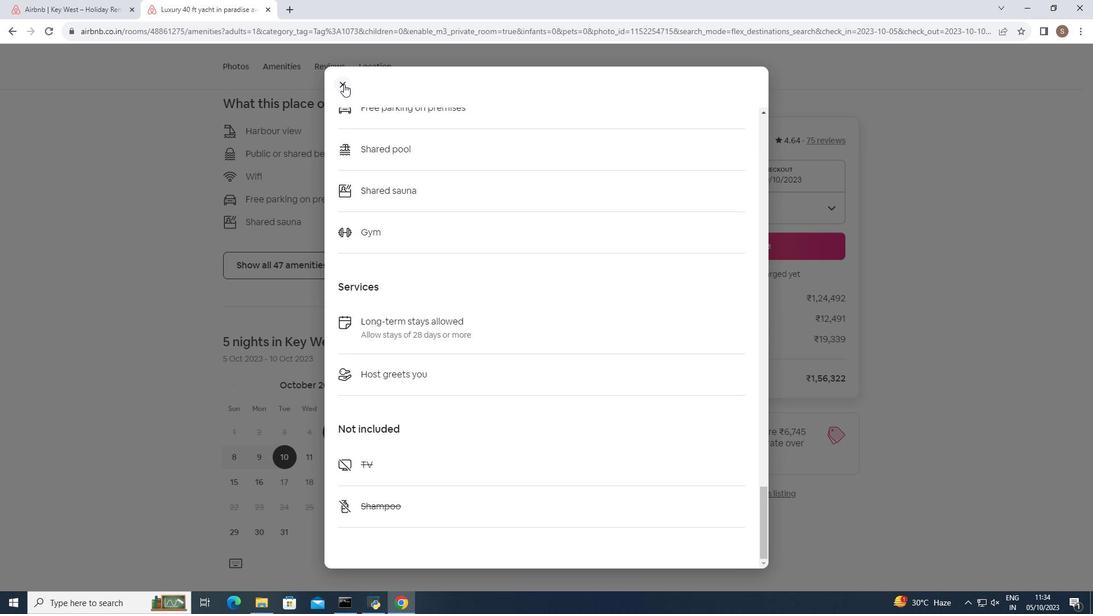 
Action: Mouse moved to (357, 128)
Screenshot: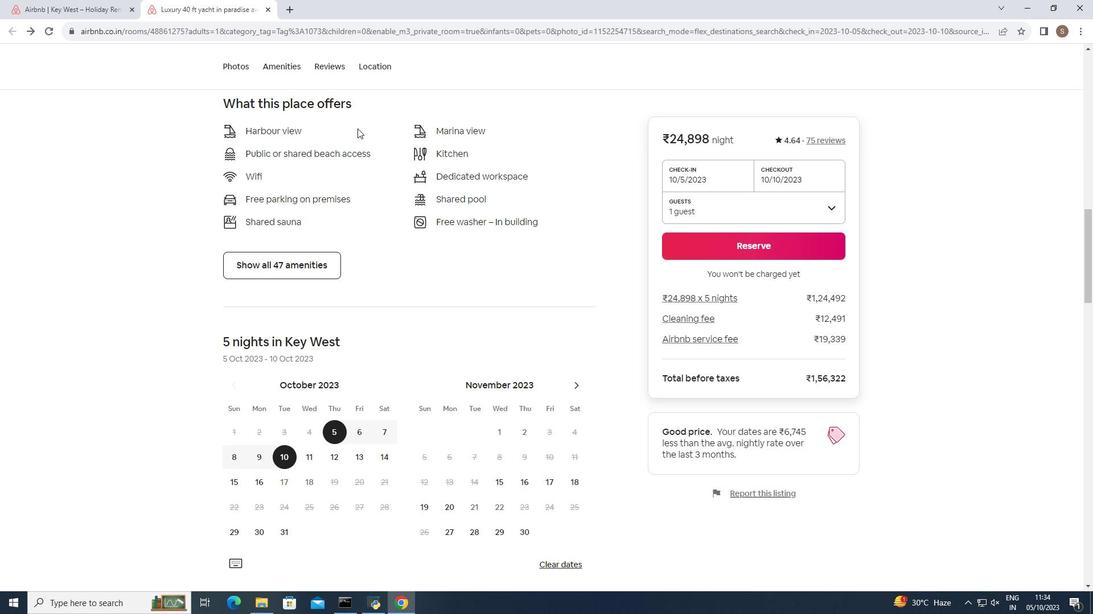 
Action: Mouse scrolled (357, 128) with delta (0, 0)
Screenshot: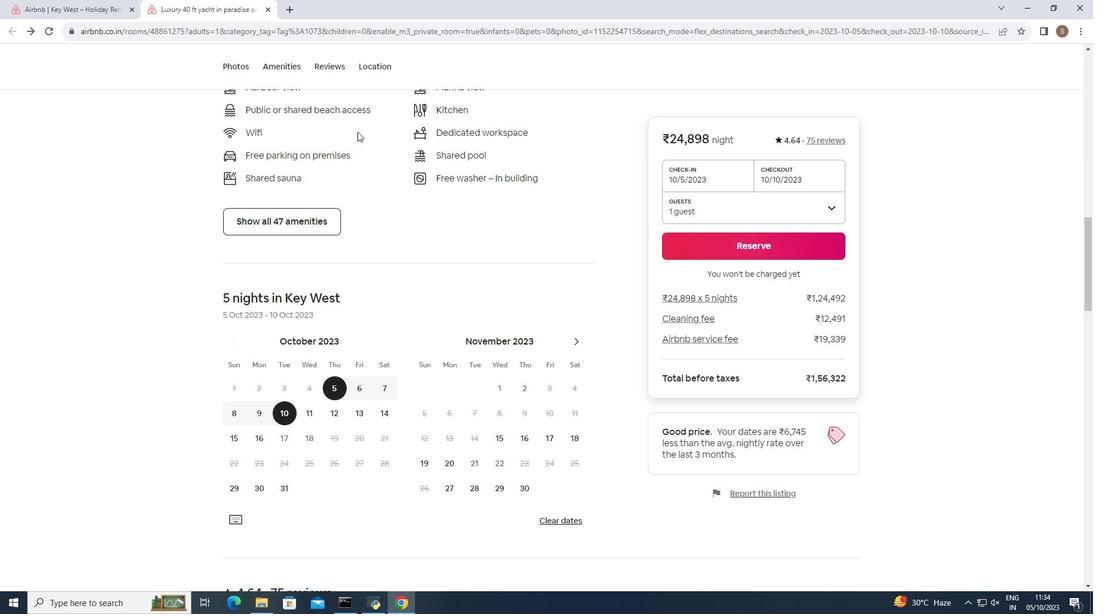 
Action: Mouse moved to (357, 132)
Screenshot: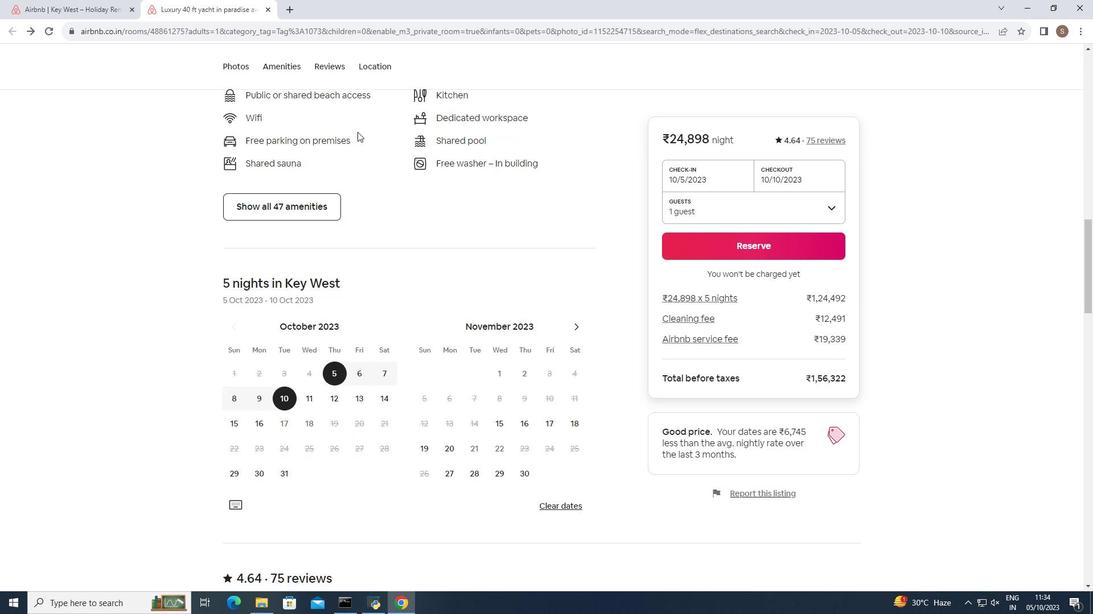 
Action: Mouse scrolled (357, 131) with delta (0, 0)
Screenshot: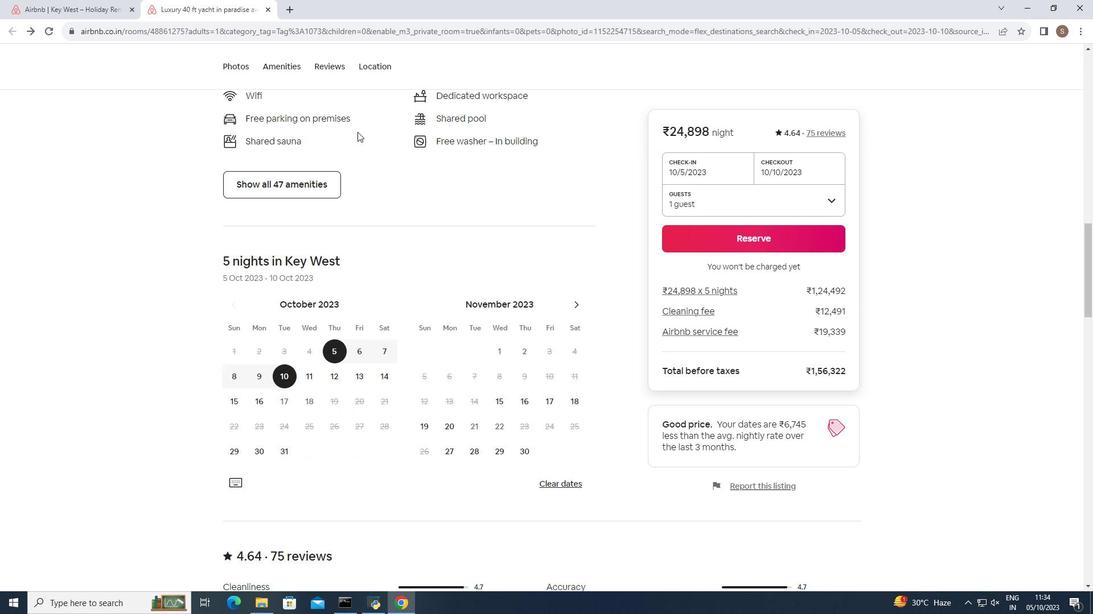 
Action: Mouse scrolled (357, 131) with delta (0, 0)
Screenshot: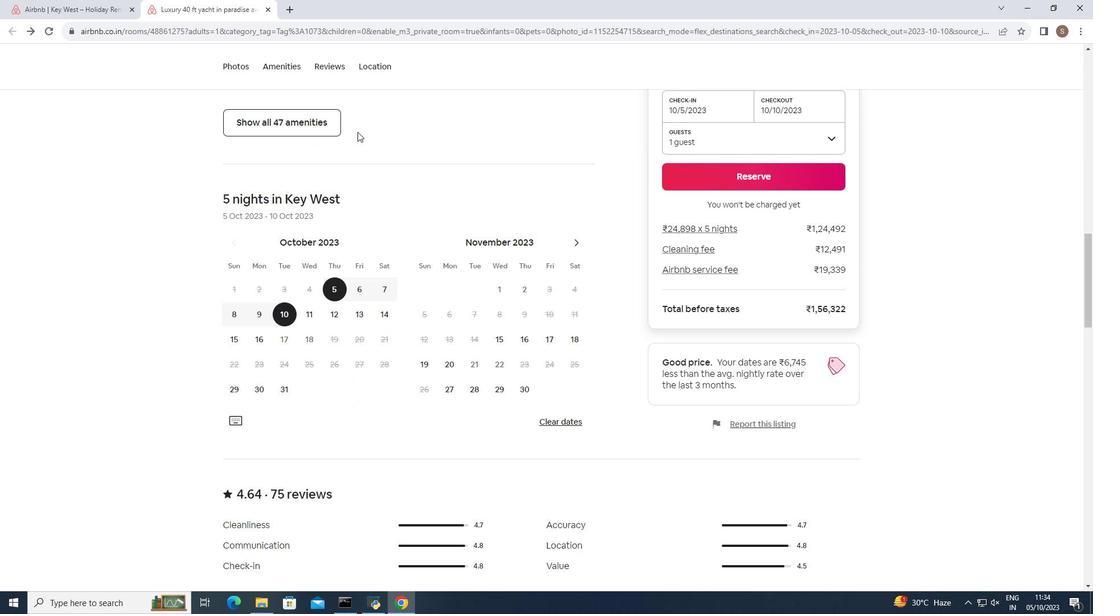 
Action: Mouse scrolled (357, 131) with delta (0, 0)
Screenshot: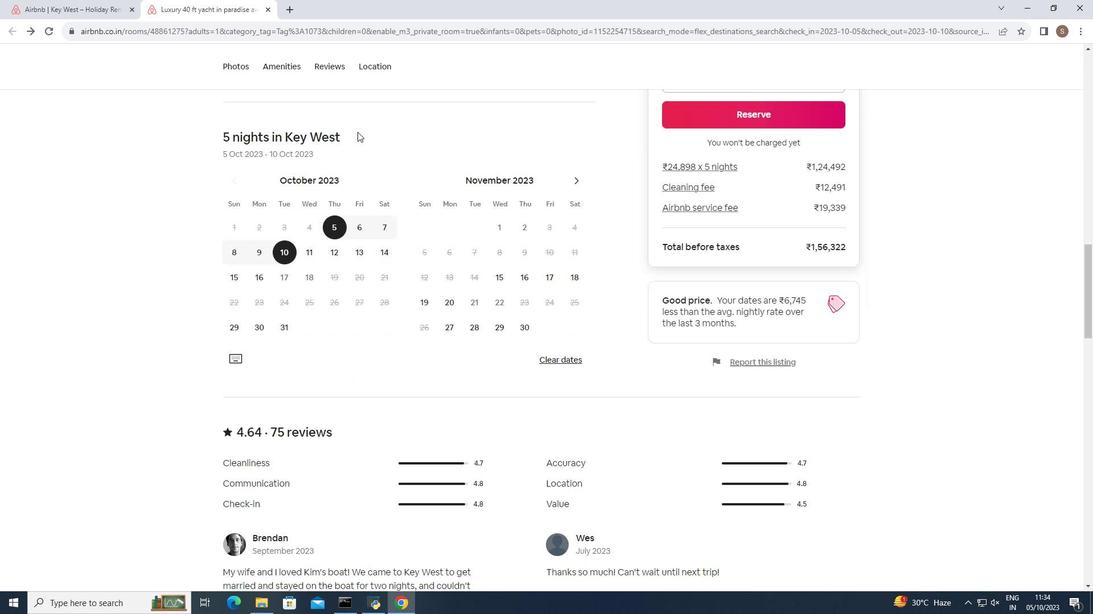 
Action: Mouse moved to (359, 131)
Screenshot: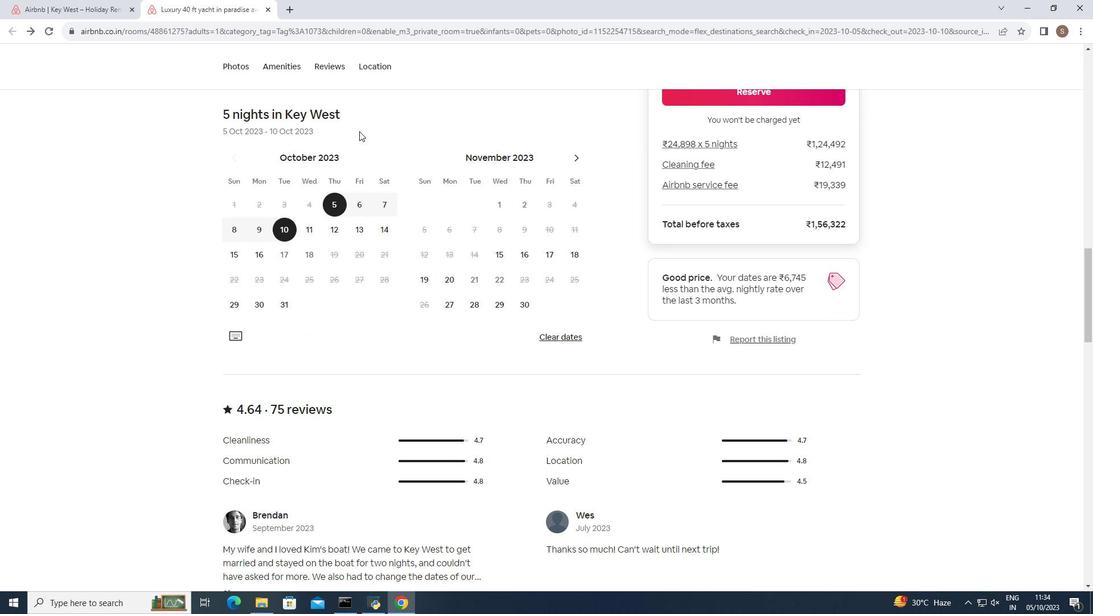 
Action: Mouse scrolled (359, 130) with delta (0, 0)
Screenshot: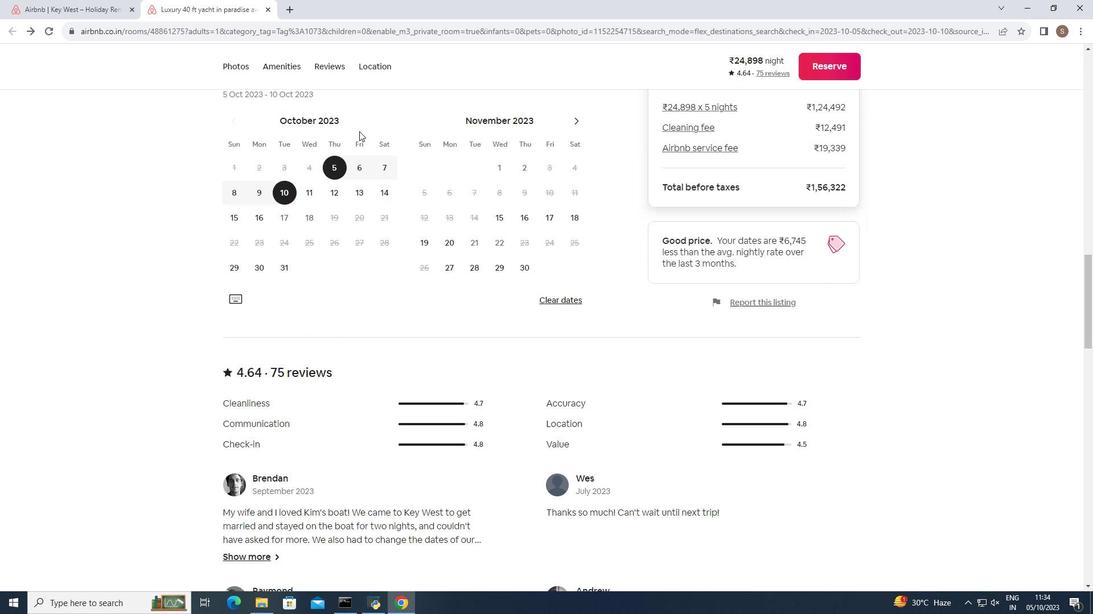 
Action: Mouse scrolled (359, 130) with delta (0, 0)
Screenshot: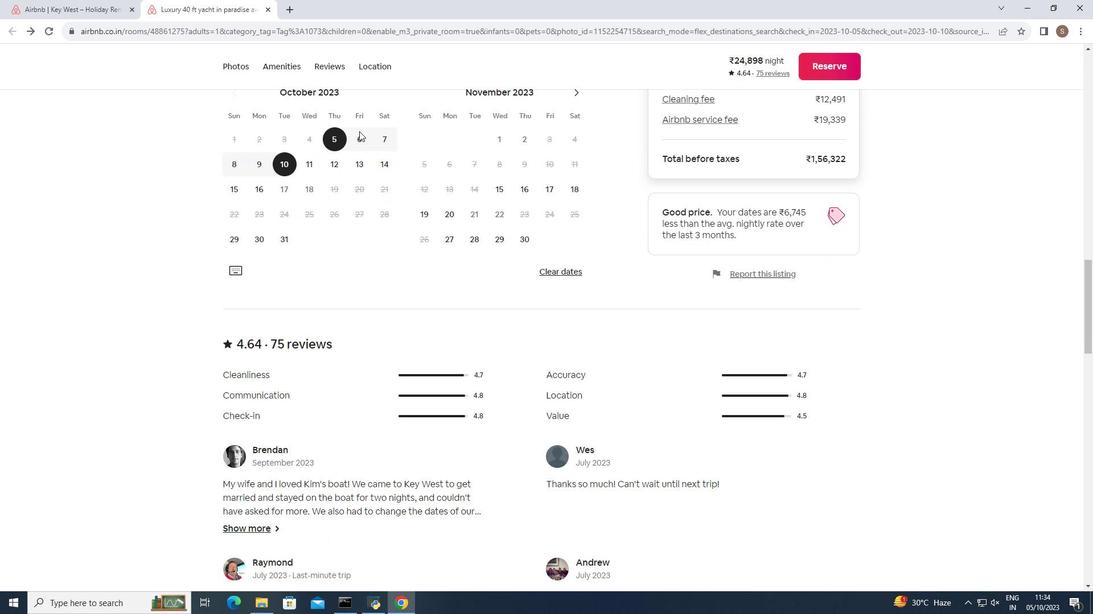 
Action: Mouse moved to (359, 130)
Screenshot: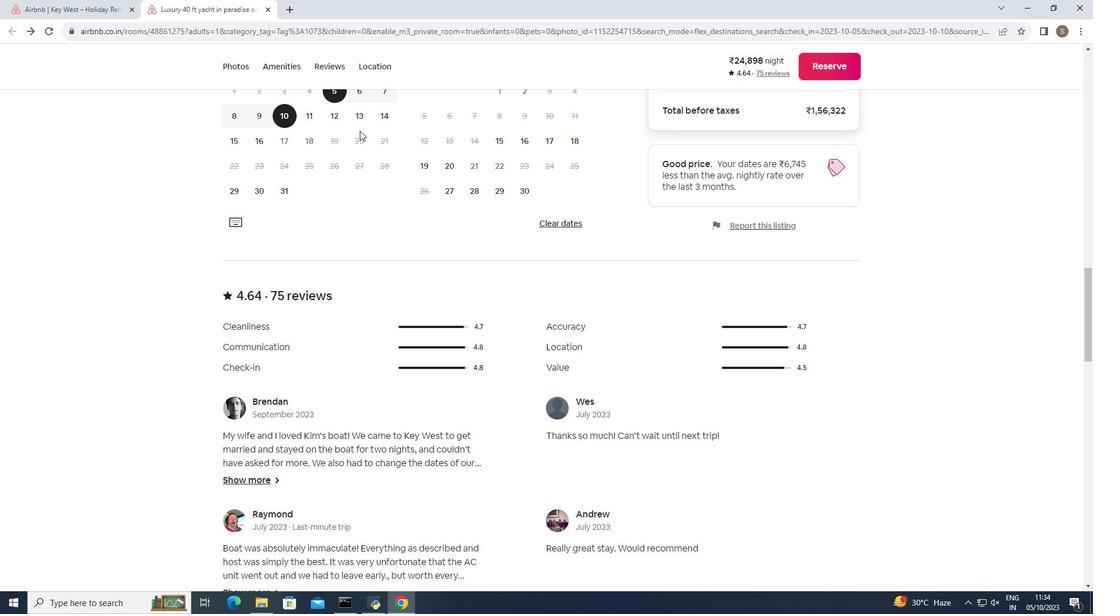 
Action: Mouse scrolled (359, 130) with delta (0, 0)
Screenshot: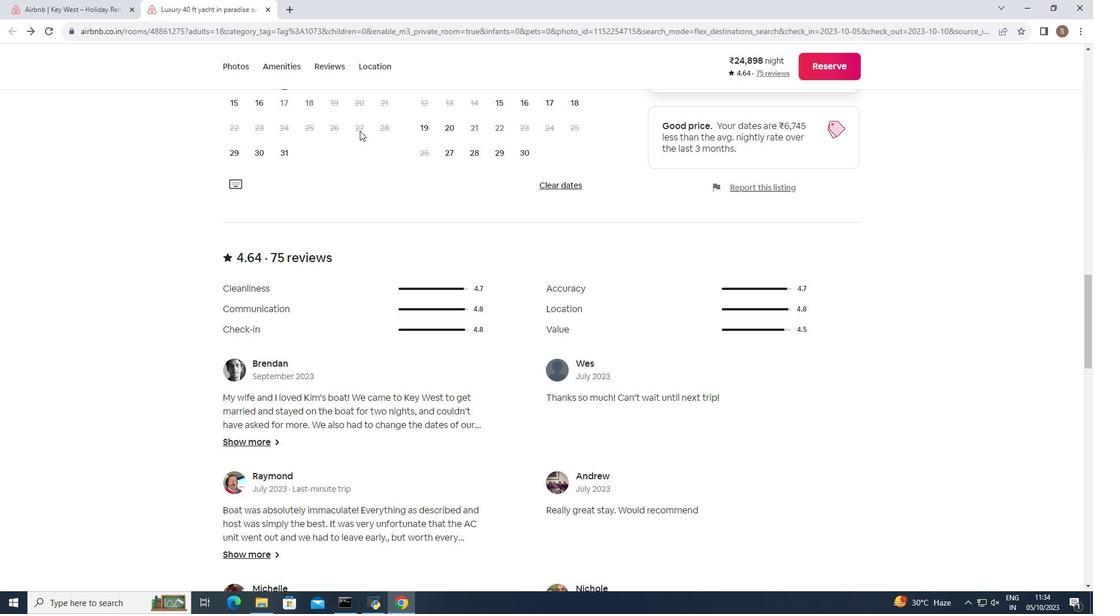 
Action: Mouse scrolled (359, 130) with delta (0, 0)
Screenshot: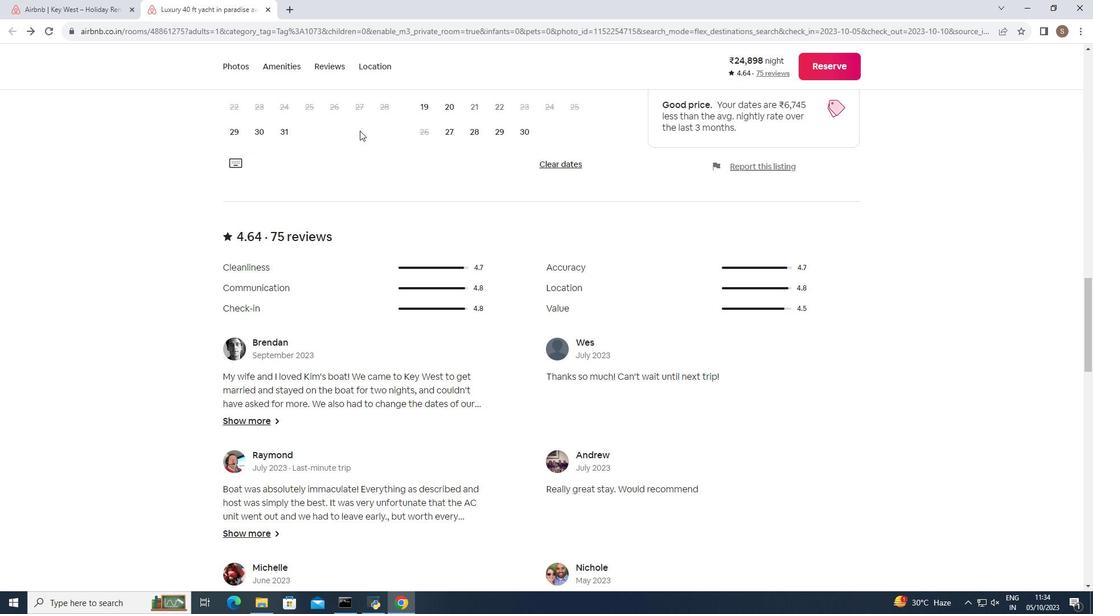 
Action: Mouse moved to (360, 130)
Screenshot: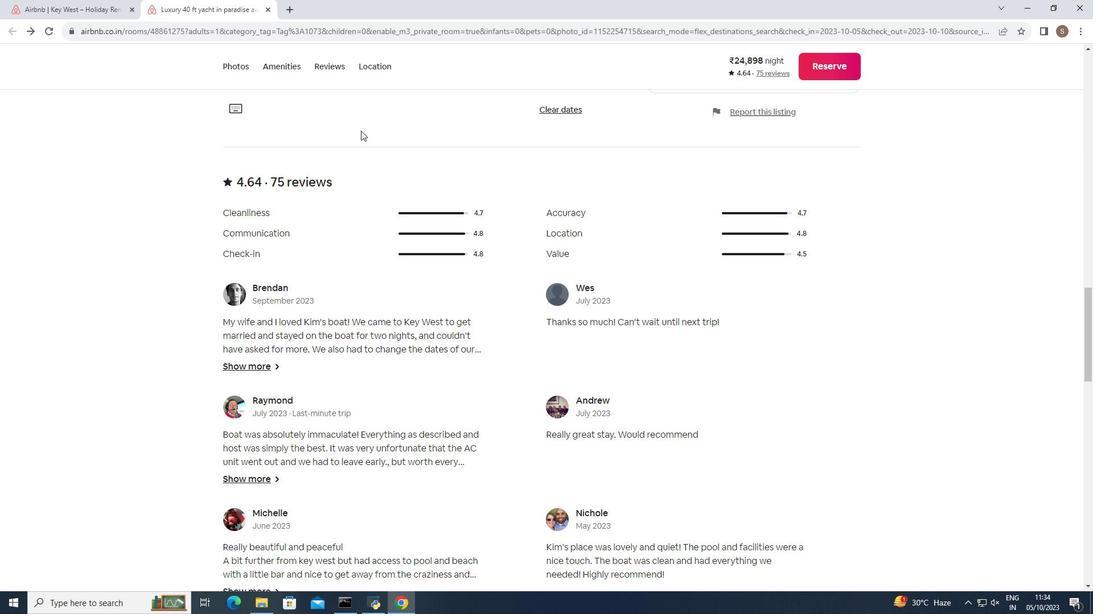 
Action: Mouse scrolled (360, 130) with delta (0, 0)
Screenshot: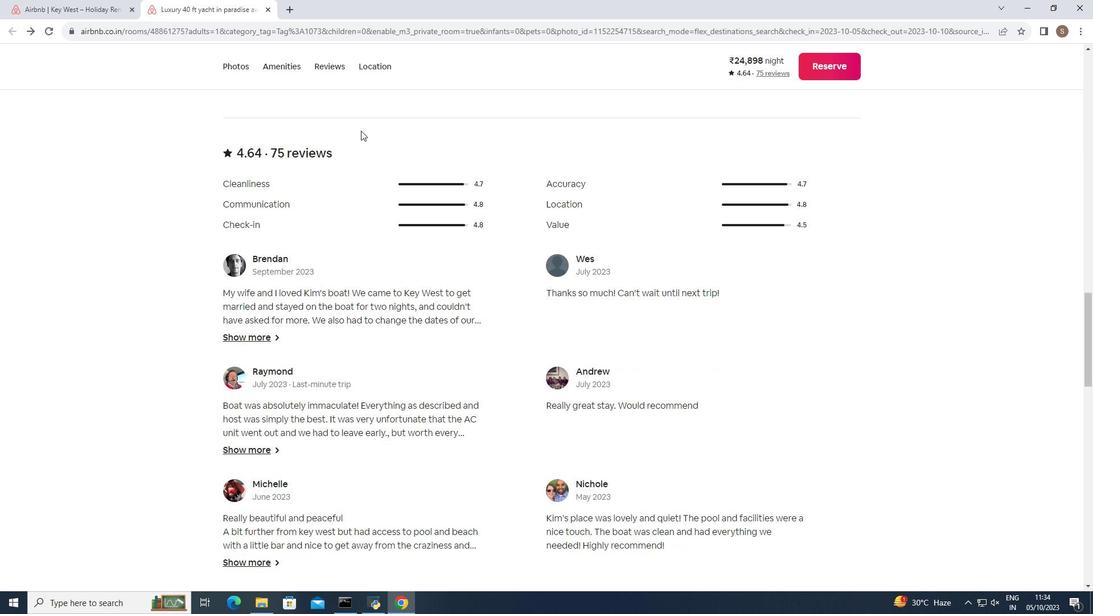 
Action: Mouse scrolled (360, 130) with delta (0, 0)
Screenshot: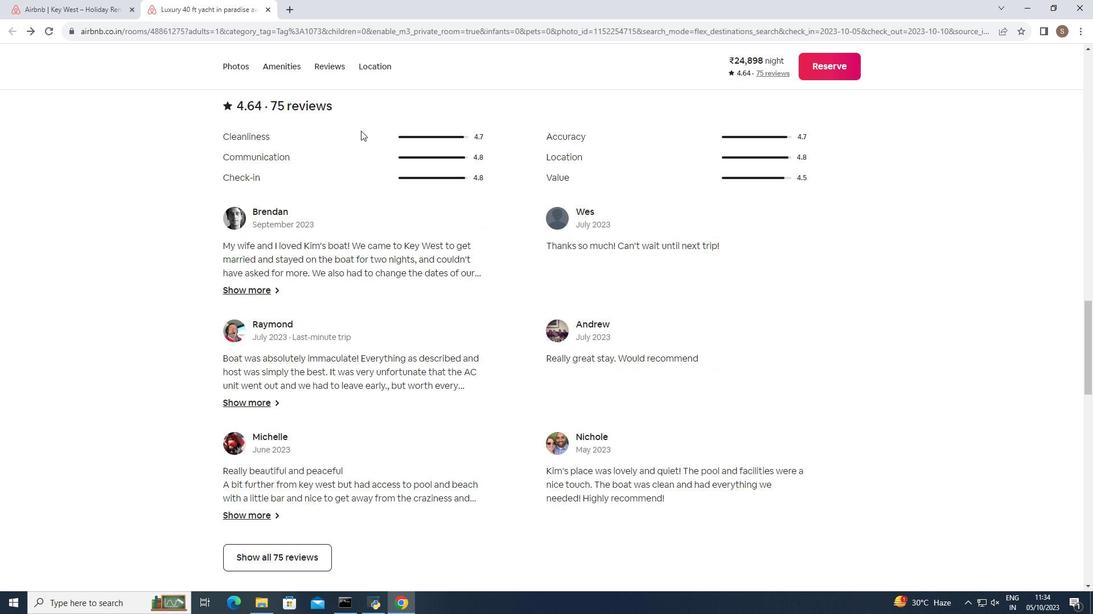 
Action: Mouse moved to (361, 130)
Screenshot: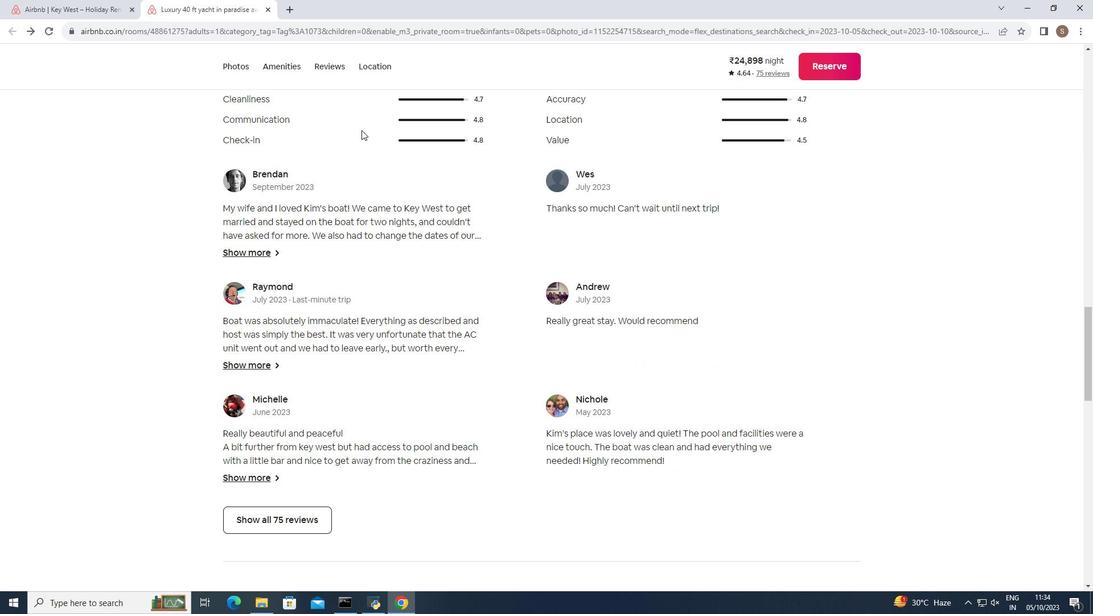
Action: Mouse scrolled (361, 129) with delta (0, 0)
Screenshot: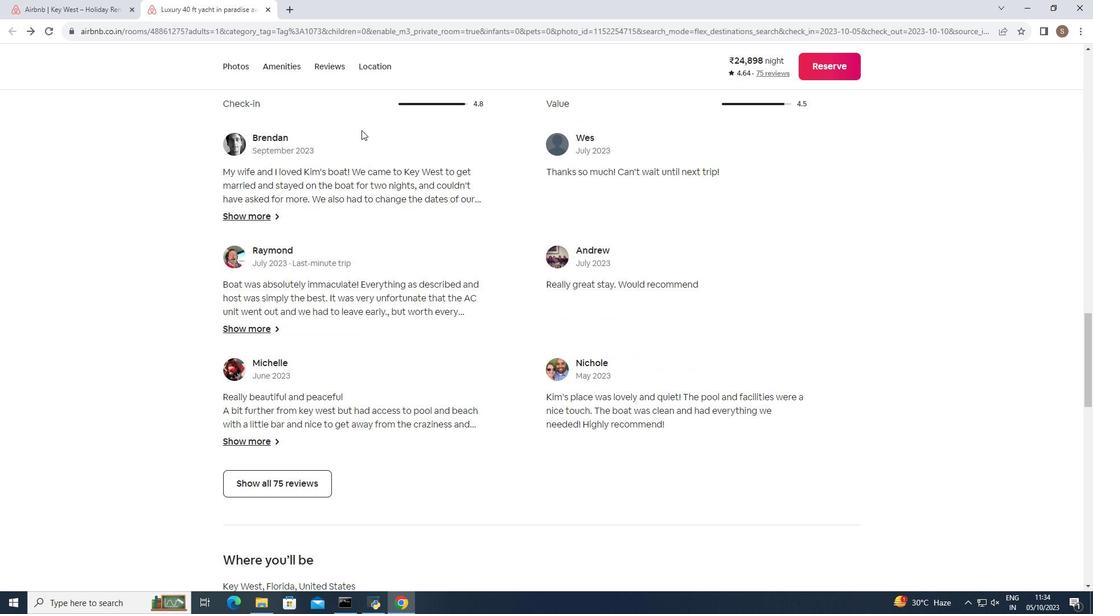 
Action: Mouse scrolled (361, 129) with delta (0, 0)
Screenshot: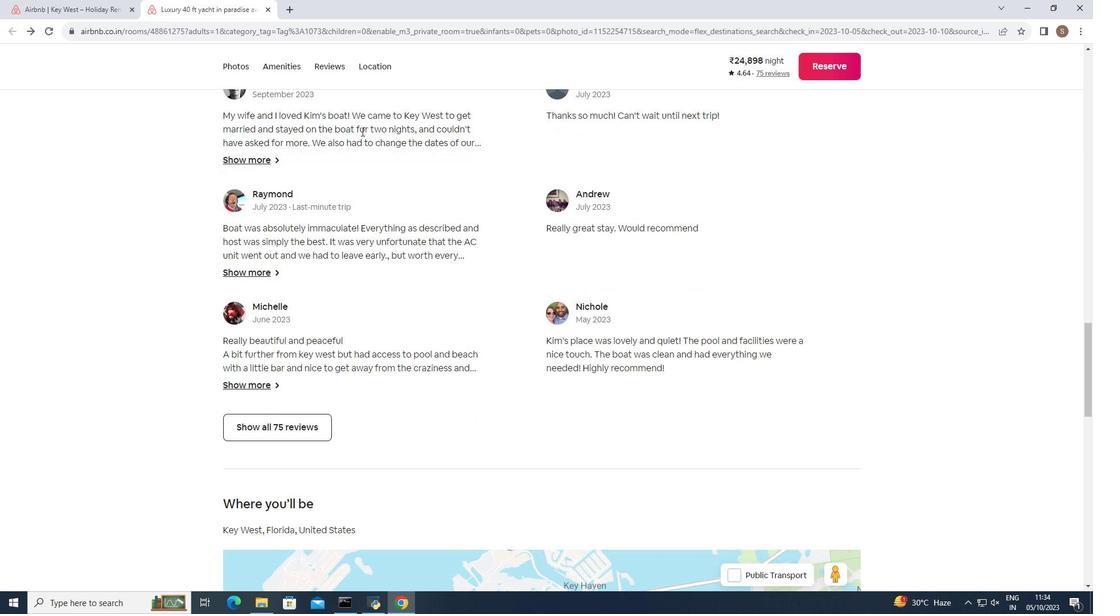 
Action: Mouse moved to (361, 131)
Screenshot: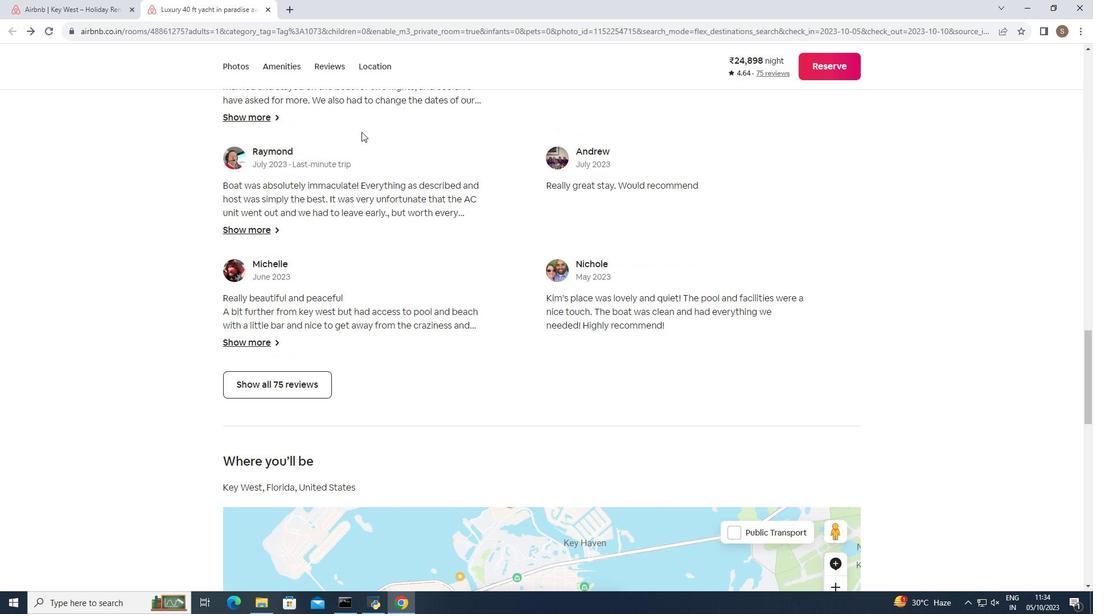 
Action: Mouse scrolled (361, 130) with delta (0, 0)
Screenshot: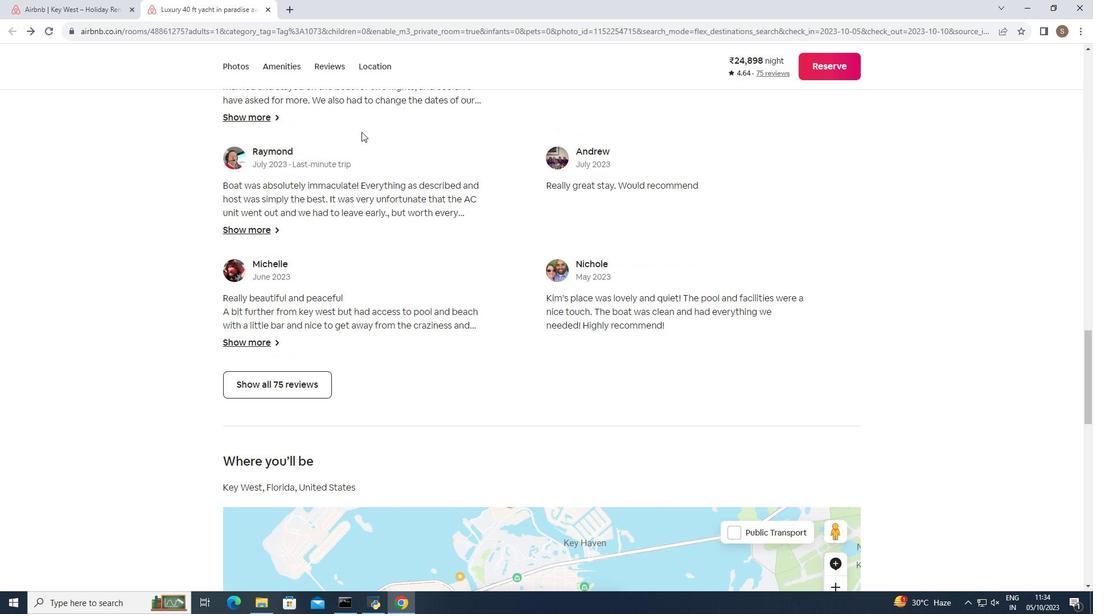 
Action: Mouse moved to (361, 132)
Screenshot: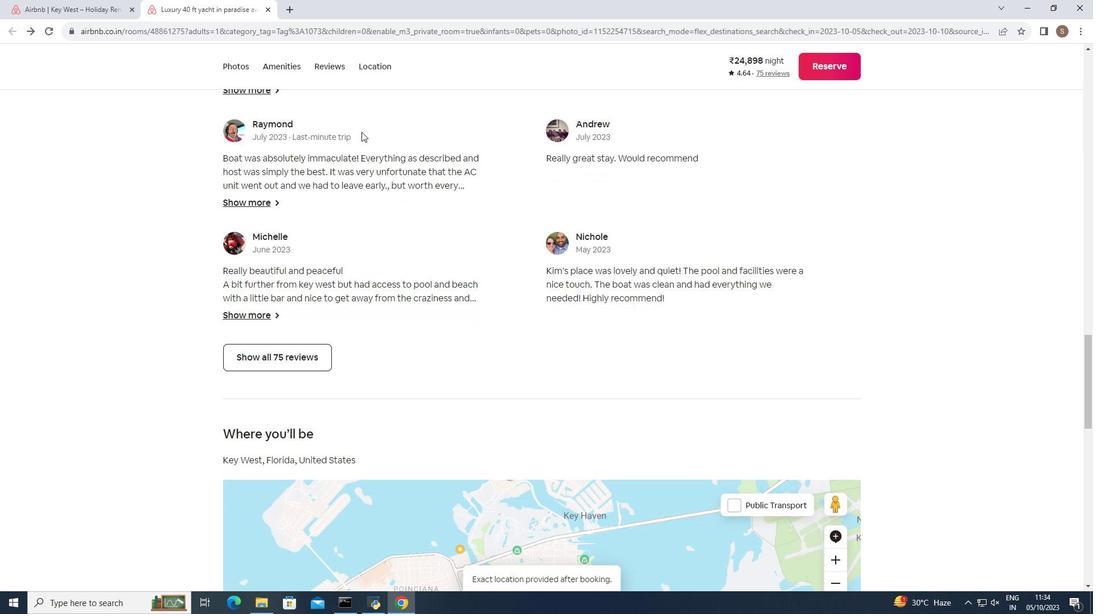 
Action: Mouse scrolled (361, 131) with delta (0, 0)
Screenshot: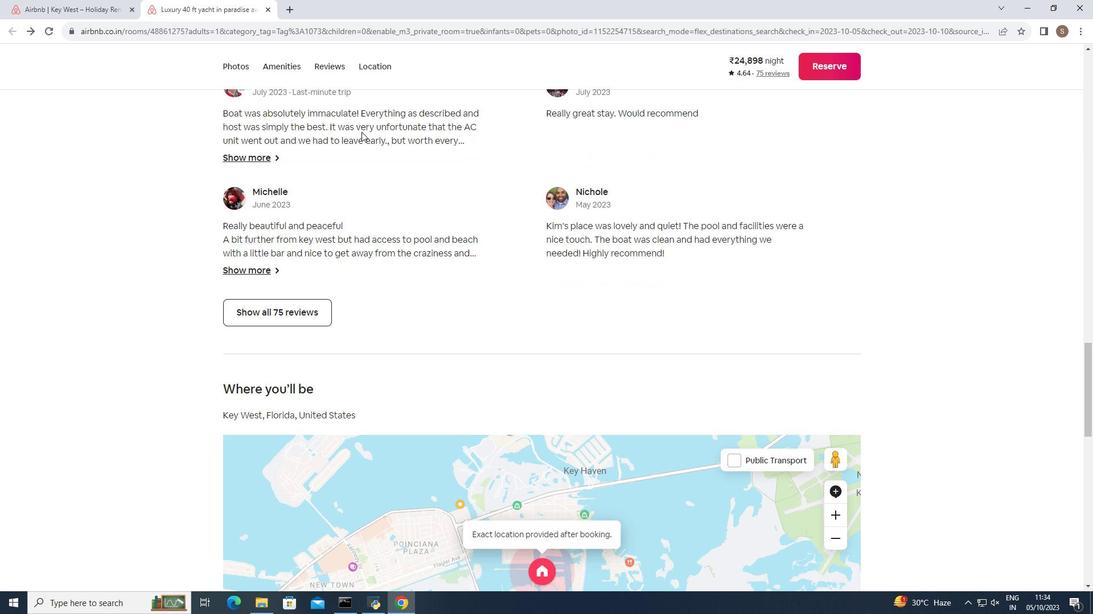 
Action: Mouse moved to (282, 289)
Screenshot: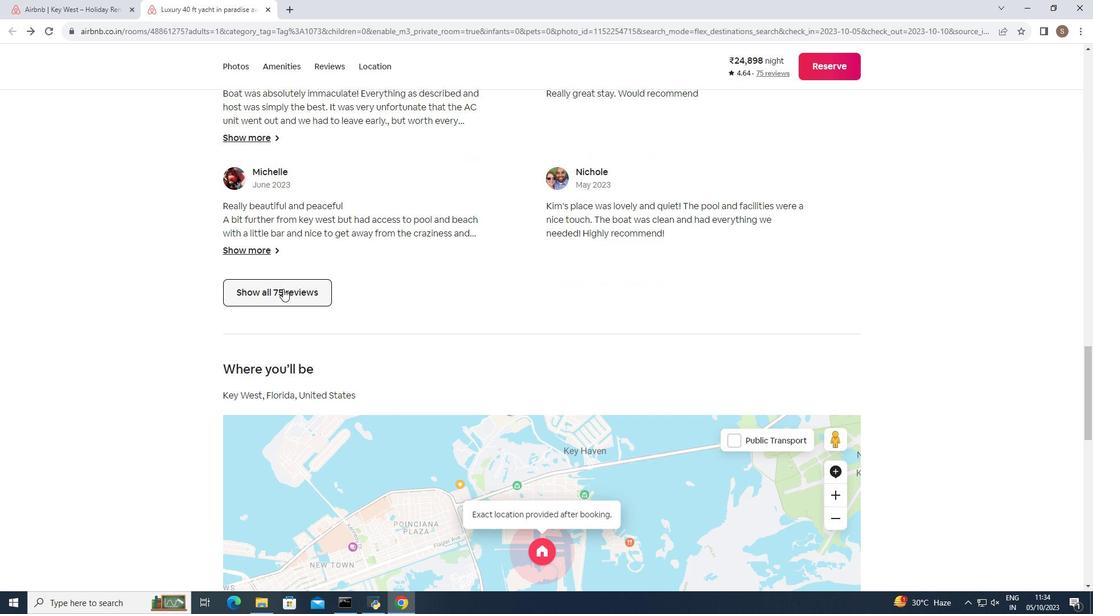 
Action: Mouse pressed left at (282, 289)
Screenshot: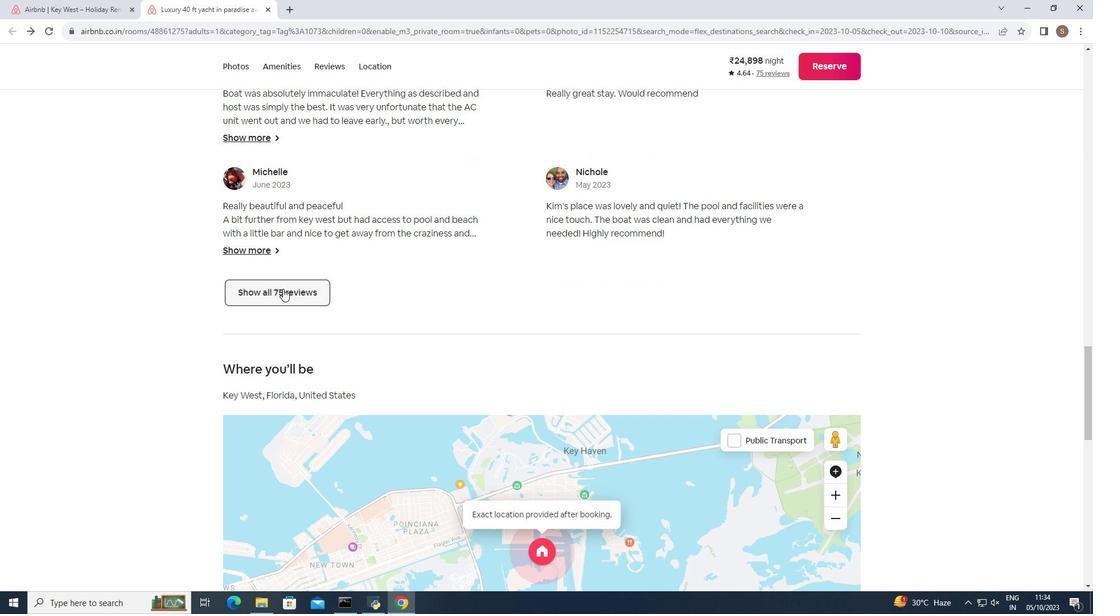 
Action: Mouse moved to (491, 293)
Screenshot: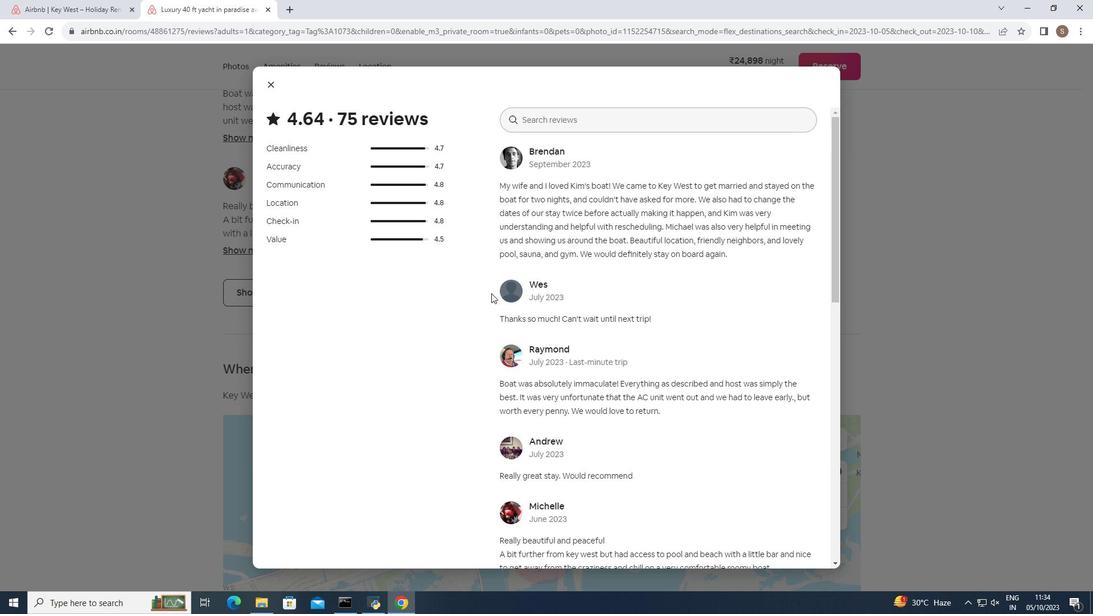 
Action: Mouse scrolled (491, 293) with delta (0, 0)
Screenshot: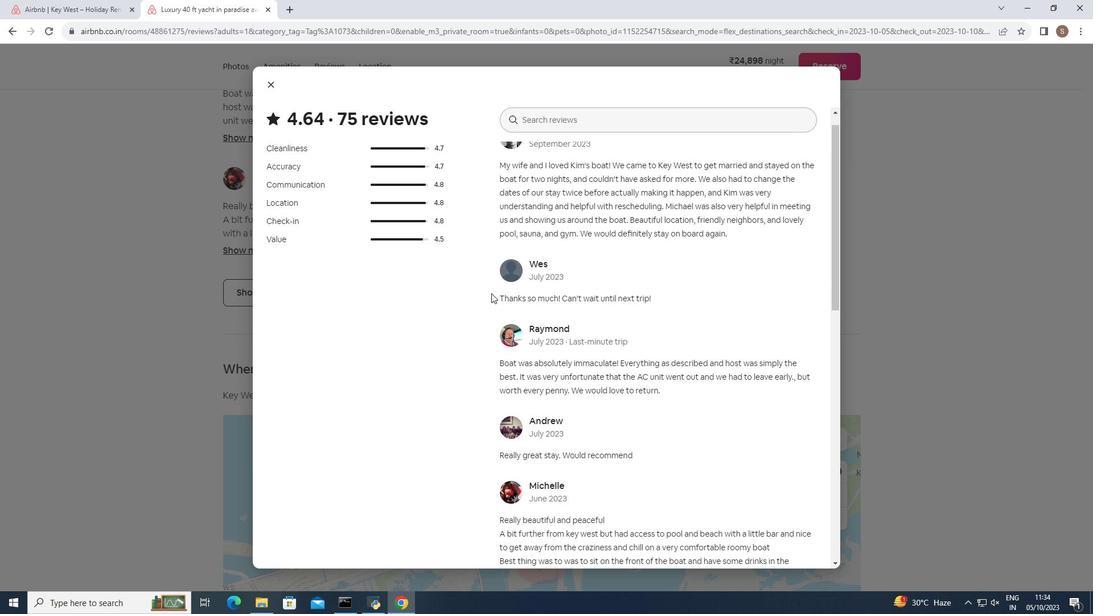 
Action: Mouse scrolled (491, 293) with delta (0, 0)
Screenshot: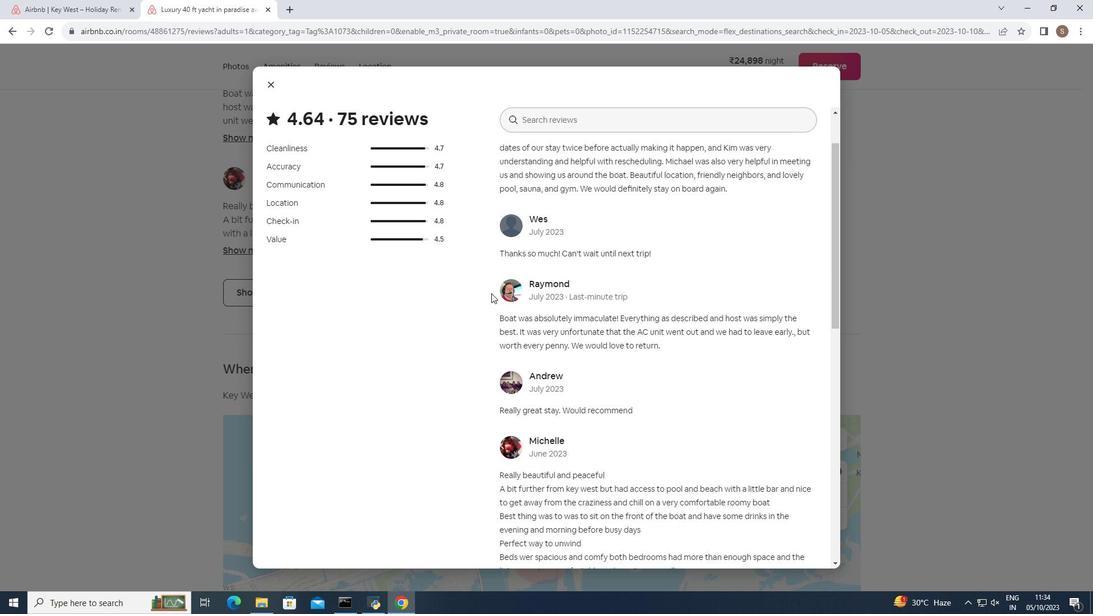 
Action: Mouse moved to (491, 291)
Screenshot: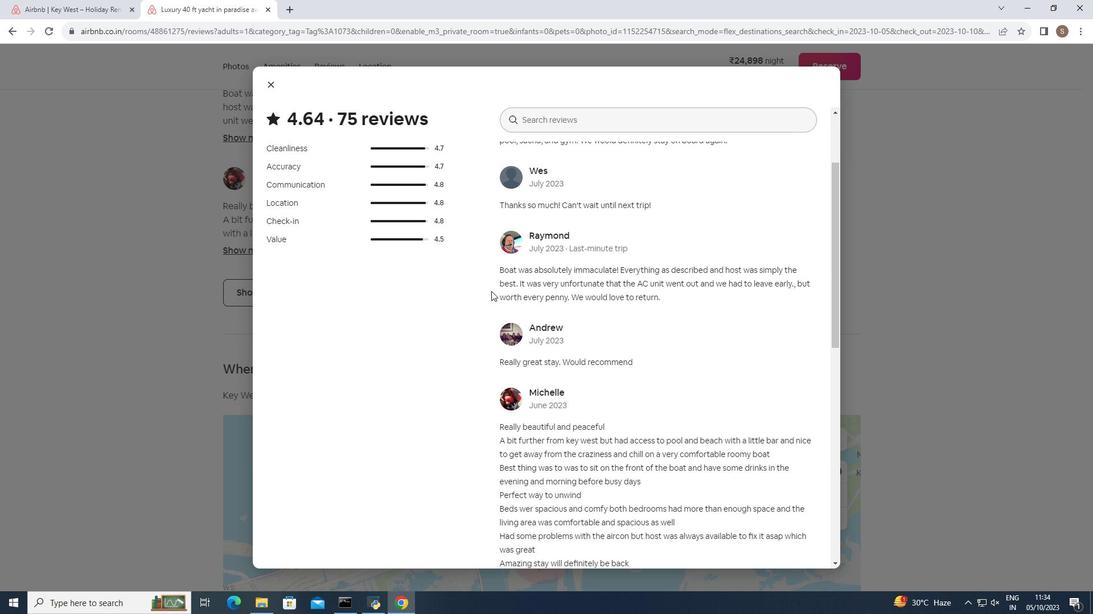 
Action: Mouse scrolled (491, 290) with delta (0, 0)
Screenshot: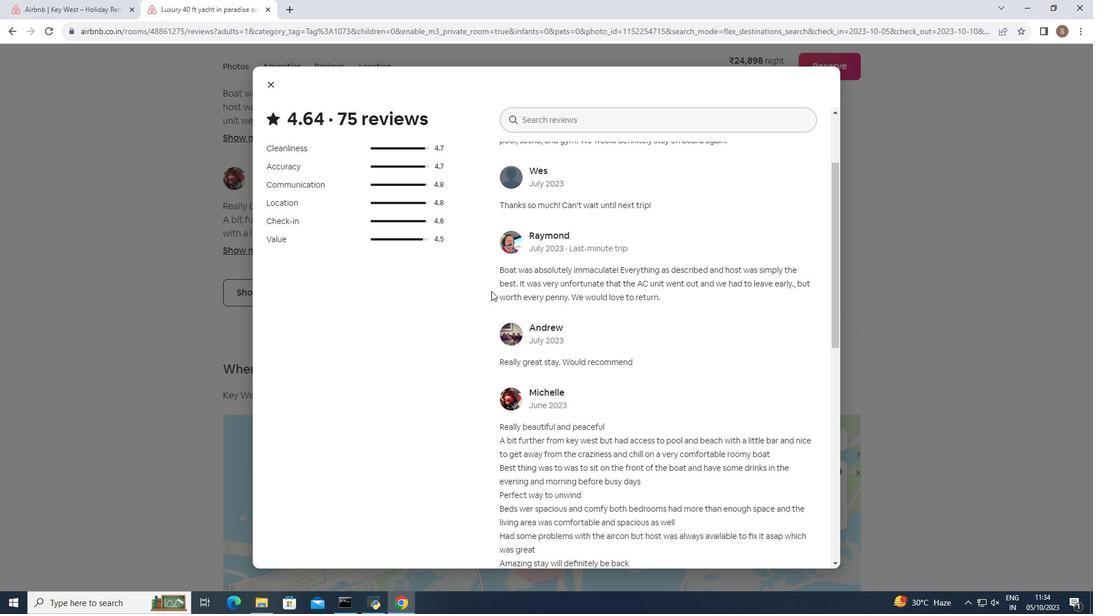 
Action: Mouse scrolled (491, 290) with delta (0, 0)
Screenshot: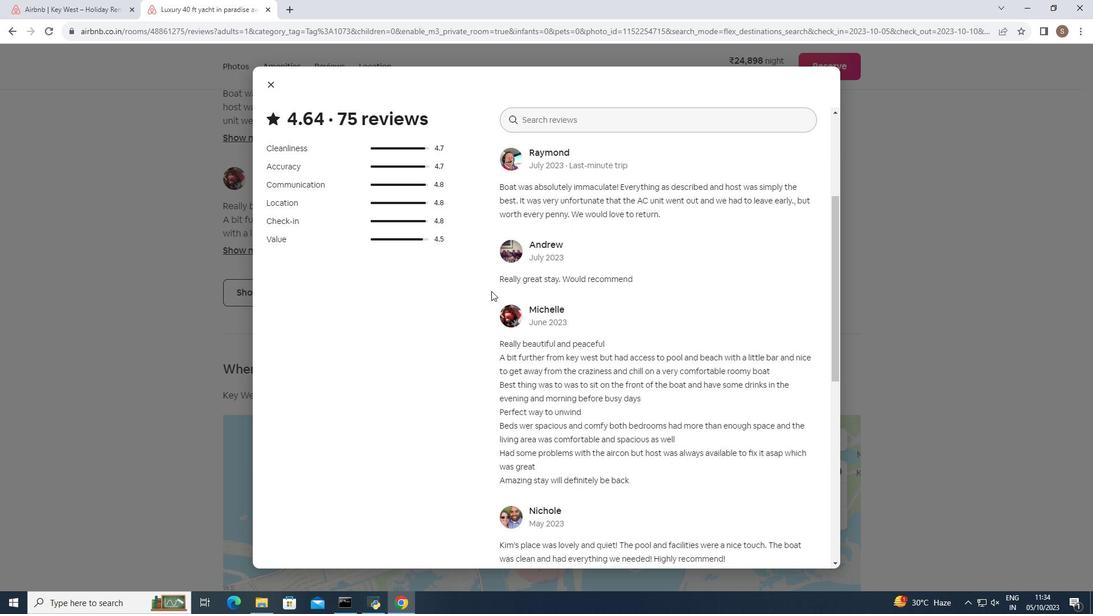 
Action: Mouse scrolled (491, 290) with delta (0, 0)
Screenshot: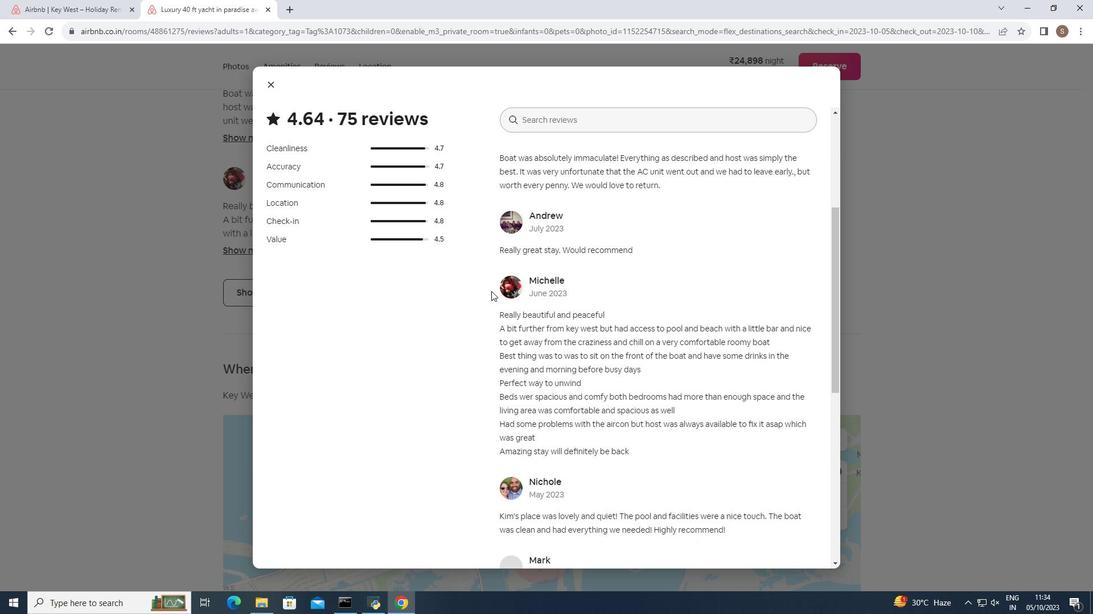 
Action: Mouse moved to (491, 290)
Screenshot: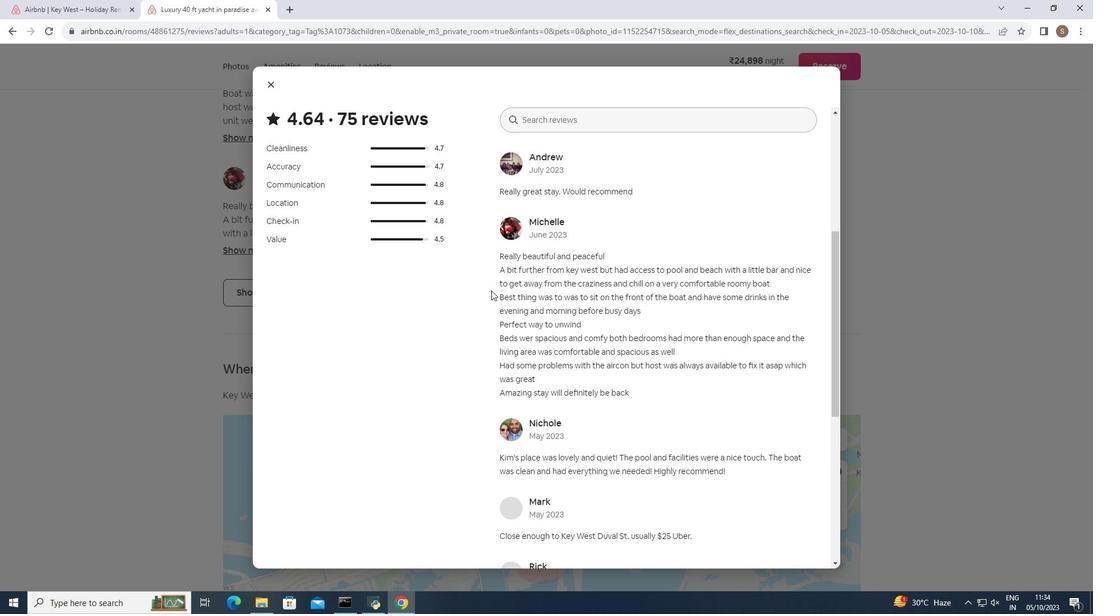 
Action: Mouse scrolled (491, 290) with delta (0, 0)
Screenshot: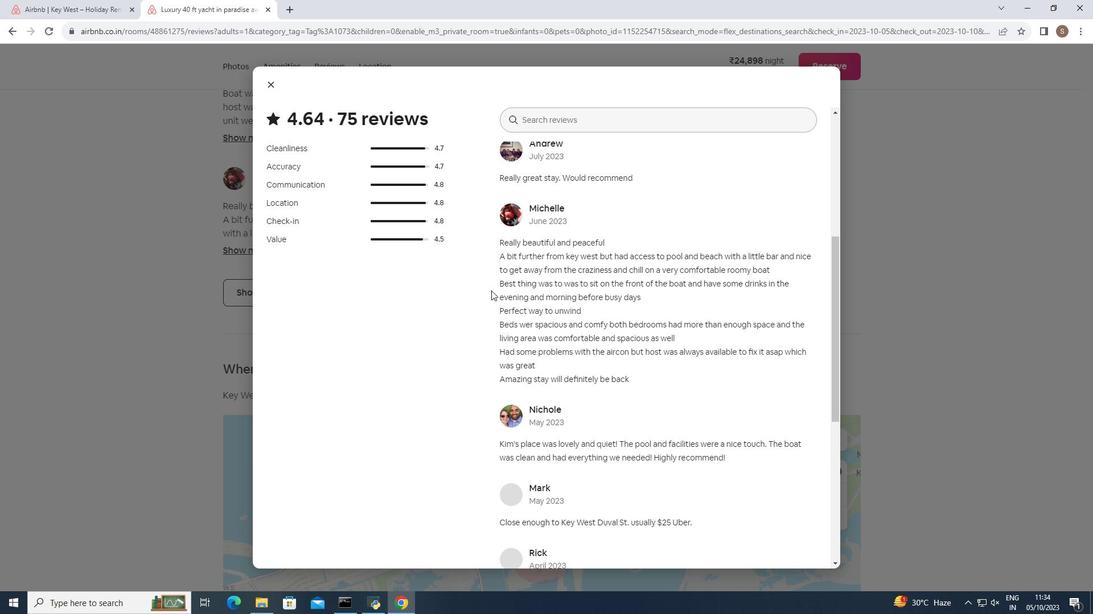 
Action: Mouse moved to (491, 290)
Screenshot: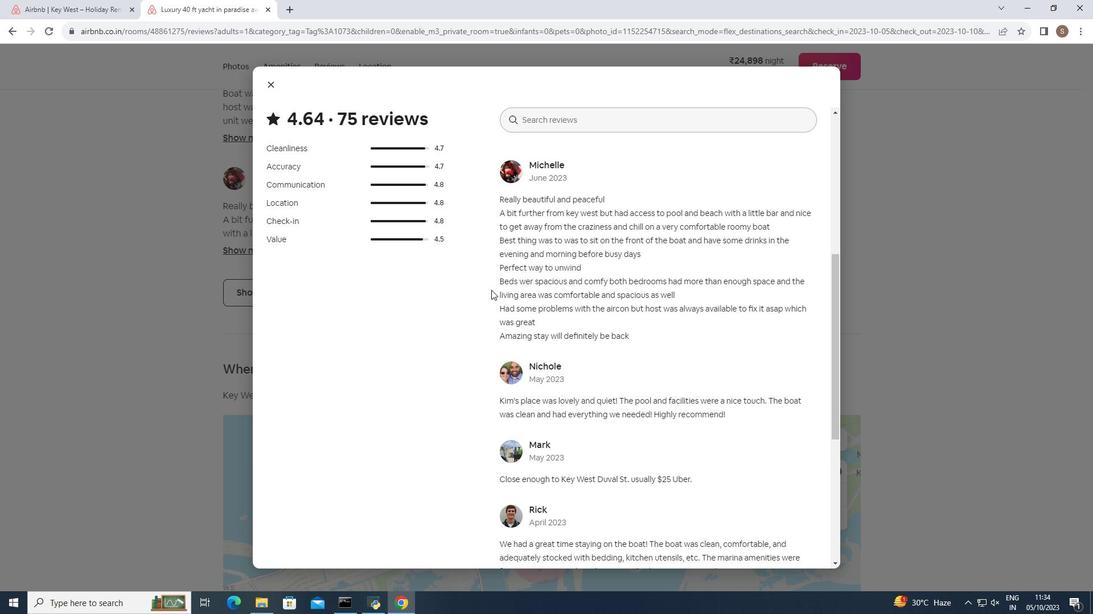 
Action: Mouse scrolled (491, 289) with delta (0, 0)
Screenshot: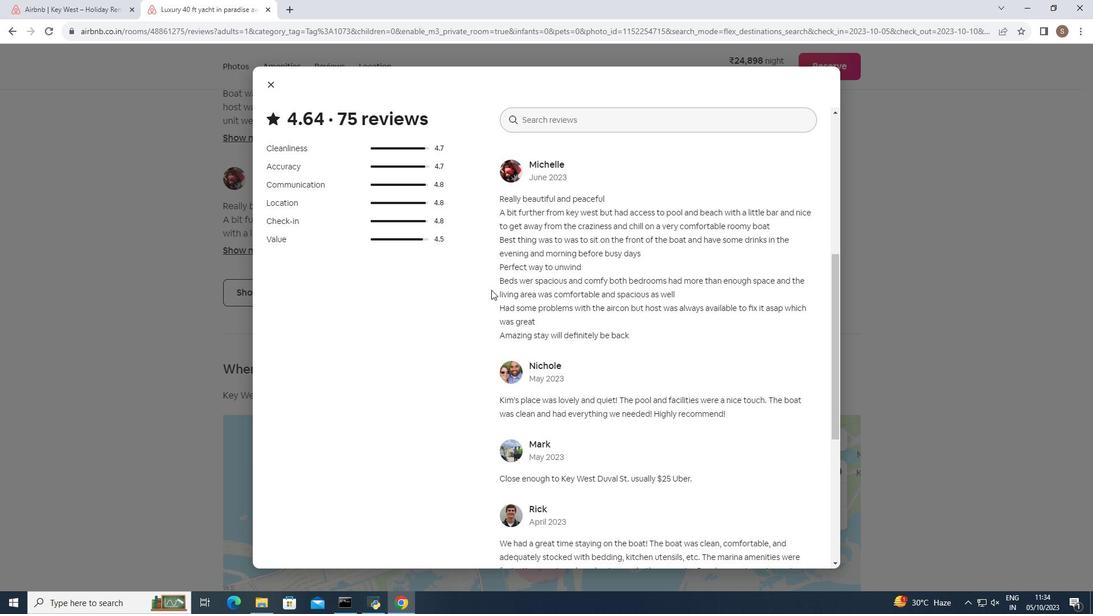 
Action: Mouse scrolled (491, 289) with delta (0, 0)
Screenshot: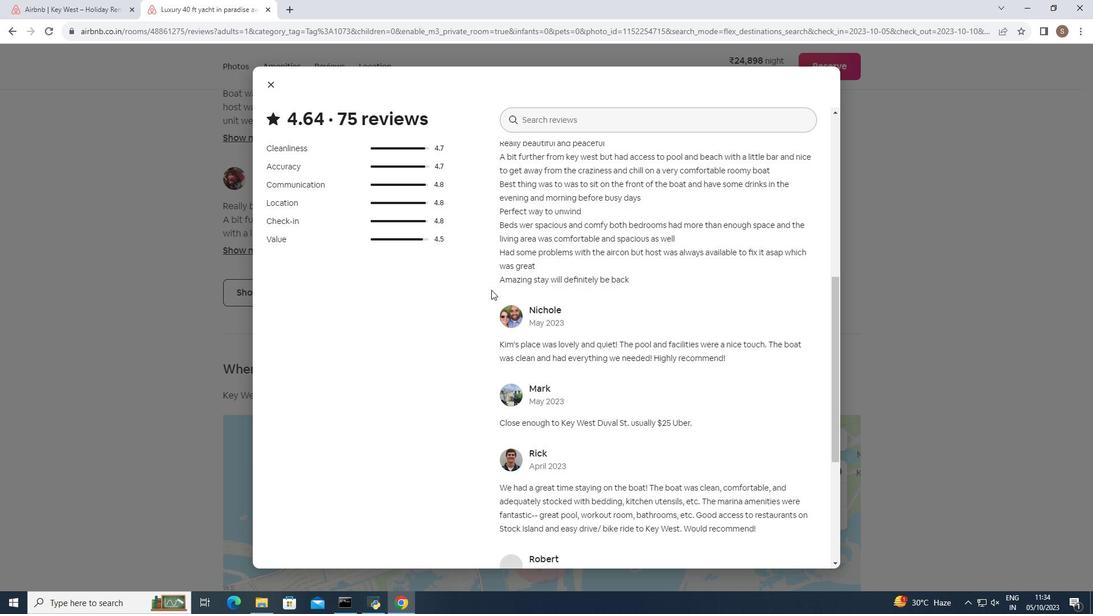 
Action: Mouse moved to (491, 289)
Screenshot: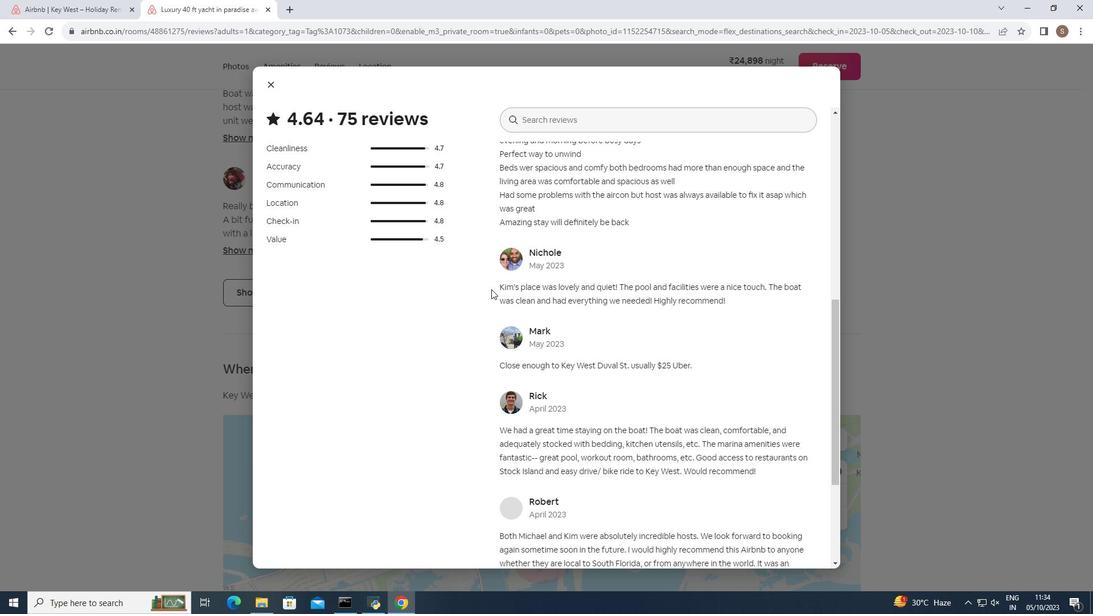 
Action: Mouse scrolled (491, 289) with delta (0, 0)
Screenshot: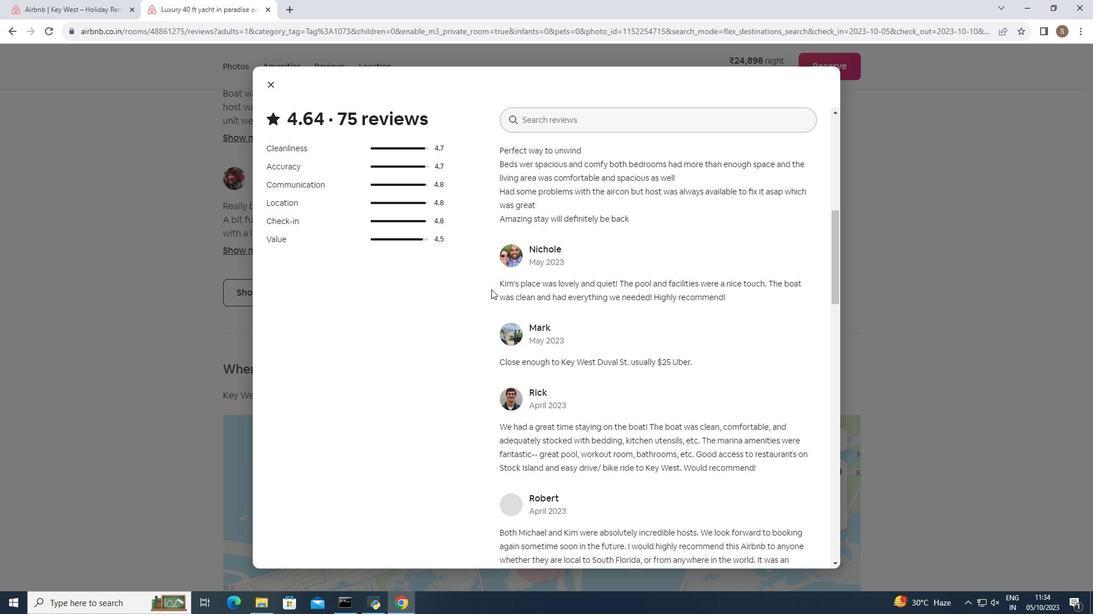 
Action: Mouse scrolled (491, 289) with delta (0, 0)
Screenshot: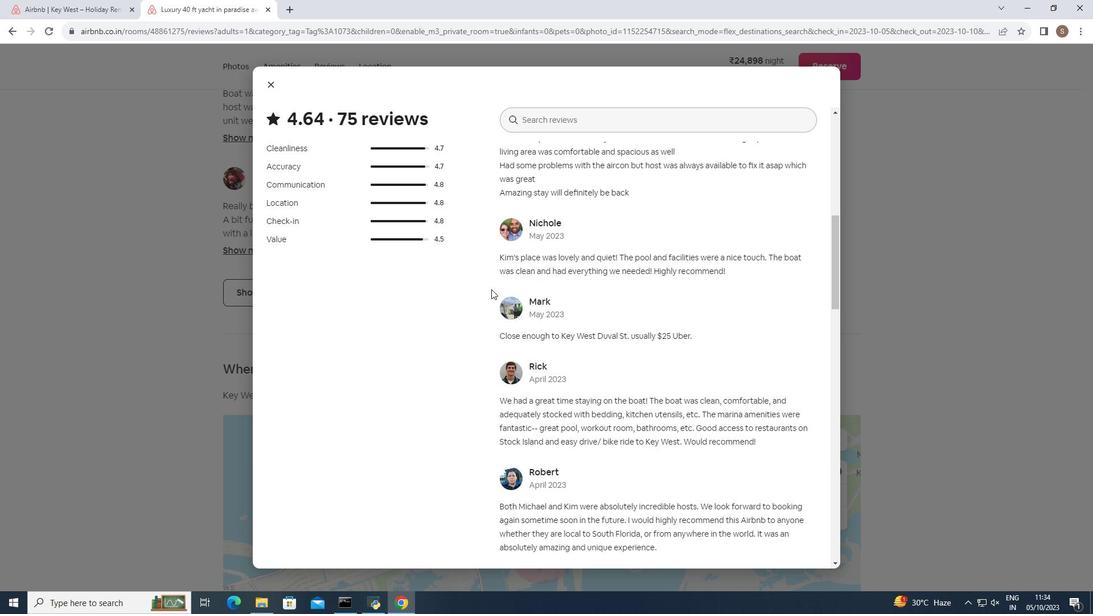 
Action: Mouse scrolled (491, 289) with delta (0, 0)
Screenshot: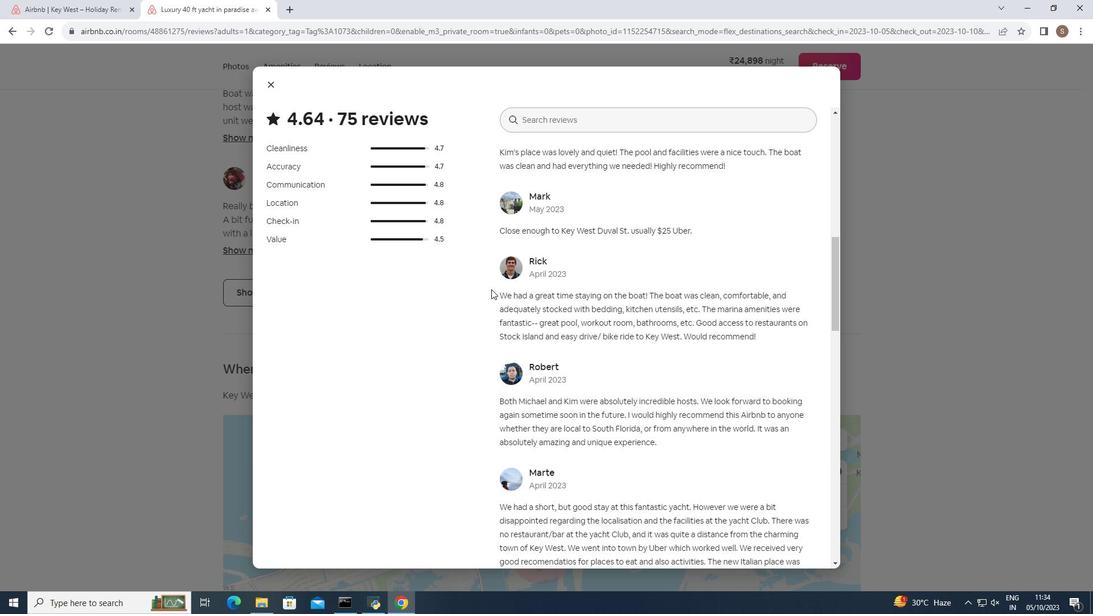 
Action: Mouse scrolled (491, 289) with delta (0, 0)
Screenshot: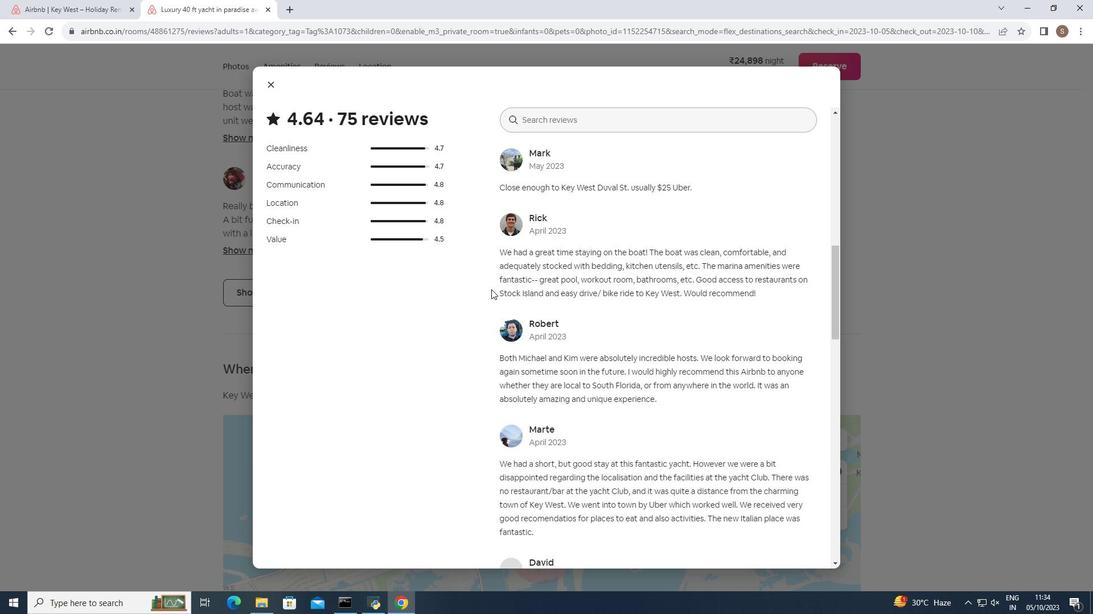 
Action: Mouse moved to (491, 289)
Screenshot: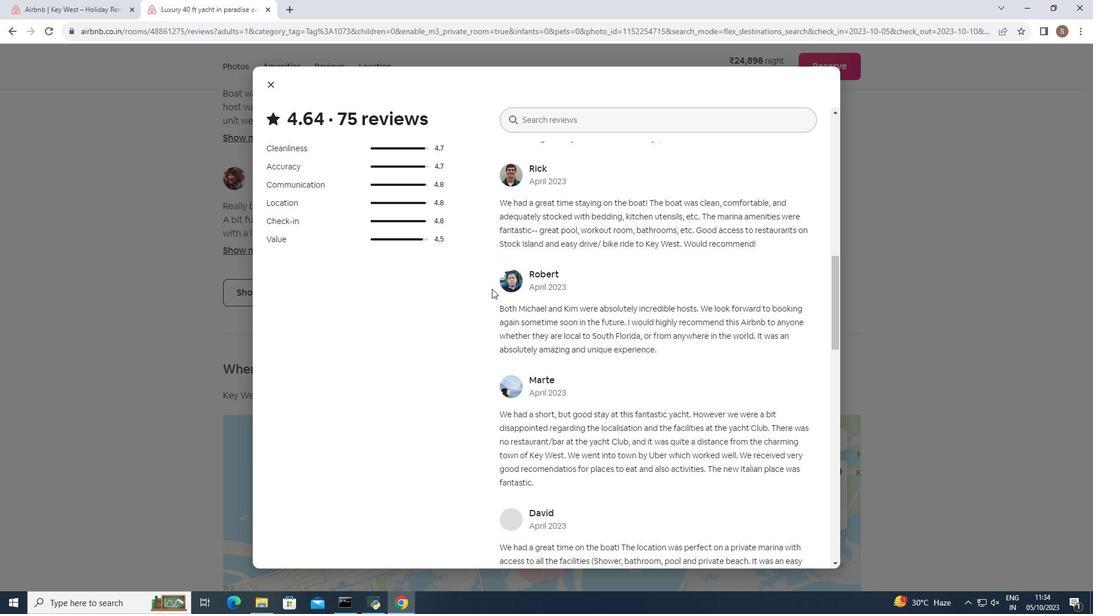 
Action: Mouse scrolled (491, 288) with delta (0, 0)
Screenshot: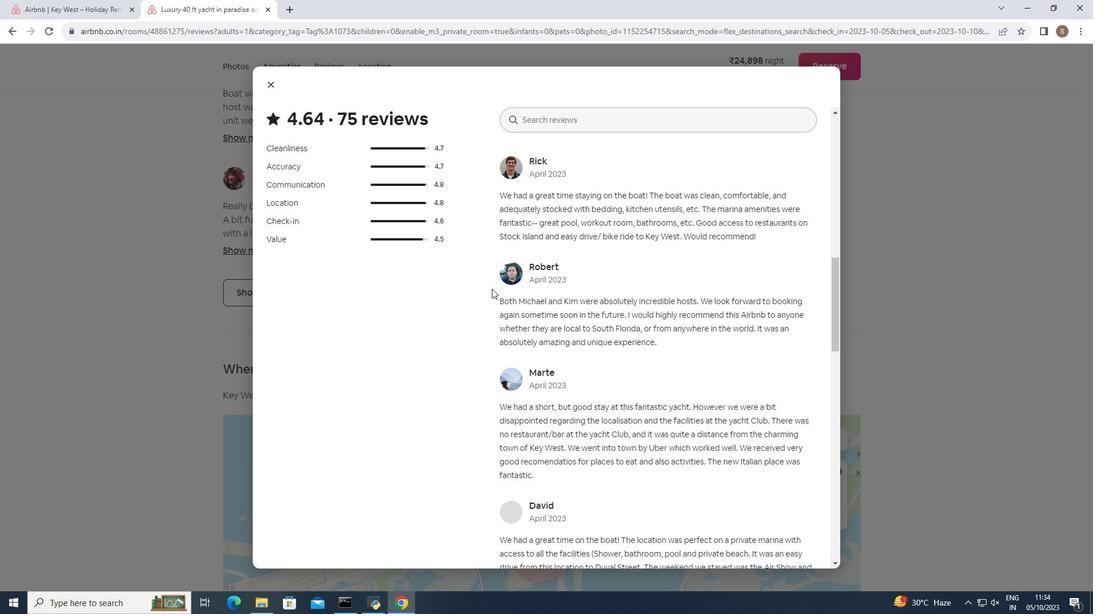 
Action: Mouse scrolled (491, 288) with delta (0, 0)
Screenshot: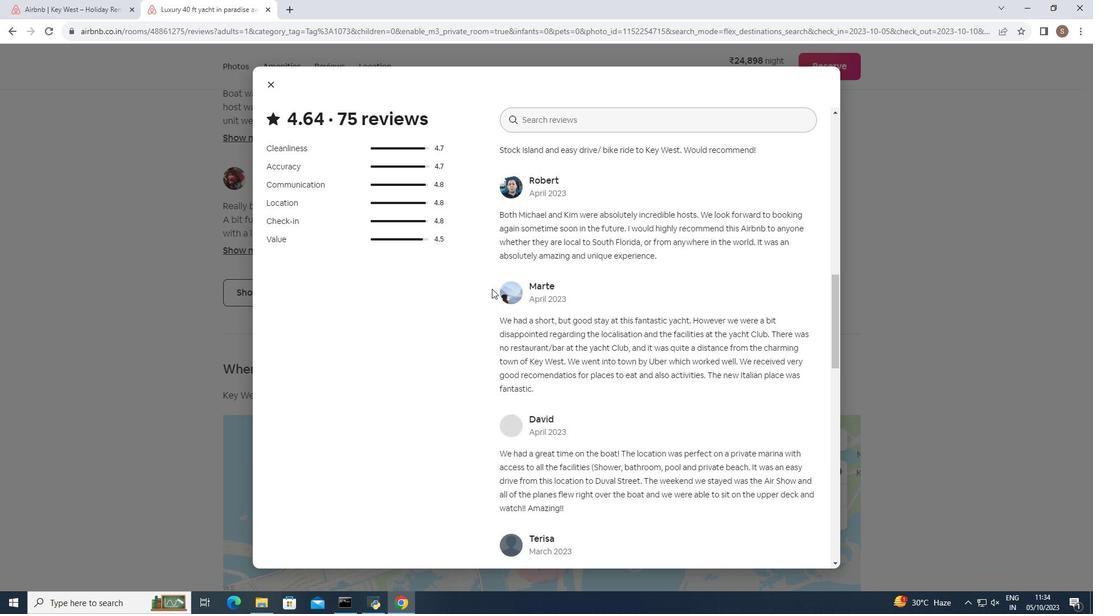 
Action: Mouse moved to (492, 289)
